 Task: Add an event with the title Project Risk Assessment, date '2024/04/24', time 8:50 AM to 10:50 AMand add a description: Participants will develop skills in strategic decision-making and problem-solving. They will learn techniques for gathering and analyzing information, evaluating options, and making sound decisions that align with team goals and organizational priorities.Select event color  Tangerine . Add location for the event as: 123 Sacré-Cœur, Paris, France, logged in from the account softage.2@softage.netand send the event invitation to softage.3@softage.net and softage.4@softage.net. Set a reminder for the event Every weekday(Monday to Friday)
Action: Mouse pressed left at (147, 150)
Screenshot: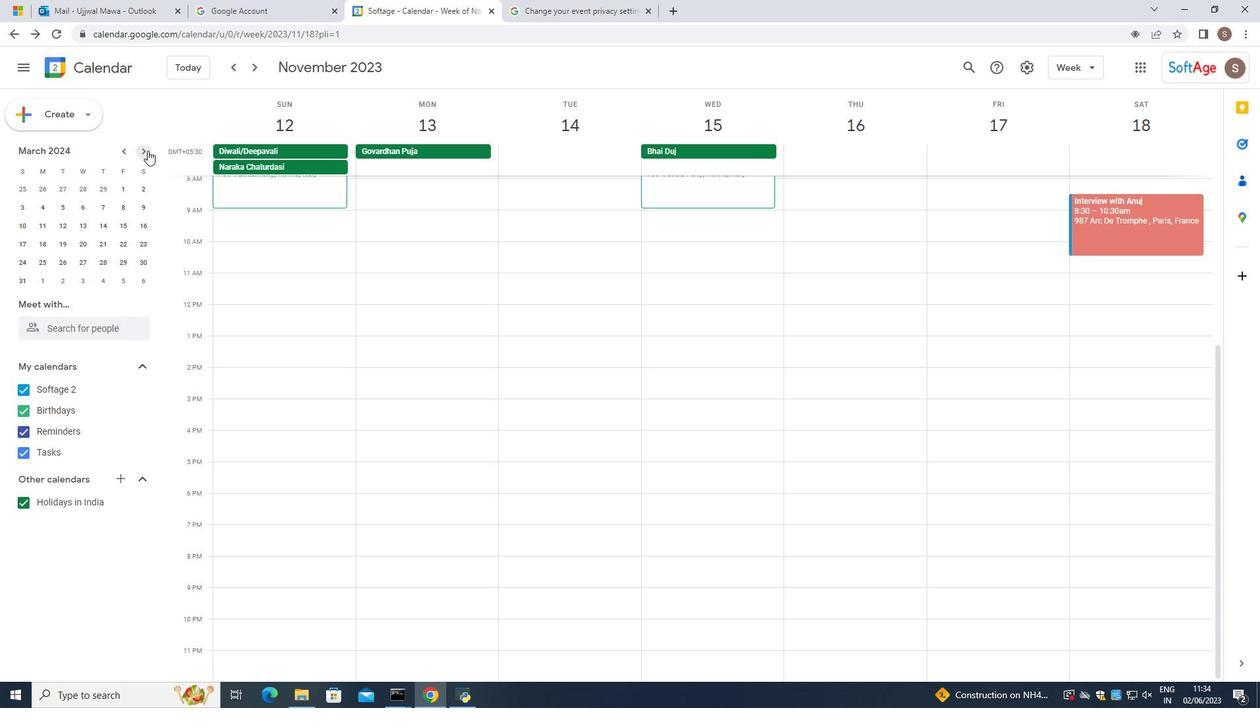 
Action: Mouse moved to (99, 188)
Screenshot: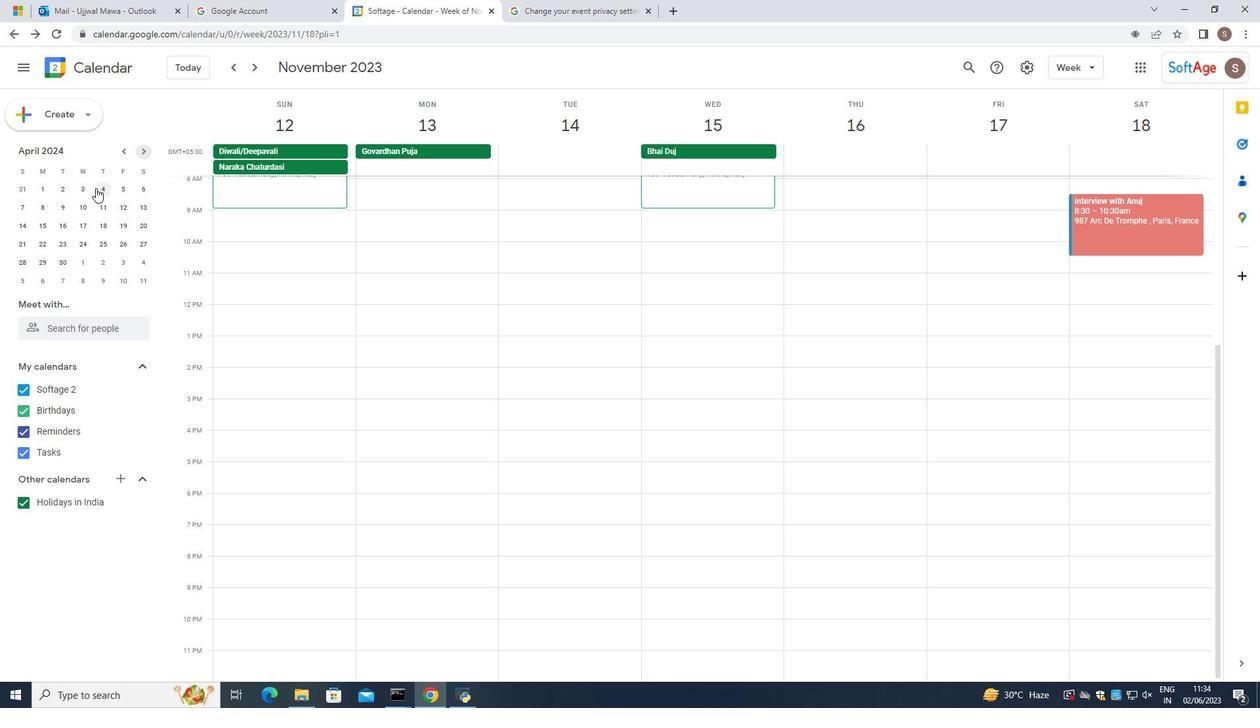 
Action: Mouse pressed left at (99, 188)
Screenshot: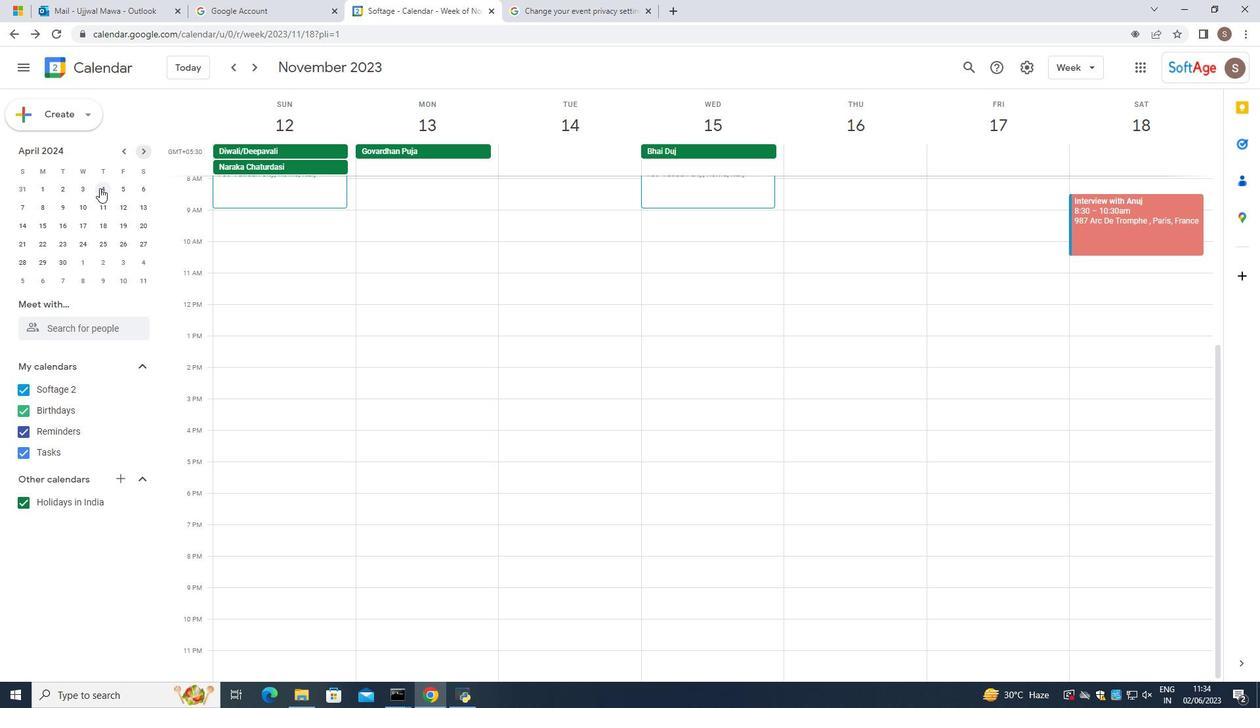 
Action: Mouse moved to (865, 171)
Screenshot: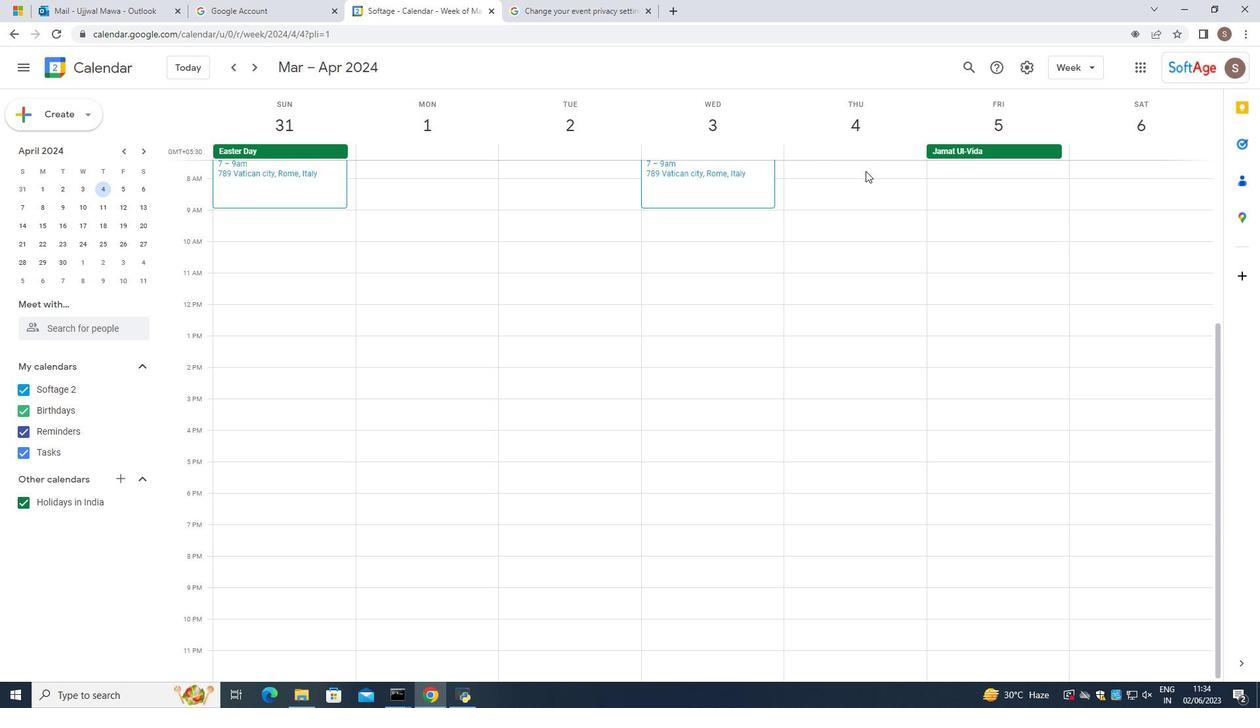 
Action: Mouse pressed left at (865, 171)
Screenshot: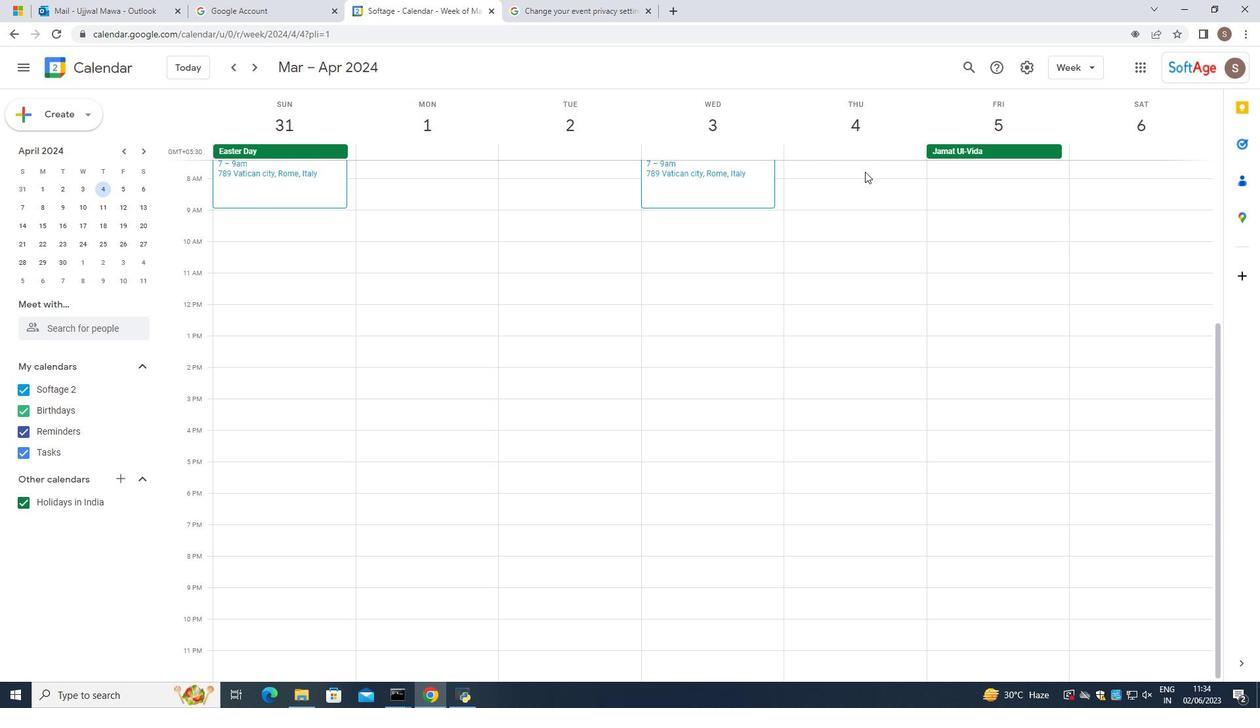 
Action: Mouse moved to (835, 209)
Screenshot: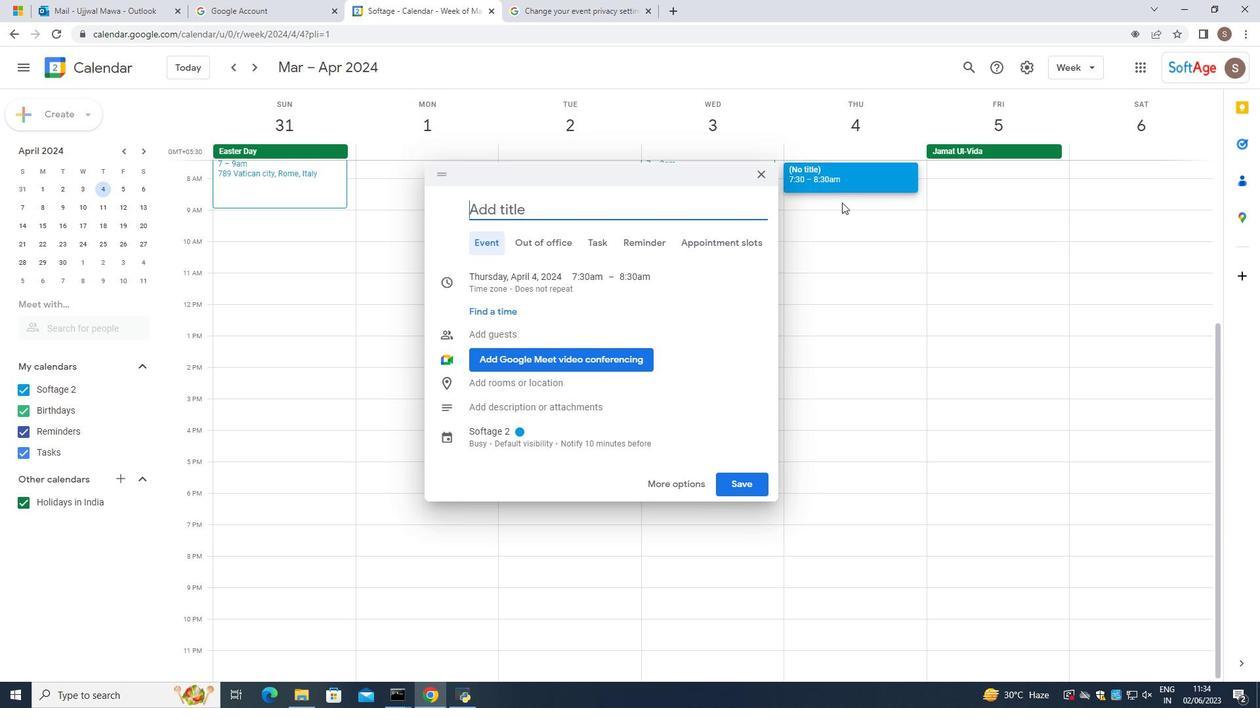 
Action: Mouse pressed left at (835, 209)
Screenshot: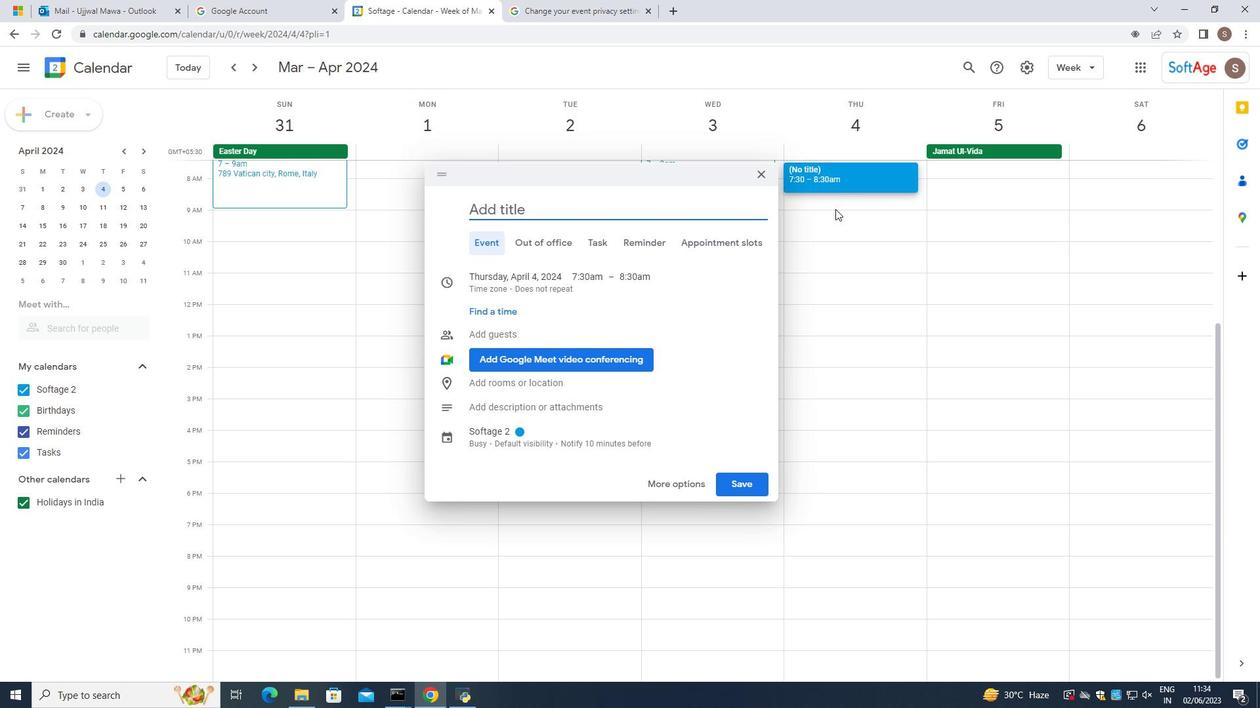 
Action: Mouse pressed left at (835, 209)
Screenshot: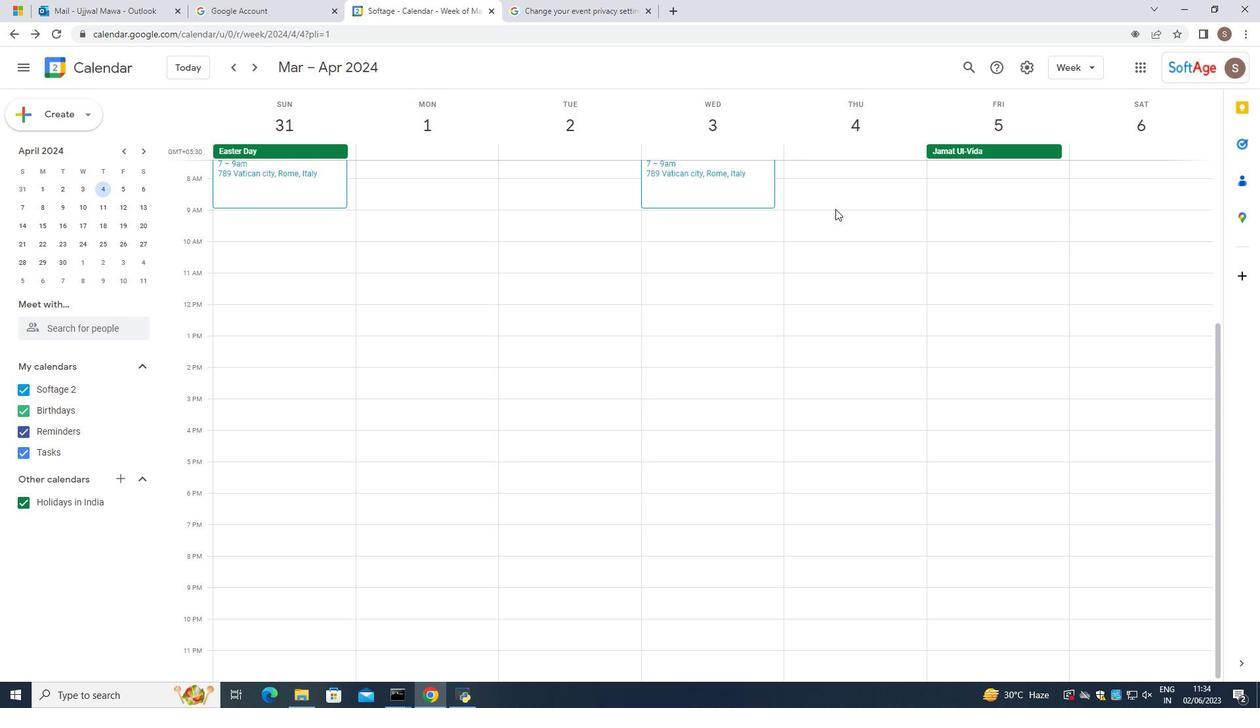 
Action: Mouse moved to (821, 245)
Screenshot: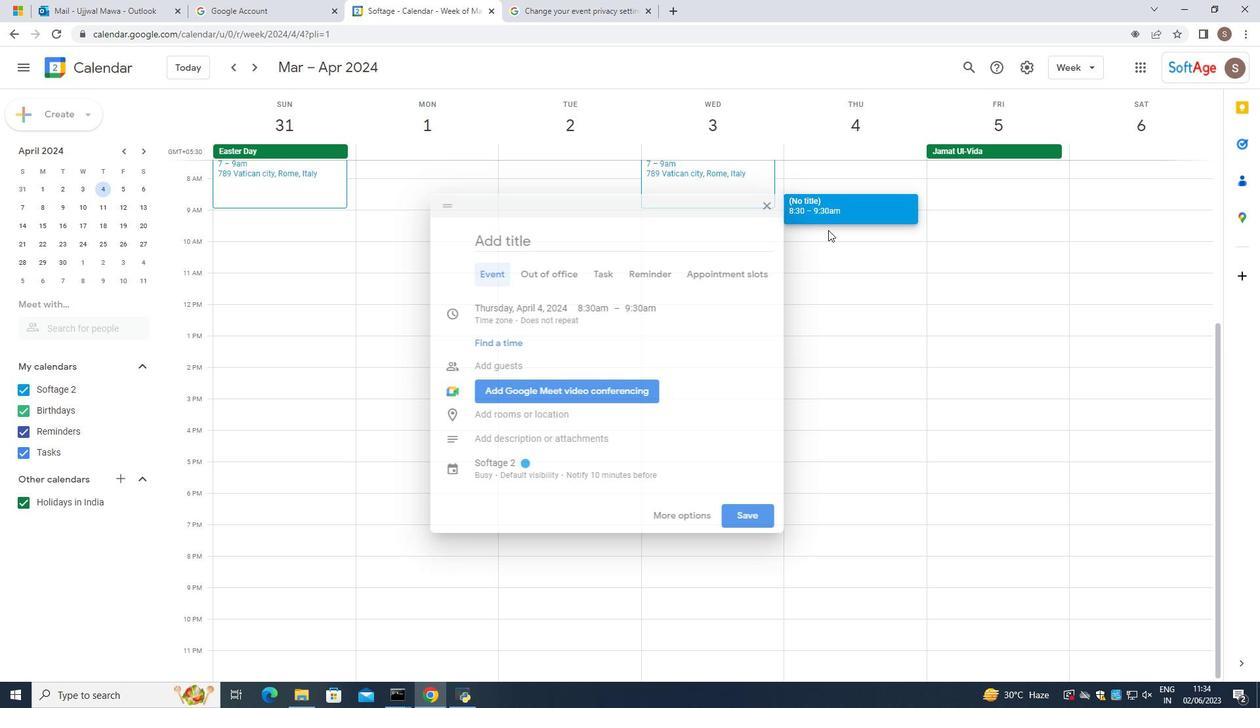 
Action: Mouse pressed left at (821, 245)
Screenshot: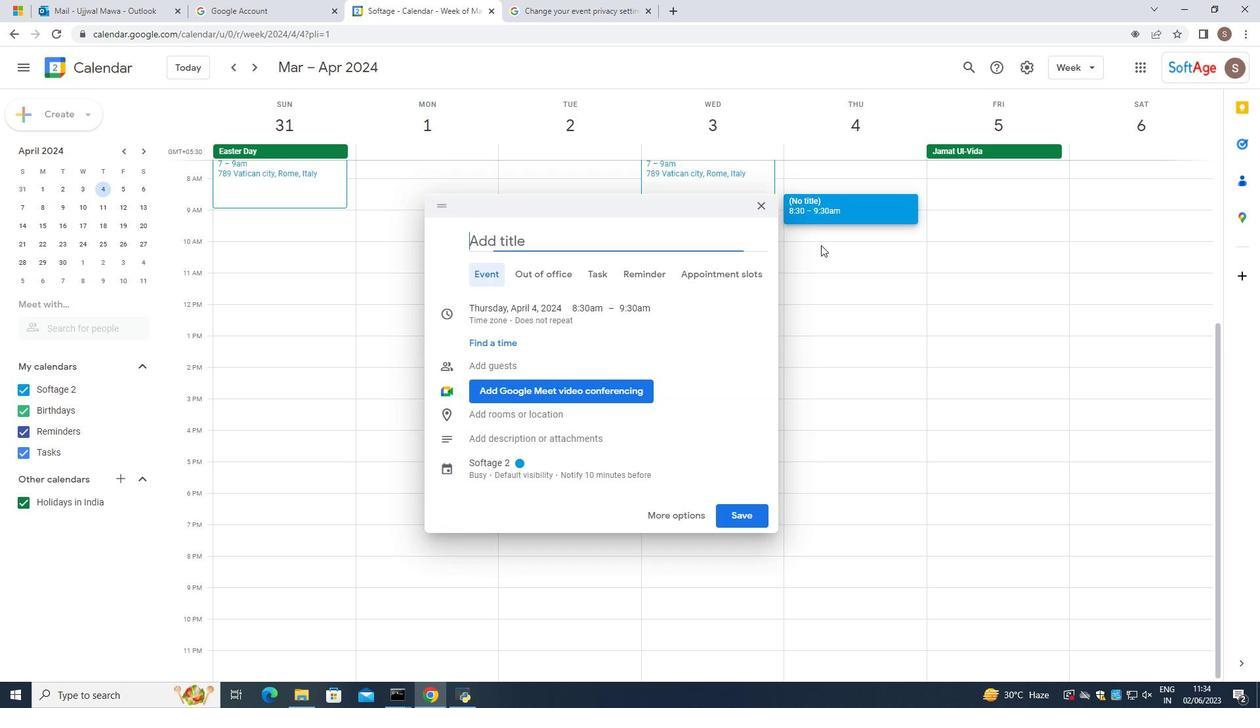 
Action: Mouse moved to (819, 254)
Screenshot: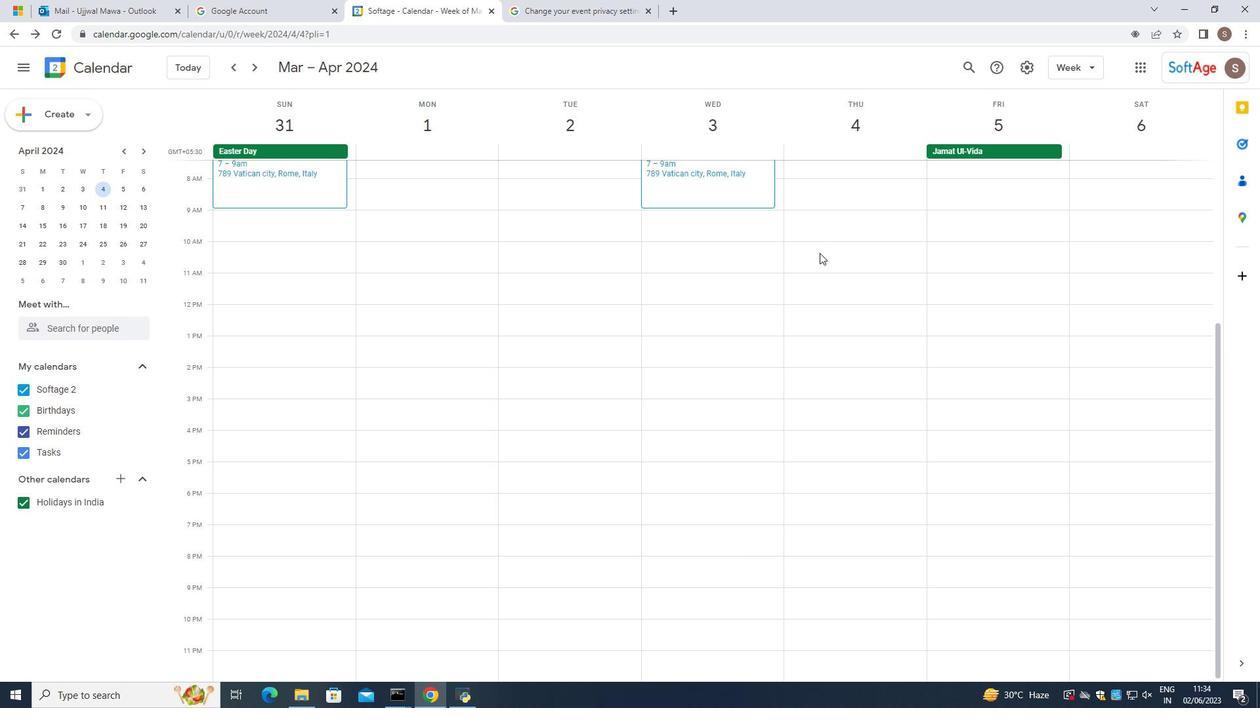 
Action: Mouse scrolled (819, 254) with delta (0, 0)
Screenshot: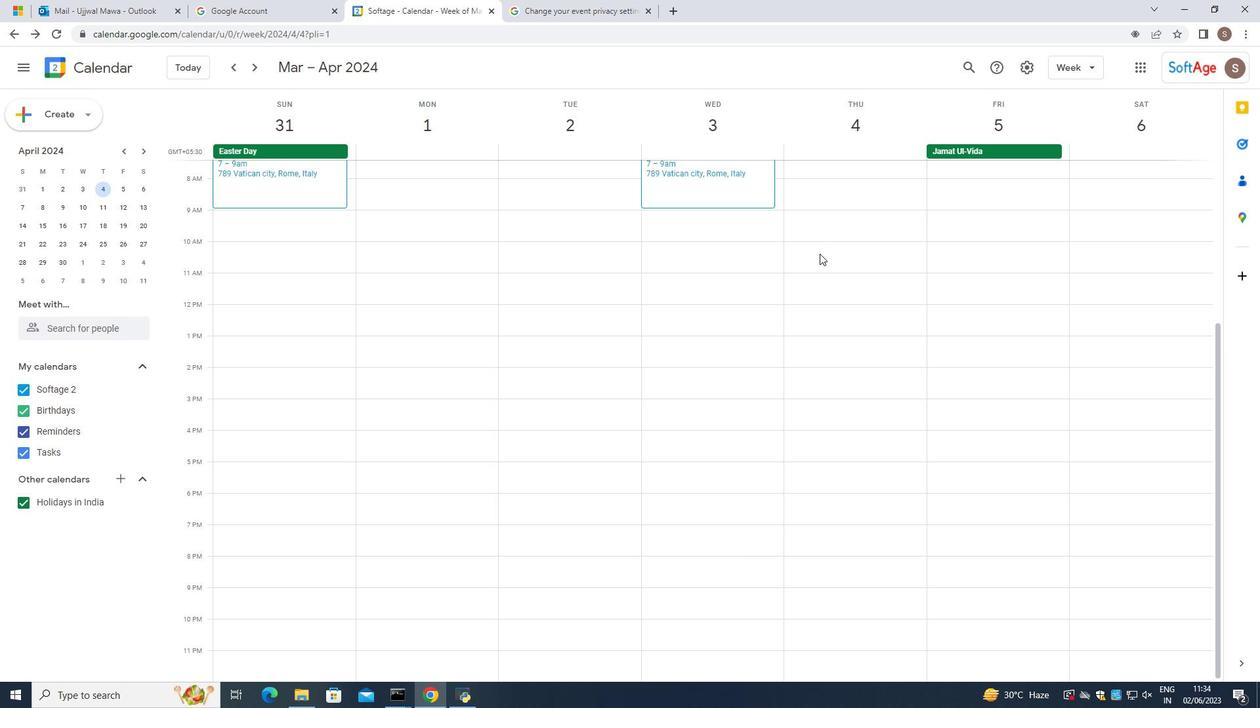 
Action: Mouse scrolled (819, 254) with delta (0, 0)
Screenshot: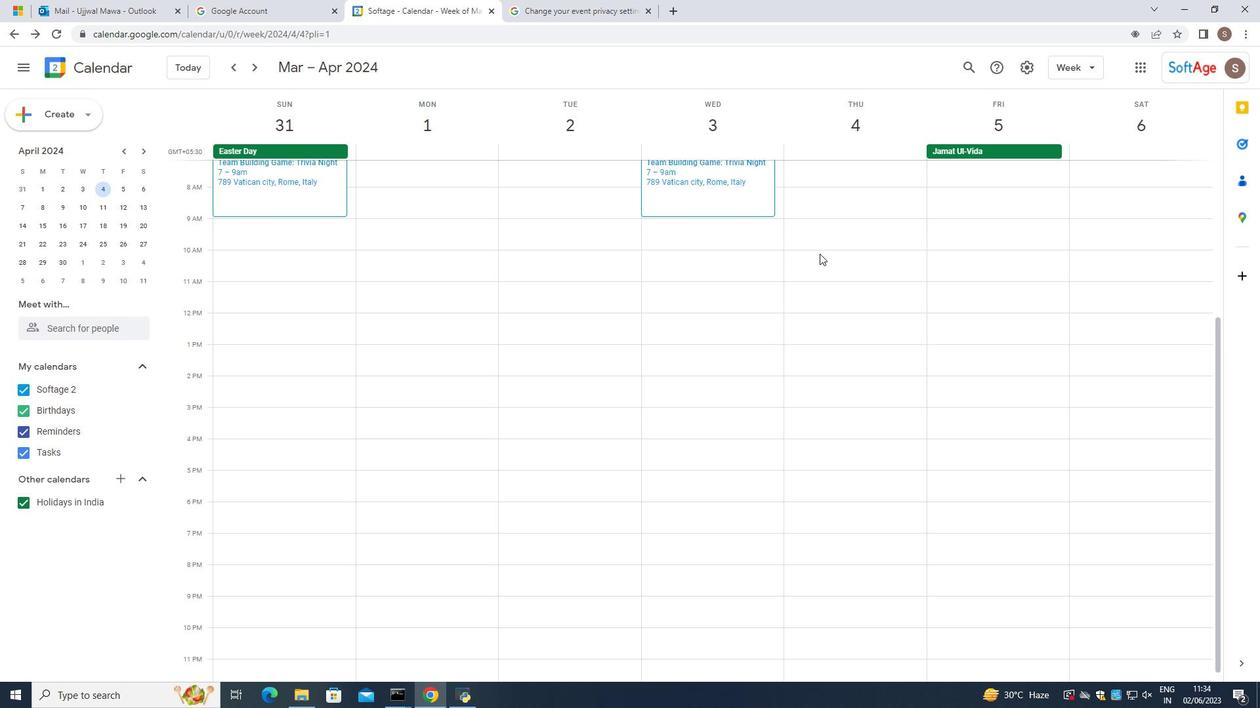 
Action: Mouse scrolled (819, 254) with delta (0, 0)
Screenshot: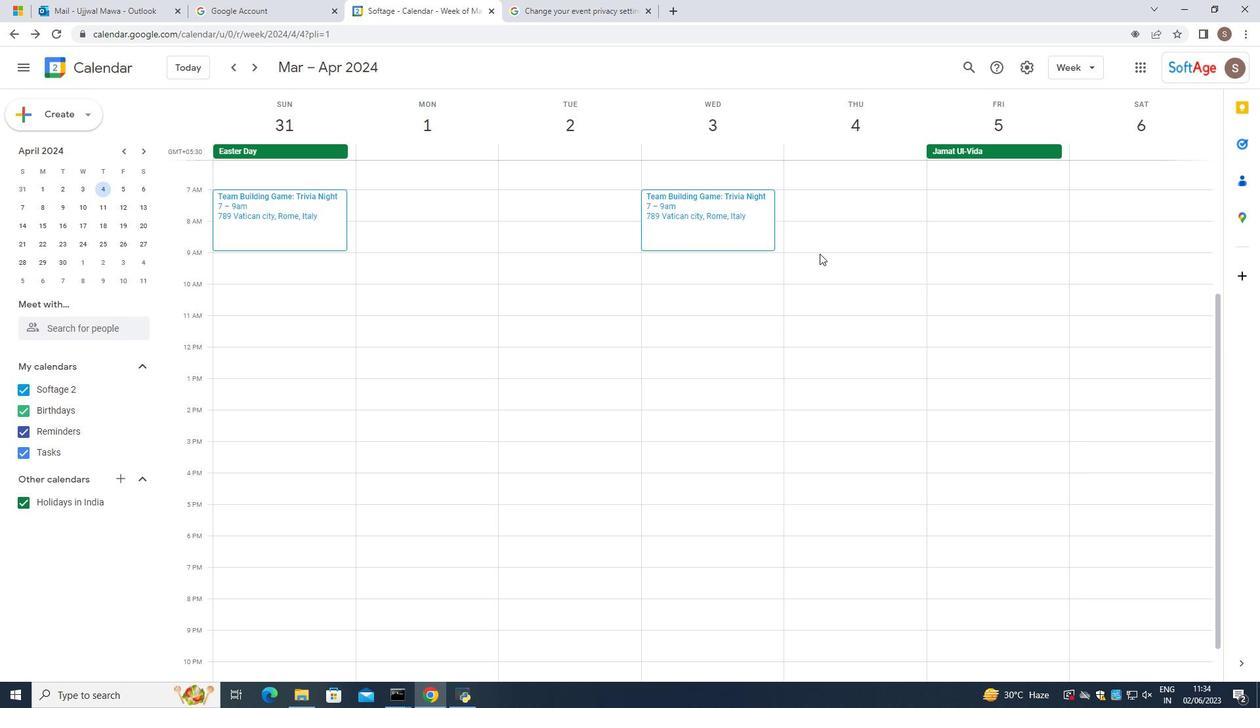 
Action: Mouse scrolled (819, 253) with delta (0, 0)
Screenshot: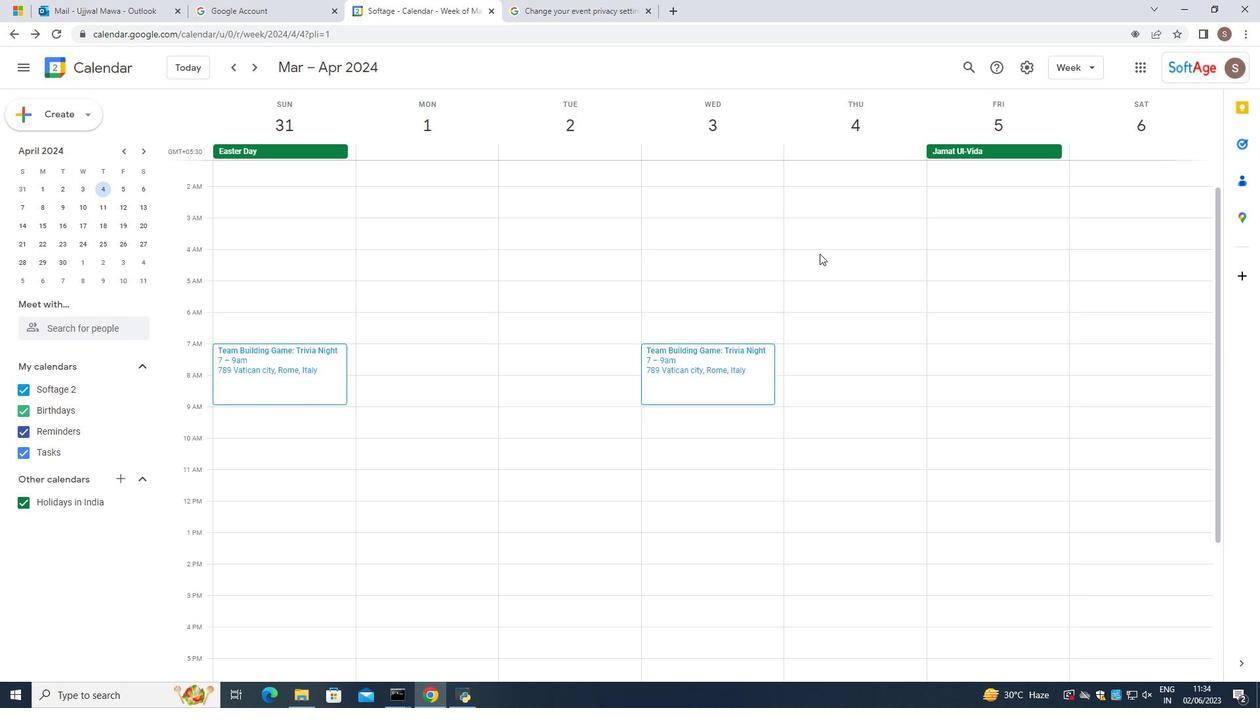 
Action: Mouse moved to (812, 332)
Screenshot: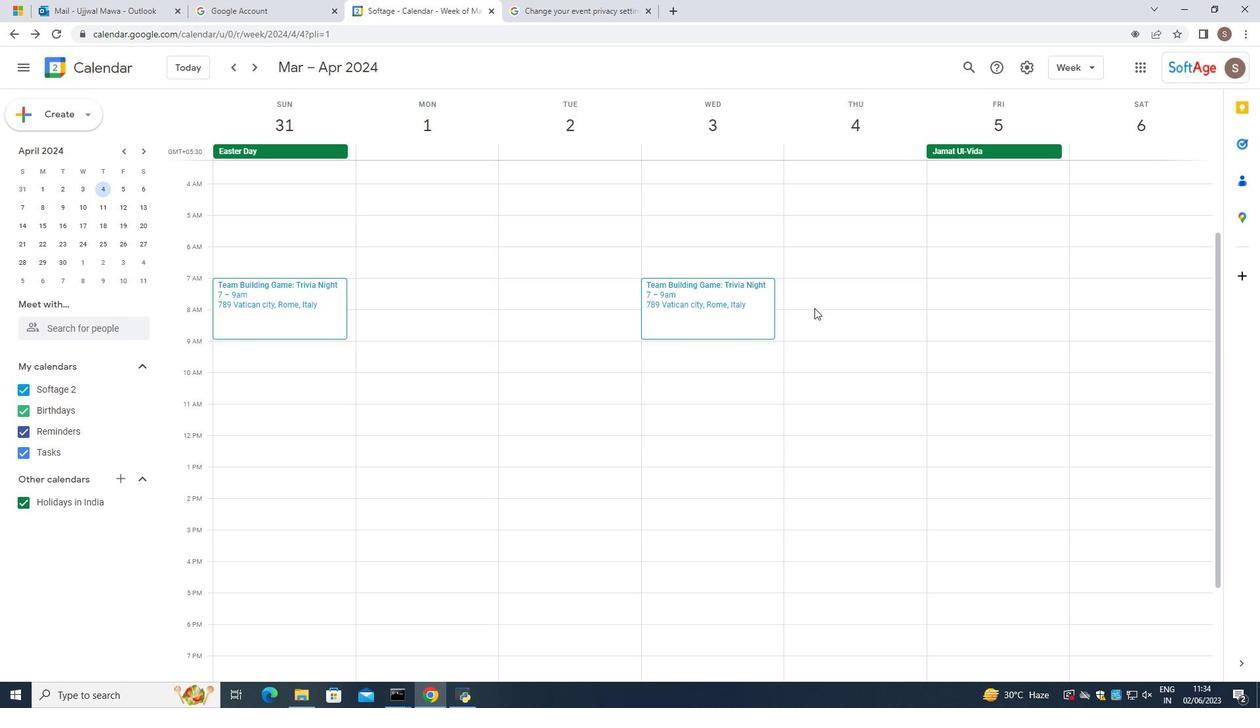 
Action: Mouse pressed left at (812, 332)
Screenshot: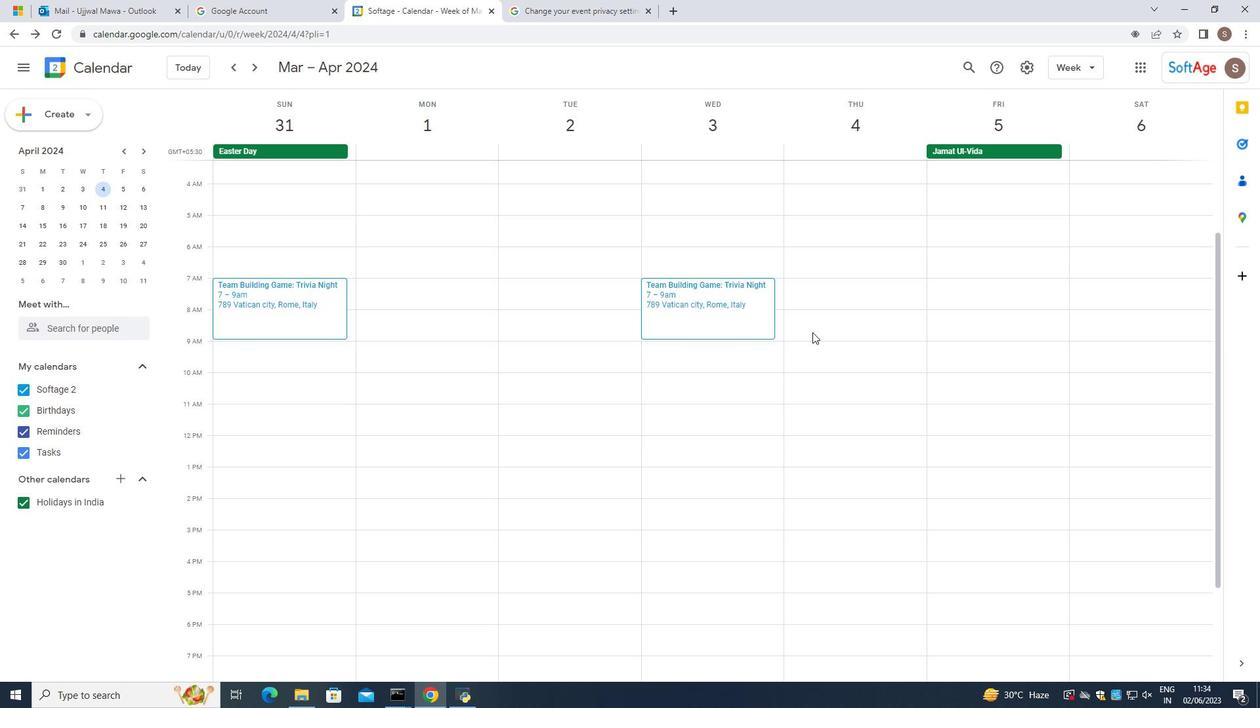 
Action: Mouse moved to (817, 359)
Screenshot: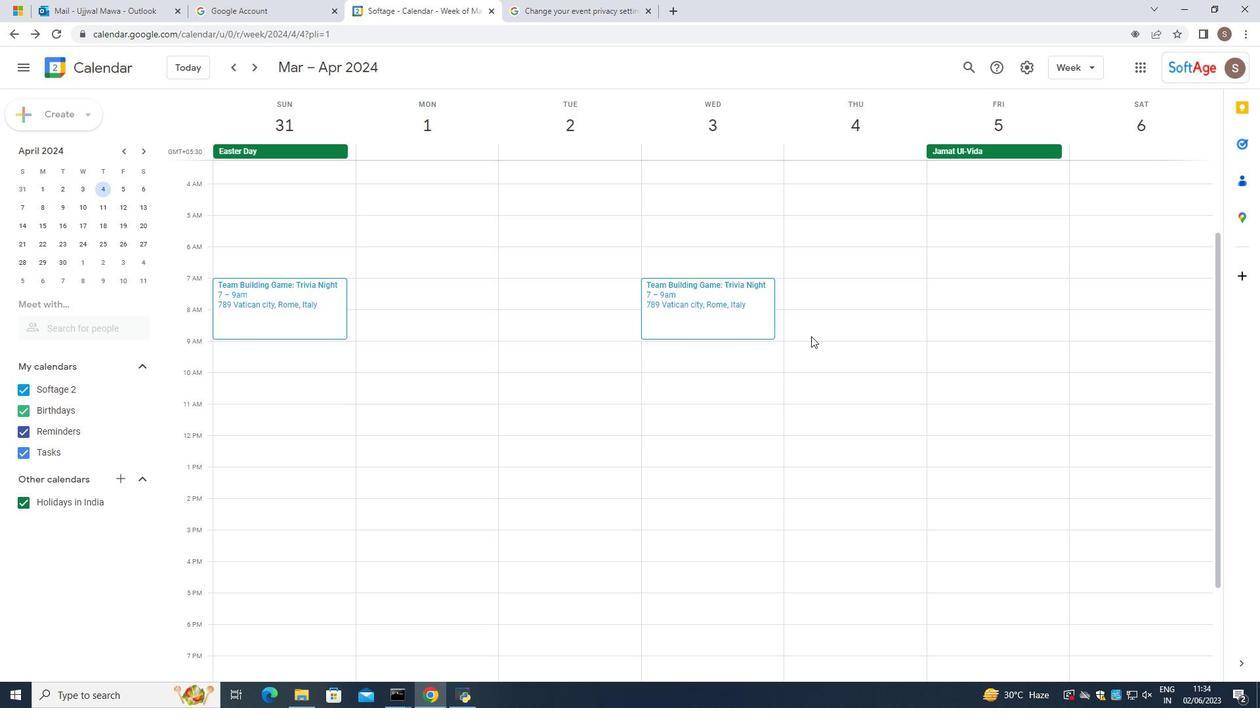 
Action: Mouse pressed left at (817, 359)
Screenshot: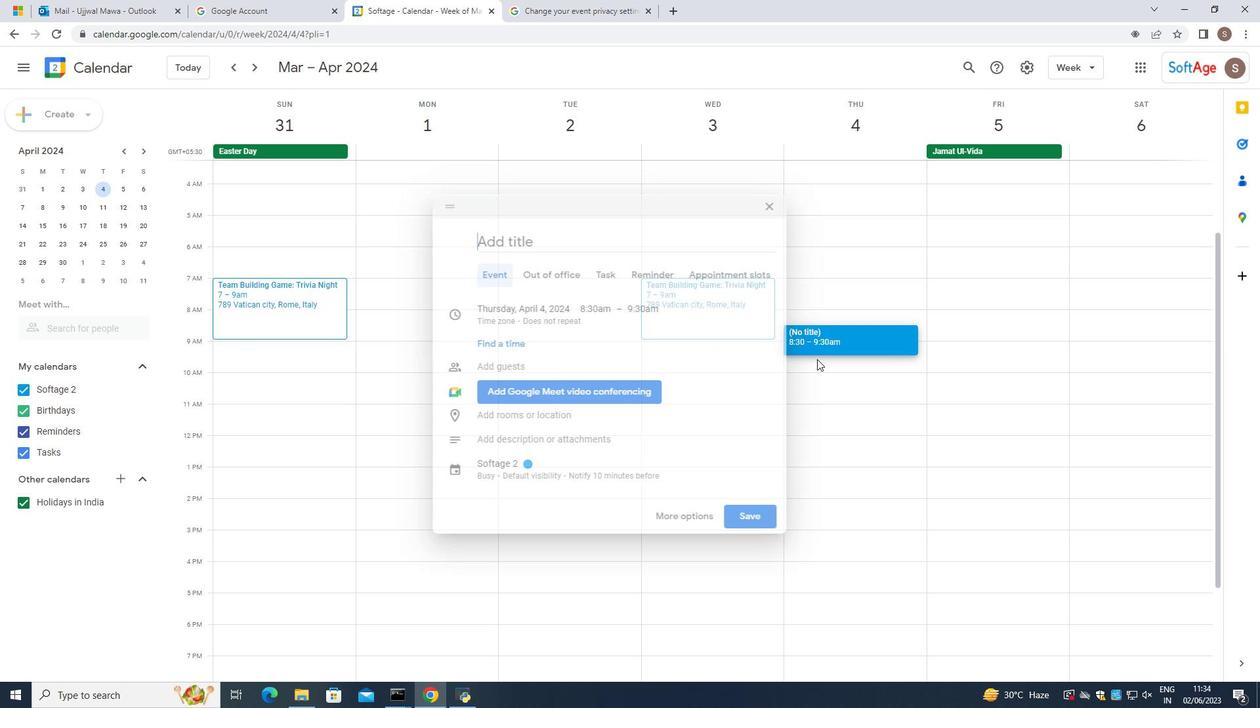 
Action: Mouse pressed left at (817, 359)
Screenshot: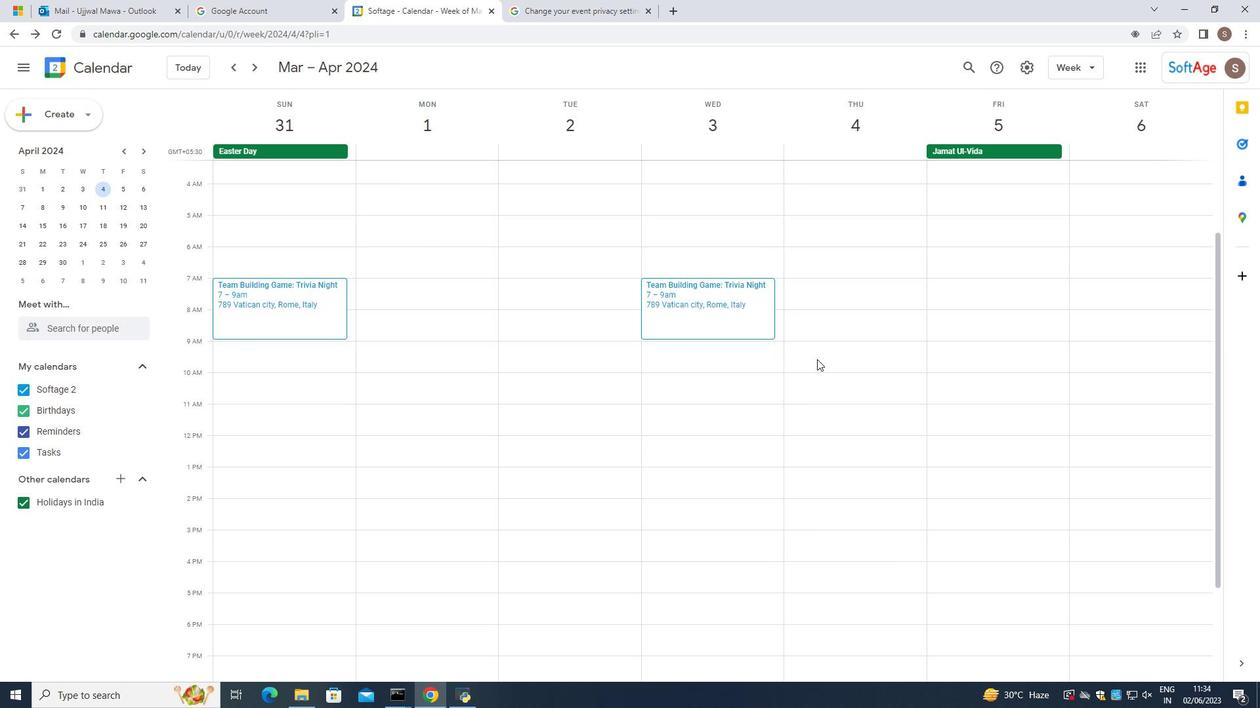 
Action: Mouse moved to (540, 246)
Screenshot: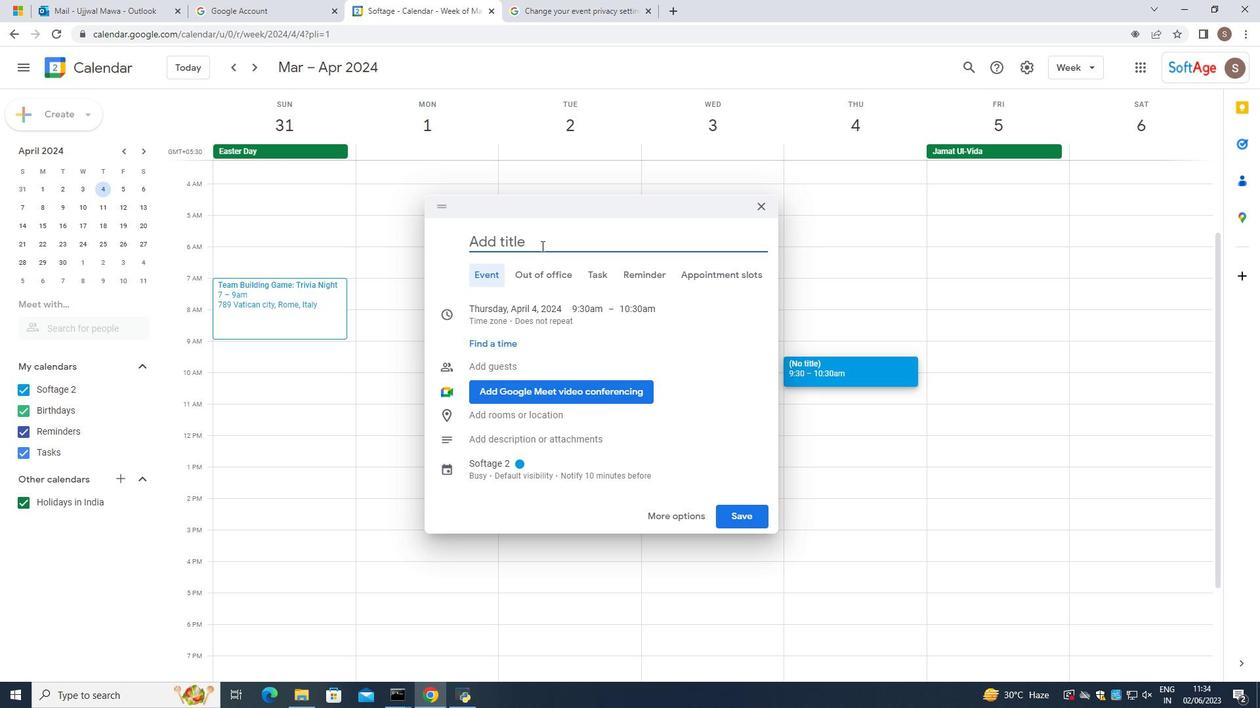 
Action: Key pressed <Key.caps_lock>P<Key.caps_lock>roject
Screenshot: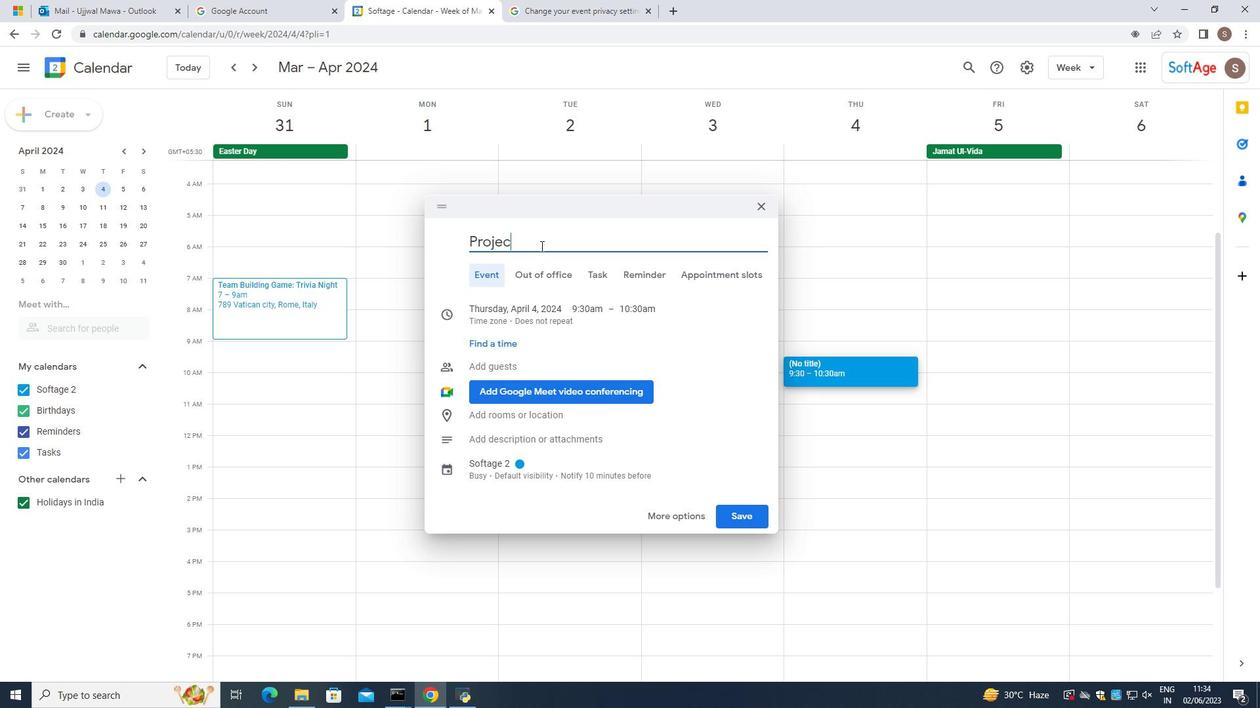
Action: Mouse moved to (527, 252)
Screenshot: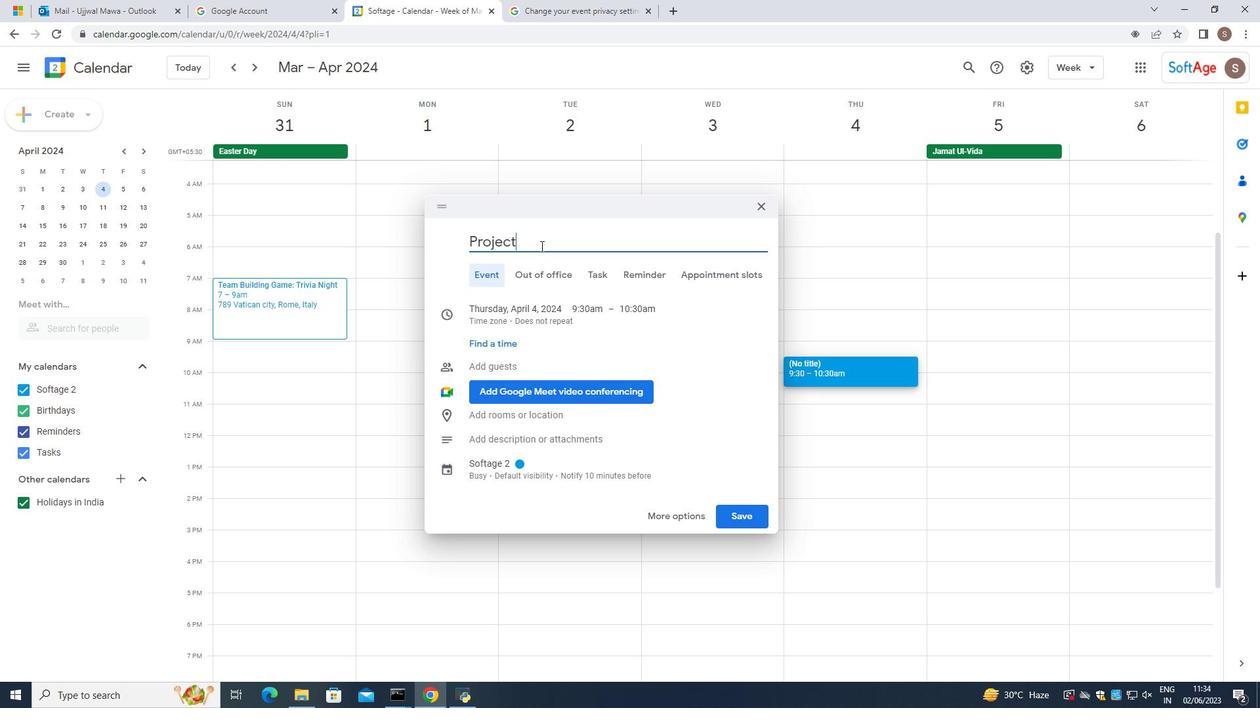 
Action: Key pressed <Key.space><Key.caps_lock>R<Key.caps_lock>isk<Key.space><Key.caps_lock>A<Key.caps_lock>ssessment
Screenshot: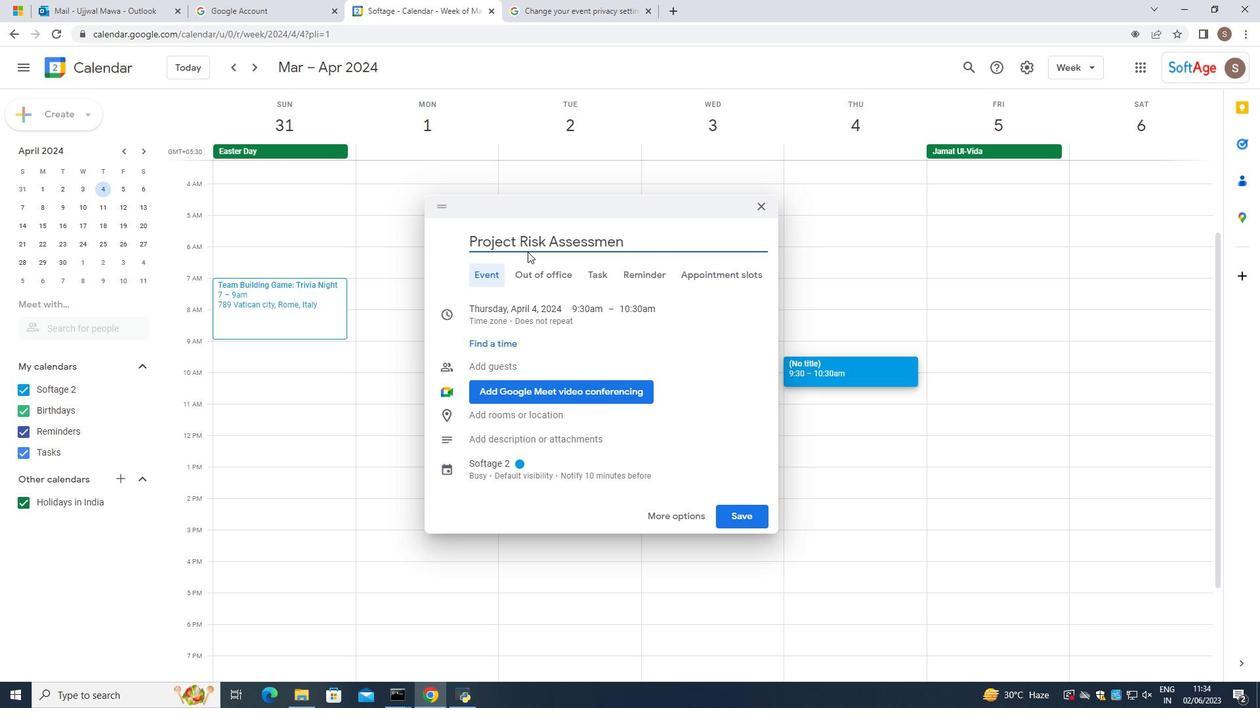 
Action: Mouse moved to (599, 316)
Screenshot: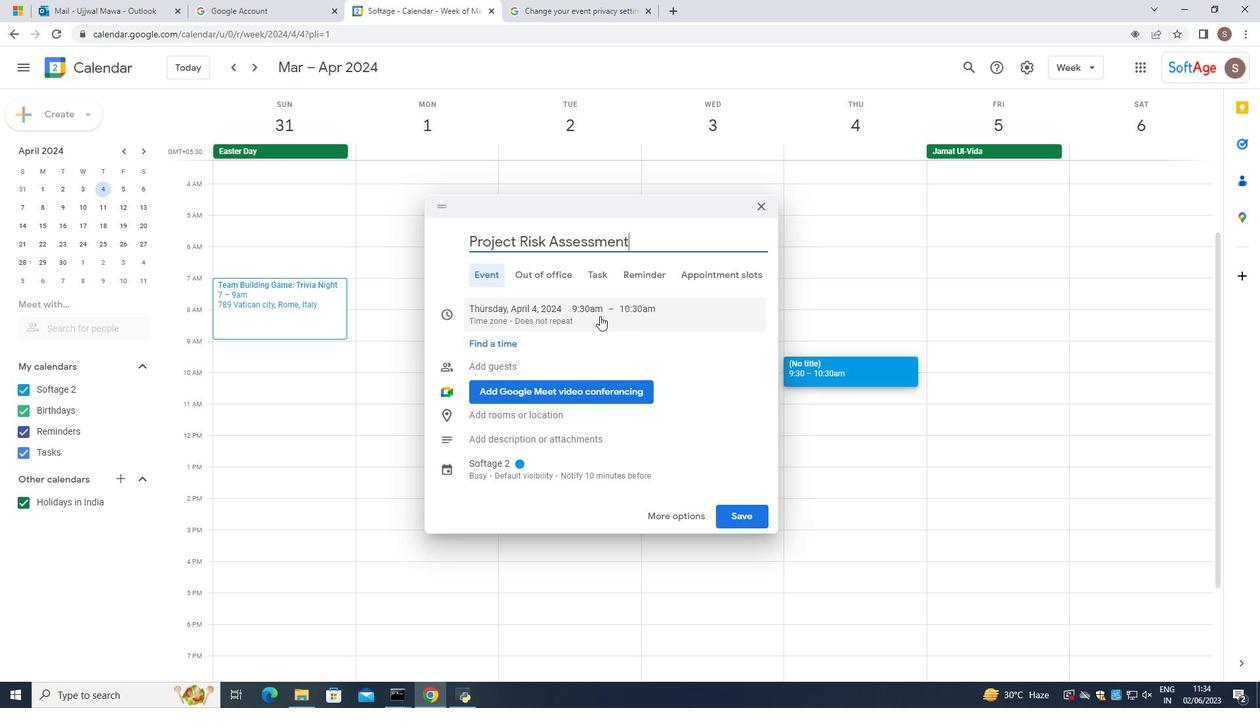 
Action: Mouse pressed left at (599, 316)
Screenshot: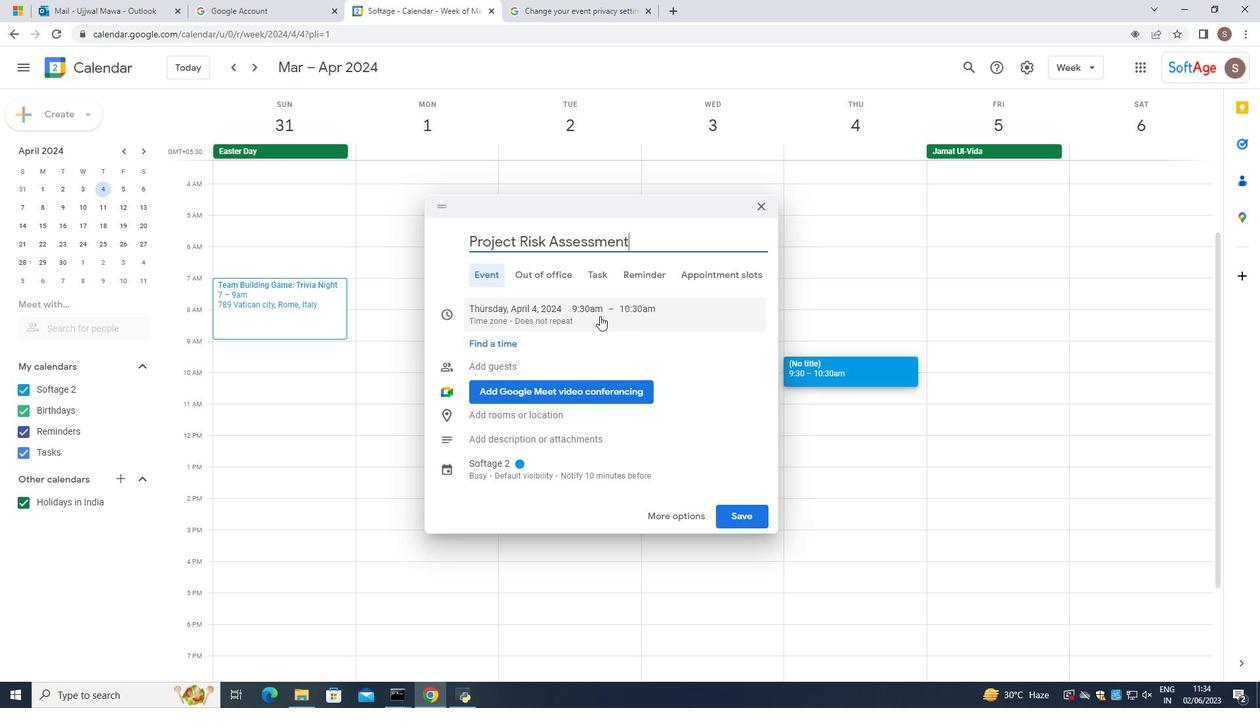 
Action: Mouse moved to (584, 301)
Screenshot: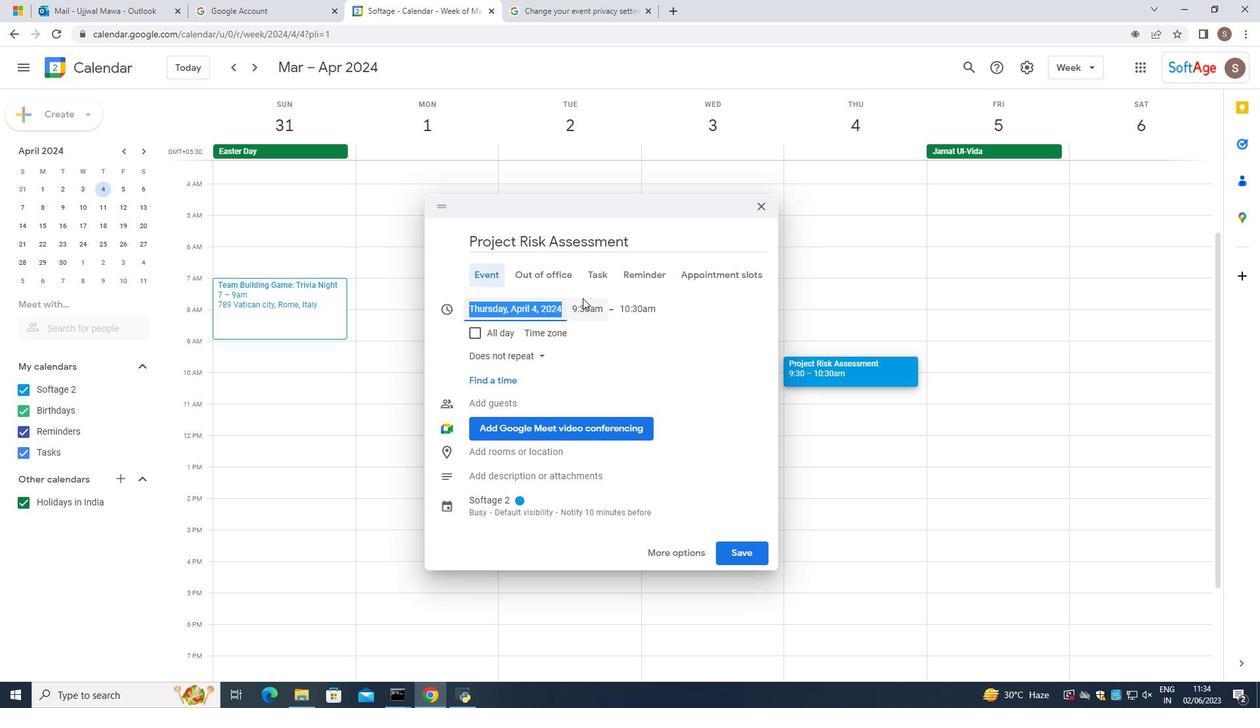 
Action: Mouse pressed left at (584, 301)
Screenshot: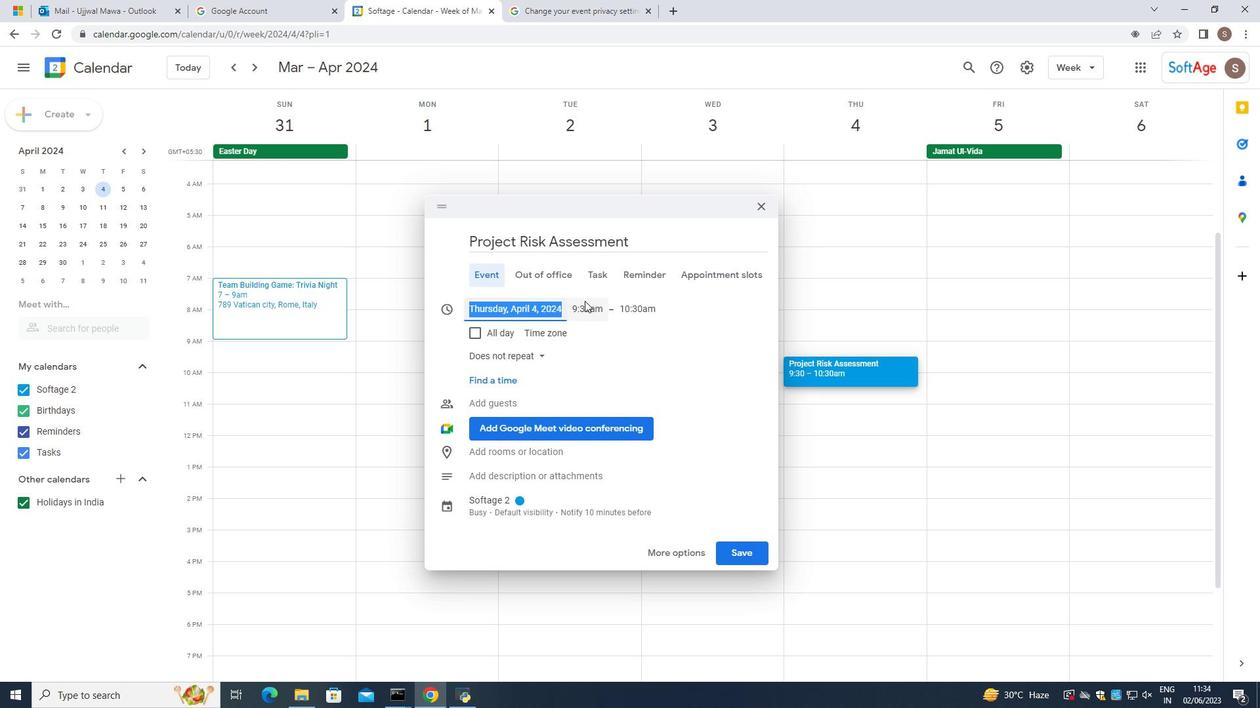 
Action: Mouse moved to (594, 406)
Screenshot: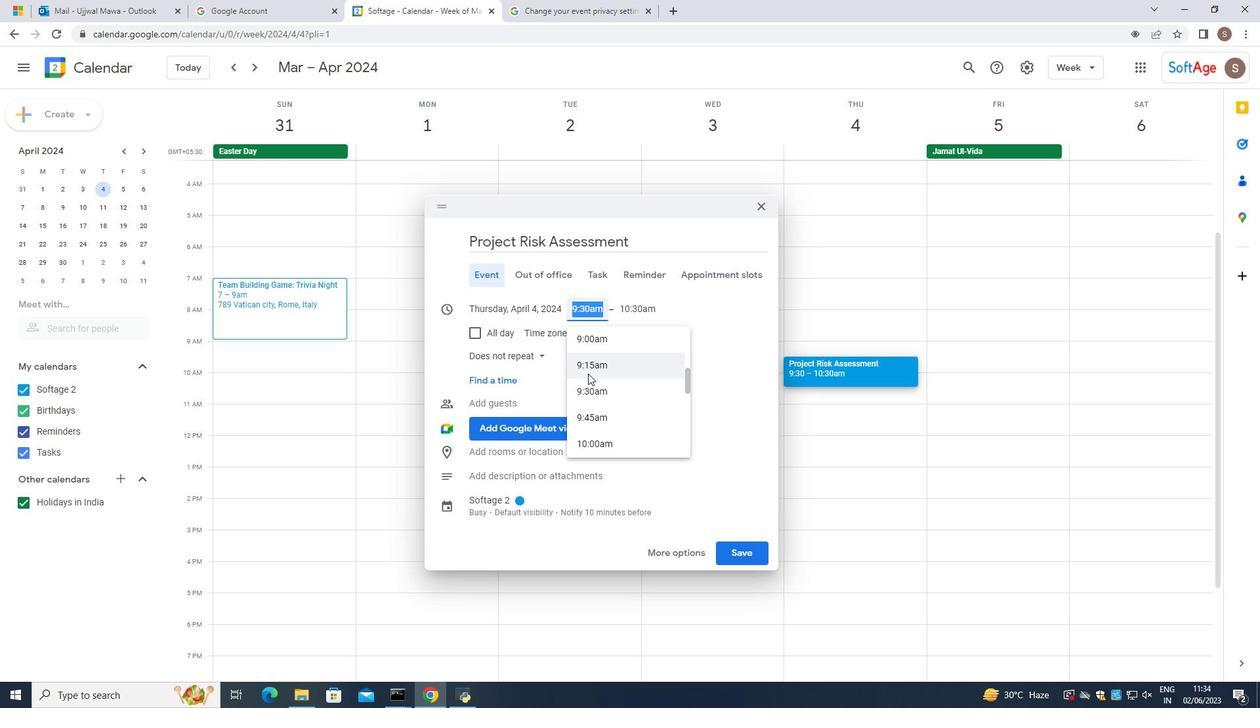 
Action: Mouse scrolled (594, 407) with delta (0, 0)
Screenshot: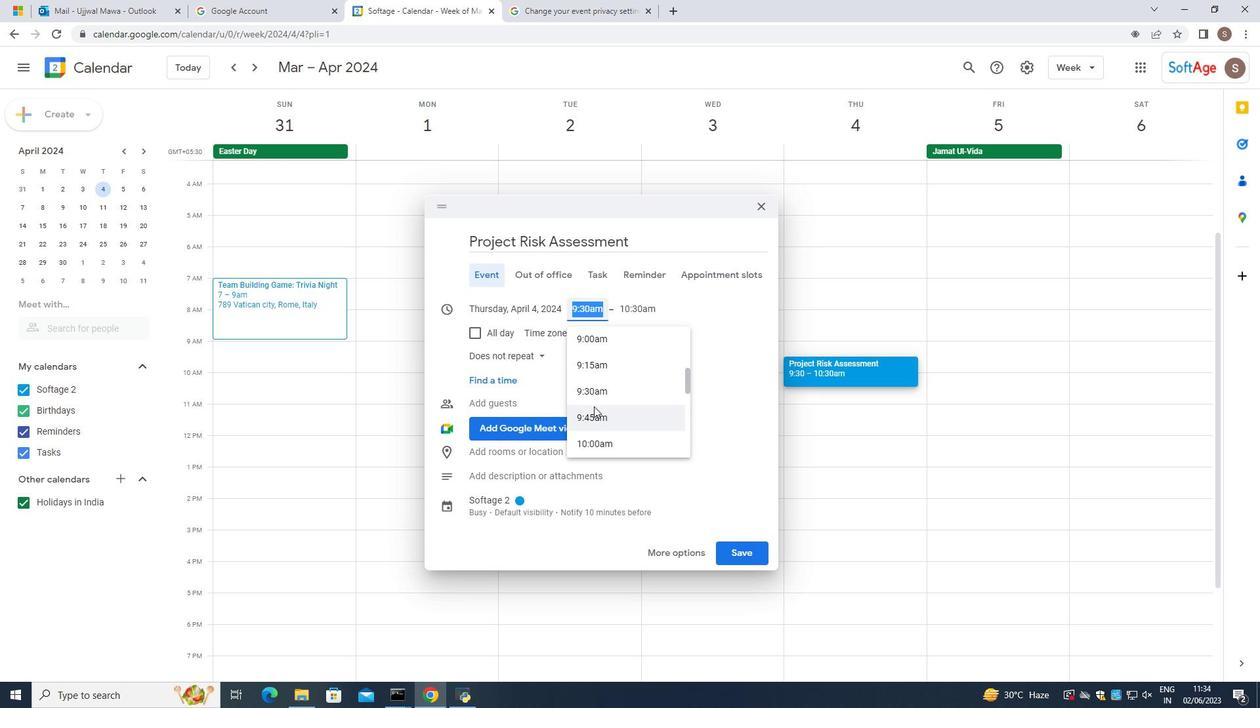 
Action: Mouse scrolled (594, 407) with delta (0, 0)
Screenshot: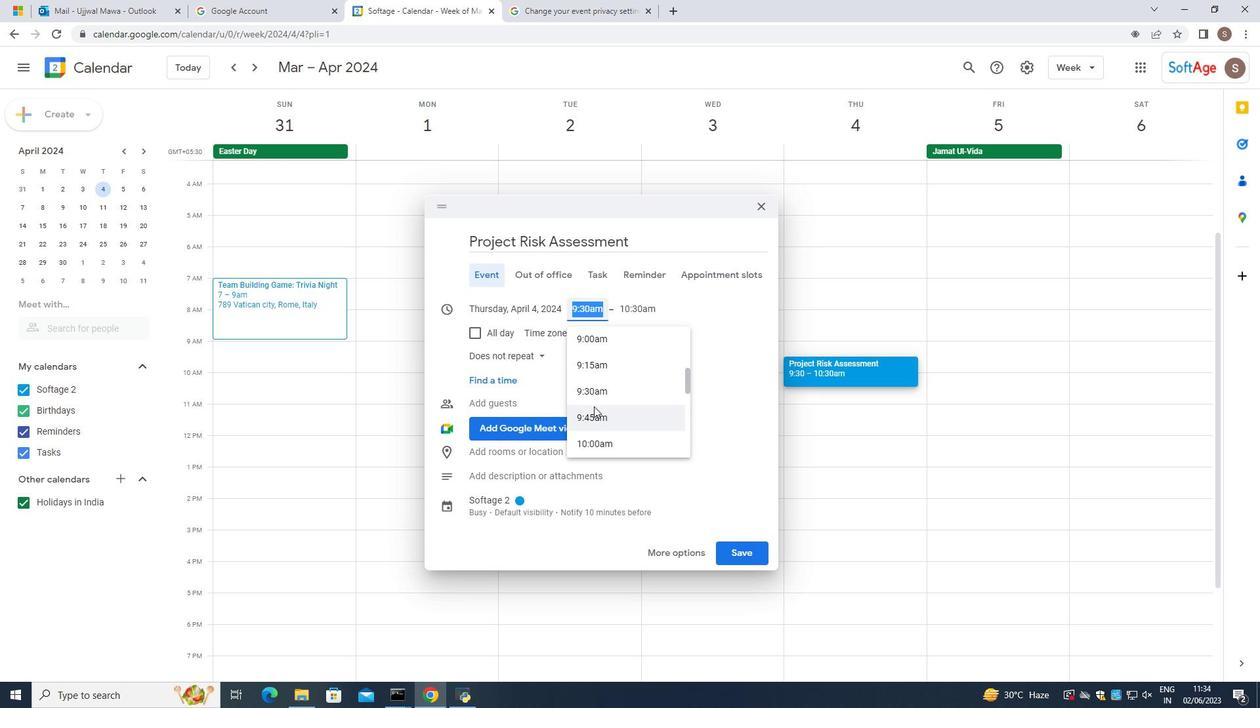 
Action: Mouse scrolled (594, 407) with delta (0, 0)
Screenshot: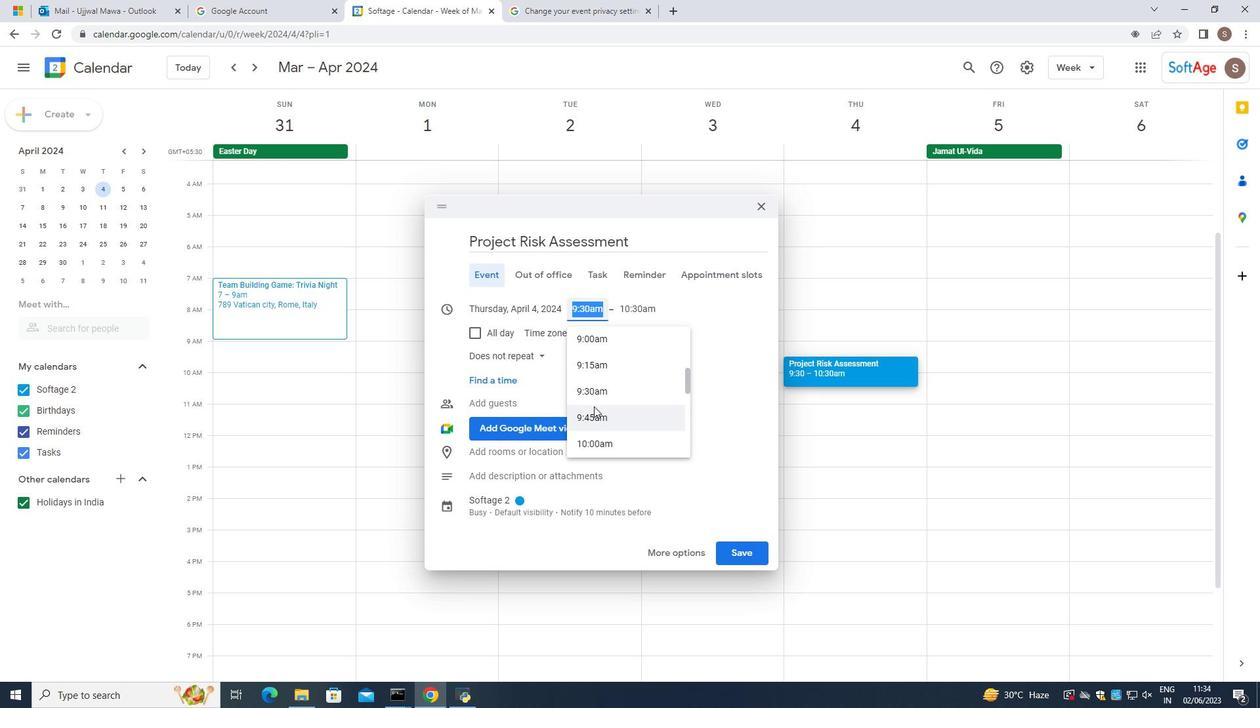 
Action: Mouse scrolled (594, 407) with delta (0, 0)
Screenshot: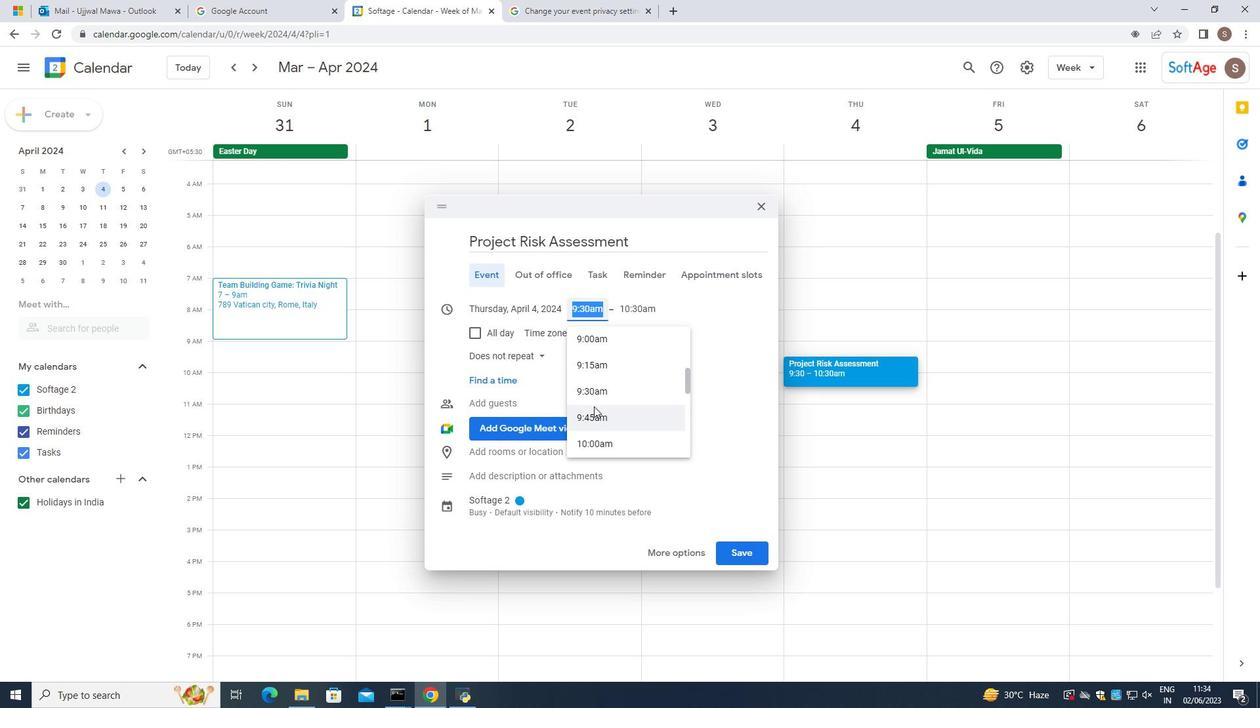 
Action: Mouse scrolled (594, 407) with delta (0, 0)
Screenshot: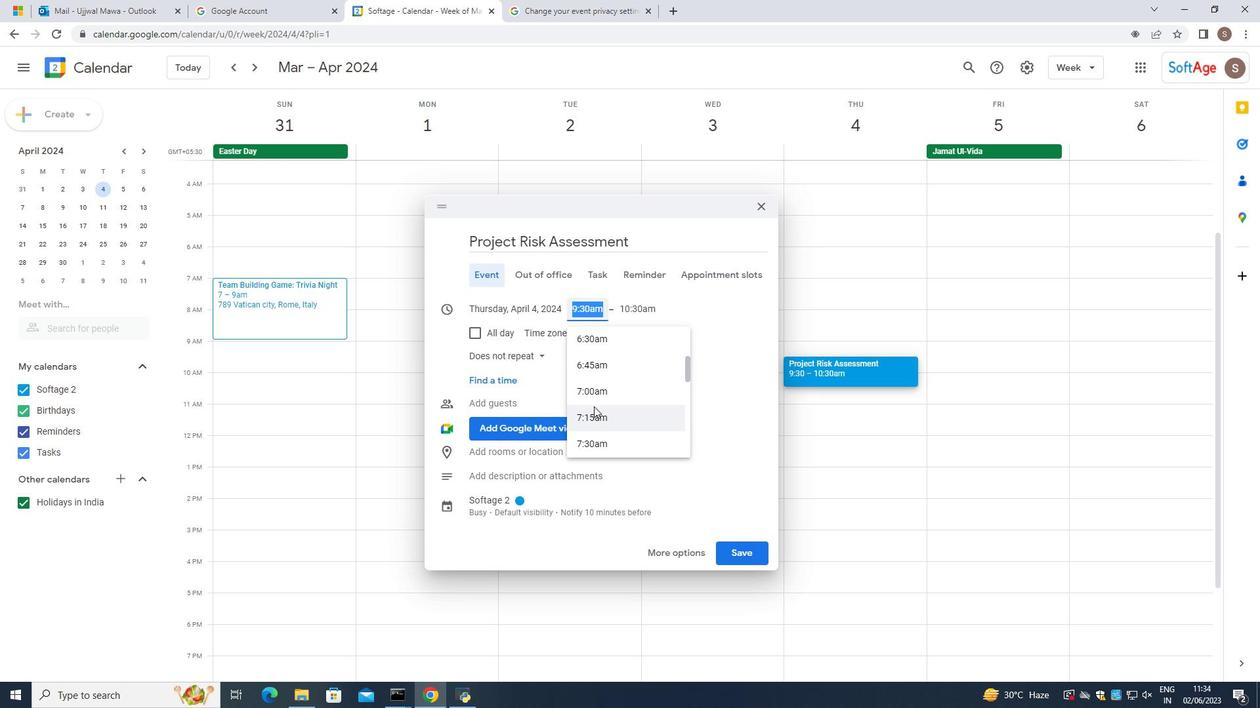 
Action: Mouse scrolled (594, 407) with delta (0, 0)
Screenshot: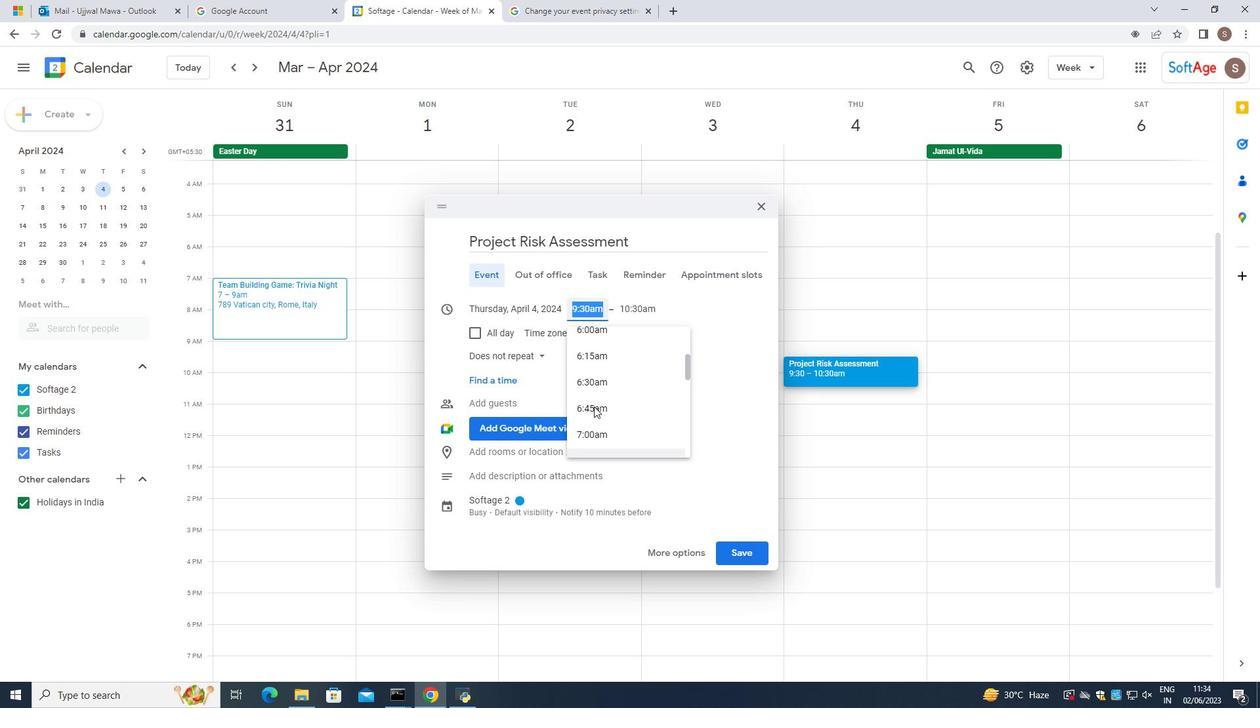
Action: Mouse moved to (594, 402)
Screenshot: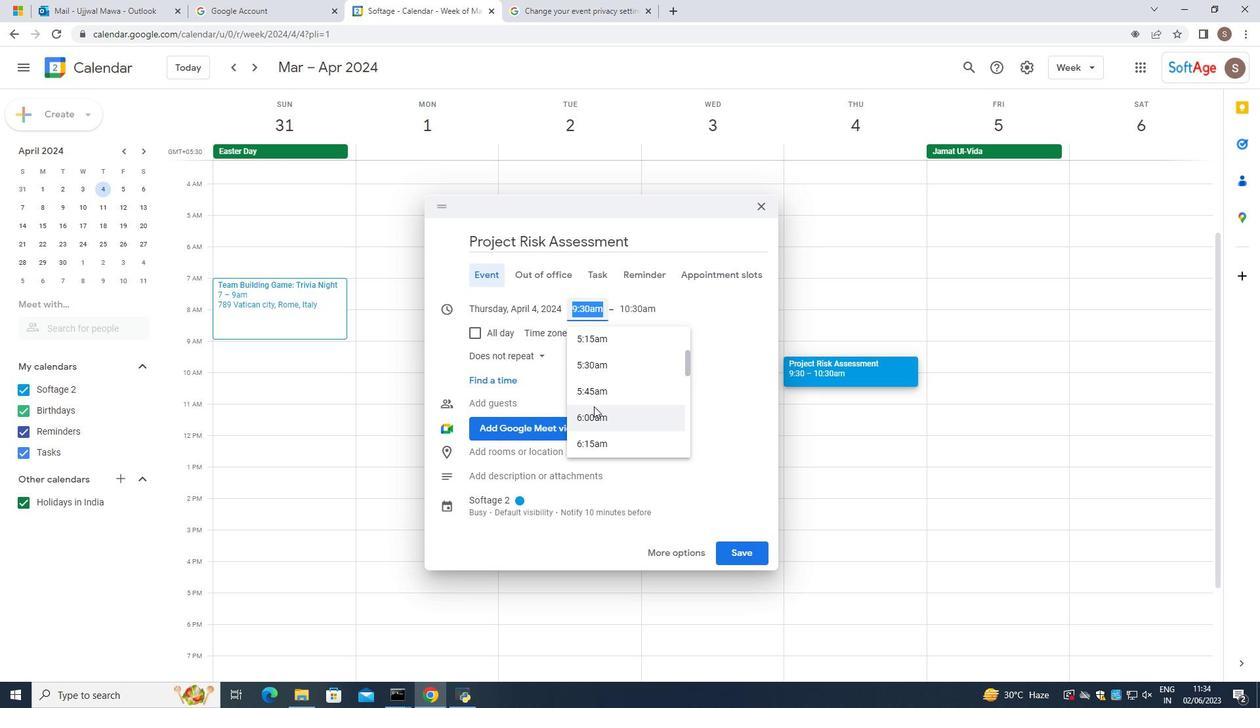 
Action: Mouse scrolled (594, 403) with delta (0, 0)
Screenshot: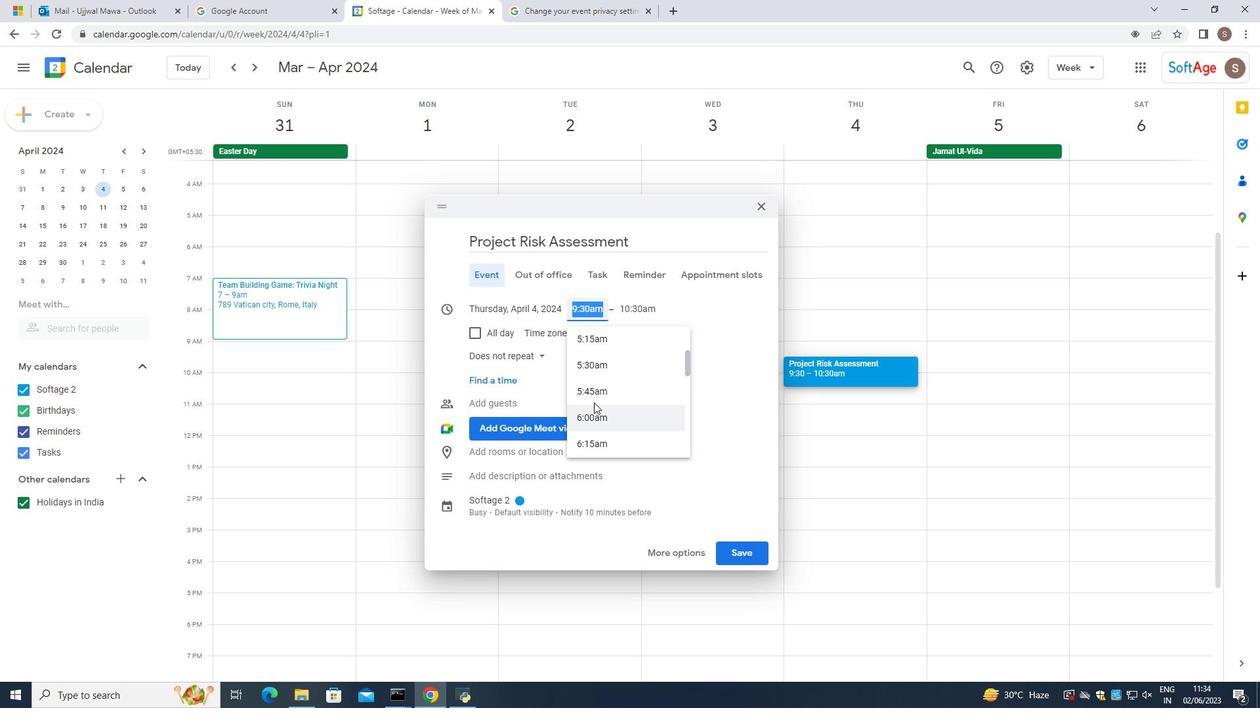 
Action: Mouse scrolled (594, 401) with delta (0, 0)
Screenshot: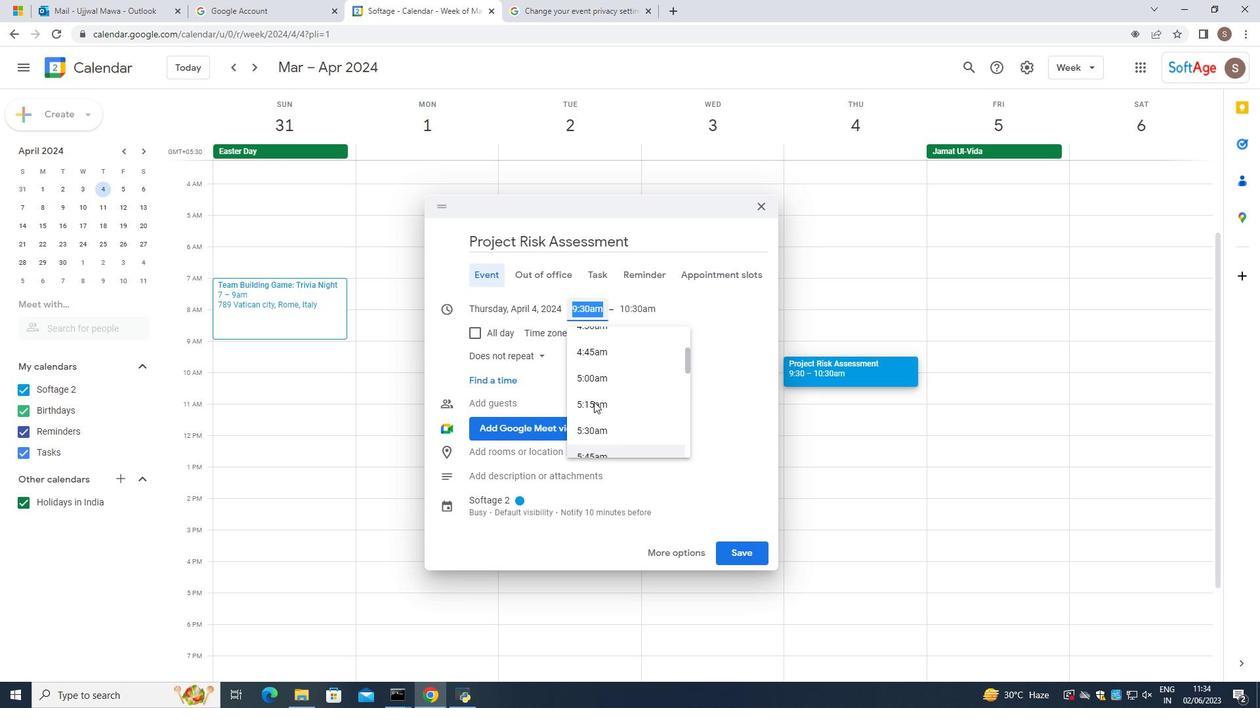 
Action: Mouse scrolled (594, 401) with delta (0, 0)
Screenshot: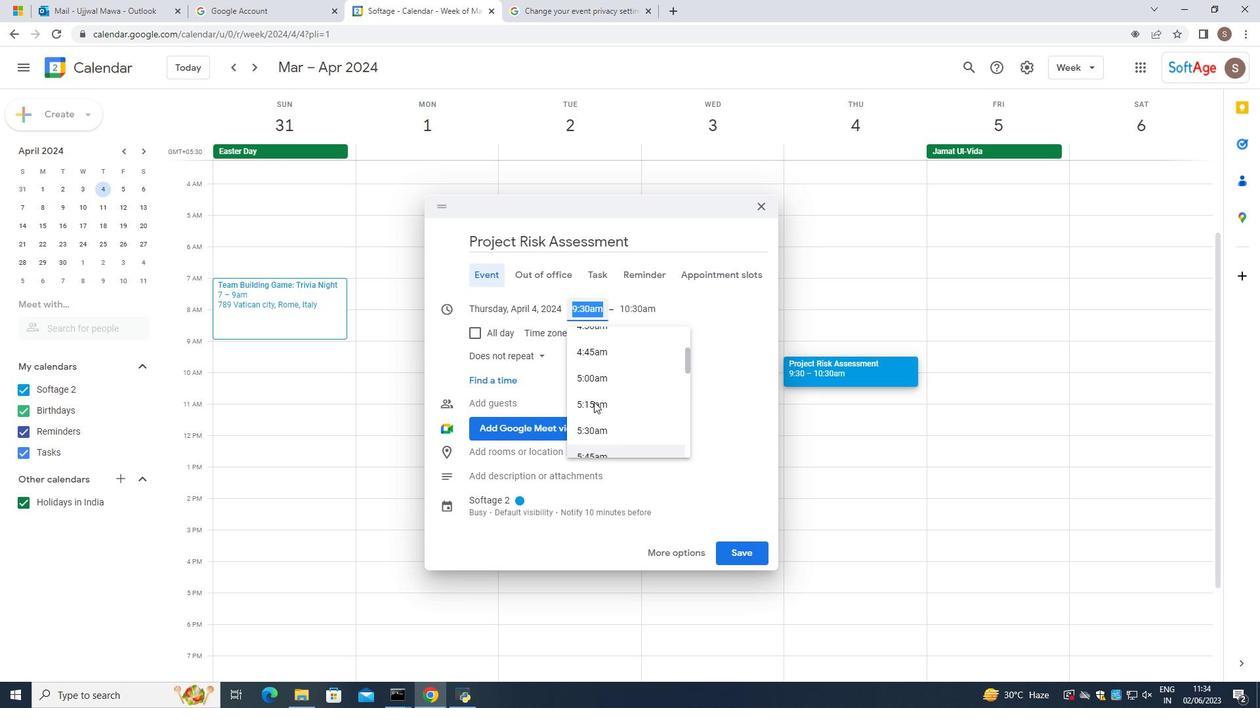 
Action: Mouse scrolled (594, 401) with delta (0, 0)
Screenshot: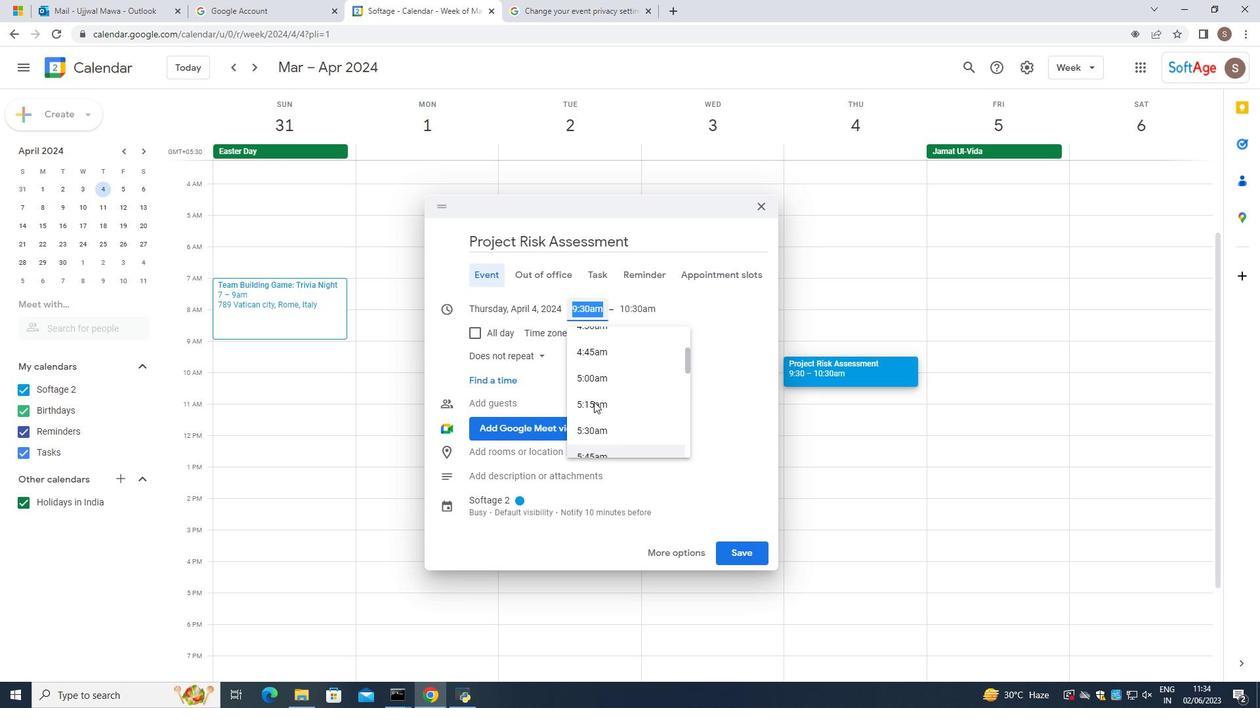 
Action: Mouse scrolled (594, 401) with delta (0, 0)
Screenshot: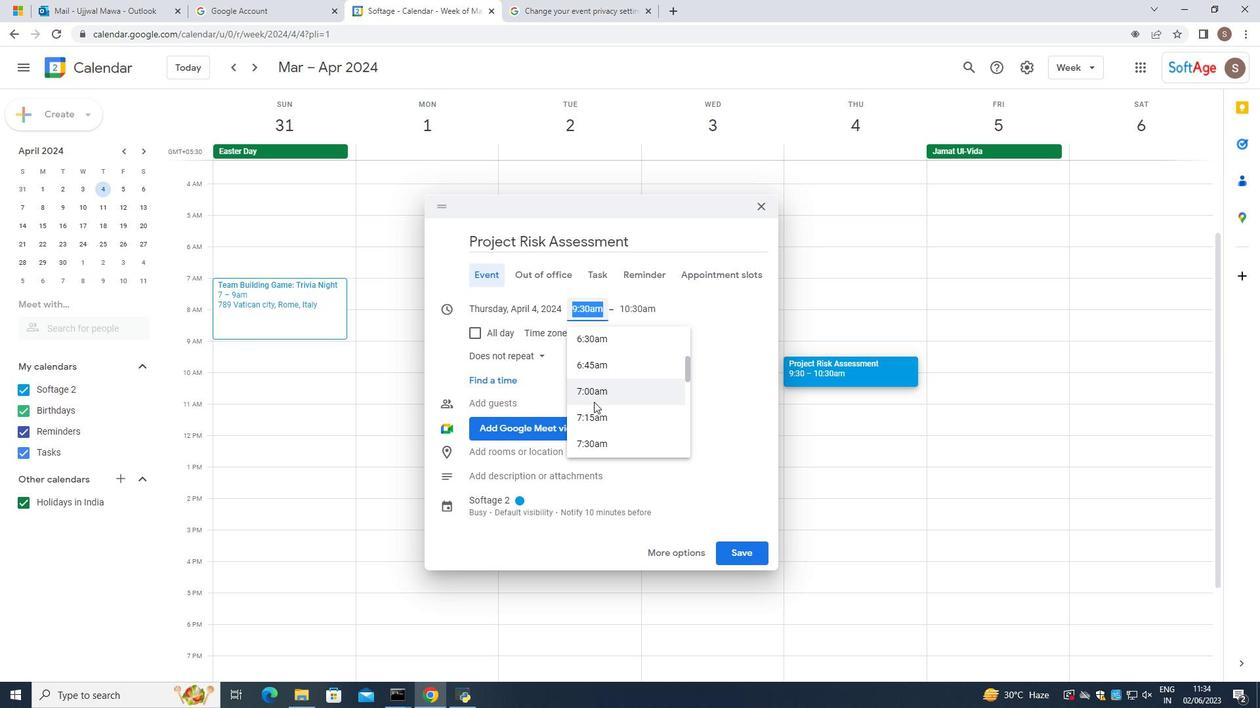 
Action: Mouse scrolled (594, 401) with delta (0, 0)
Screenshot: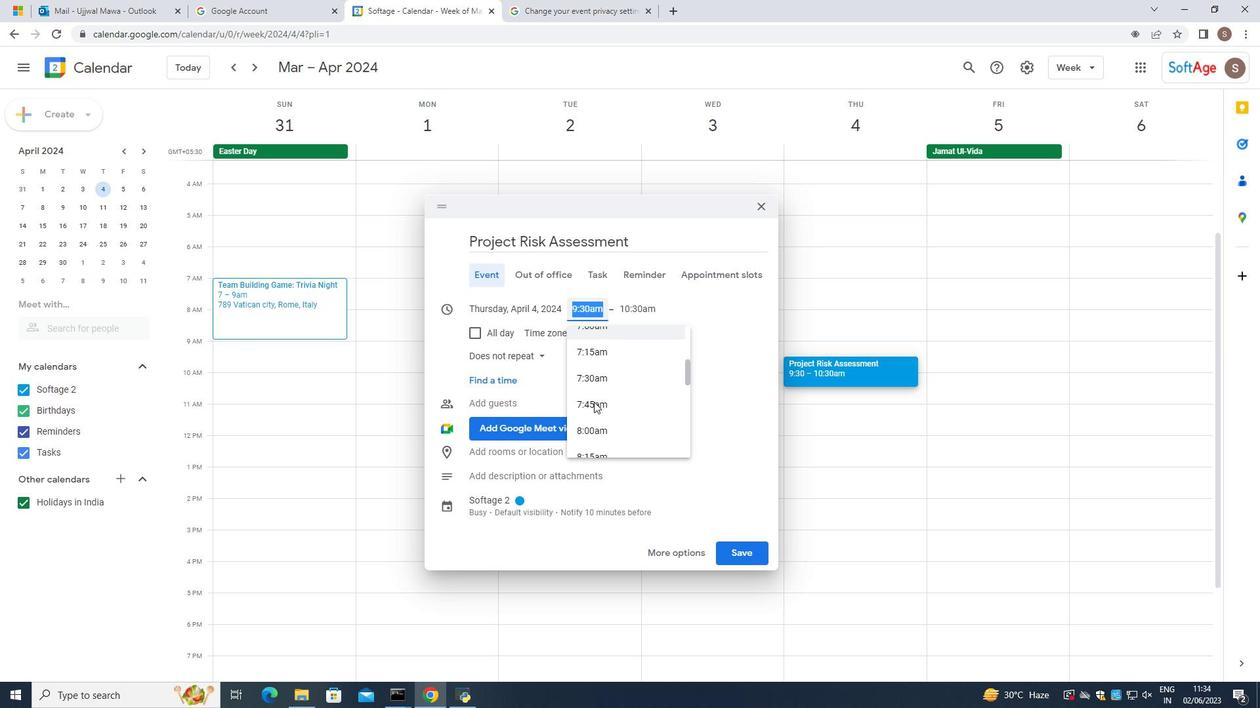 
Action: Mouse scrolled (594, 401) with delta (0, 0)
Screenshot: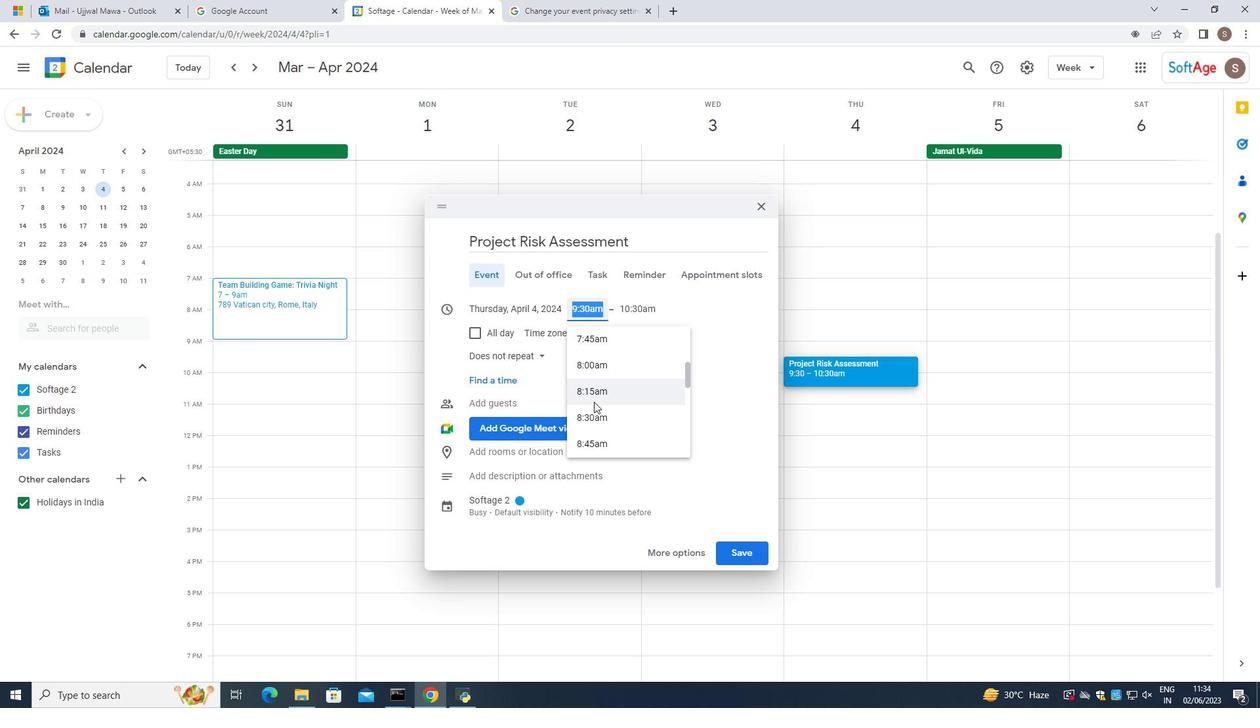 
Action: Mouse moved to (597, 386)
Screenshot: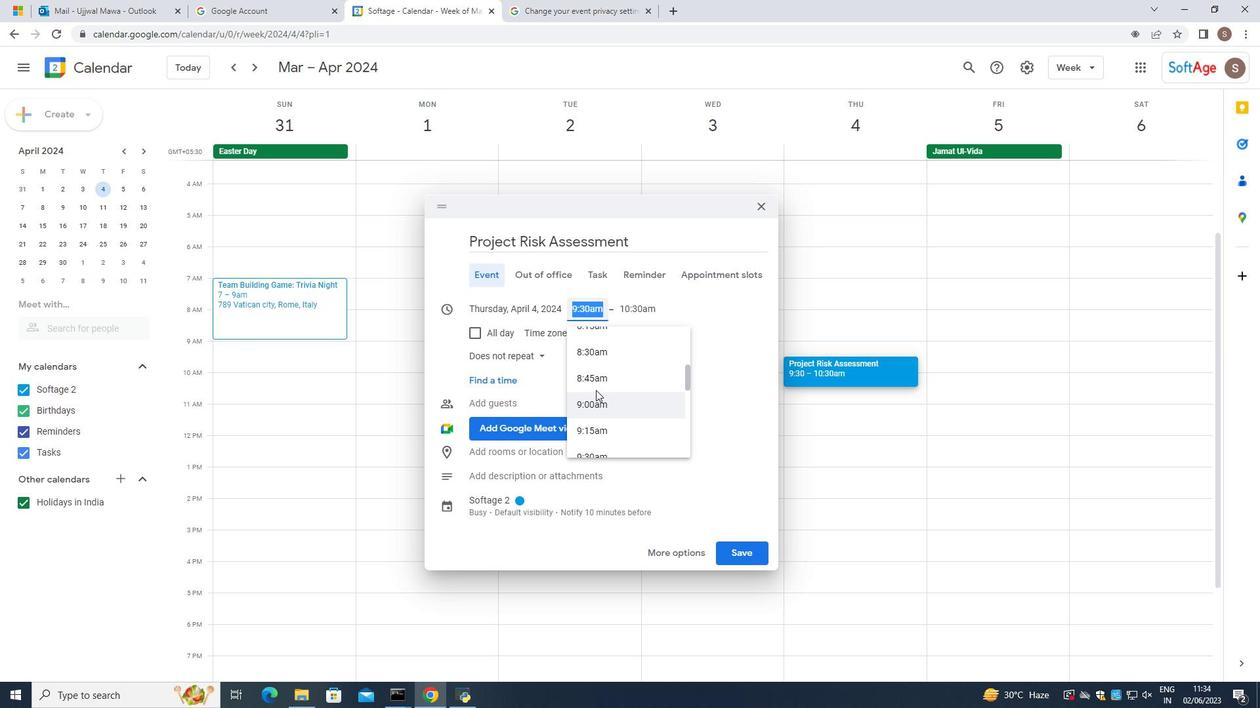 
Action: Mouse pressed left at (597, 386)
Screenshot: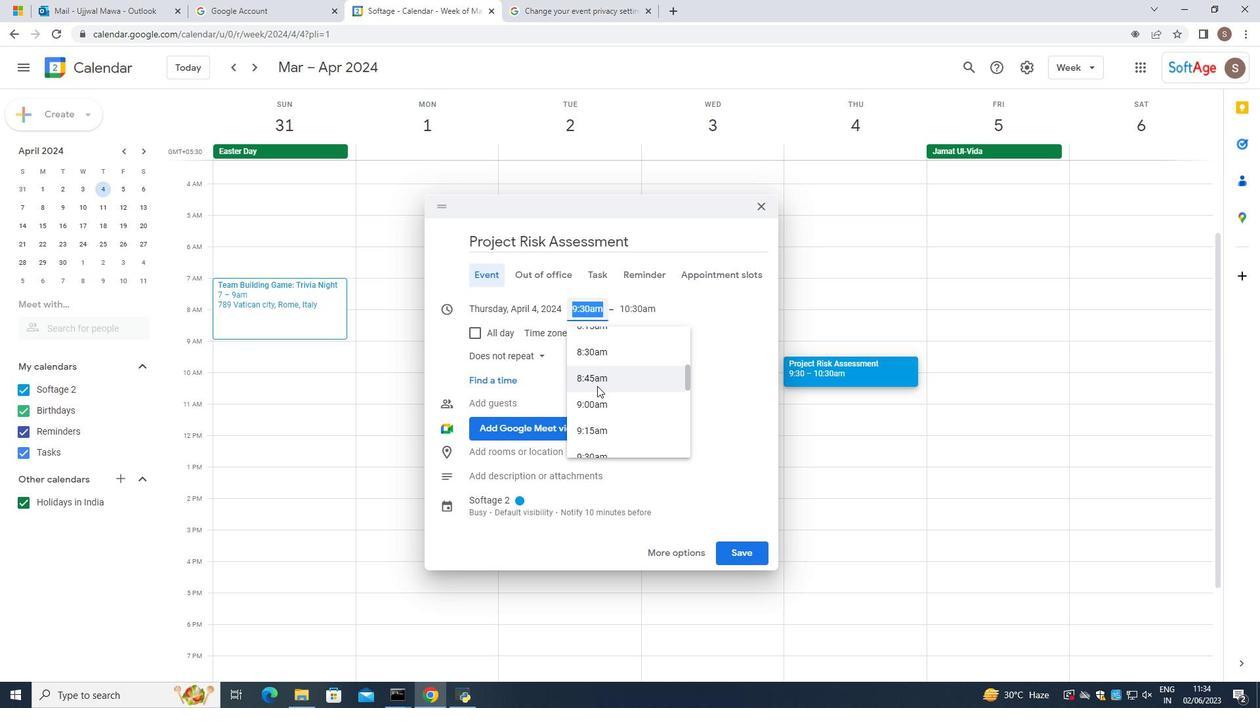 
Action: Mouse moved to (594, 311)
Screenshot: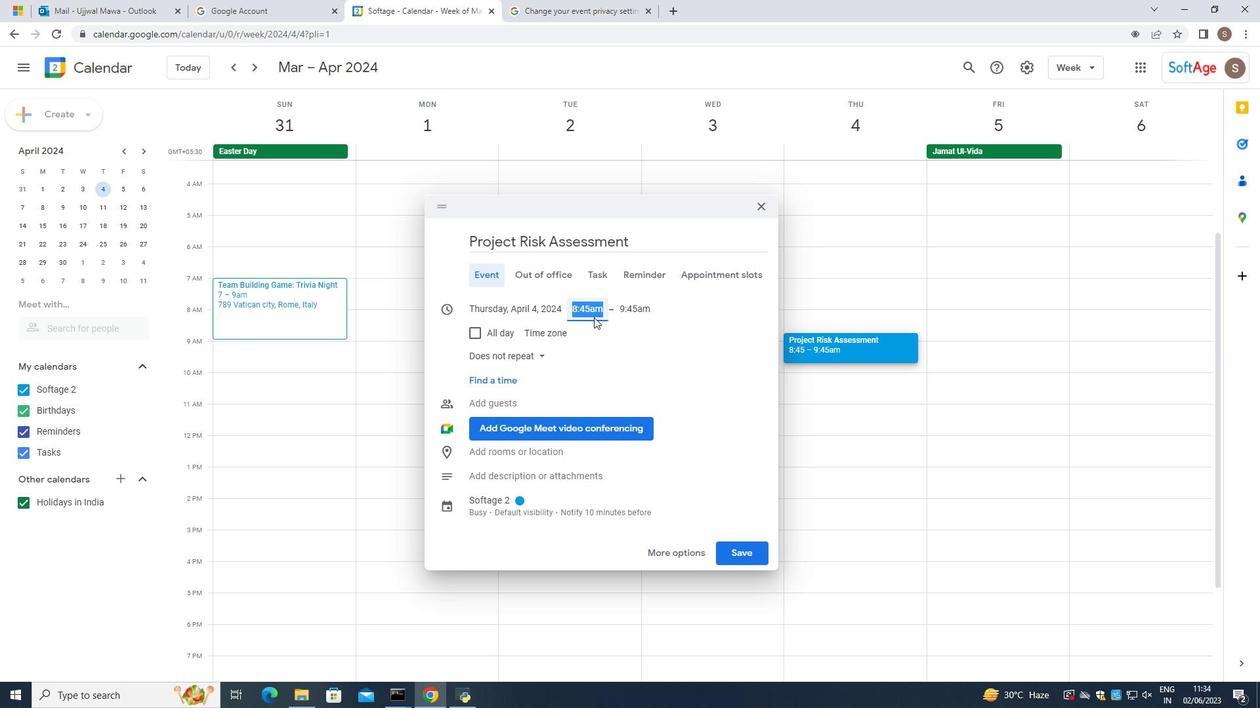 
Action: Mouse pressed left at (594, 311)
Screenshot: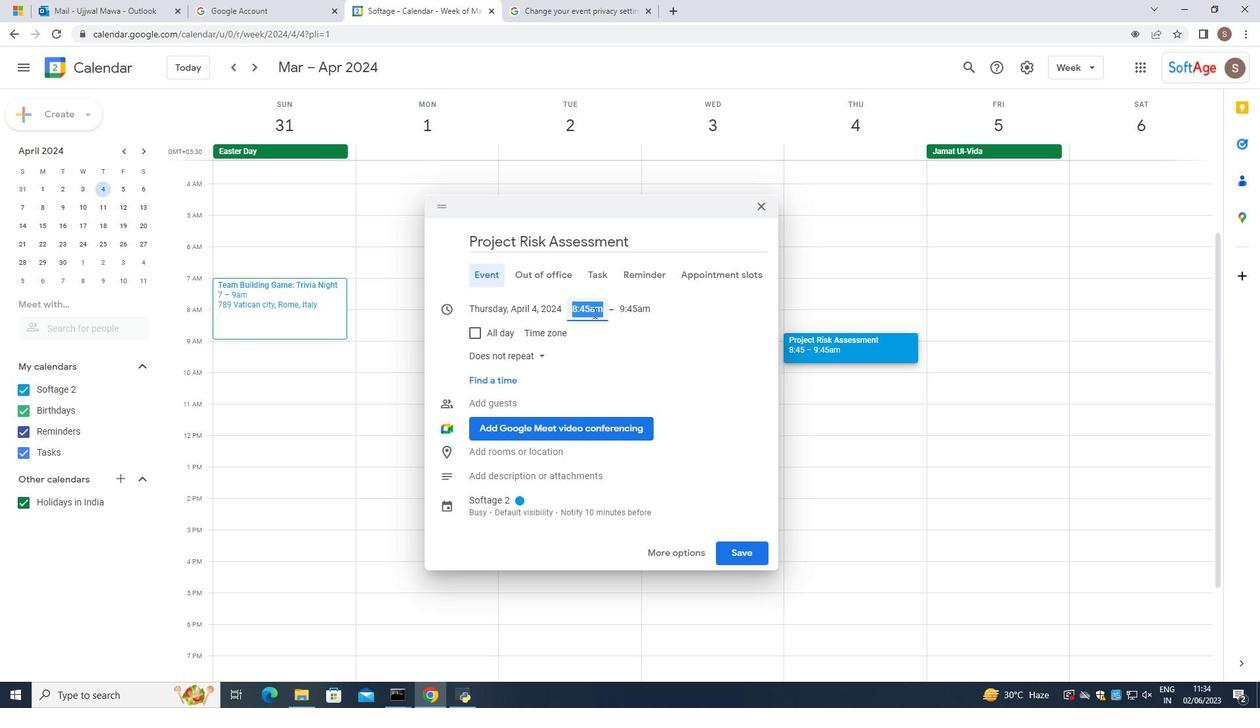
Action: Mouse moved to (588, 309)
Screenshot: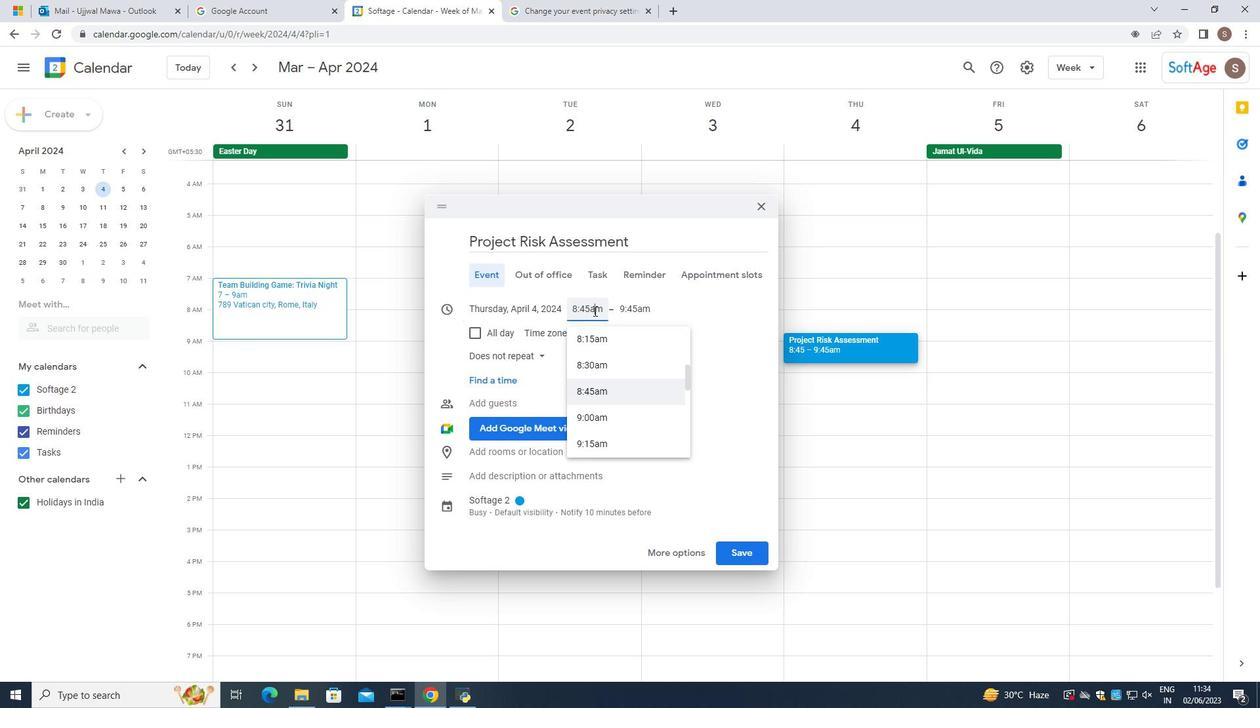 
Action: Mouse pressed left at (588, 309)
Screenshot: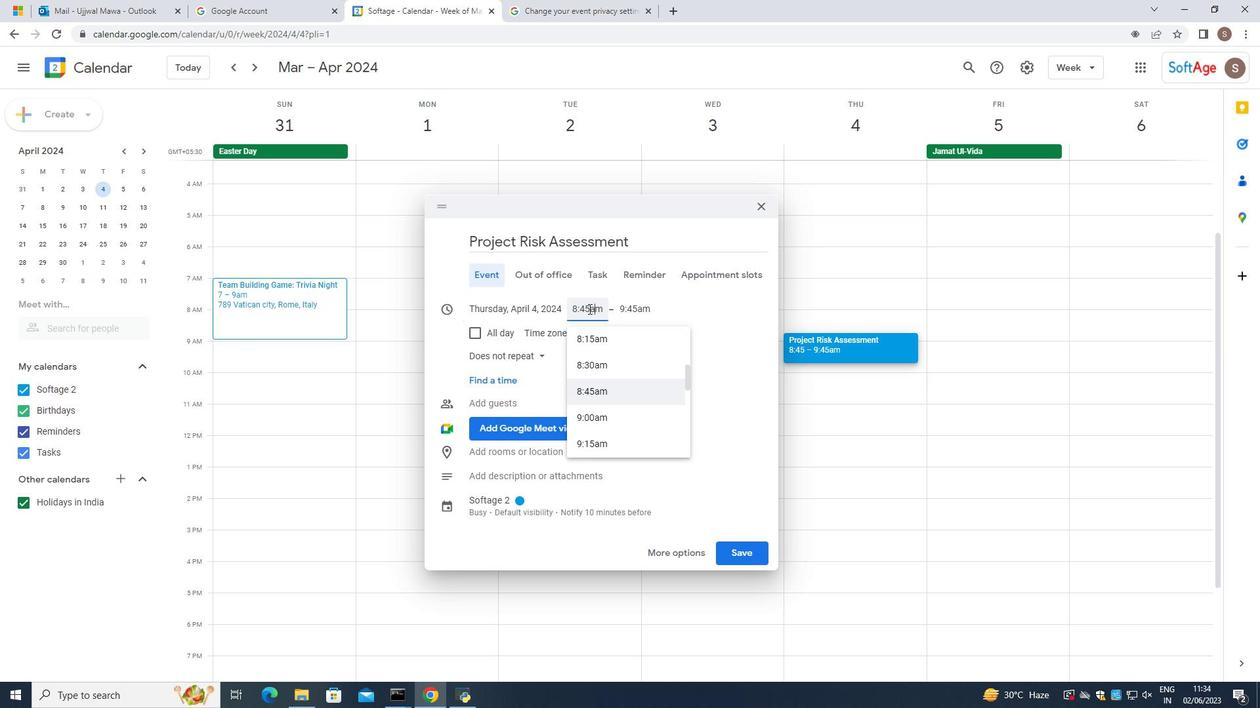 
Action: Mouse pressed left at (588, 309)
Screenshot: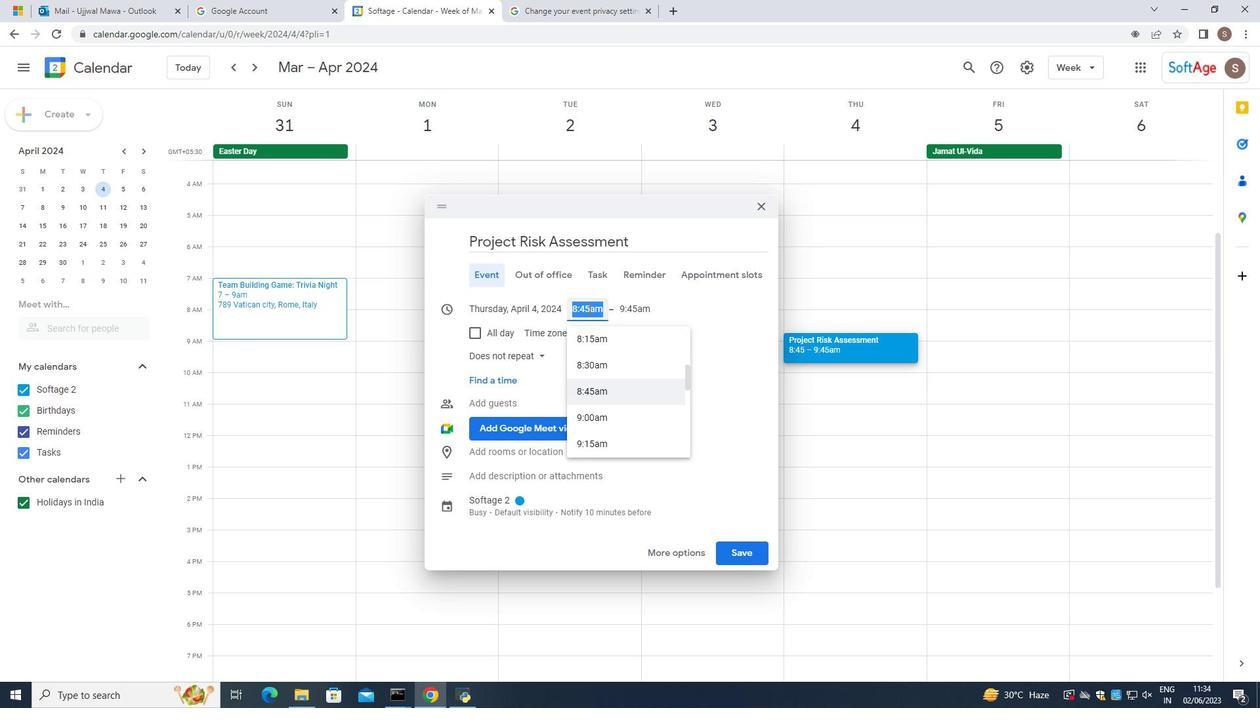 
Action: Mouse moved to (590, 307)
Screenshot: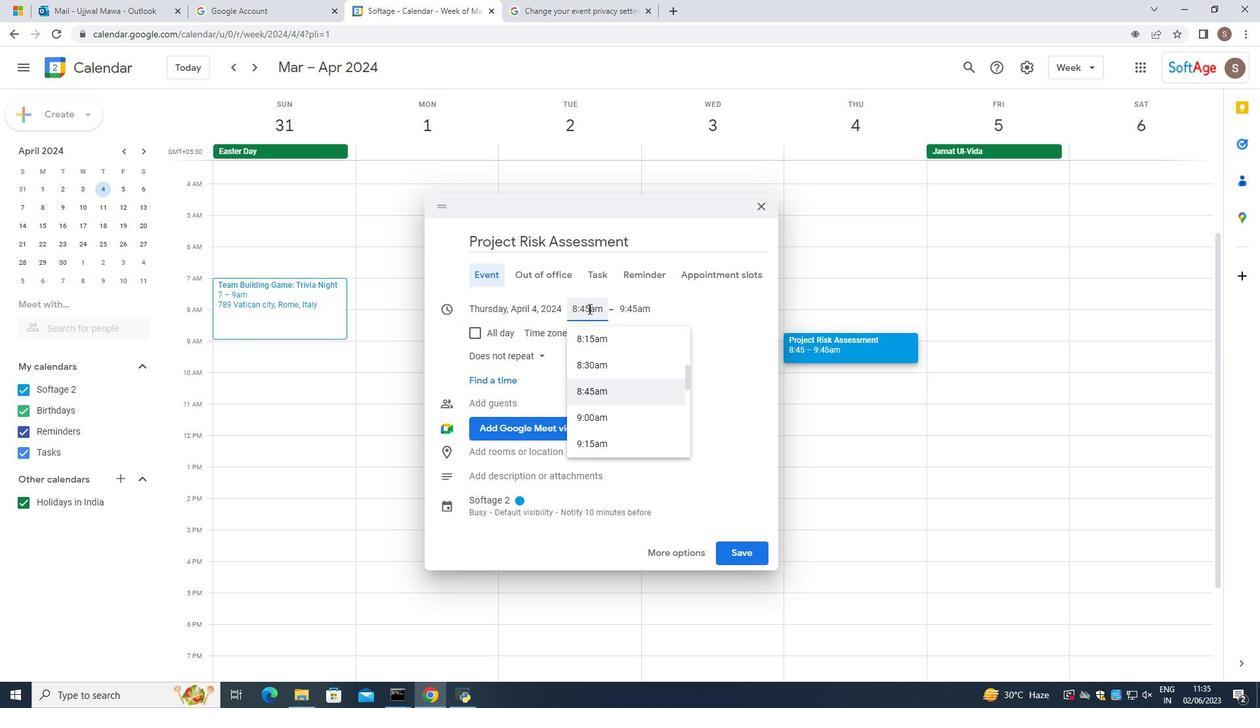 
Action: Key pressed <Key.backspace><Key.backspace>50
Screenshot: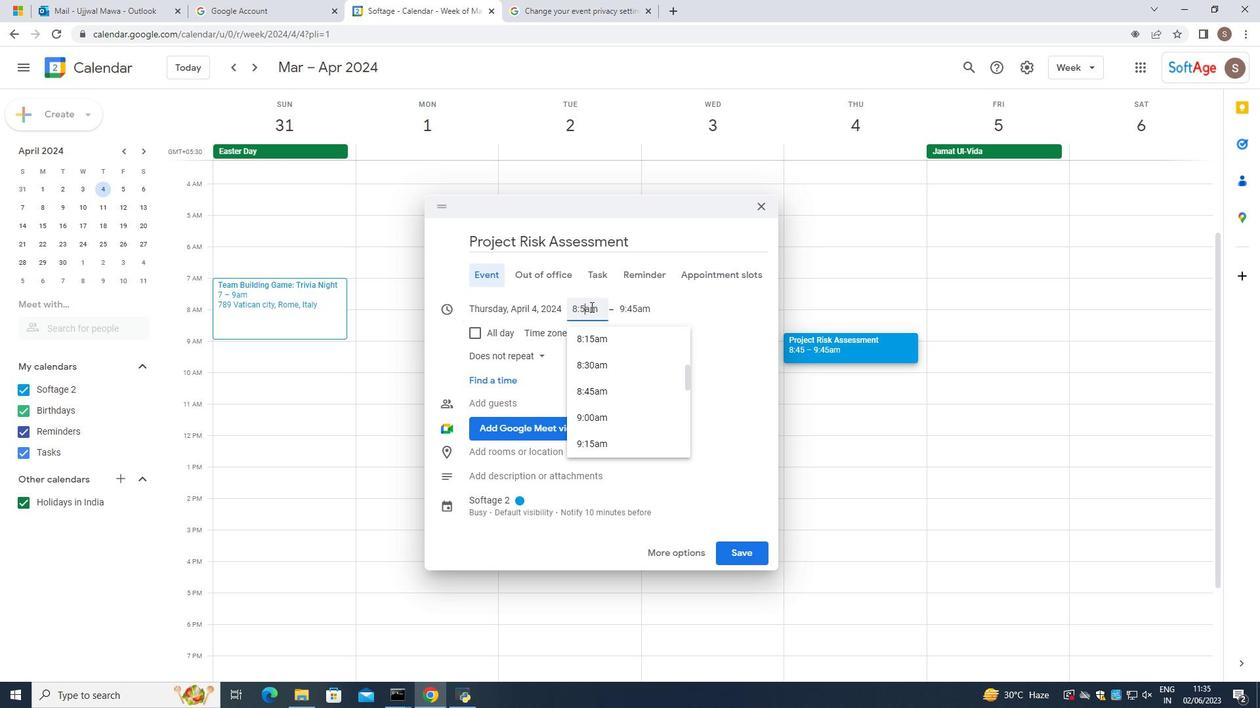
Action: Mouse moved to (645, 316)
Screenshot: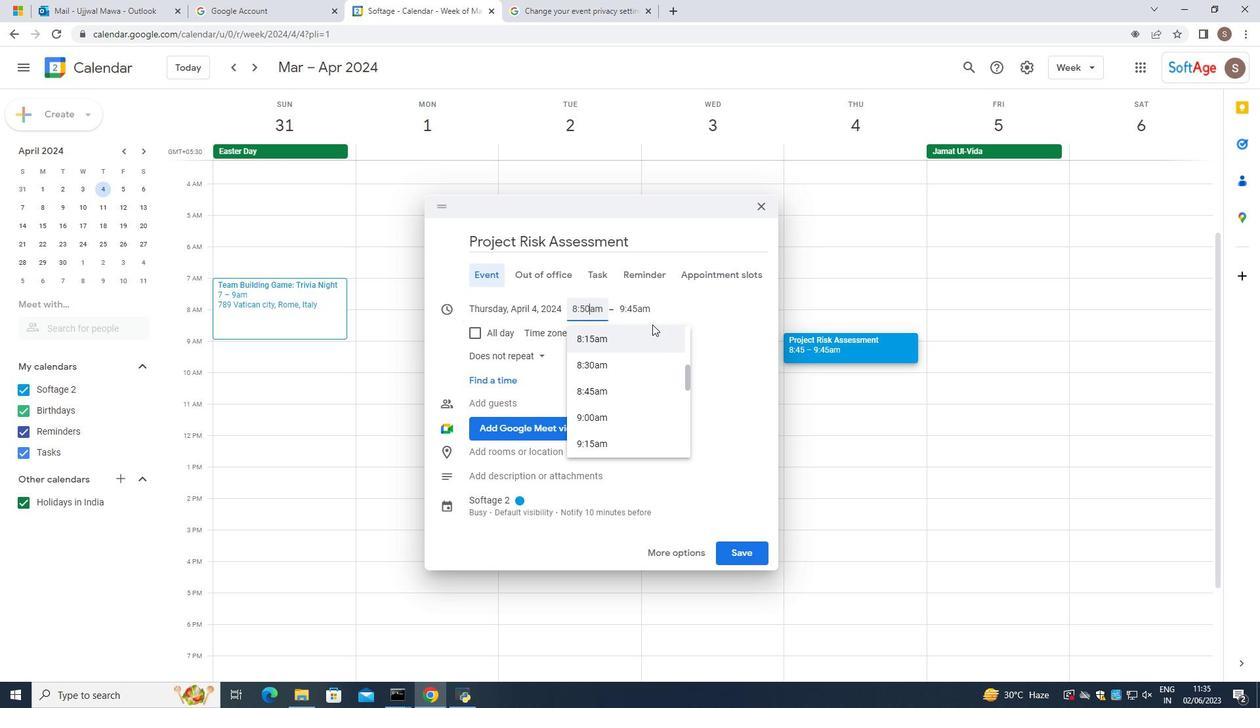 
Action: Mouse pressed left at (645, 316)
Screenshot: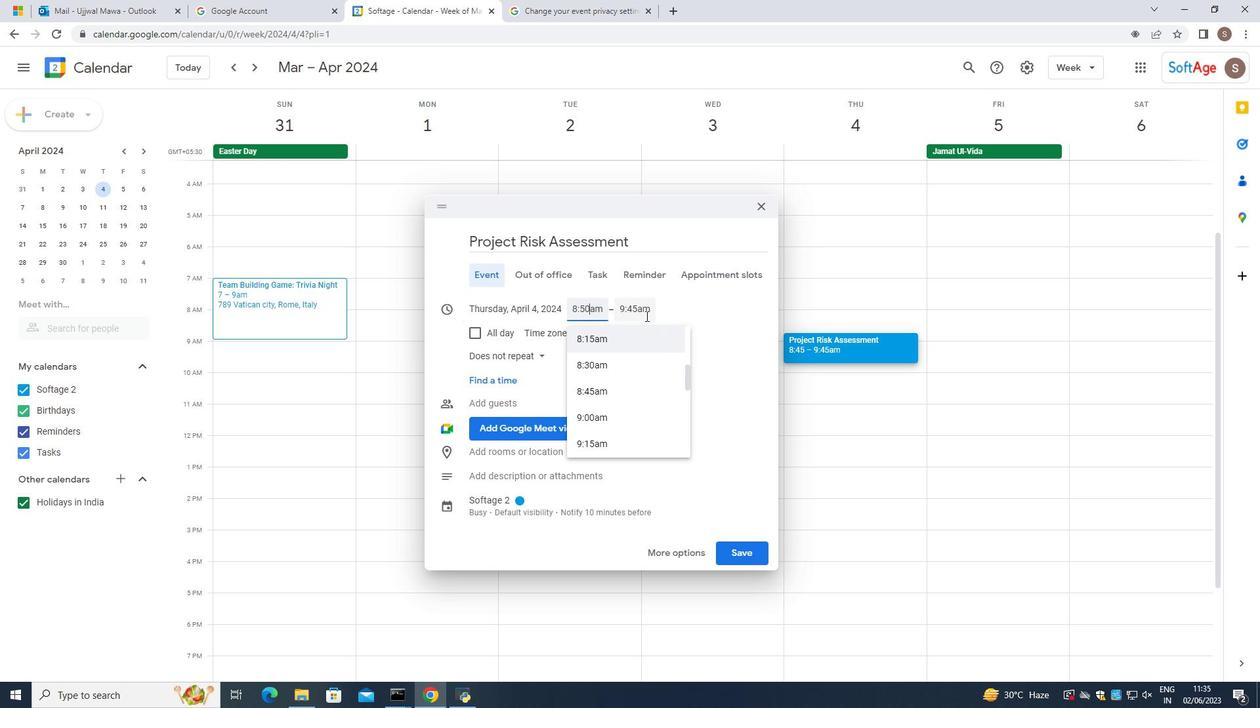 
Action: Mouse moved to (633, 315)
Screenshot: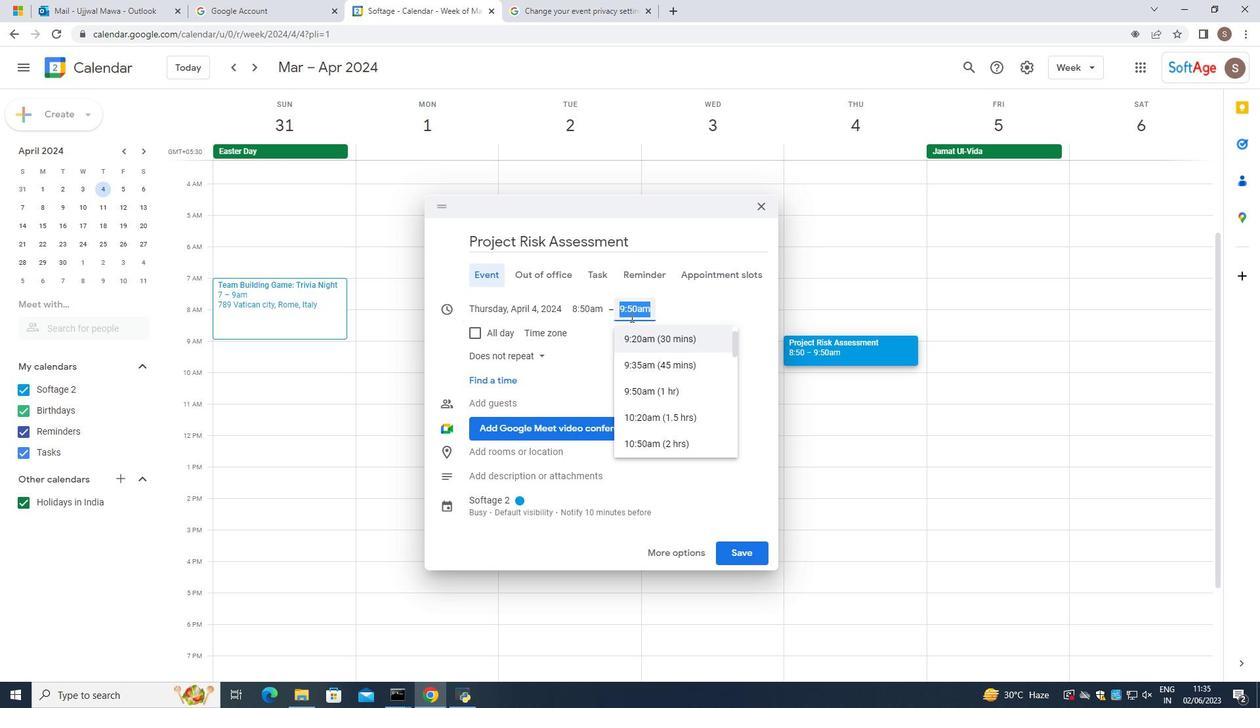 
Action: Key pressed 10<Key.shift_r>:50<Key.space>am
Screenshot: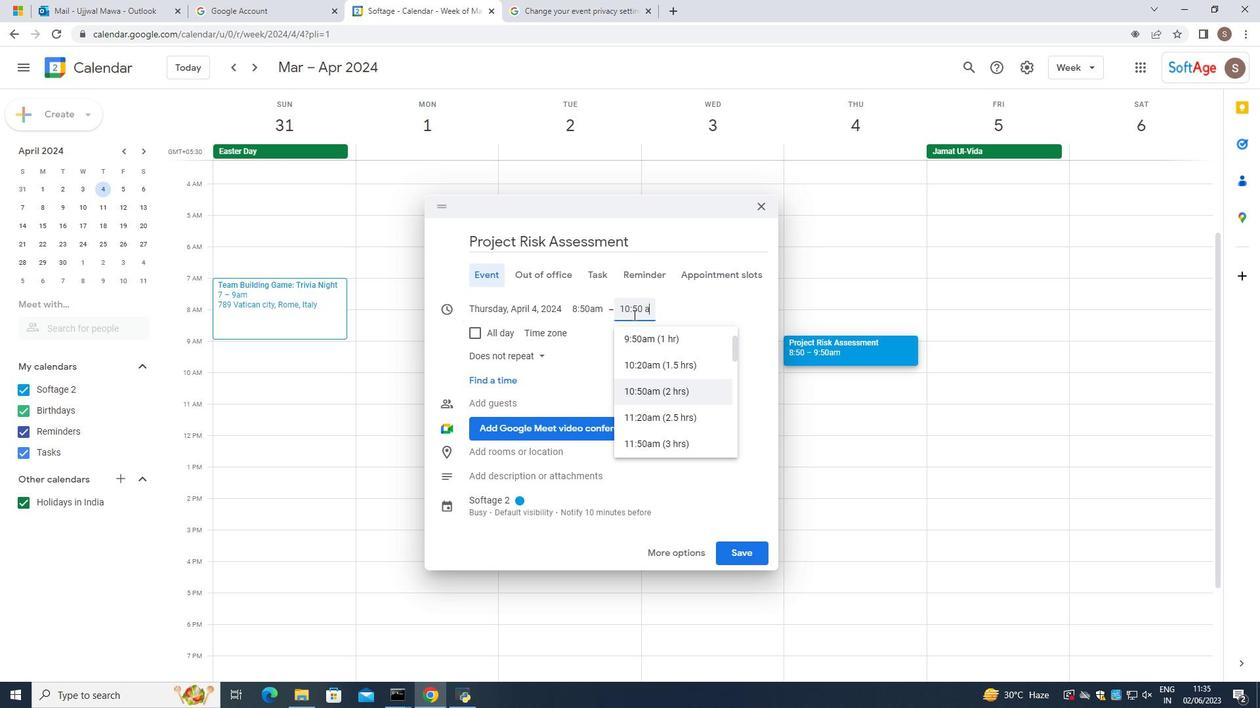 
Action: Mouse moved to (614, 396)
Screenshot: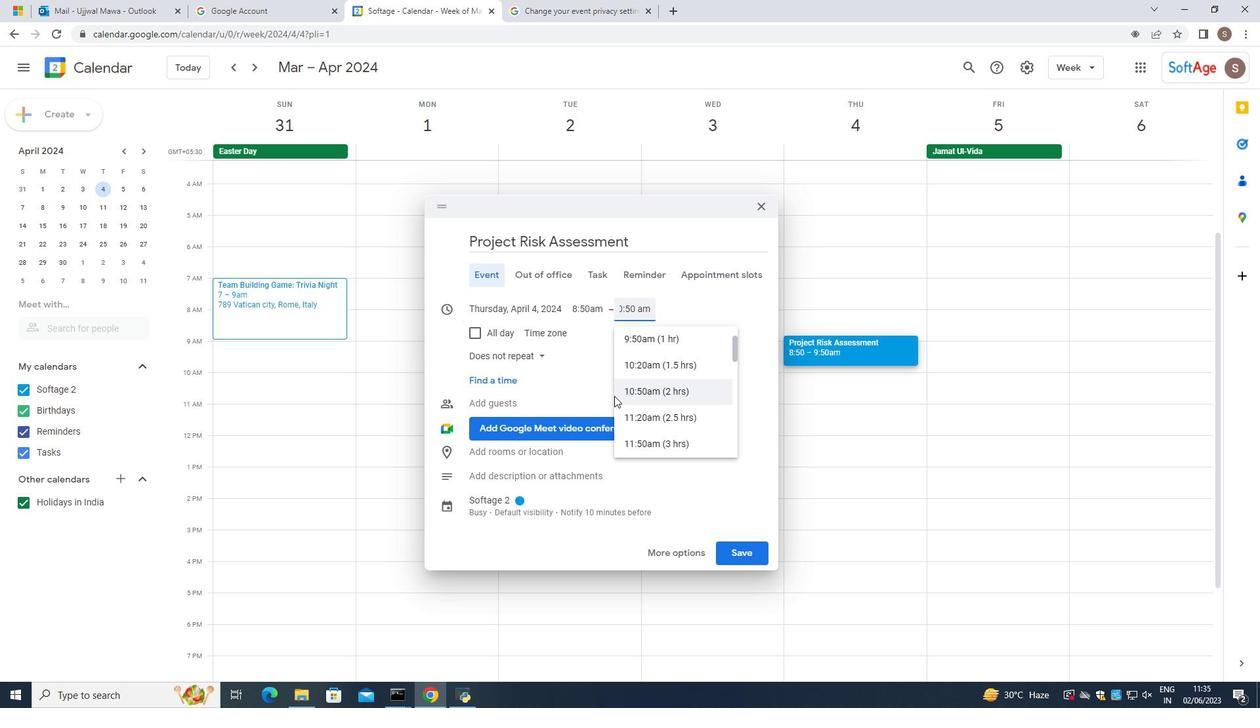 
Action: Mouse pressed left at (614, 396)
Screenshot: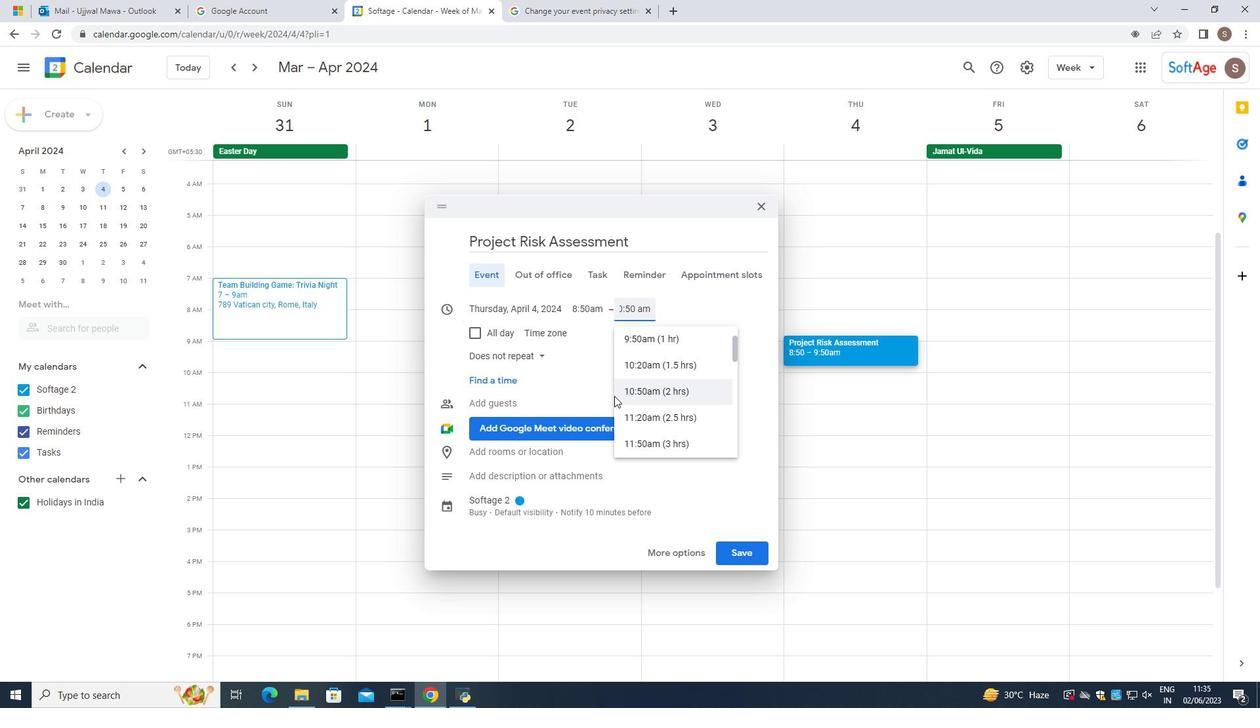 
Action: Mouse moved to (658, 340)
Screenshot: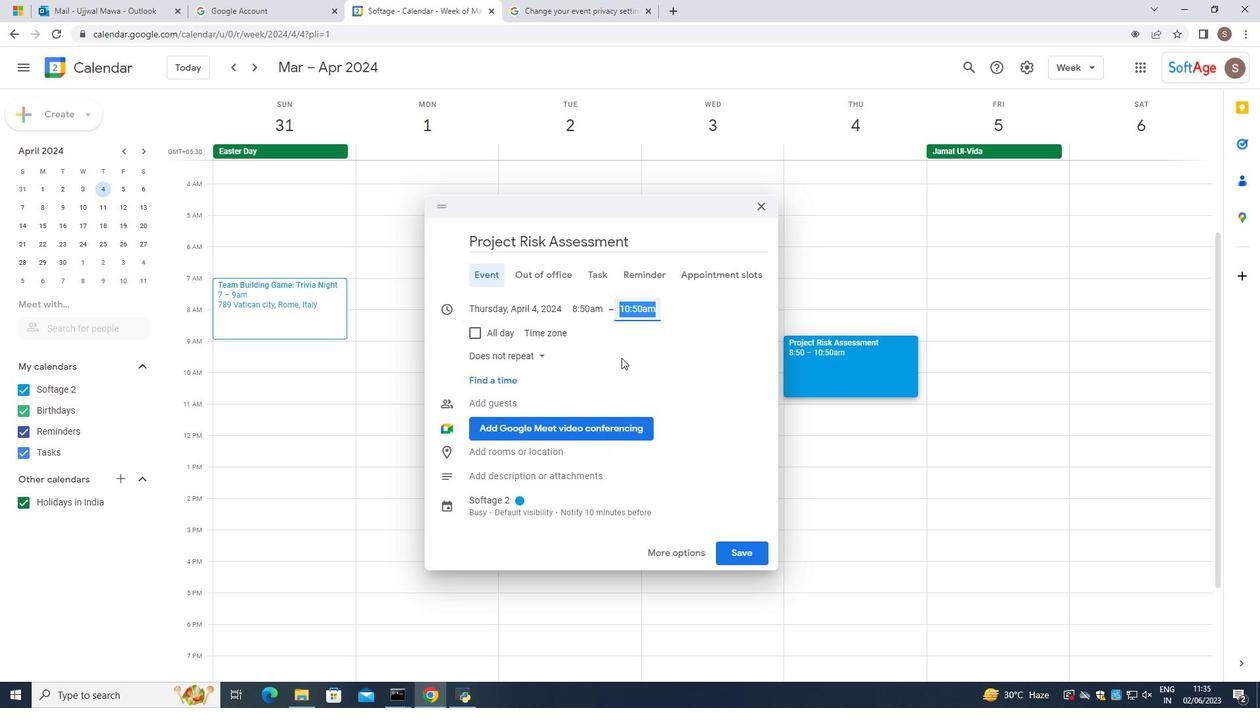 
Action: Mouse pressed left at (658, 340)
Screenshot: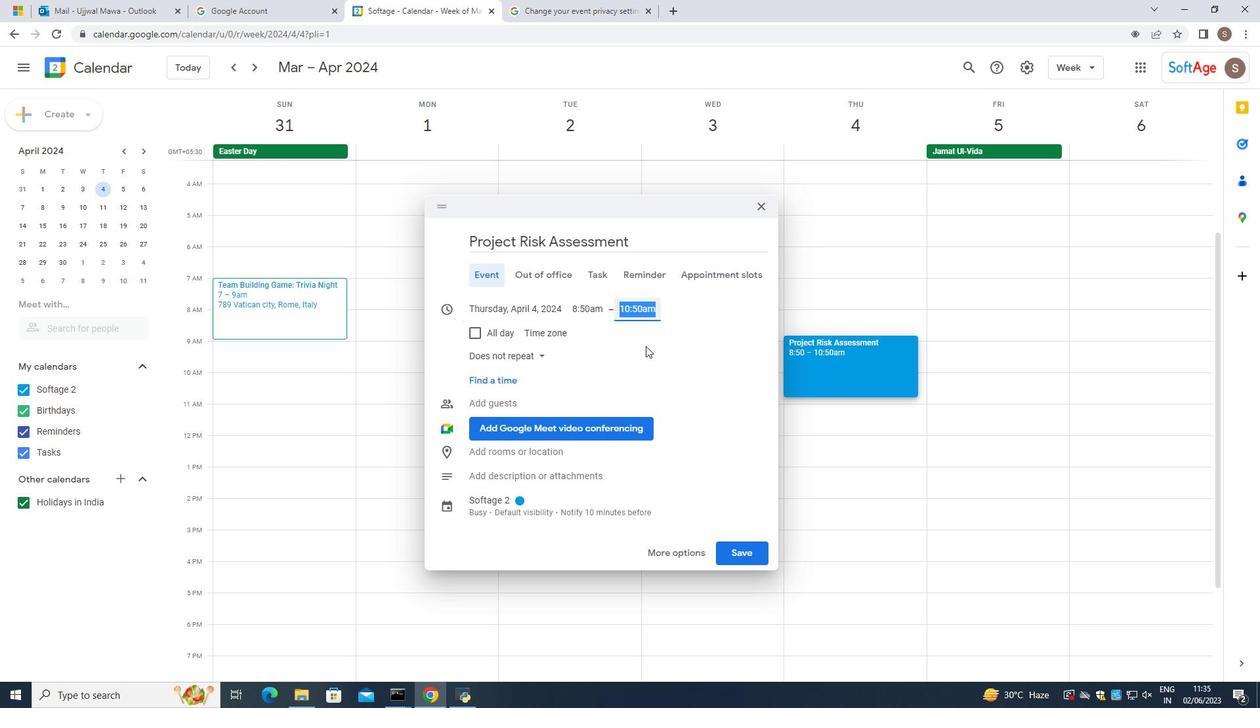 
Action: Mouse moved to (489, 477)
Screenshot: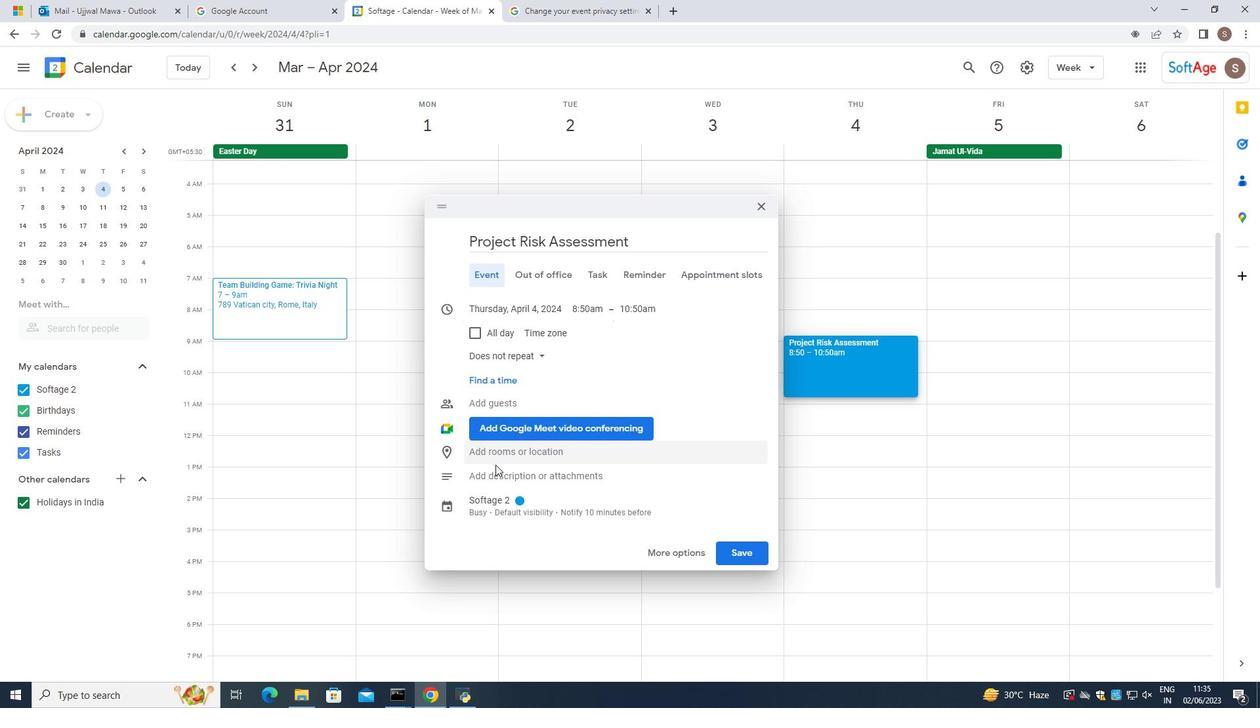 
Action: Mouse pressed left at (489, 477)
Screenshot: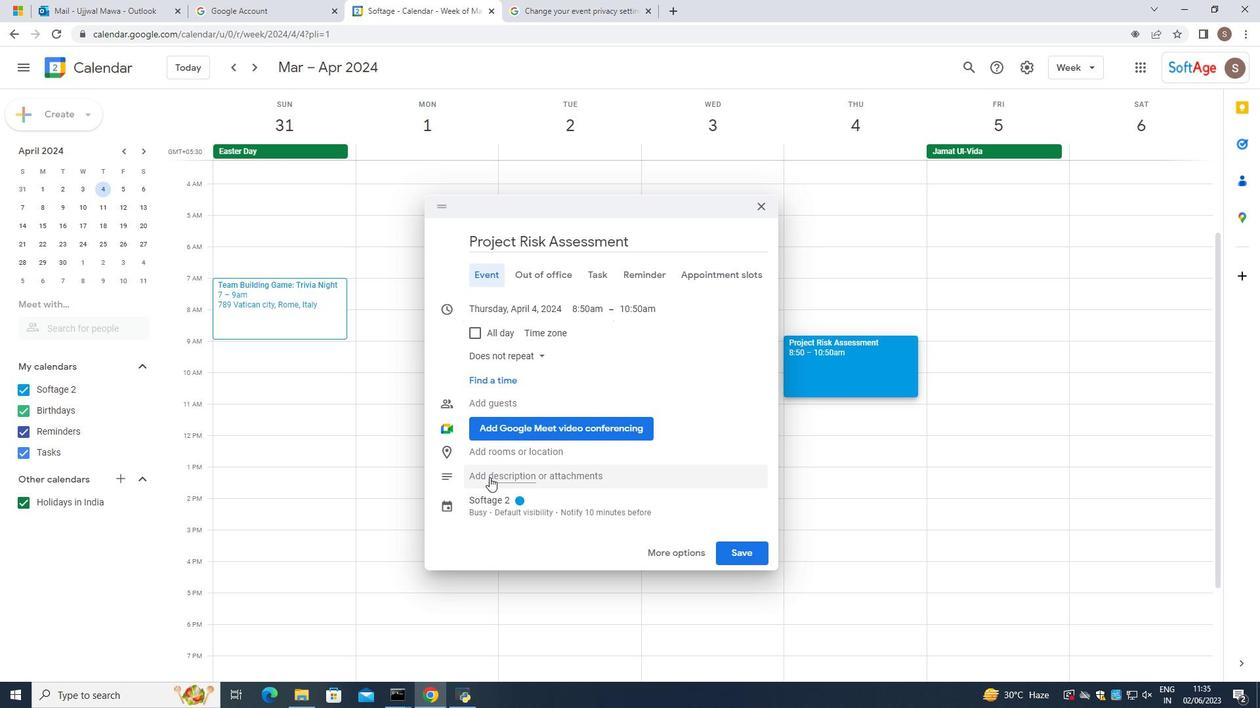 
Action: Mouse moved to (487, 496)
Screenshot: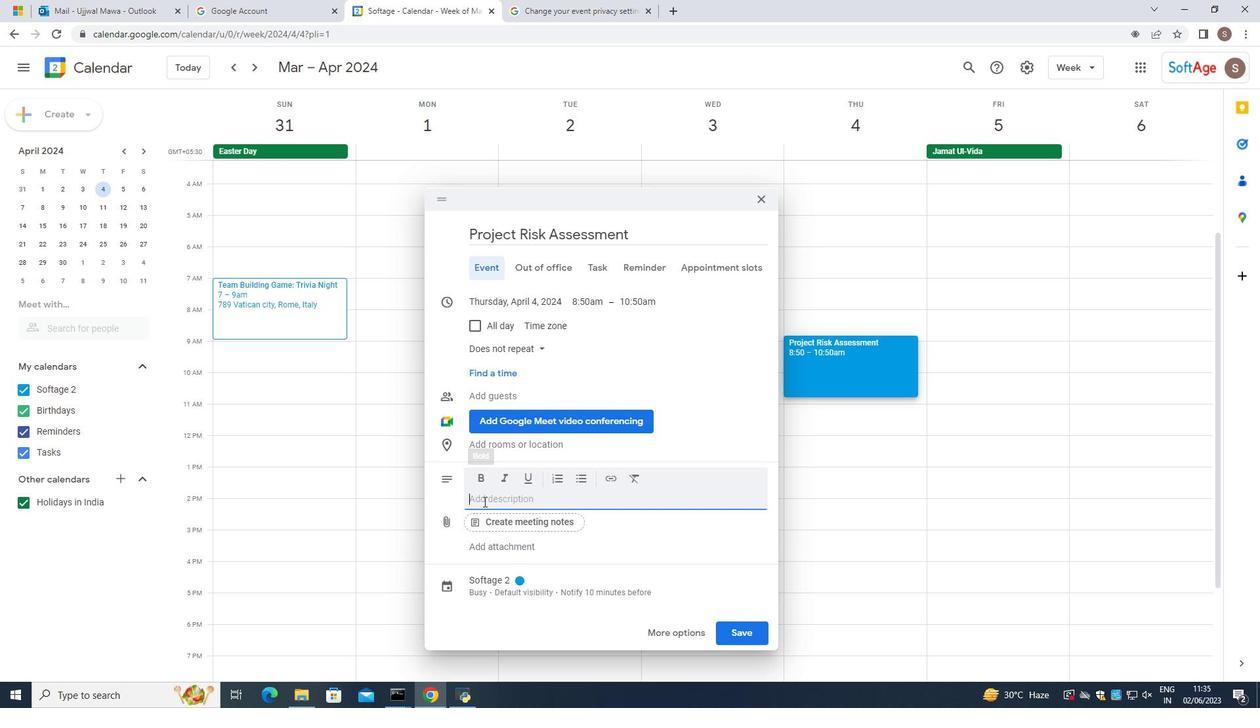 
Action: Mouse pressed left at (487, 496)
Screenshot: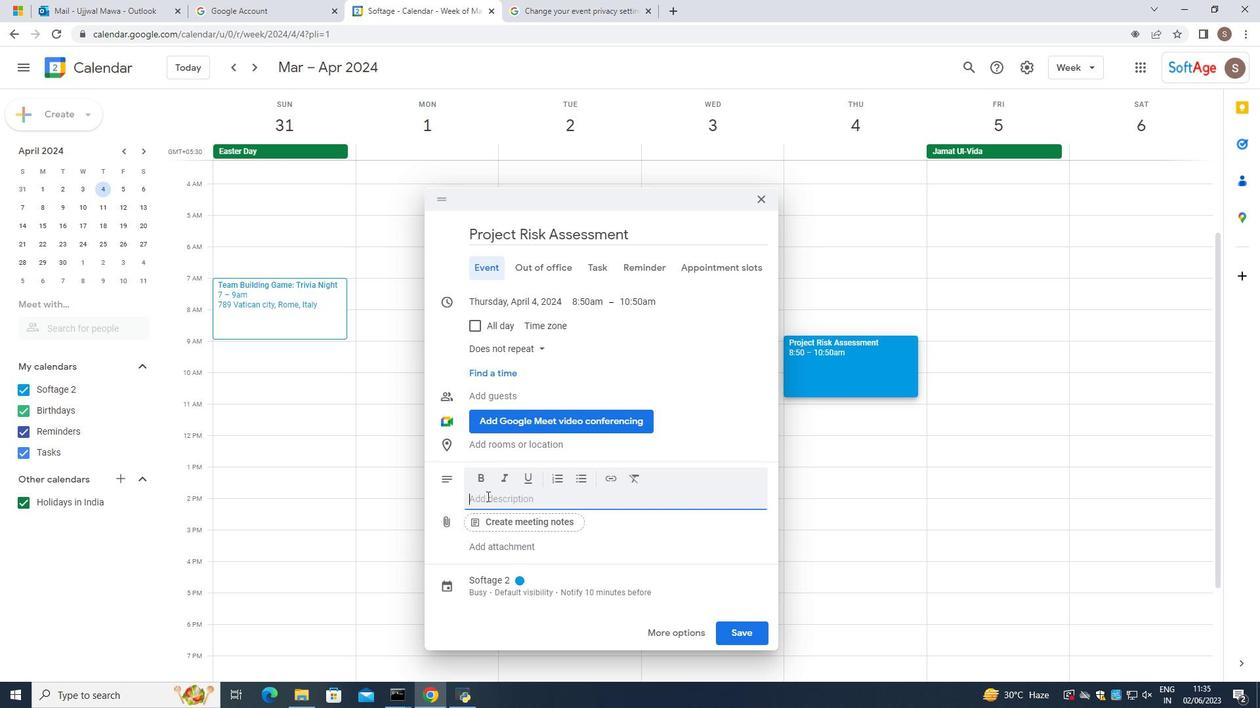 
Action: Mouse moved to (494, 476)
Screenshot: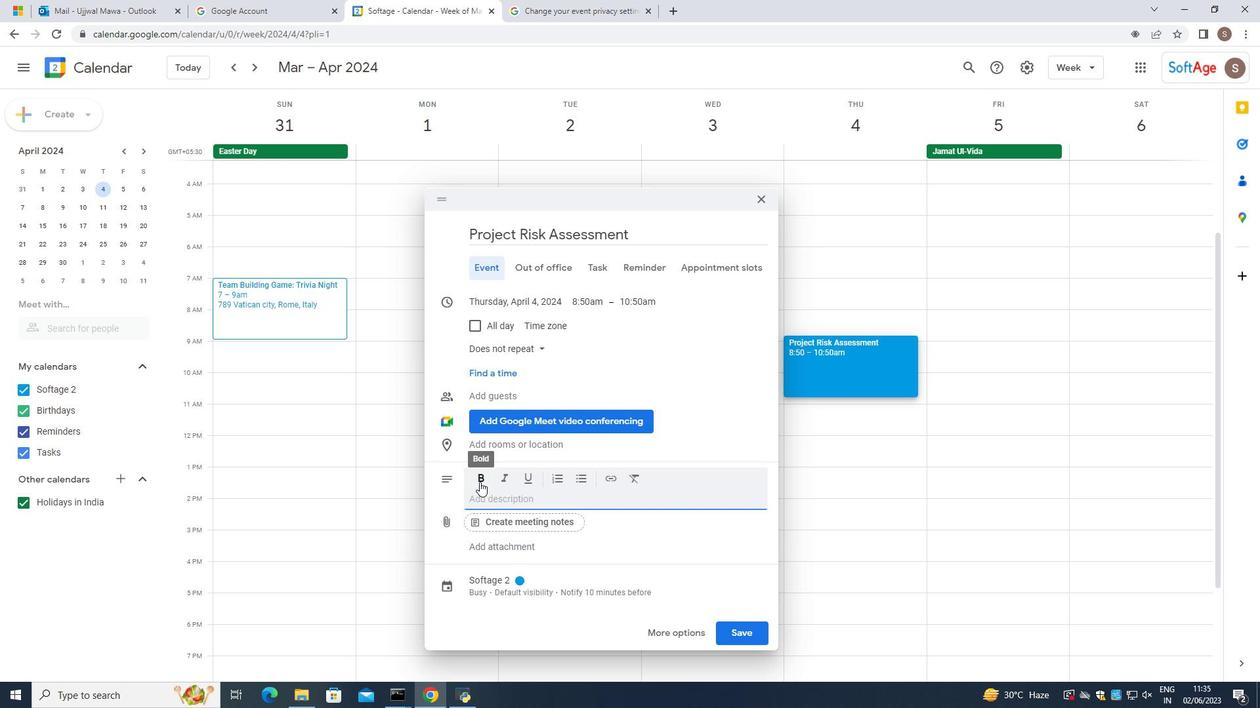 
Action: Key pressed <Key.caps_lock>P<Key.caps_lock>arrt<Key.backspace><Key.backspace>ticipants<Key.space>will<Key.space>develop<Key.space>skills<Key.space>in<Key.space>strategic<Key.space>decision<Key.space>making<Key.space>and<Key.space>problem<Key.space>solving<Key.space>.<Key.space><Key.caps_lock>T<Key.caps_lock>hey<Key.space>will<Key.space>learn<Key.space>technioques<Key.space><Key.backspace><Key.backspace><Key.backspace><Key.backspace><Key.backspace><Key.backspace>ques.<Key.backspace><Key.space>for<Key.space>gathering<Key.space>and<Key.space>analys=<Key.backspace><Key.backspace>zing<Key.space>information<Key.space>.<Key.space>evak<Key.backspace><Key.backspace><Key.backspace><Key.backspace><Key.backspace><Key.backspace>,ec<Key.backspace>valuating<Key.space>options<Key.space>and<Key.space>making<Key.space>sound<Key.space>decisionbs<Key.space>that<Key.space>align<Key.space>with<Key.space>teamn<Key.space><Key.backspace><Key.backspace><Key.space>goals<Key.space>and<Key.space>organizational<Key.space>priorities.<Key.enter>
Screenshot: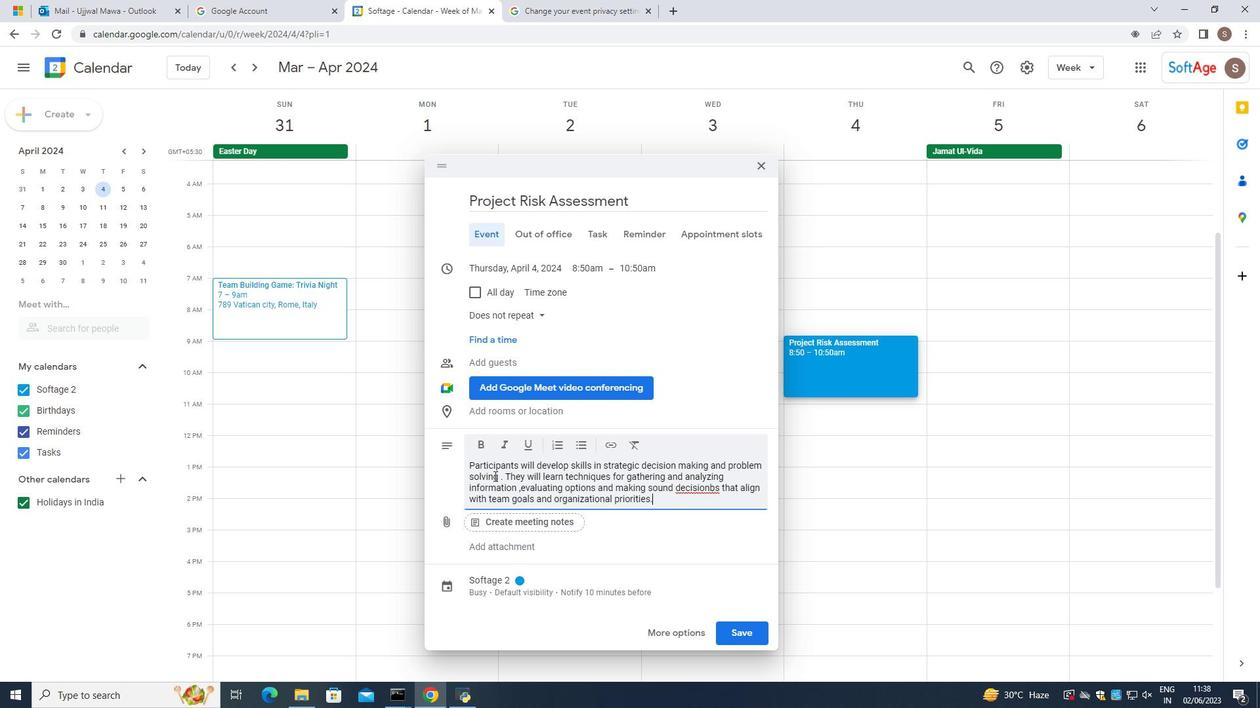 
Action: Mouse moved to (450, 435)
Screenshot: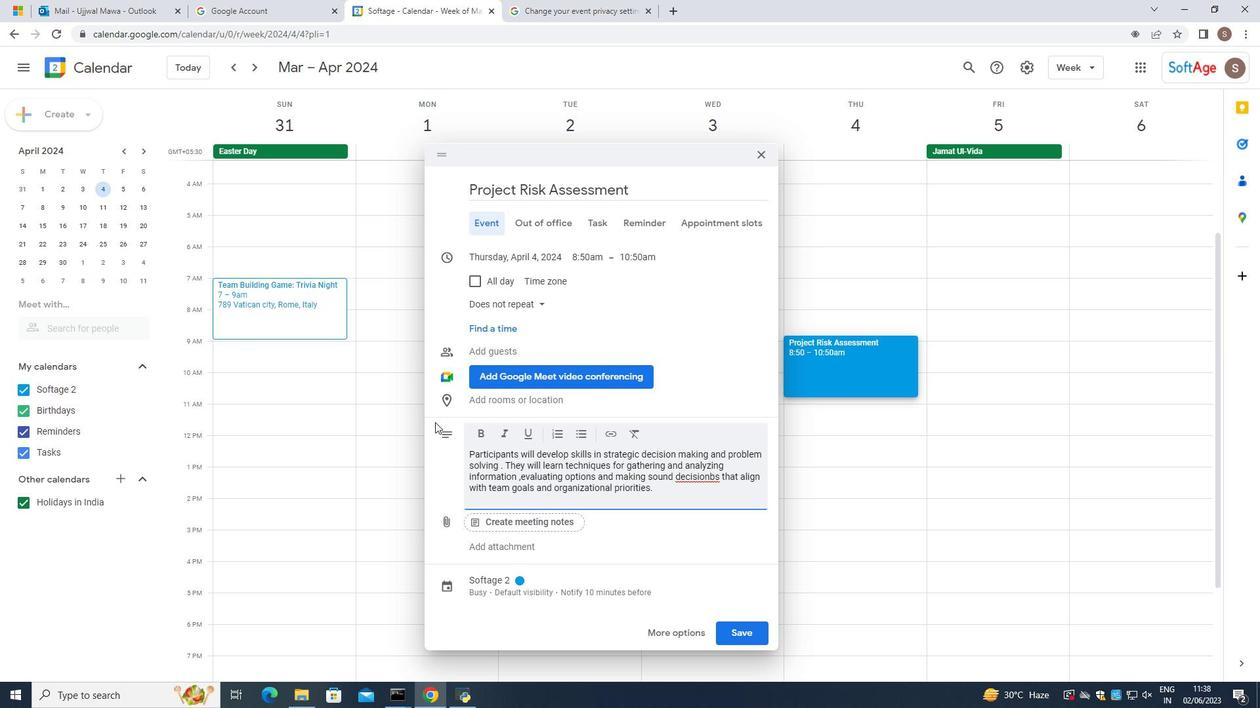 
Action: Mouse pressed left at (450, 435)
Screenshot: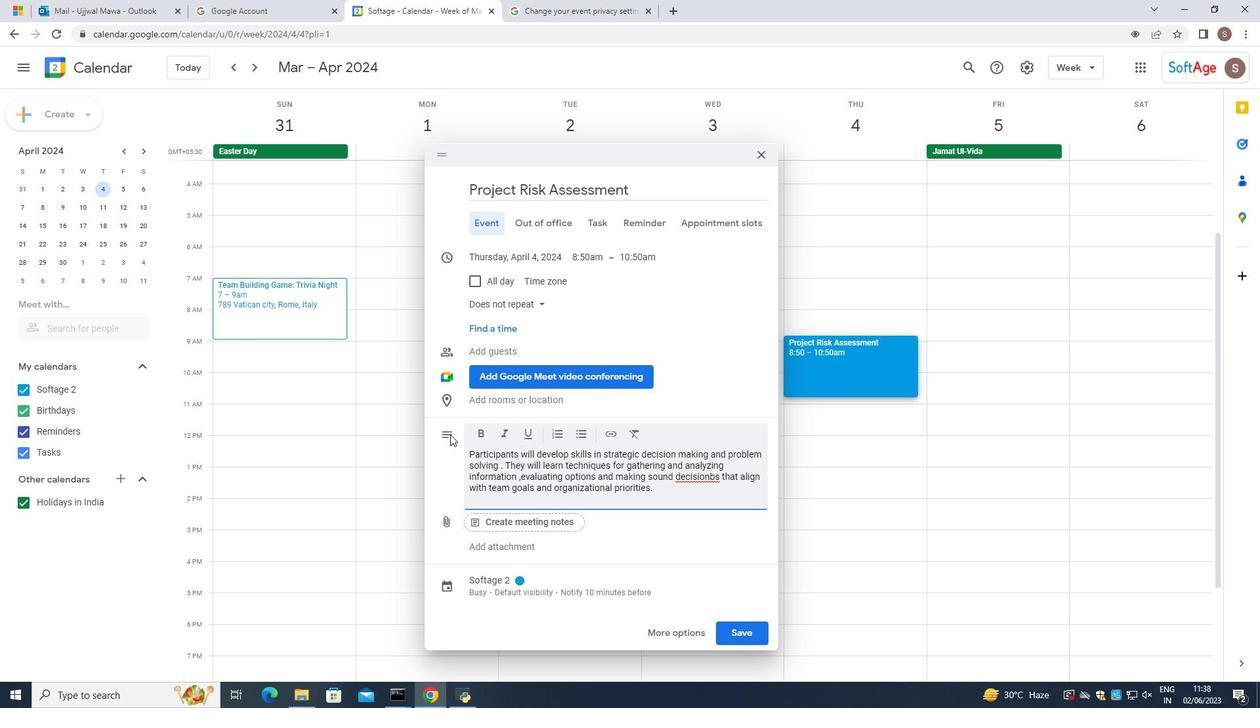 
Action: Mouse moved to (428, 429)
Screenshot: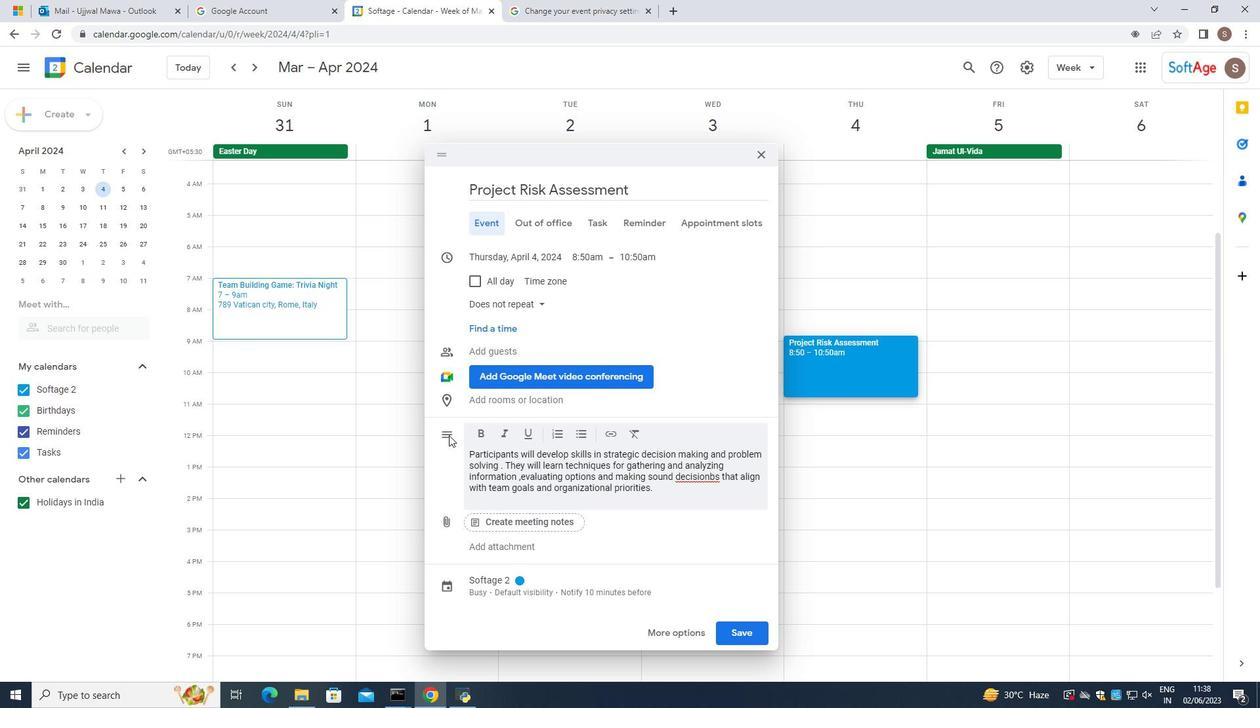 
Action: Mouse pressed left at (428, 429)
Screenshot: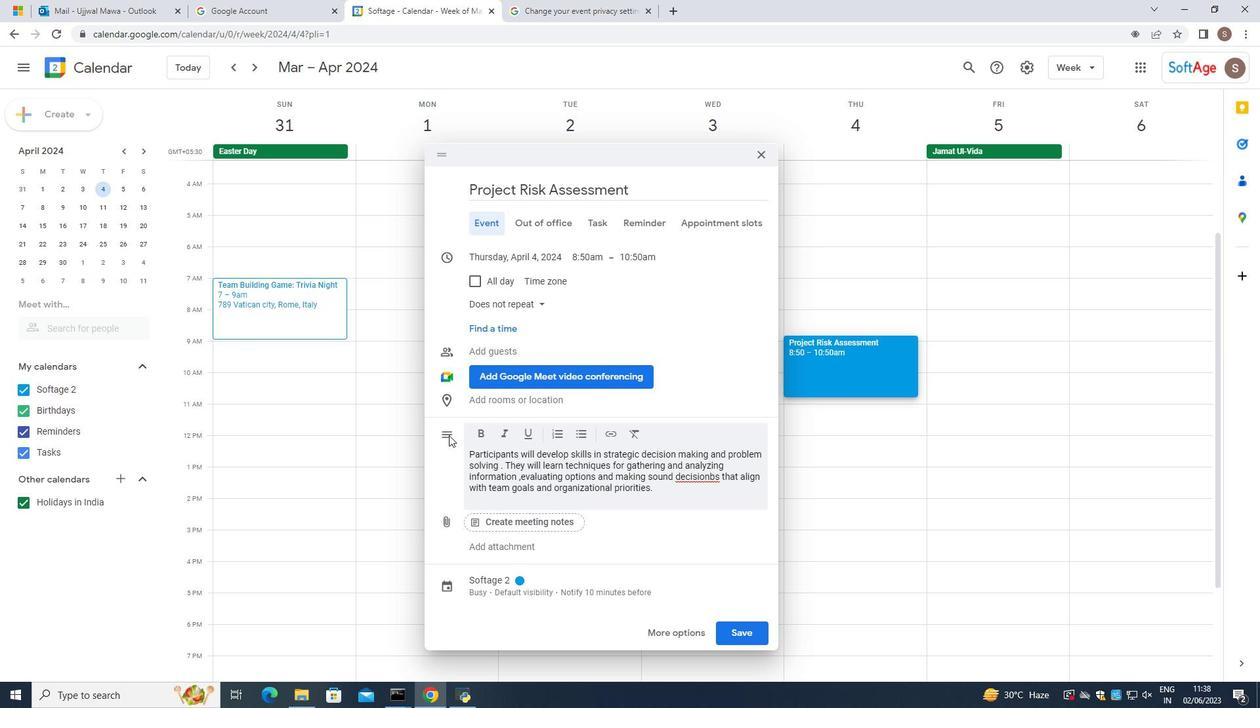 
Action: Mouse moved to (471, 393)
Screenshot: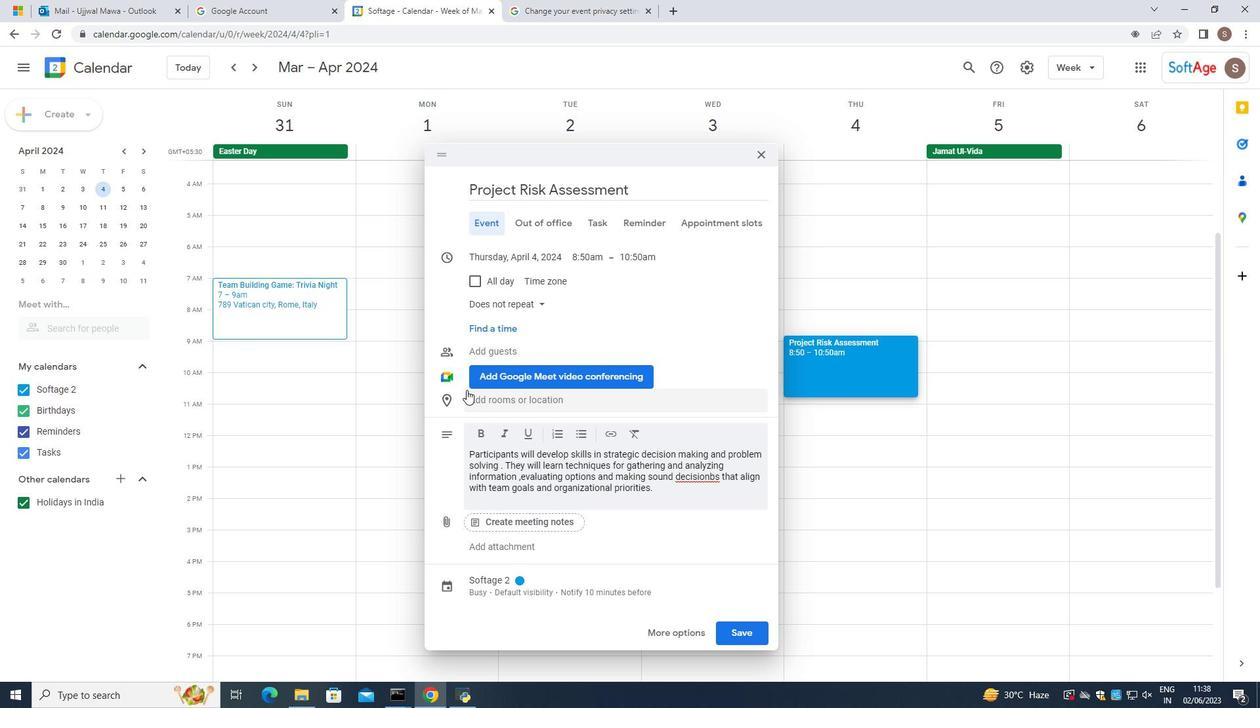 
Action: Mouse pressed left at (471, 393)
Screenshot: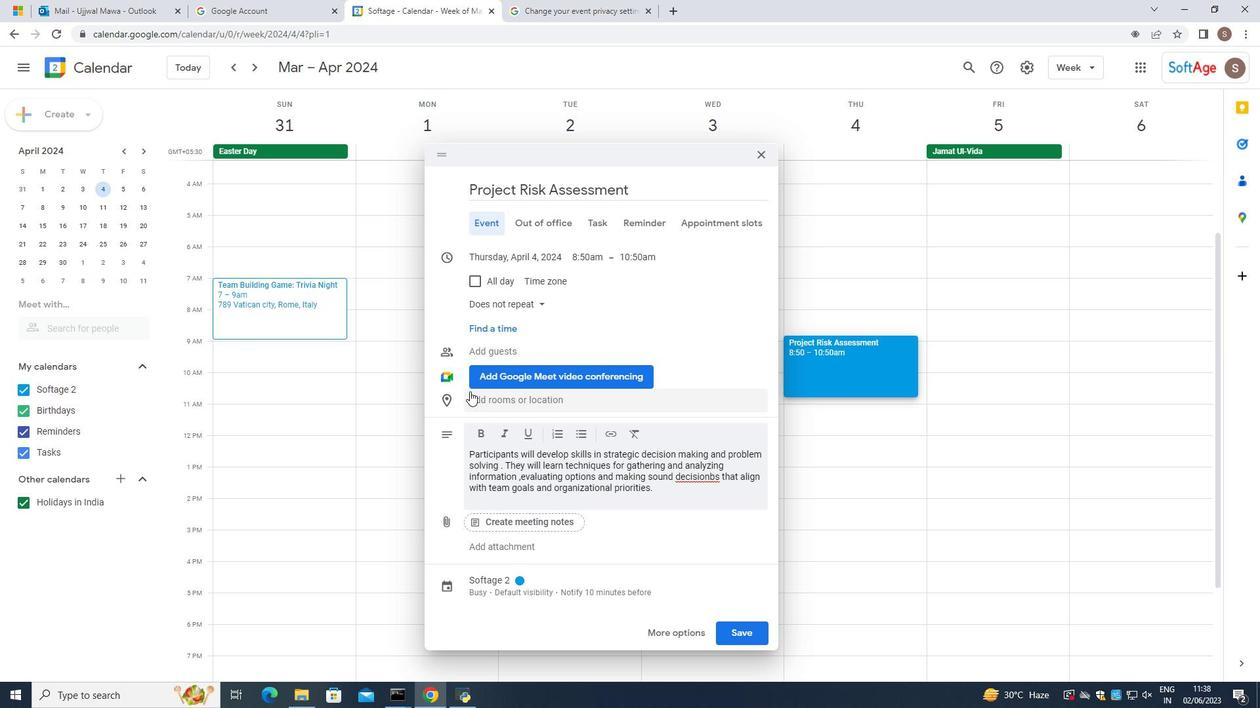 
Action: Mouse moved to (482, 399)
Screenshot: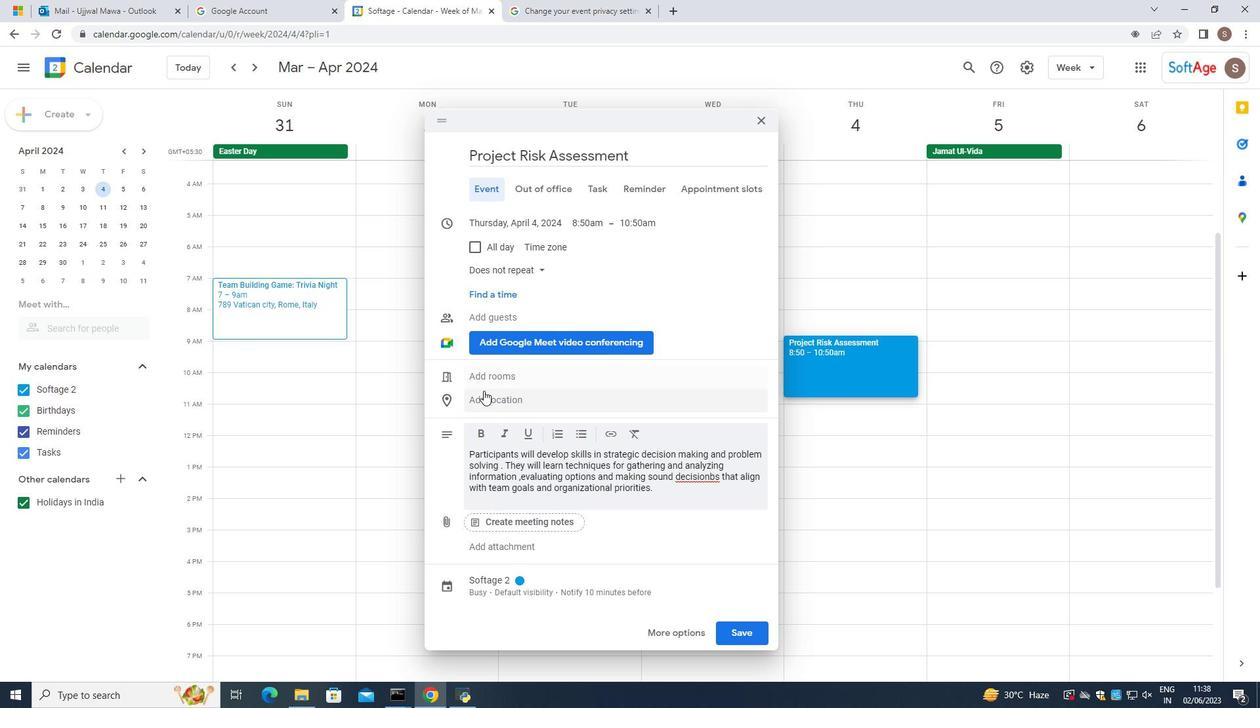 
Action: Mouse pressed left at (482, 399)
Screenshot: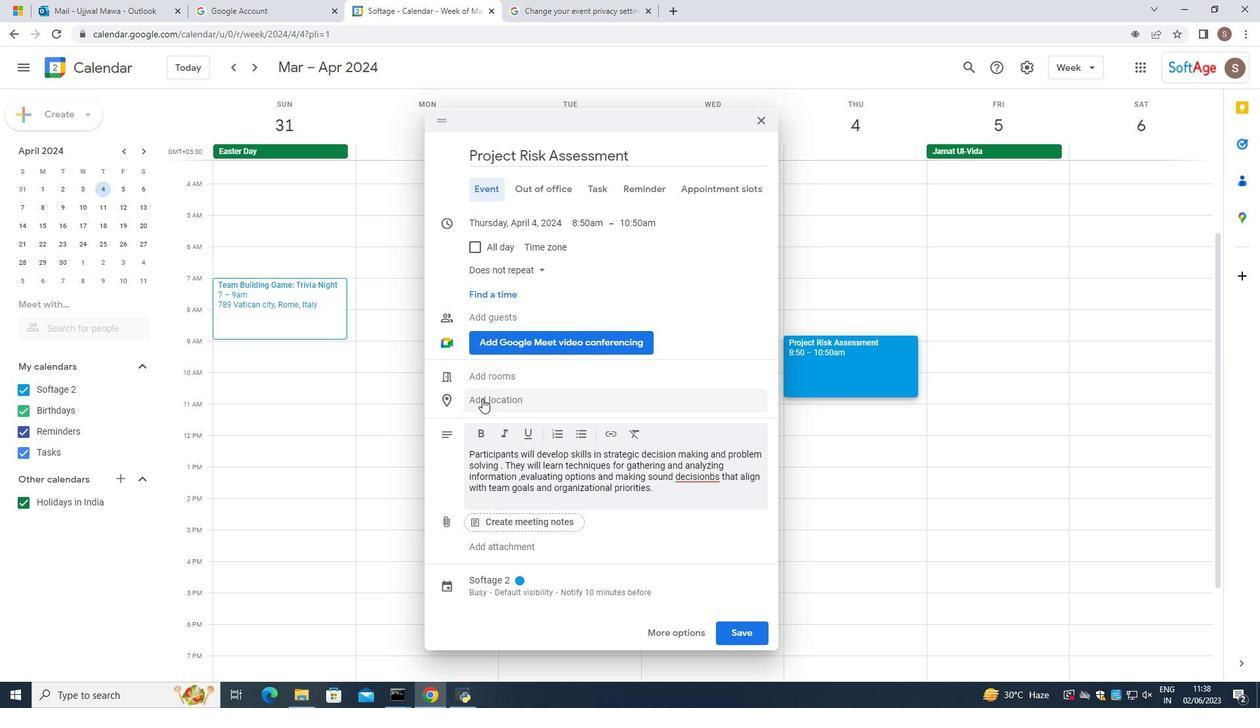 
Action: Key pressed 123m\<Key.backspace><Key.backspace><Key.space><Key.caps_lock>S<Key.caps_lock>acre=<Key.backspace>-<Key.caps_lock>C<Key.caps_lock>oeuer,<Key.caps_lock>P<Key.caps_lock><Key.backspace><Key.space><Key.caps_lock>P<Key.caps_lock>aris<Key.space>,<Key.space><Key.caps_lock>F<Key.caps_lock>rance
Screenshot: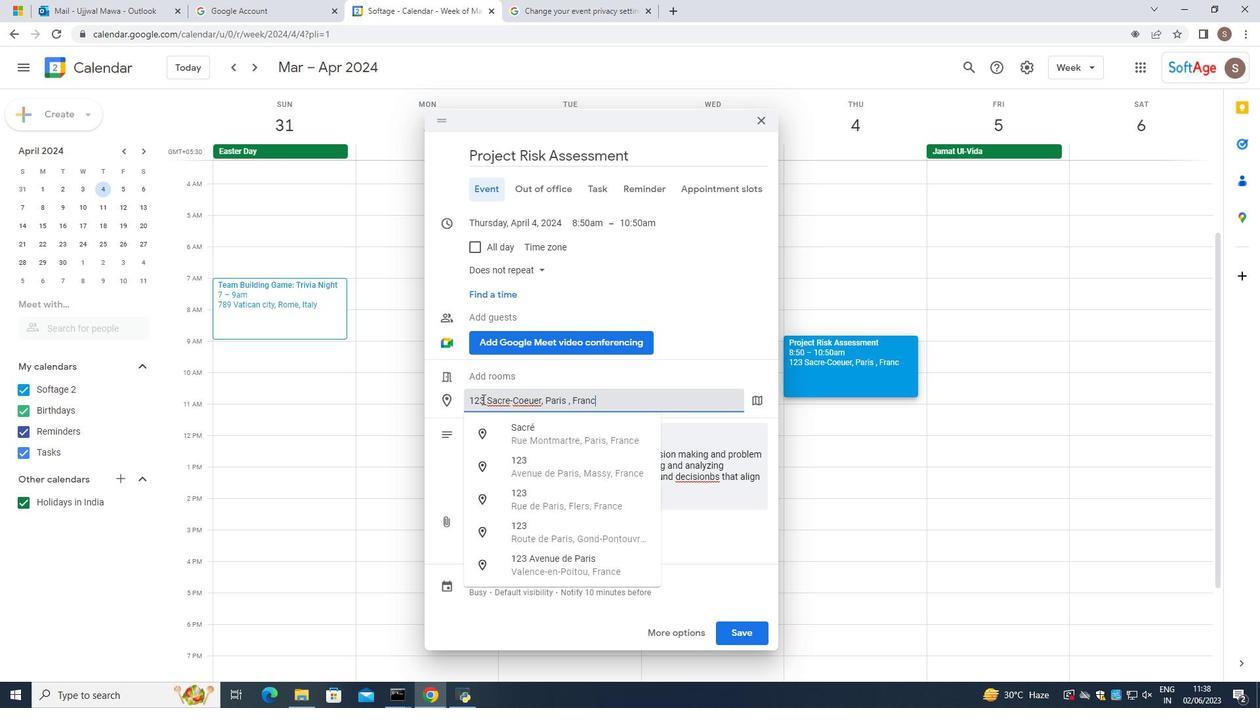 
Action: Mouse moved to (627, 380)
Screenshot: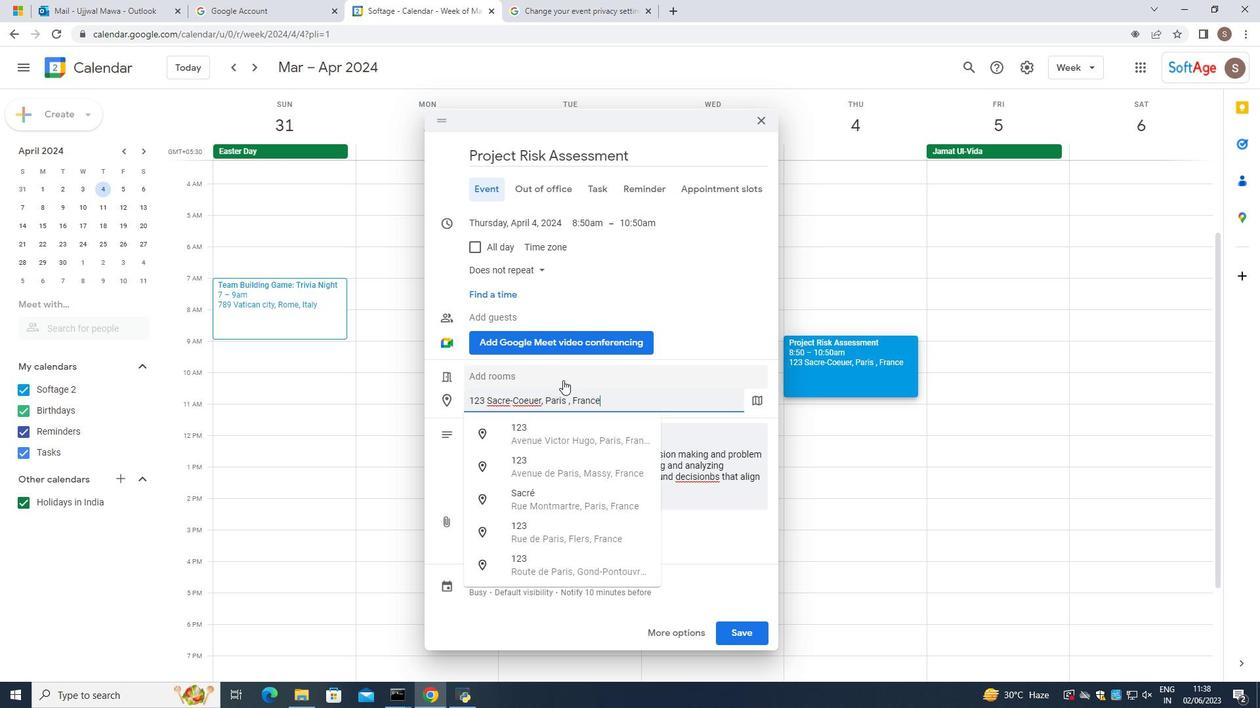 
Action: Key pressed <Key.enter>
Screenshot: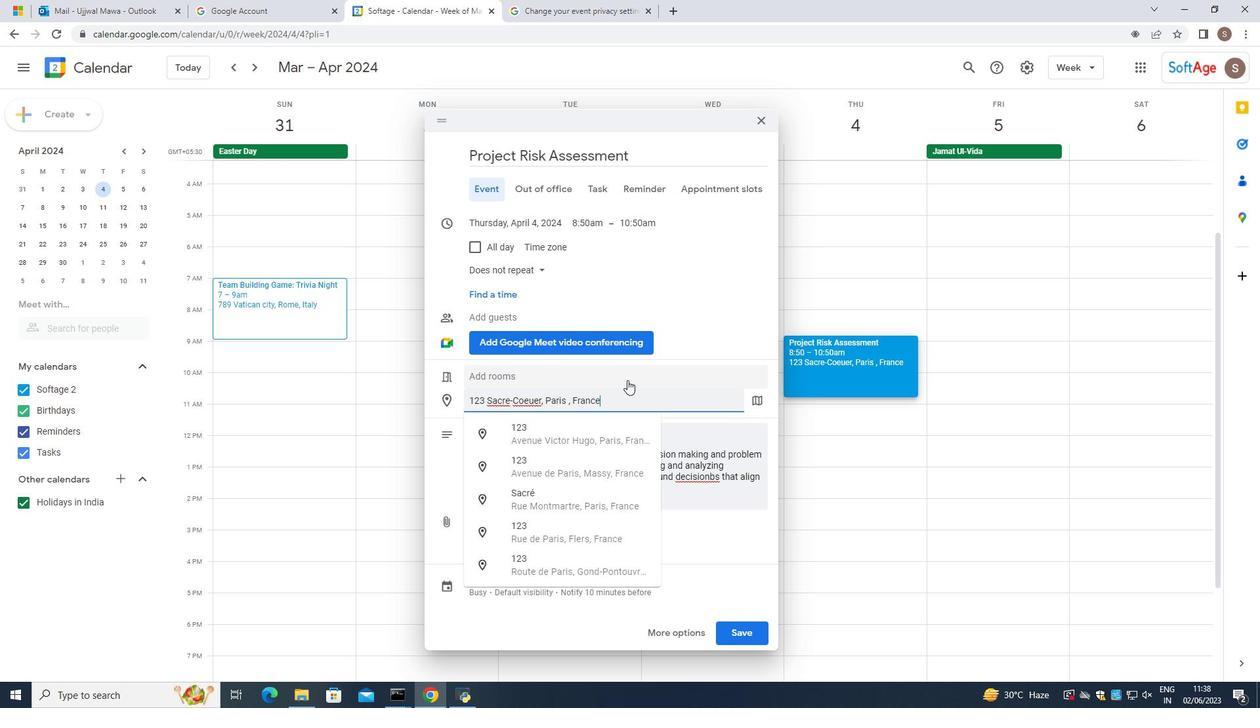 
Action: Mouse moved to (452, 267)
Screenshot: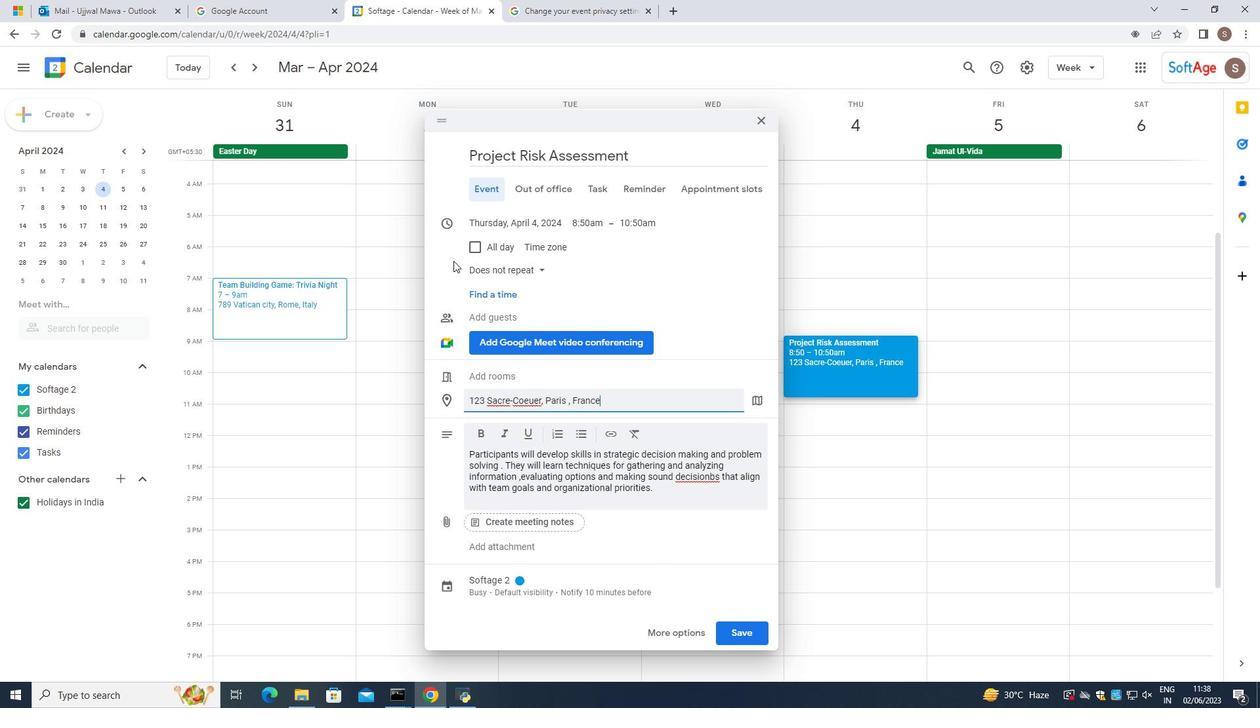 
Action: Mouse scrolled (452, 267) with delta (0, 0)
Screenshot: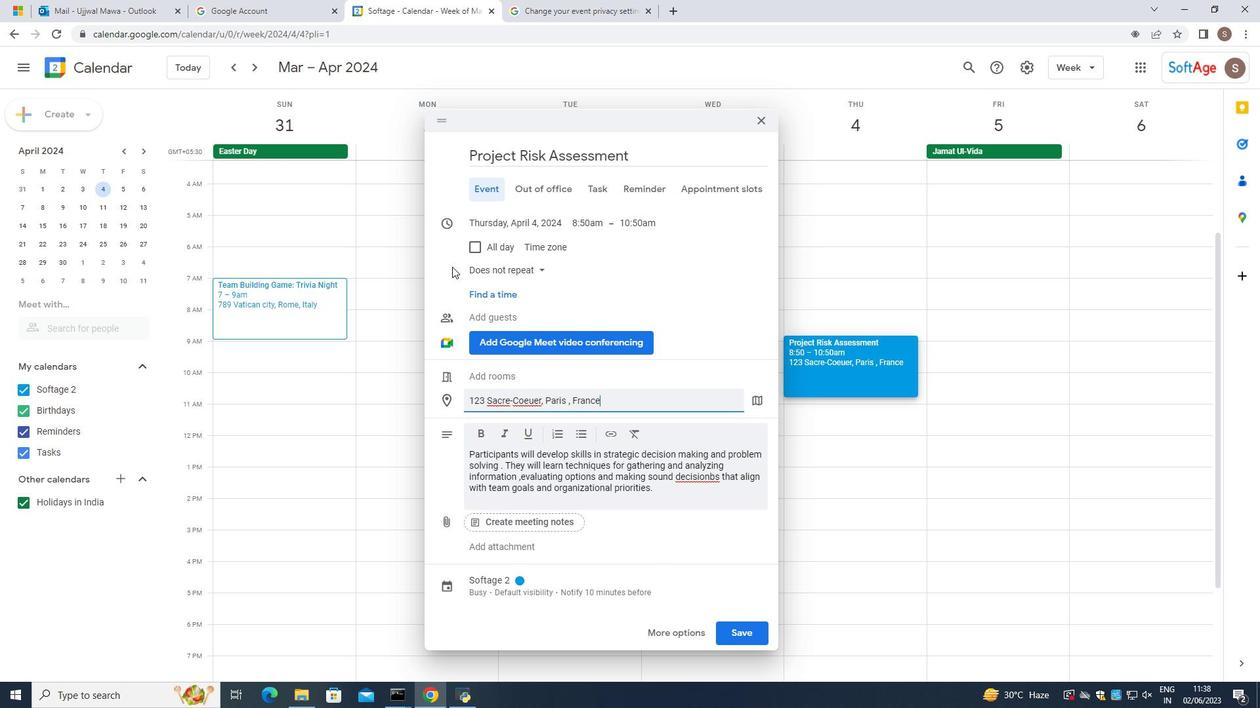 
Action: Mouse scrolled (452, 267) with delta (0, 0)
Screenshot: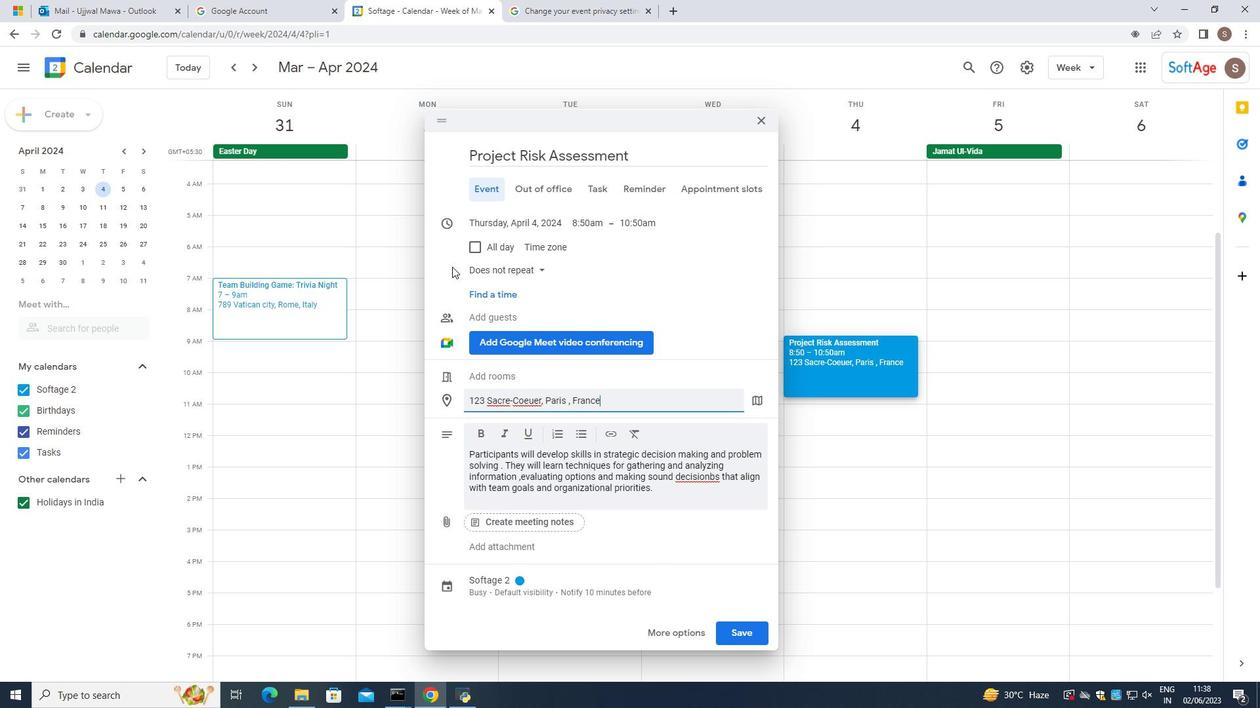 
Action: Mouse scrolled (452, 267) with delta (0, 0)
Screenshot: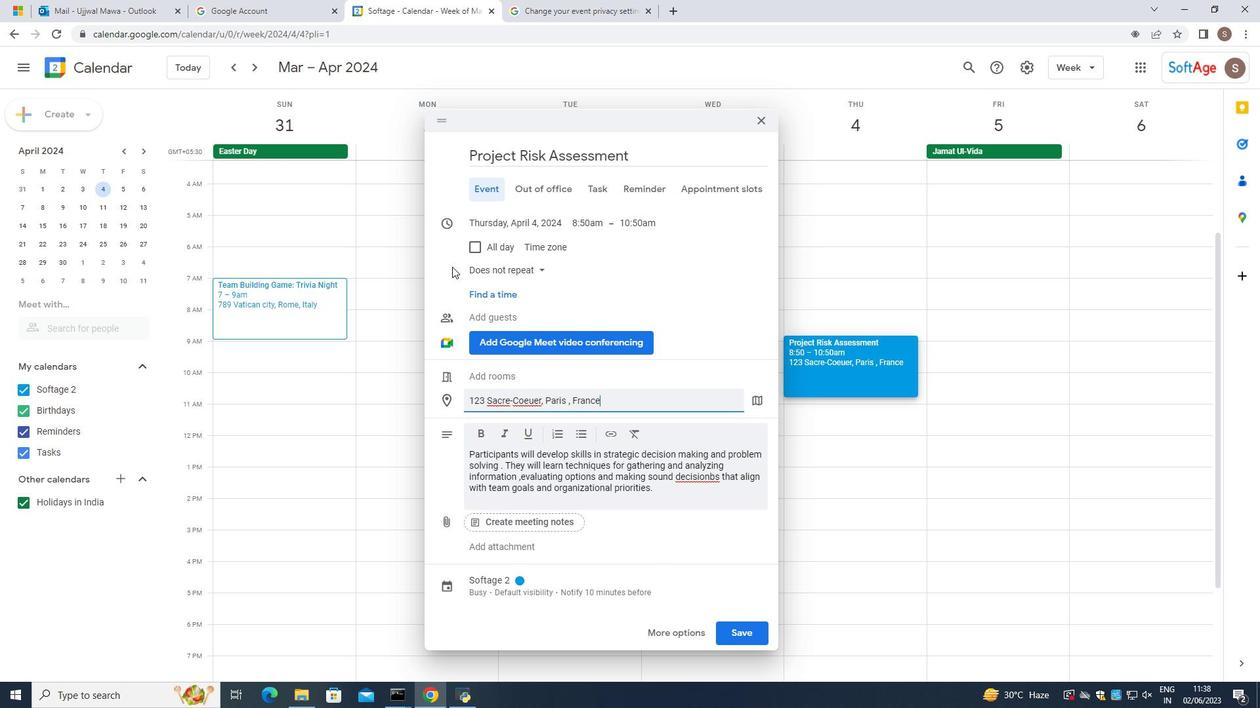 
Action: Mouse moved to (452, 269)
Screenshot: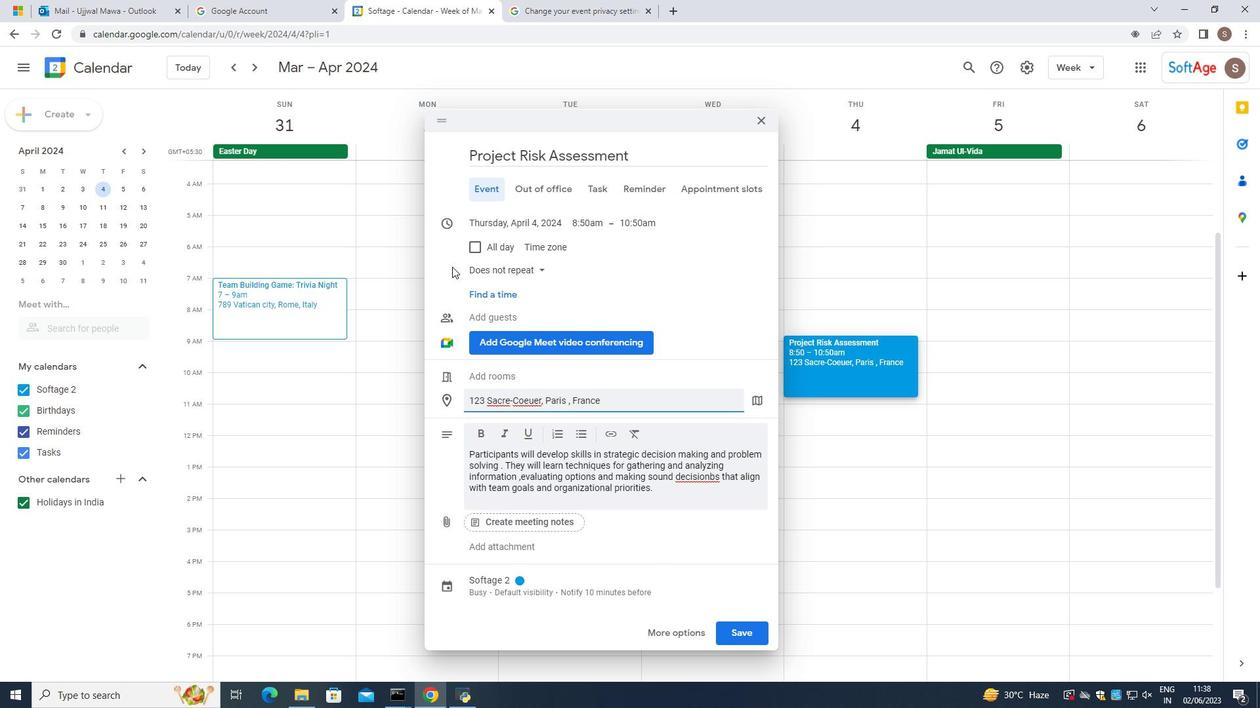 
Action: Mouse scrolled (452, 268) with delta (0, 0)
Screenshot: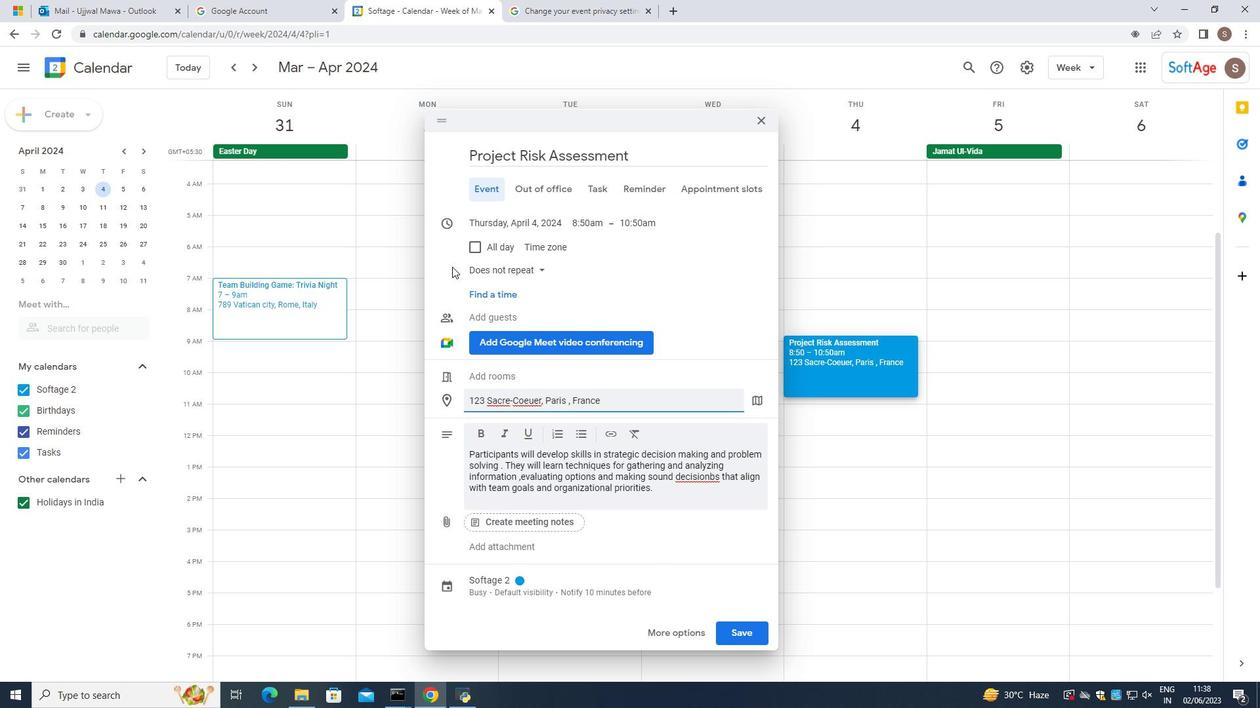 
Action: Mouse moved to (452, 273)
Screenshot: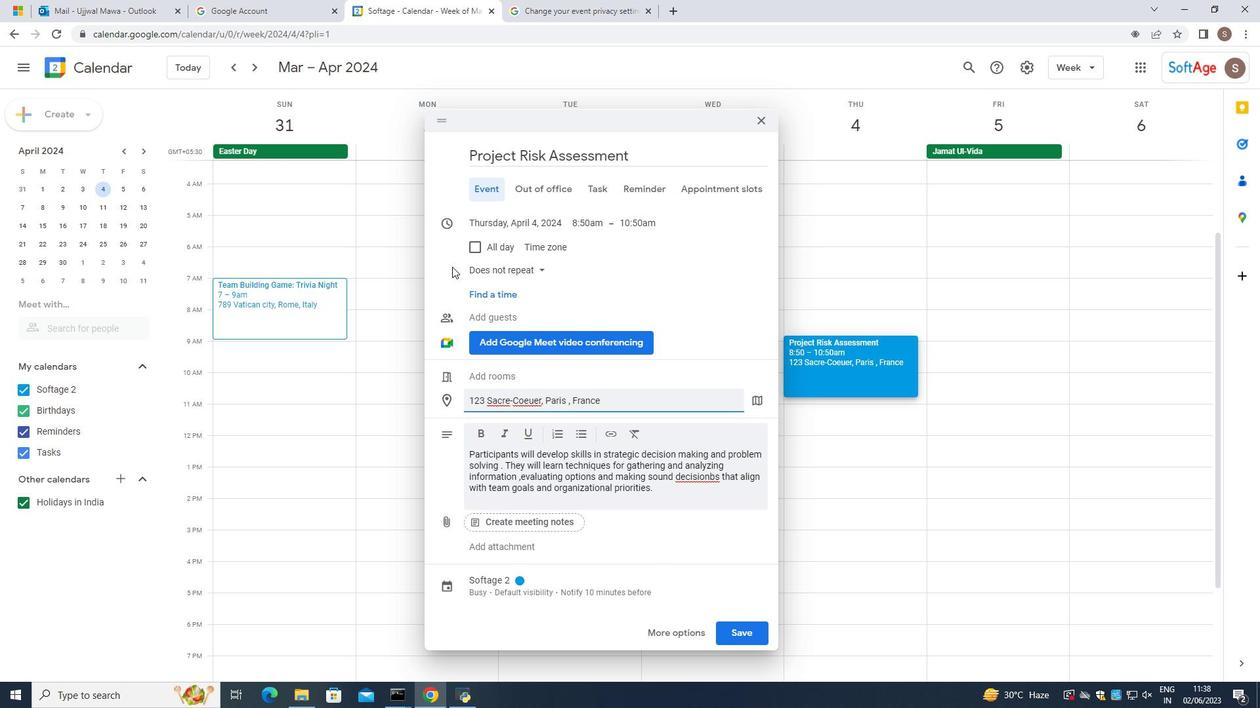 
Action: Mouse scrolled (452, 273) with delta (0, 0)
Screenshot: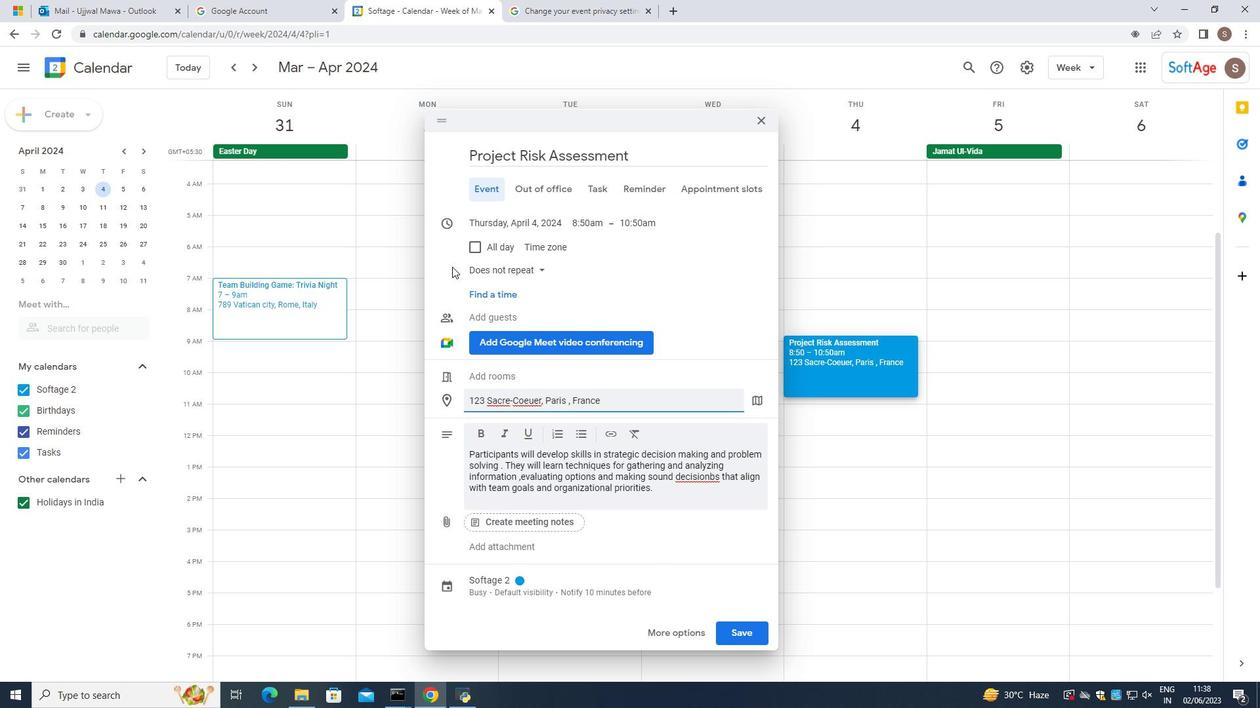 
Action: Mouse moved to (454, 281)
Screenshot: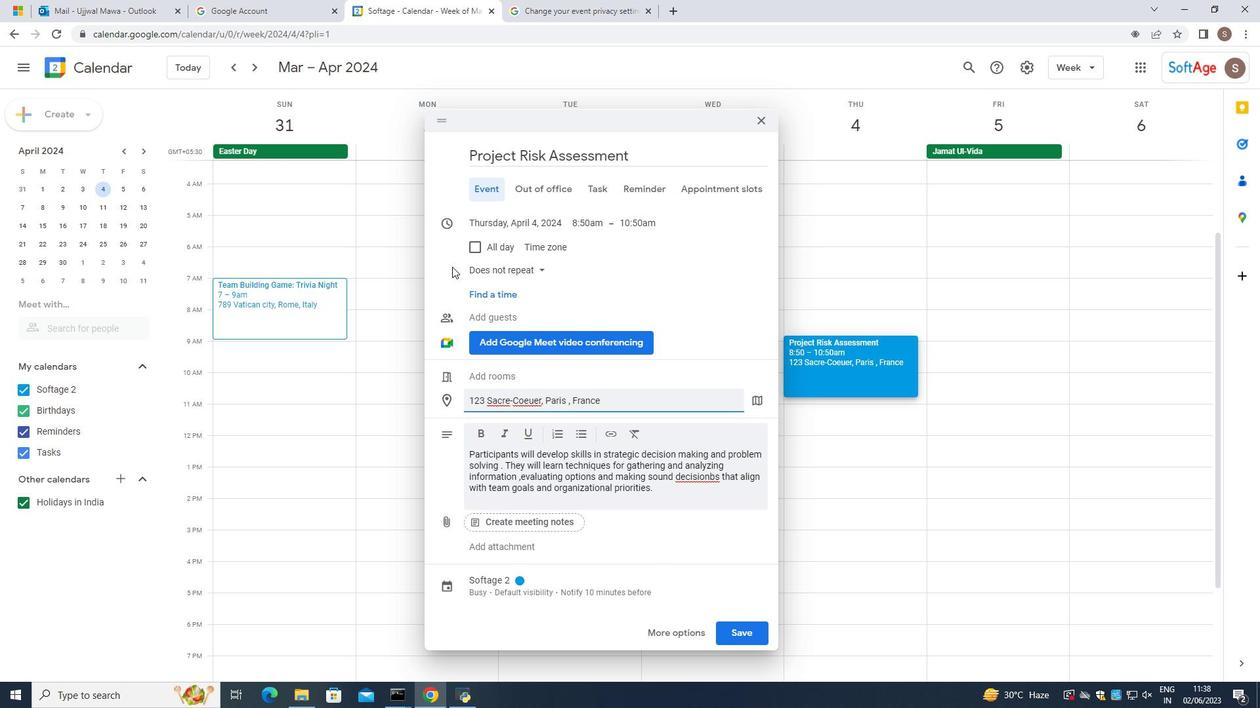
Action: Mouse scrolled (454, 280) with delta (0, 0)
Screenshot: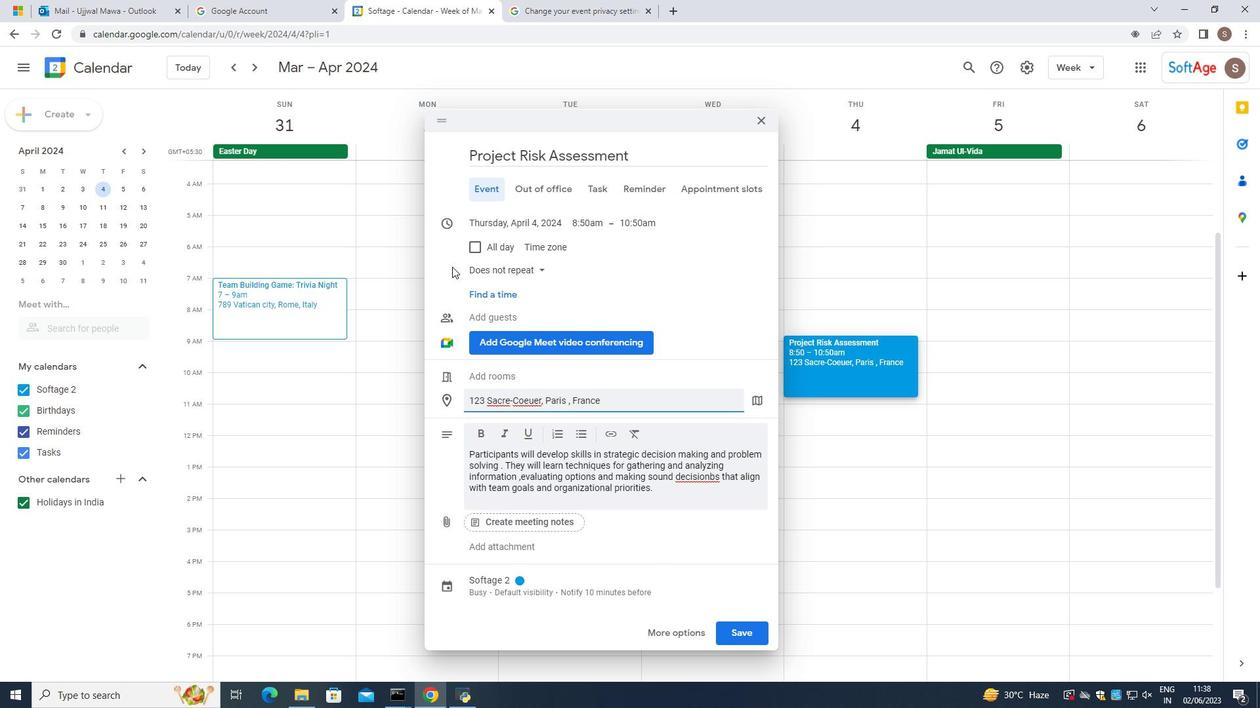 
Action: Mouse moved to (465, 283)
Screenshot: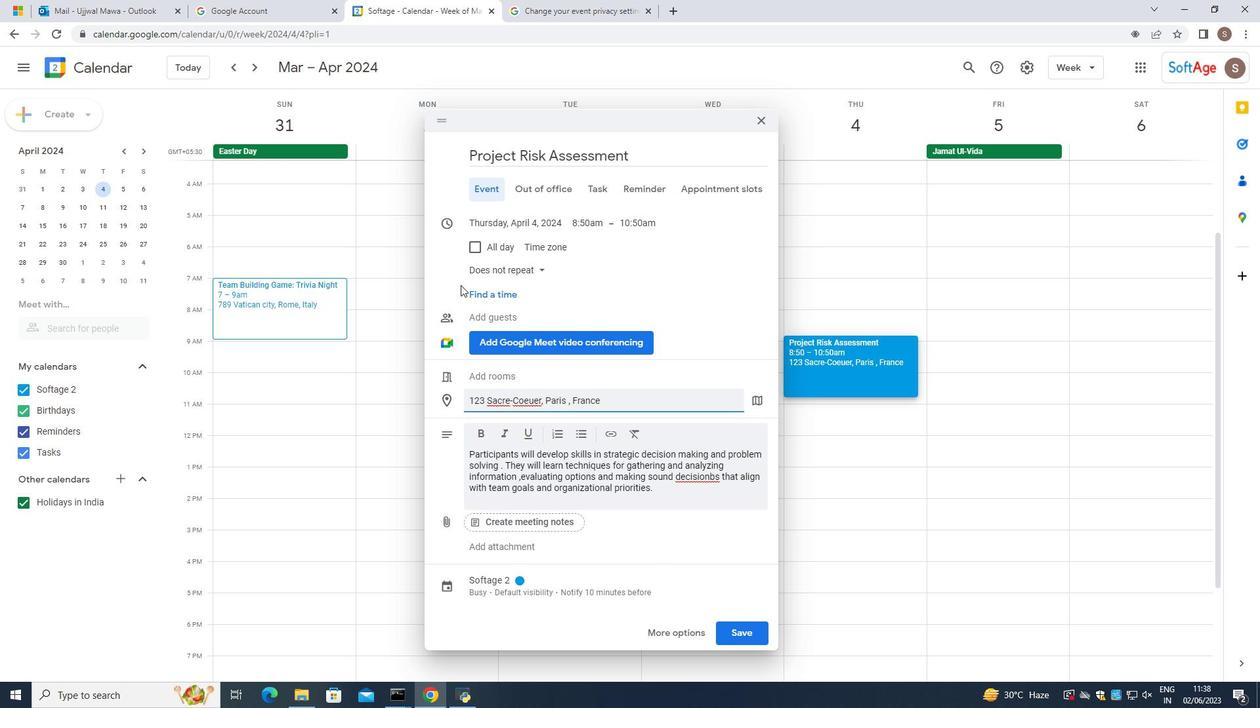 
Action: Mouse scrolled (465, 282) with delta (0, 0)
Screenshot: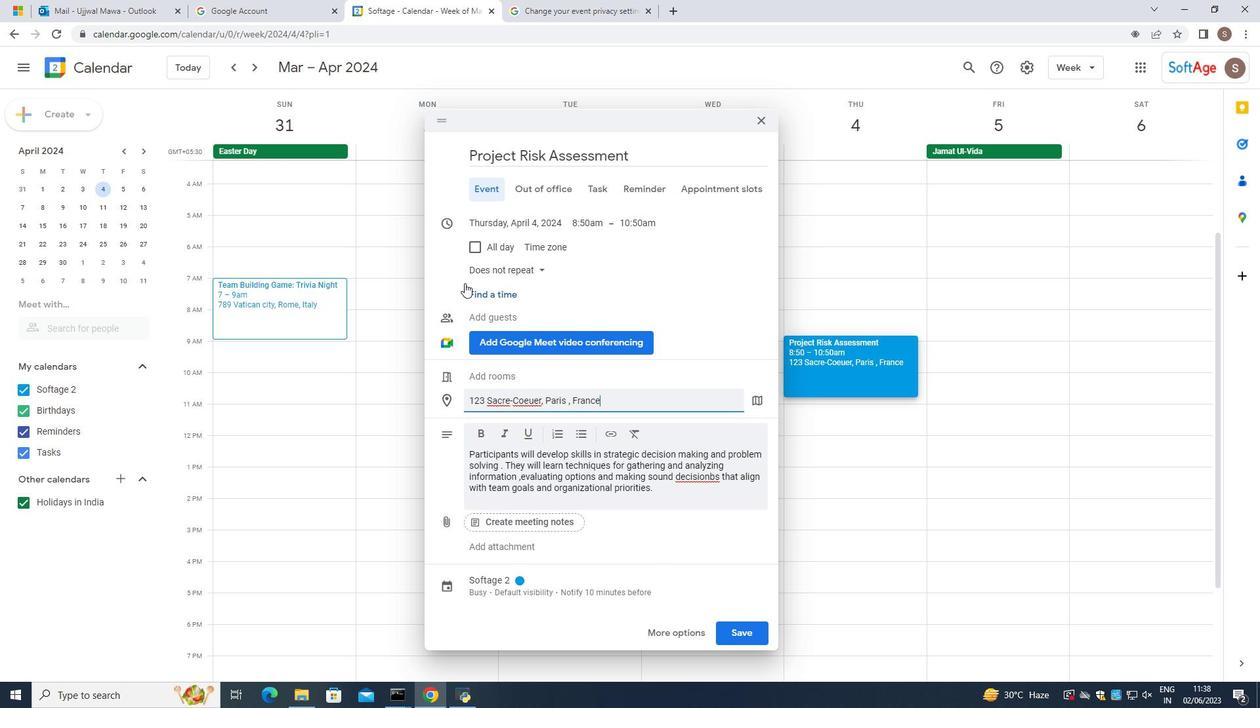 
Action: Mouse scrolled (465, 282) with delta (0, 0)
Screenshot: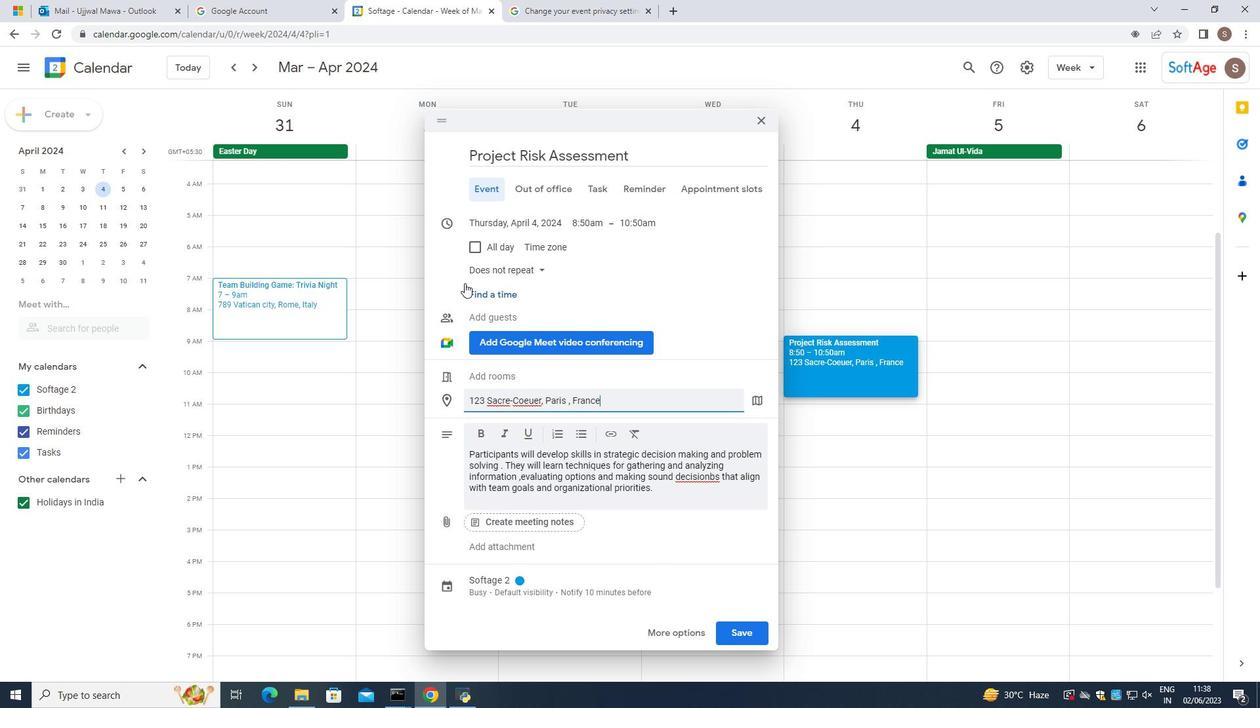 
Action: Mouse moved to (467, 283)
Screenshot: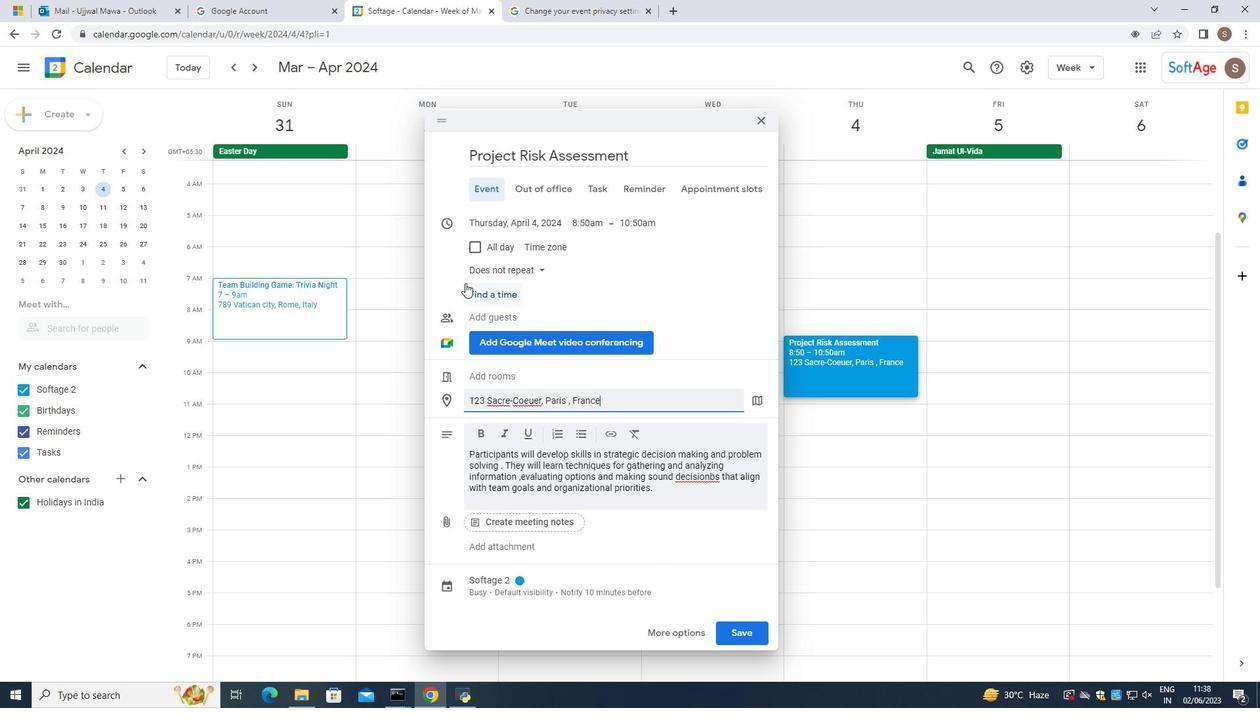 
Action: Mouse scrolled (467, 282) with delta (0, 0)
Screenshot: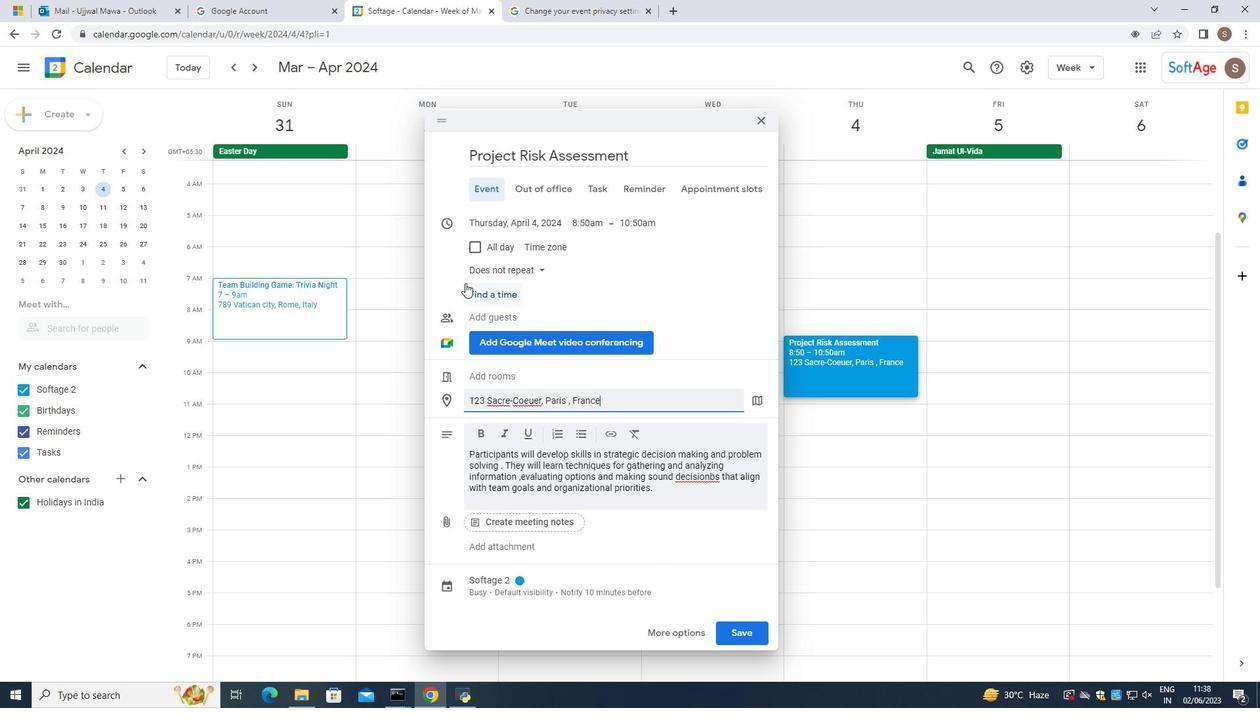 
Action: Mouse moved to (470, 288)
Screenshot: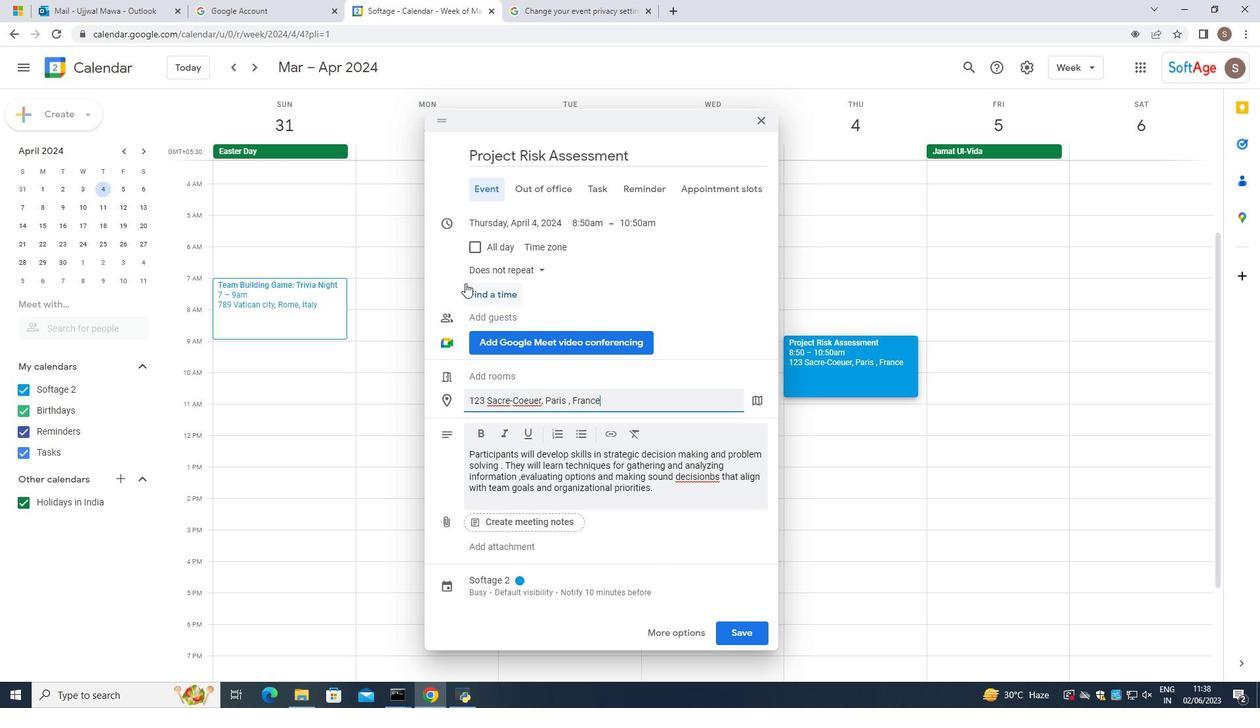 
Action: Mouse scrolled (470, 287) with delta (0, 0)
Screenshot: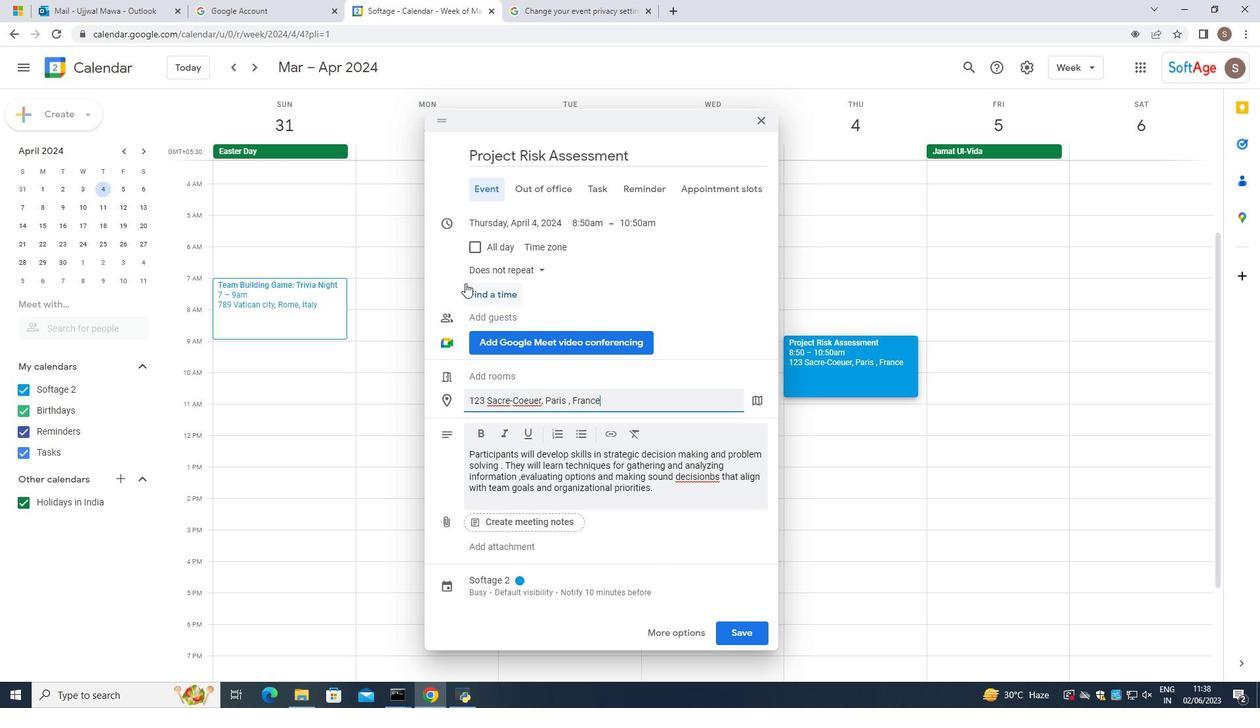 
Action: Mouse moved to (500, 283)
Screenshot: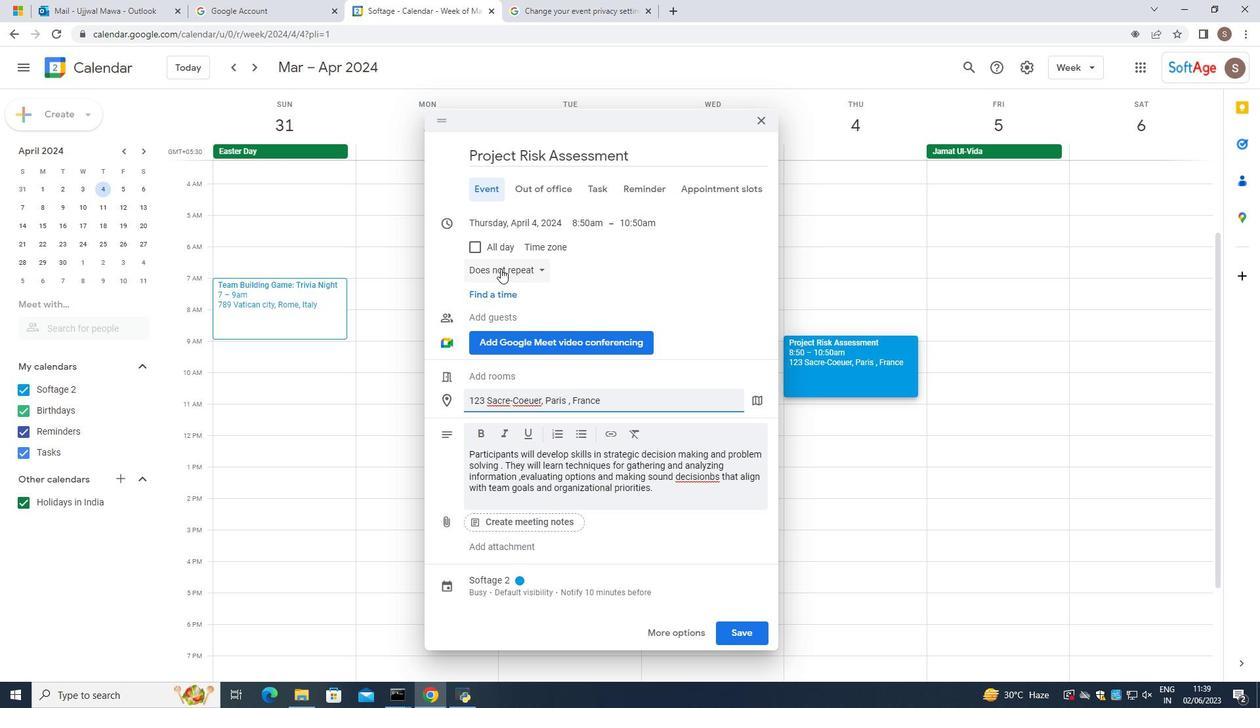
Action: Mouse scrolled (500, 282) with delta (0, 0)
Screenshot: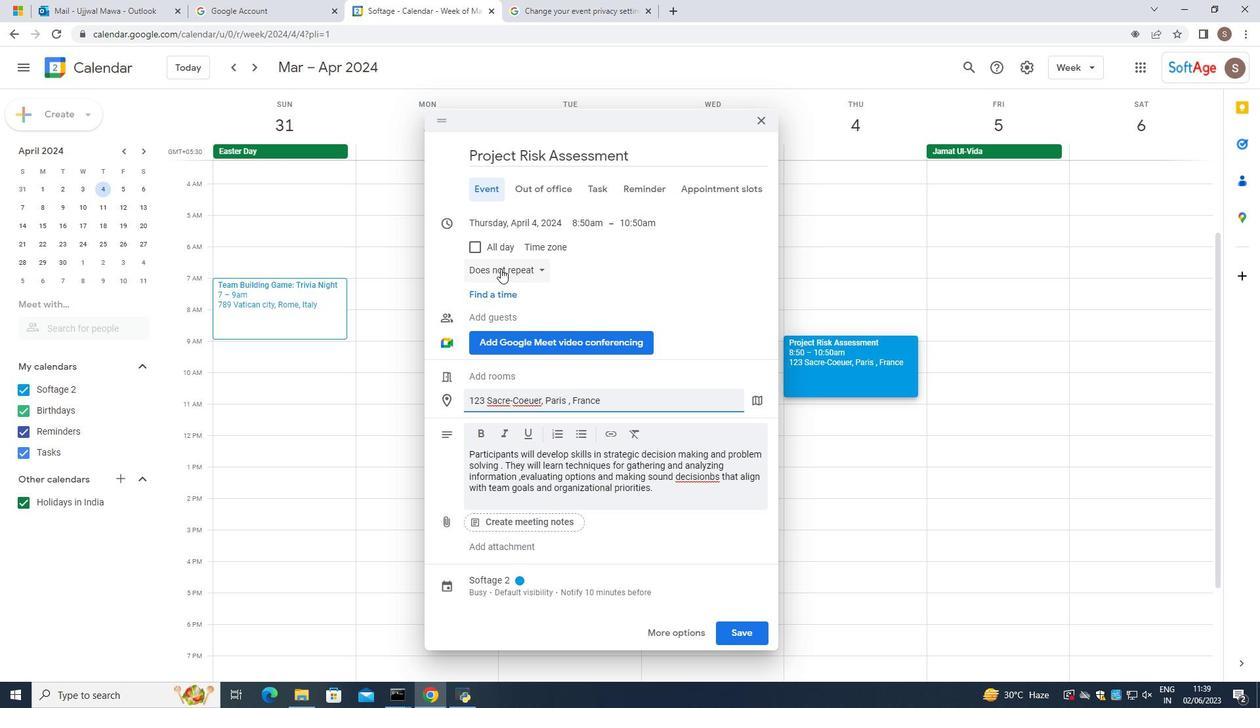 
Action: Mouse moved to (504, 292)
Screenshot: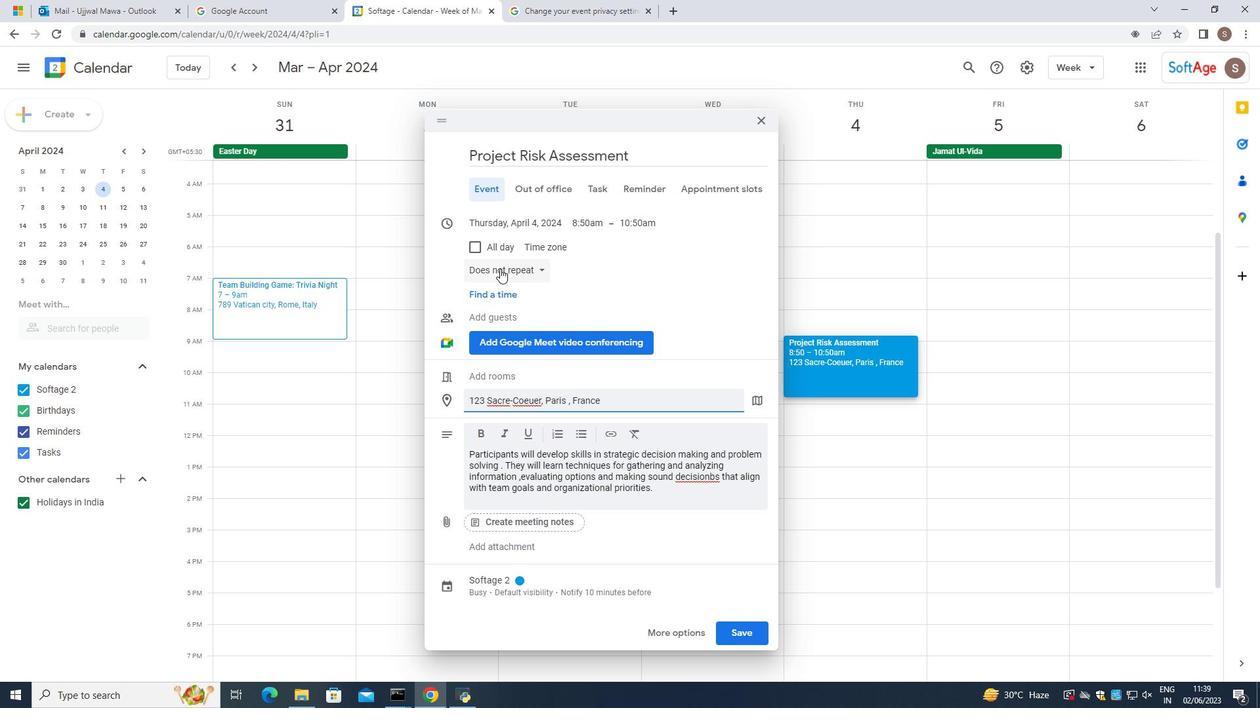 
Action: Mouse scrolled (504, 292) with delta (0, 0)
Screenshot: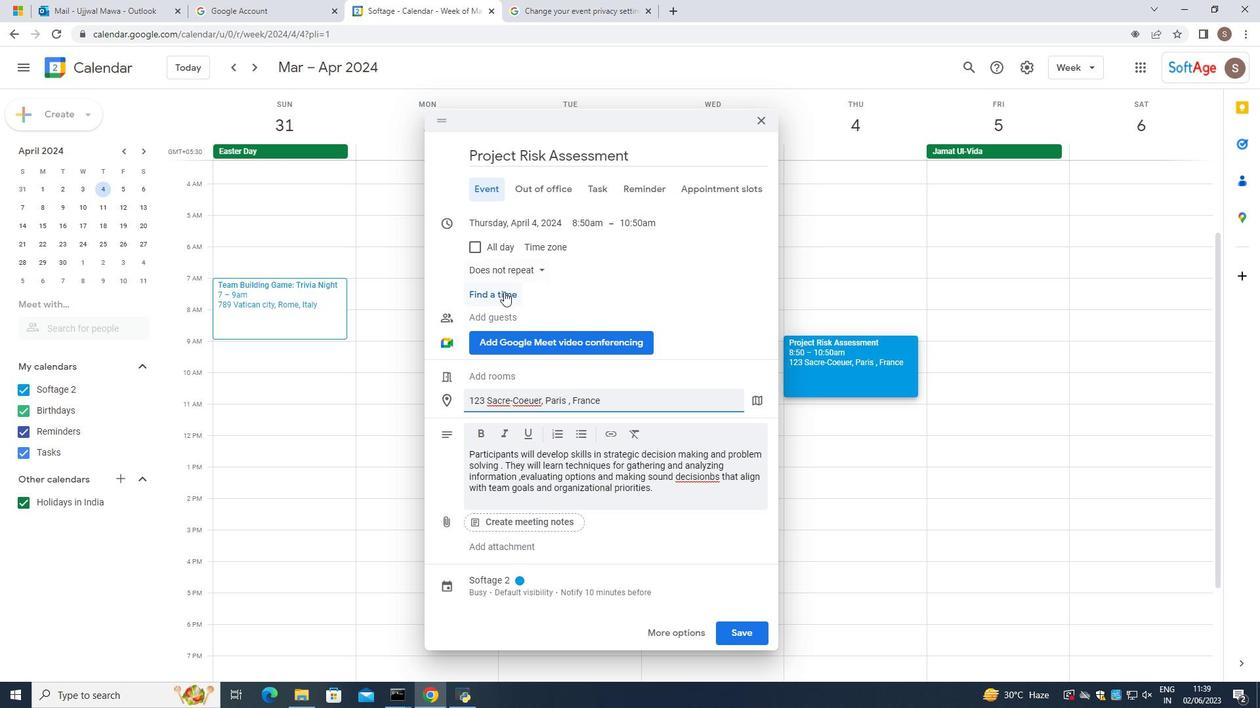 
Action: Mouse scrolled (504, 292) with delta (0, 0)
Screenshot: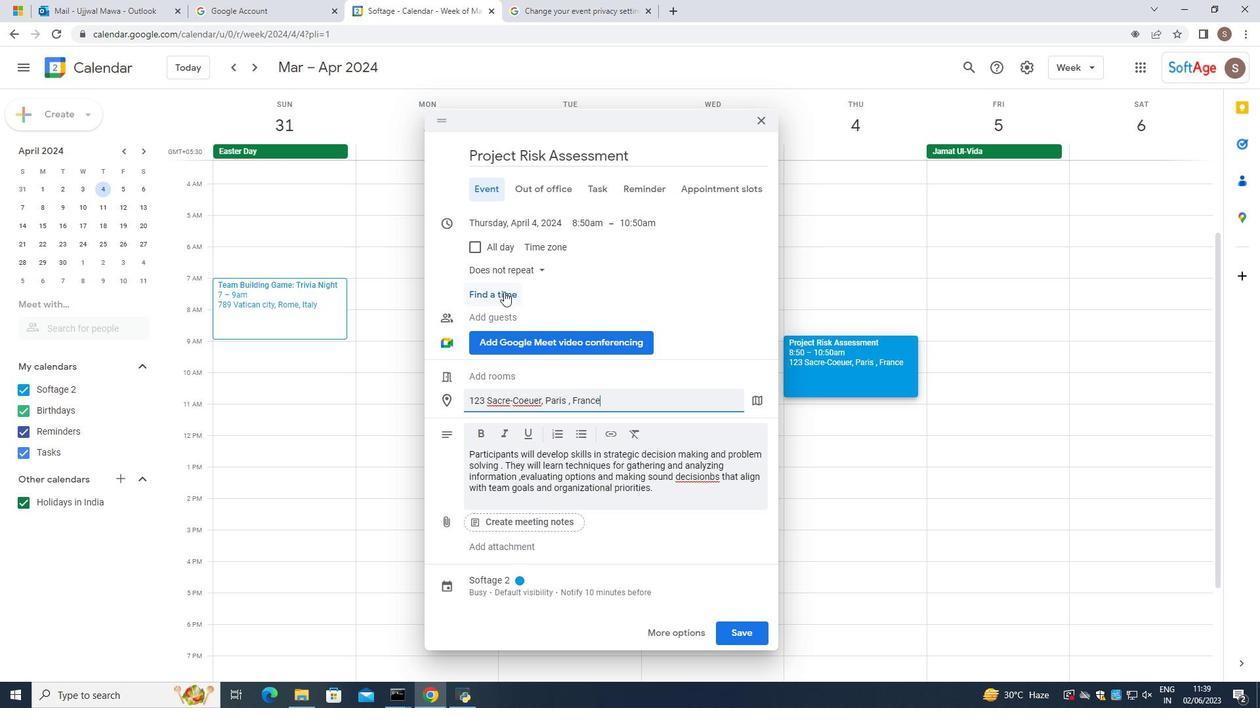 
Action: Mouse scrolled (504, 292) with delta (0, 0)
Screenshot: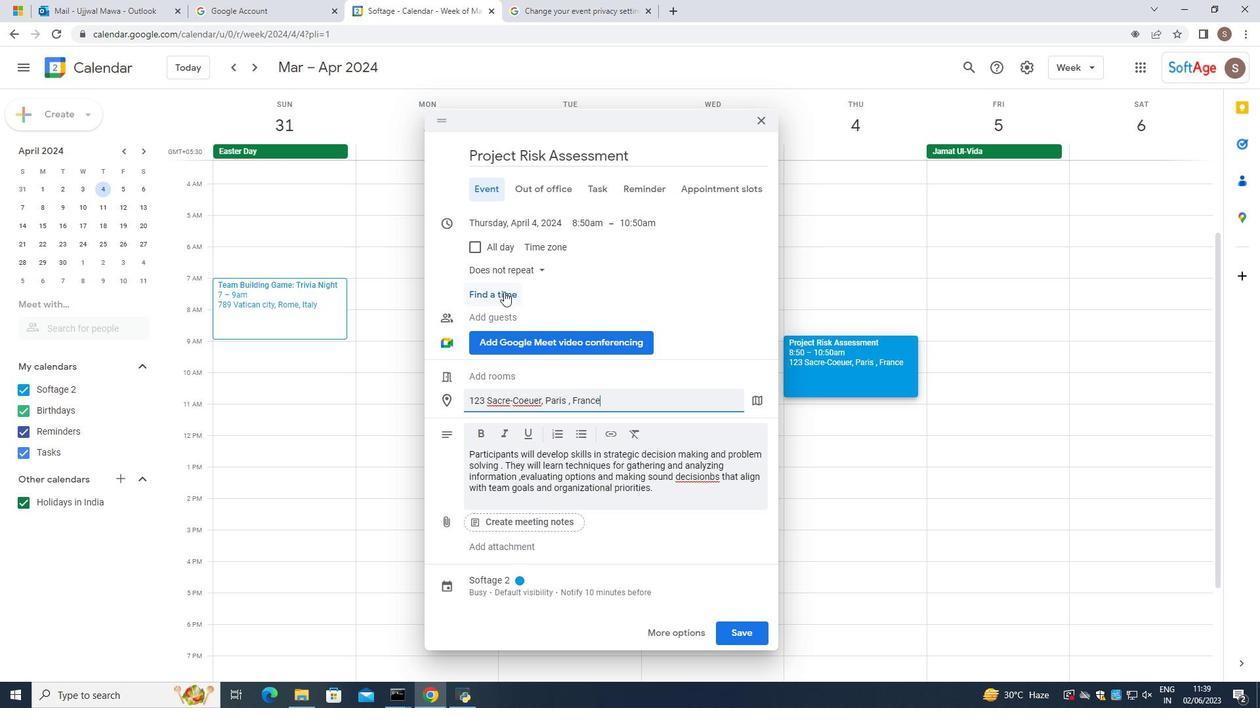 
Action: Mouse scrolled (504, 292) with delta (0, 0)
Screenshot: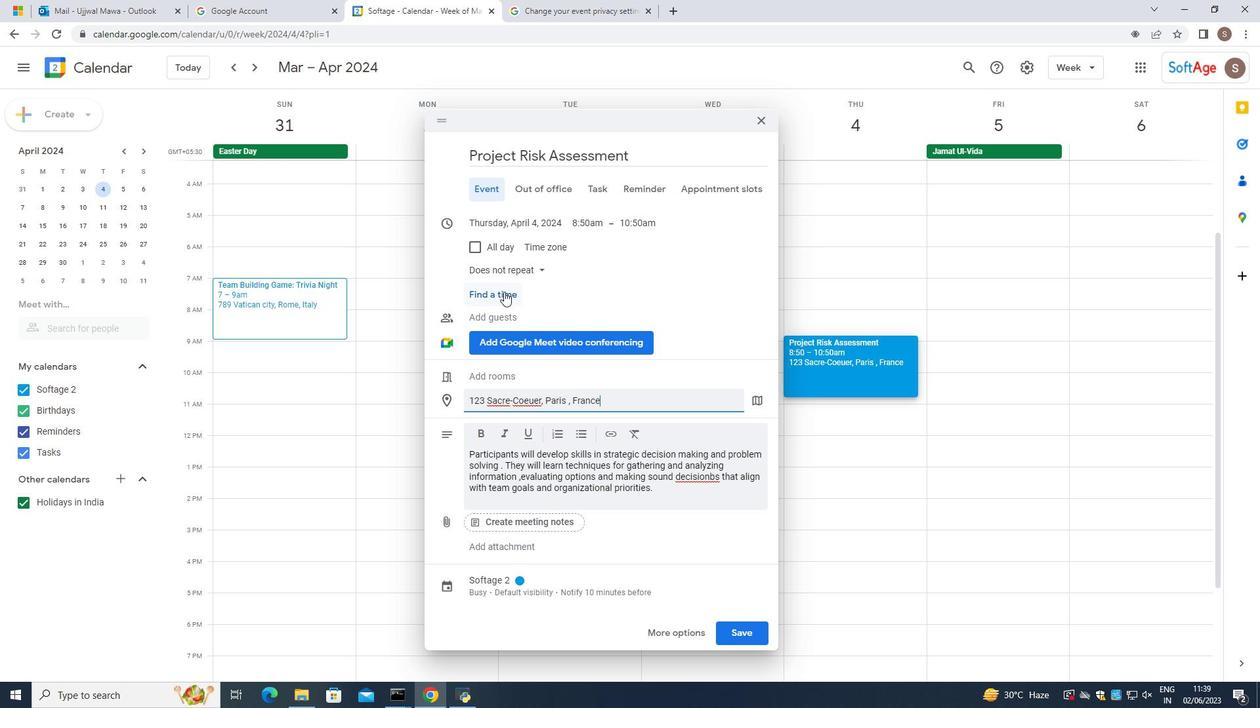 
Action: Mouse moved to (448, 227)
Screenshot: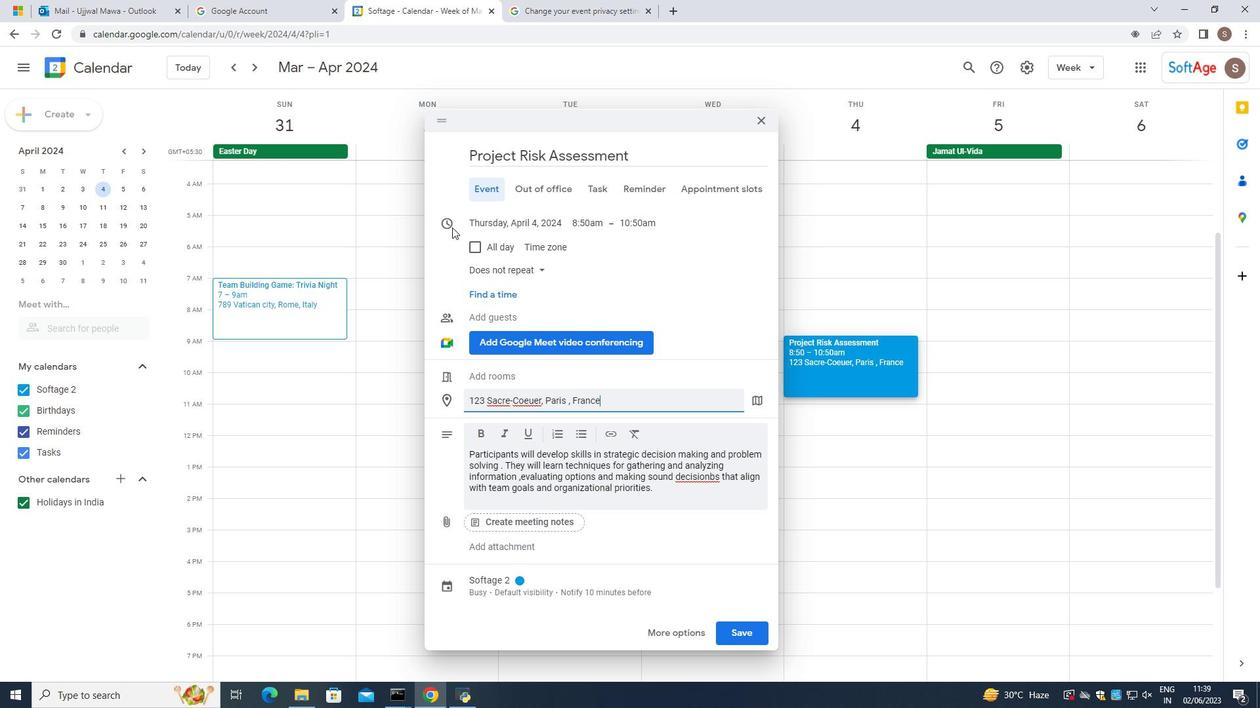 
Action: Mouse pressed left at (448, 227)
Screenshot: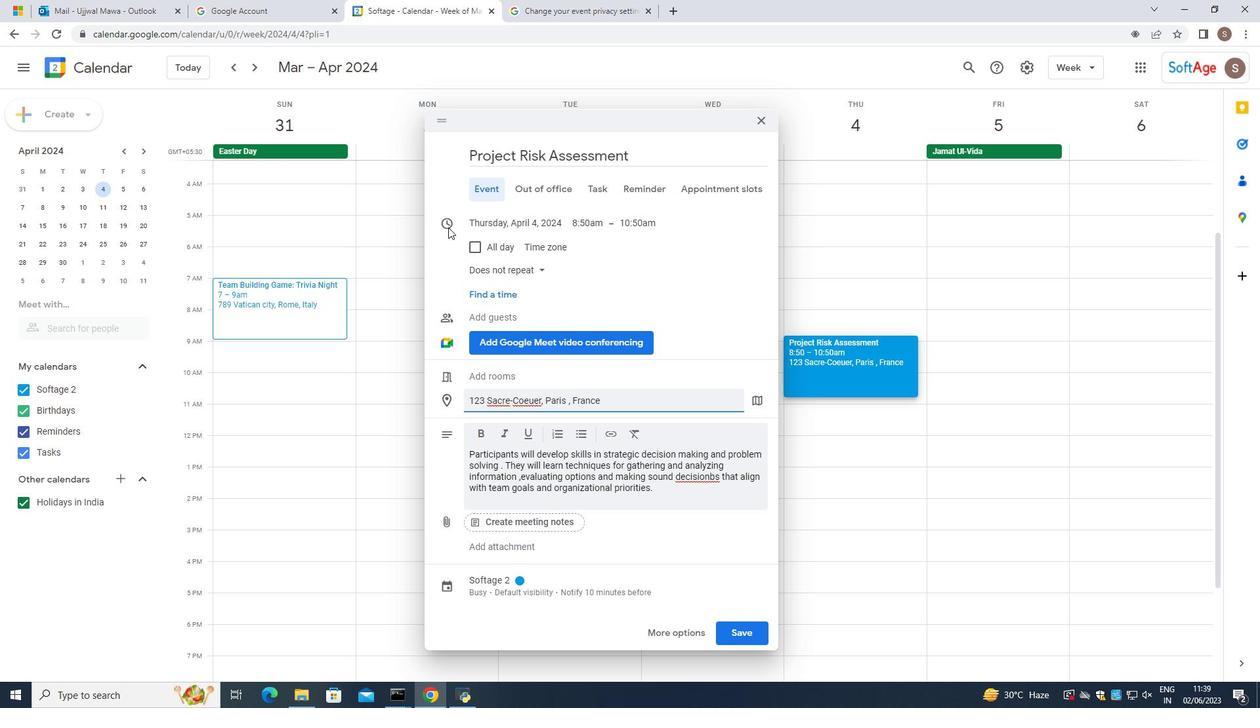 
Action: Mouse moved to (510, 246)
Screenshot: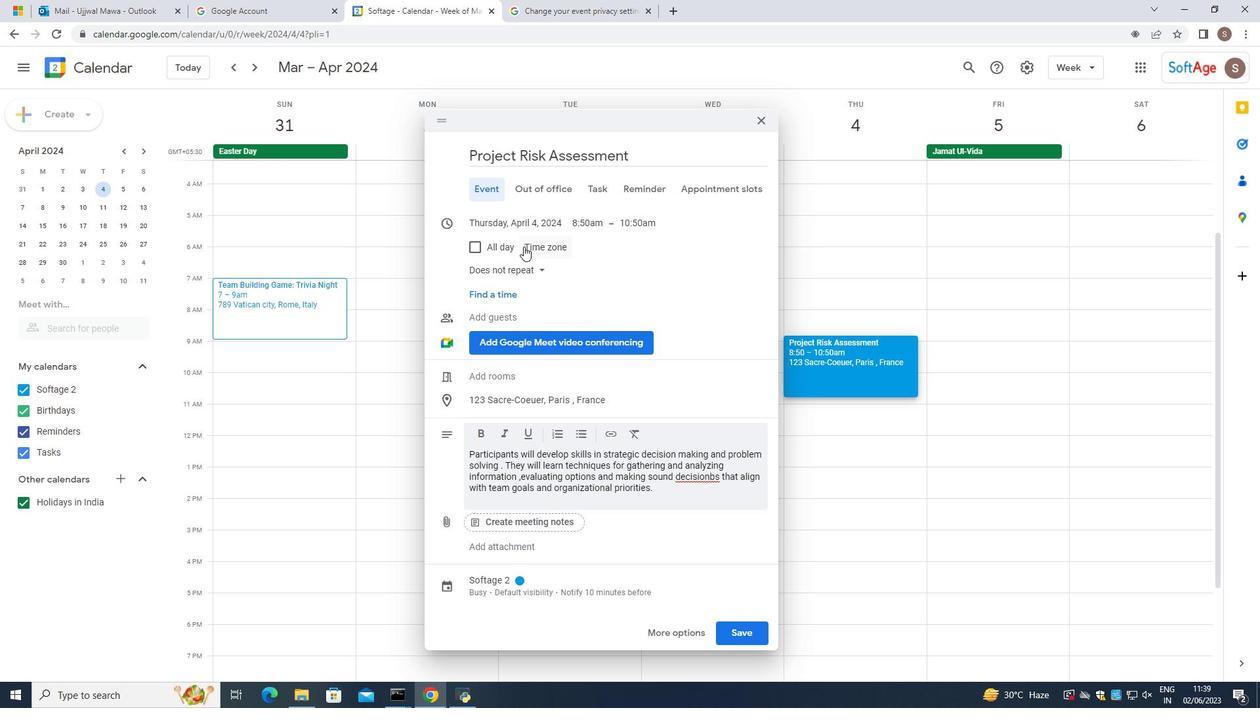 
Action: Mouse pressed left at (510, 246)
Screenshot: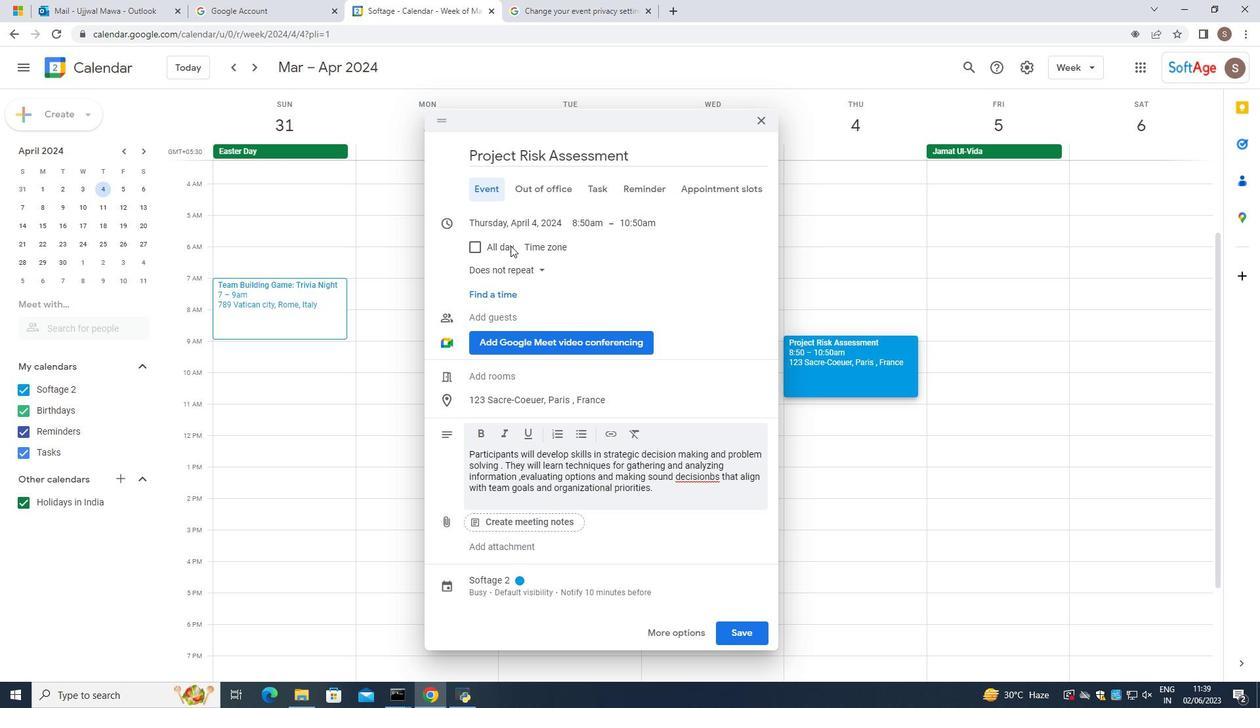 
Action: Mouse pressed left at (510, 246)
Screenshot: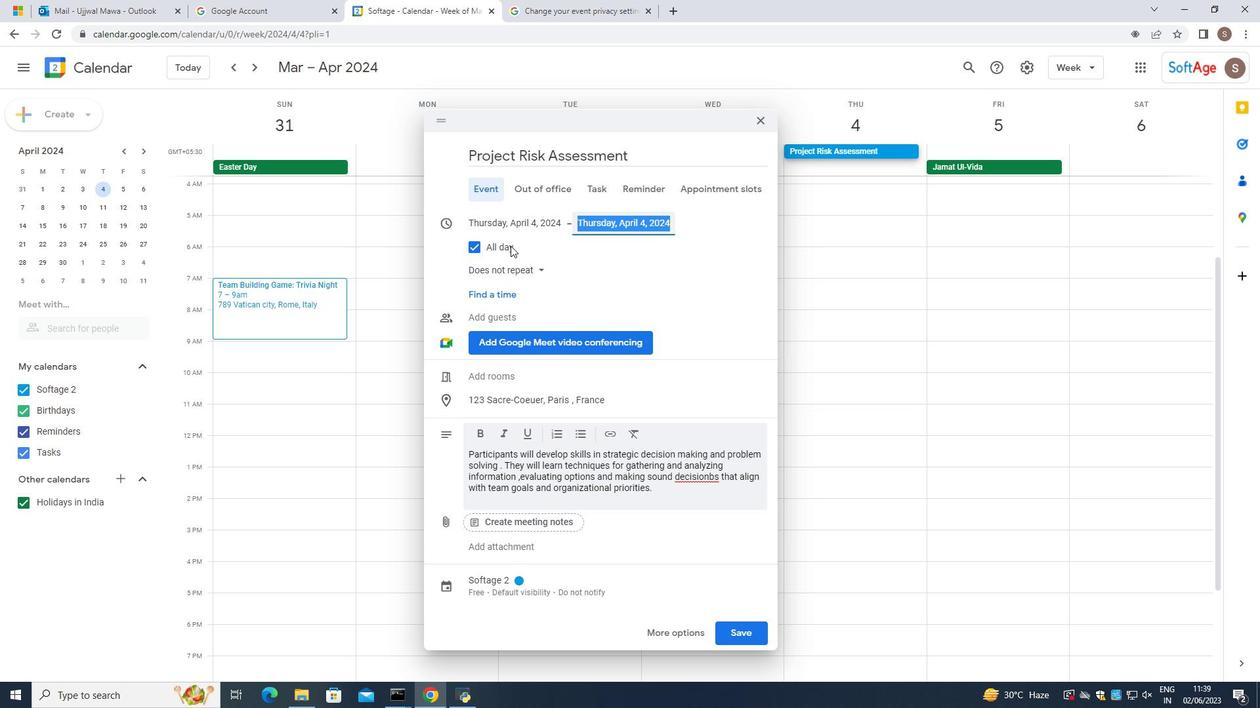
Action: Mouse pressed left at (510, 246)
Screenshot: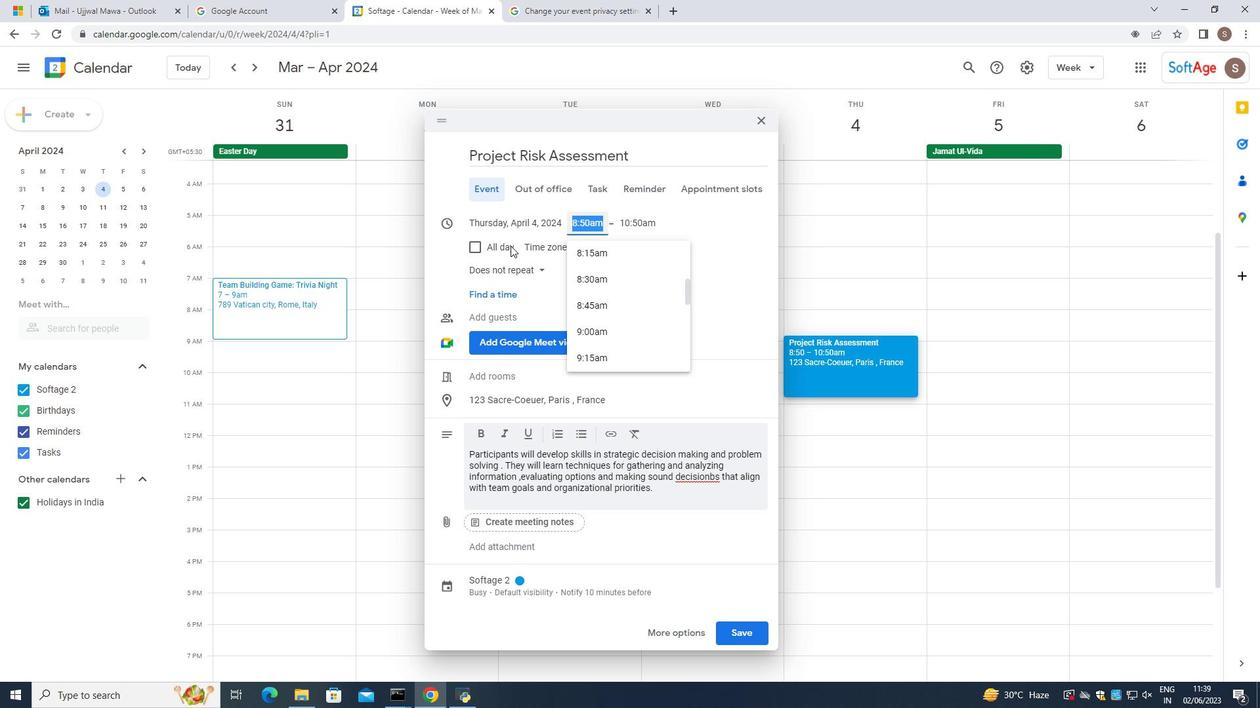 
Action: Mouse moved to (594, 263)
Screenshot: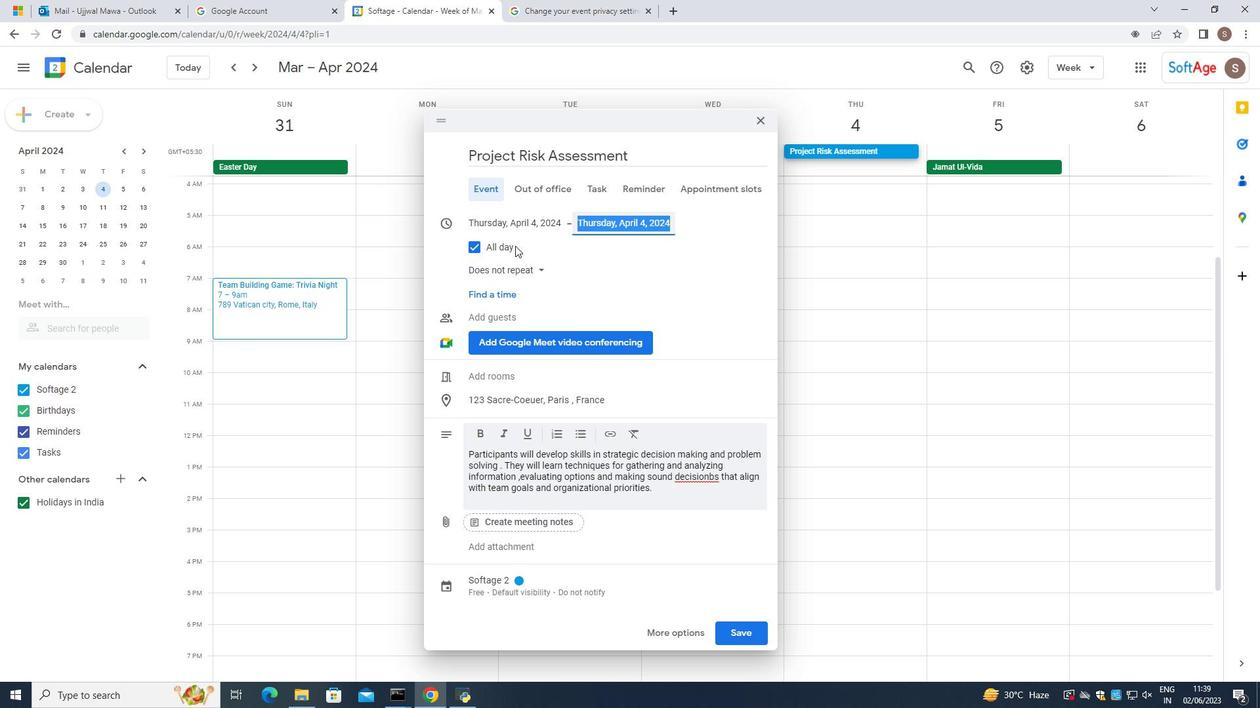 
Action: Mouse pressed left at (594, 263)
Screenshot: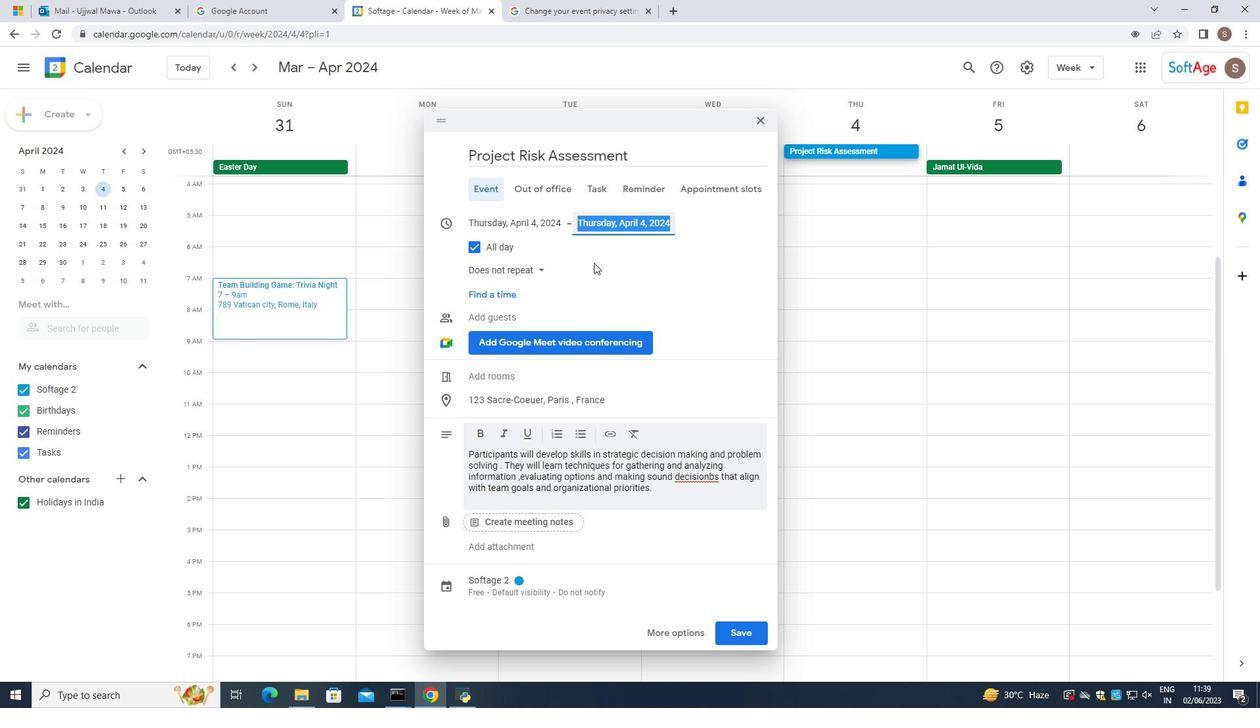 
Action: Mouse moved to (496, 246)
Screenshot: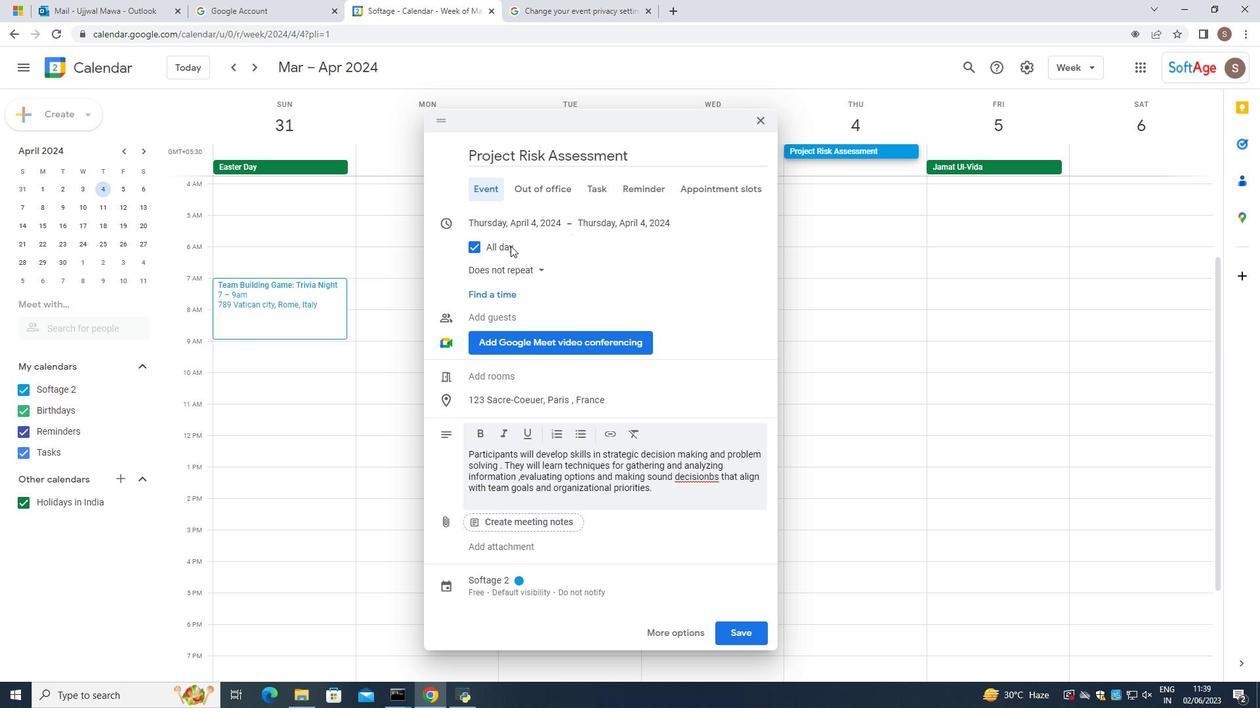 
Action: Mouse pressed left at (496, 246)
Screenshot: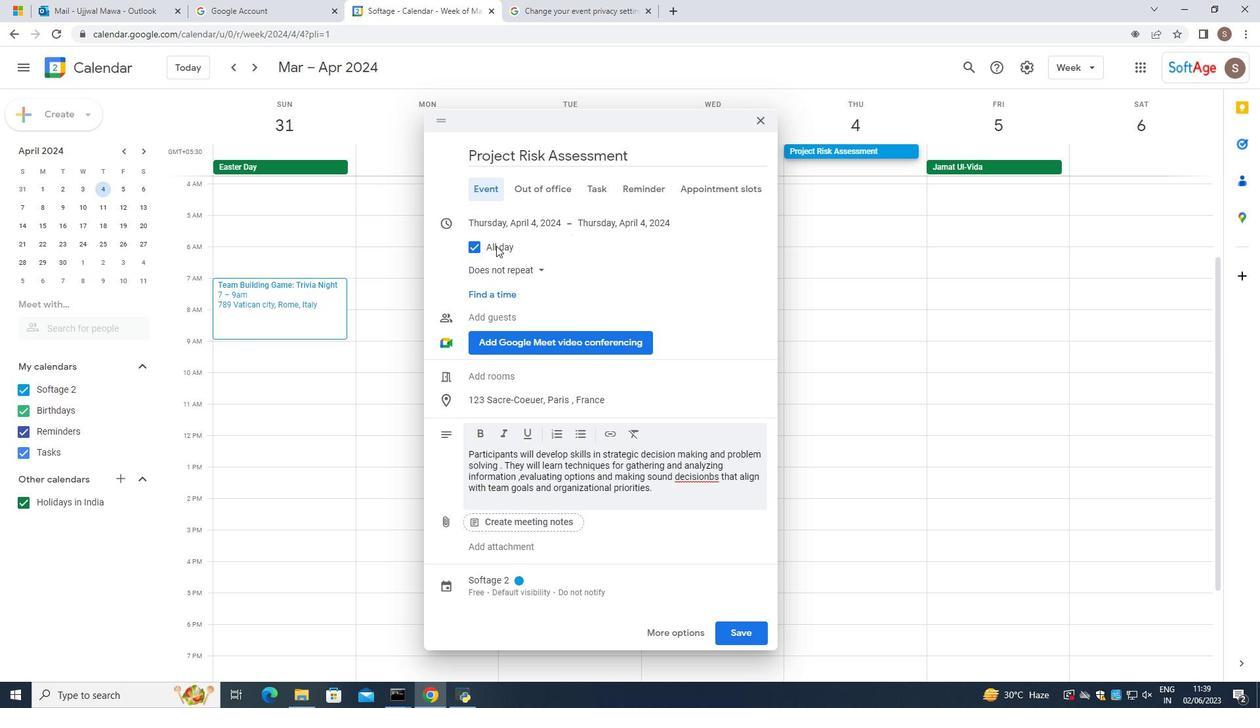 
Action: Mouse moved to (723, 235)
Screenshot: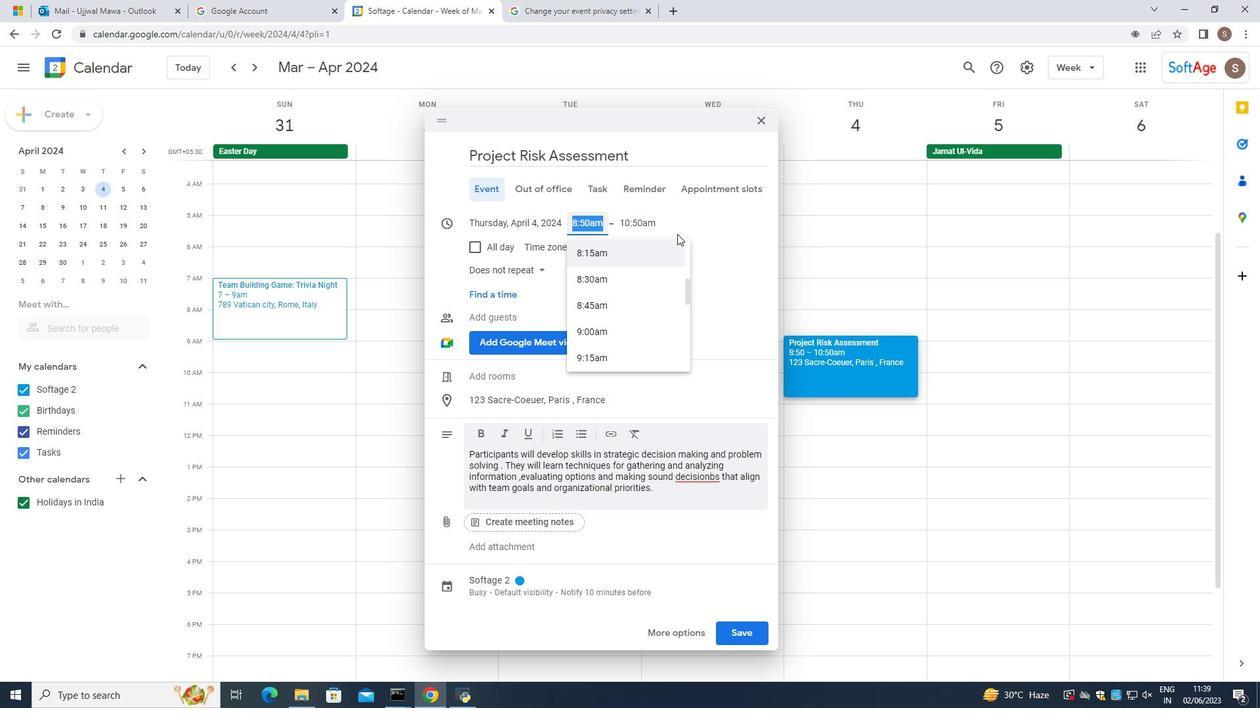 
Action: Mouse pressed left at (723, 235)
Screenshot: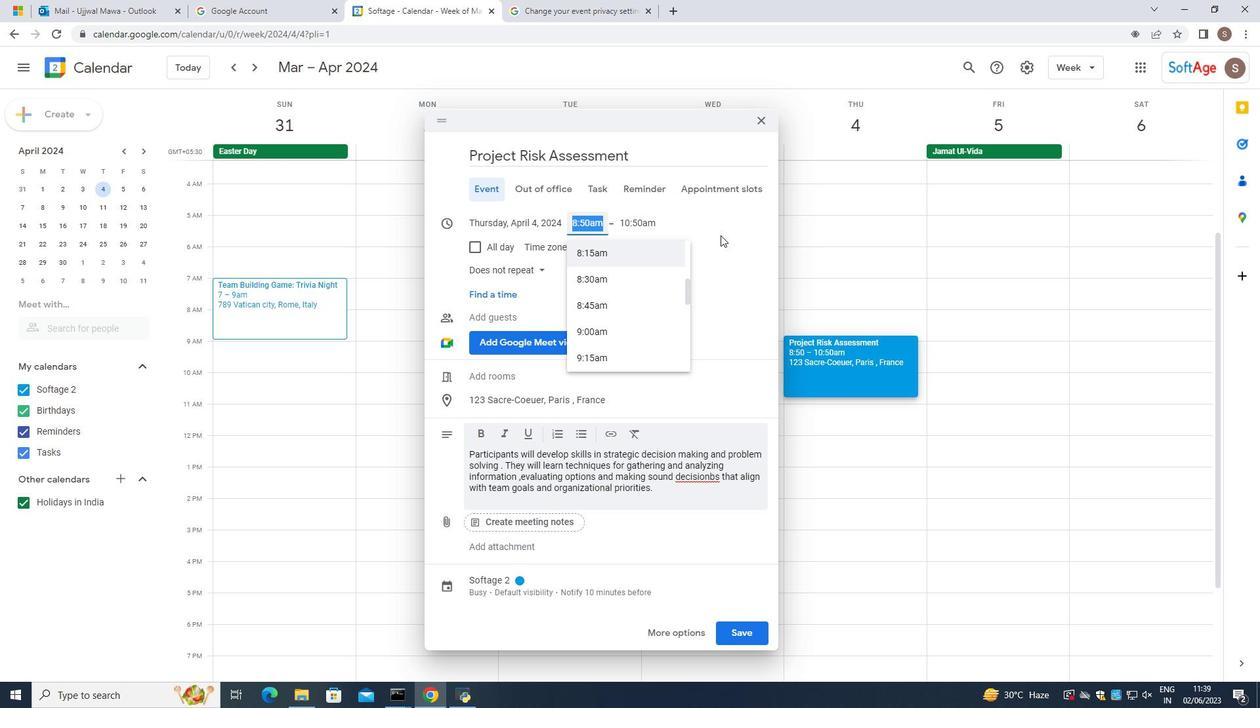 
Action: Mouse moved to (602, 311)
Screenshot: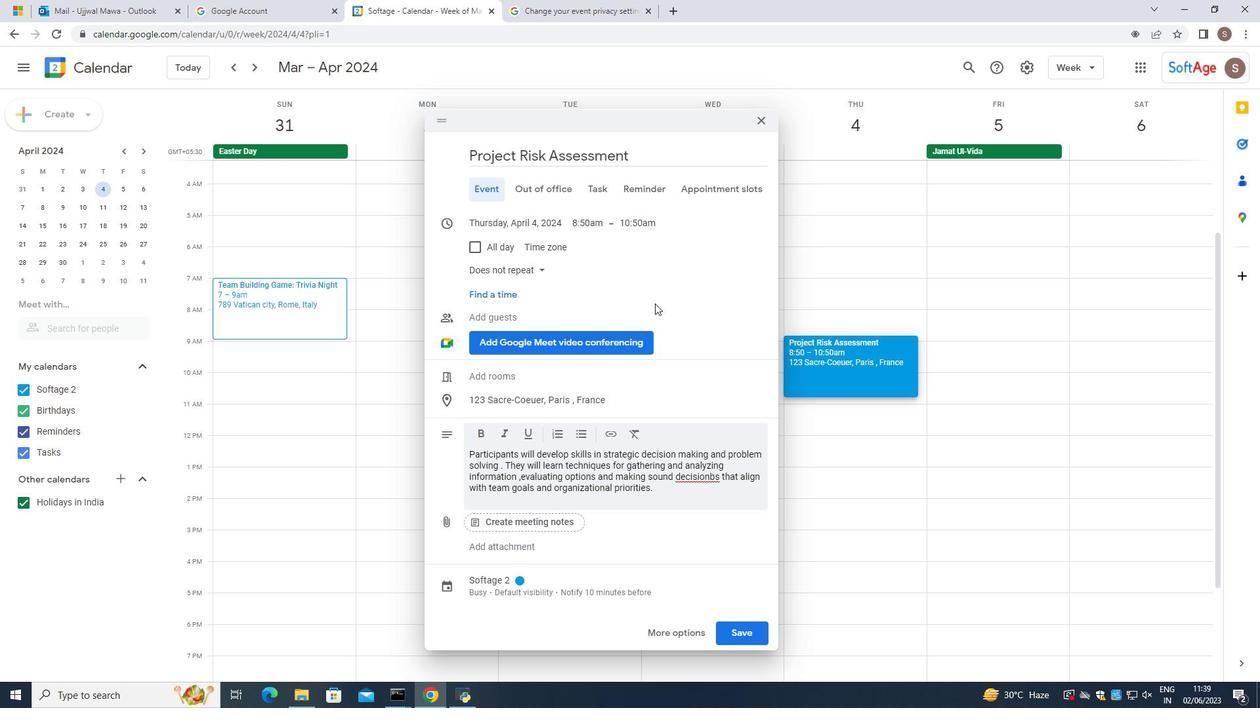 
Action: Mouse scrolled (602, 311) with delta (0, 0)
Screenshot: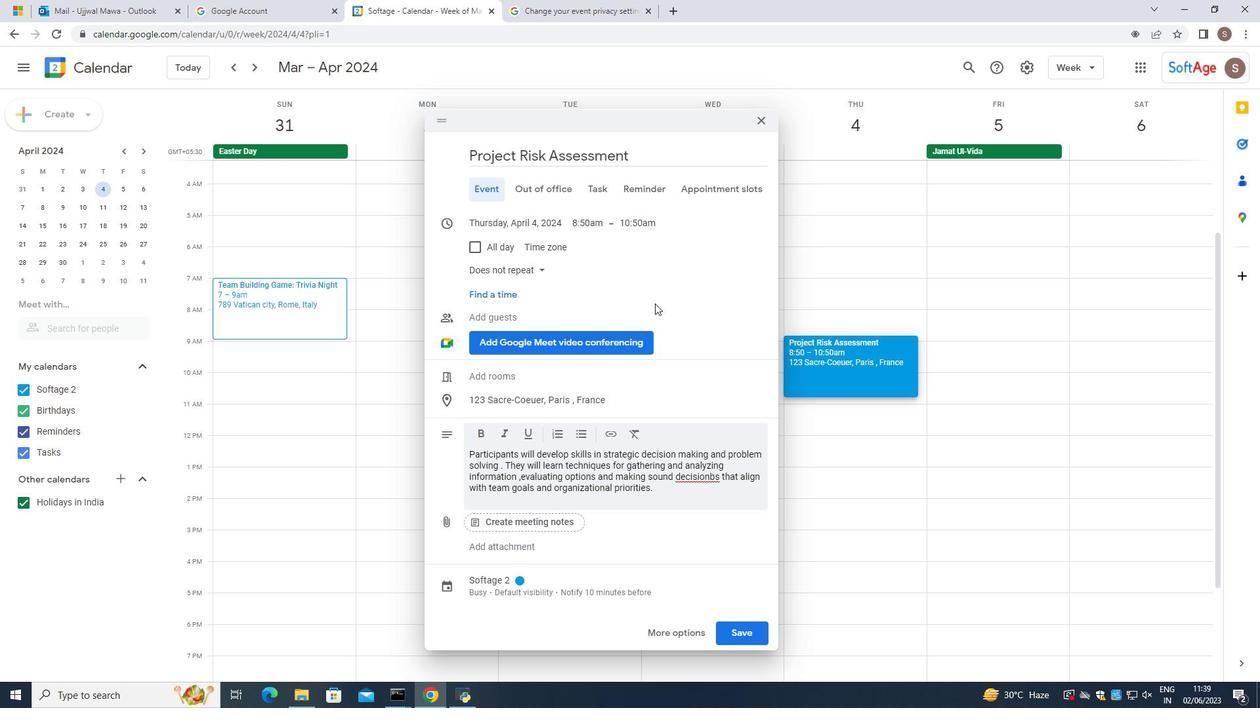 
Action: Mouse moved to (554, 319)
Screenshot: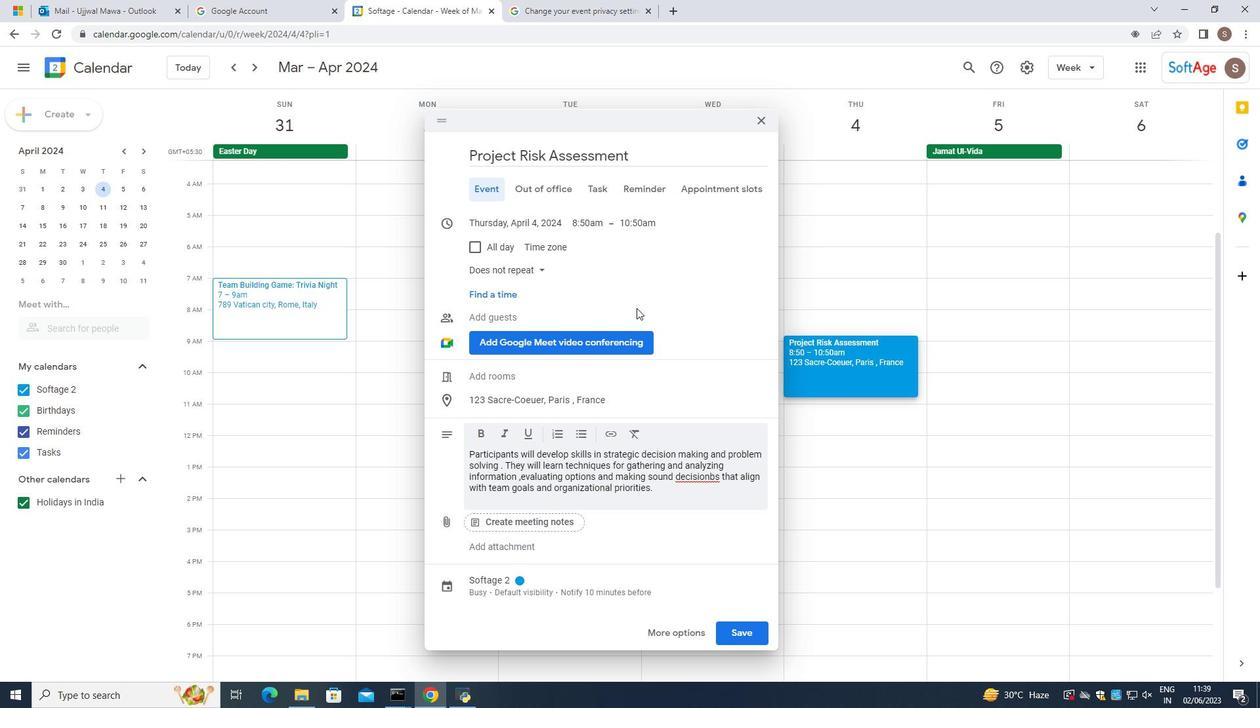 
Action: Mouse scrolled (554, 318) with delta (0, 0)
Screenshot: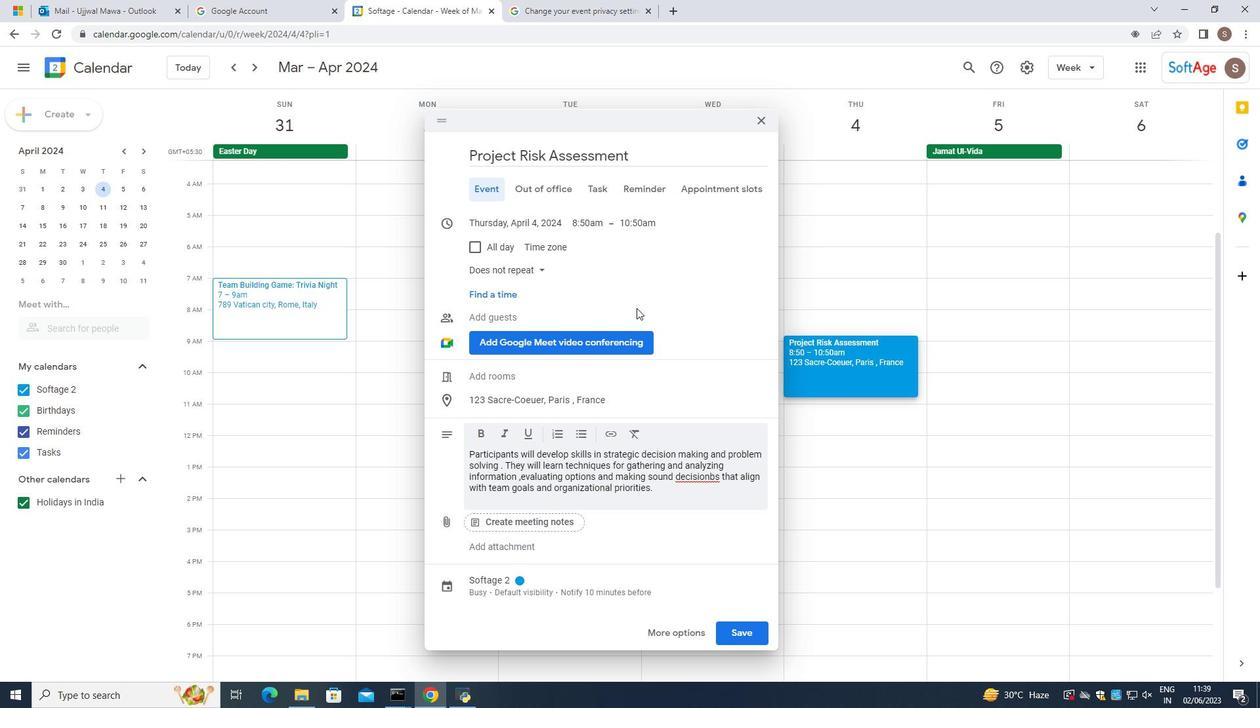
Action: Mouse moved to (546, 322)
Screenshot: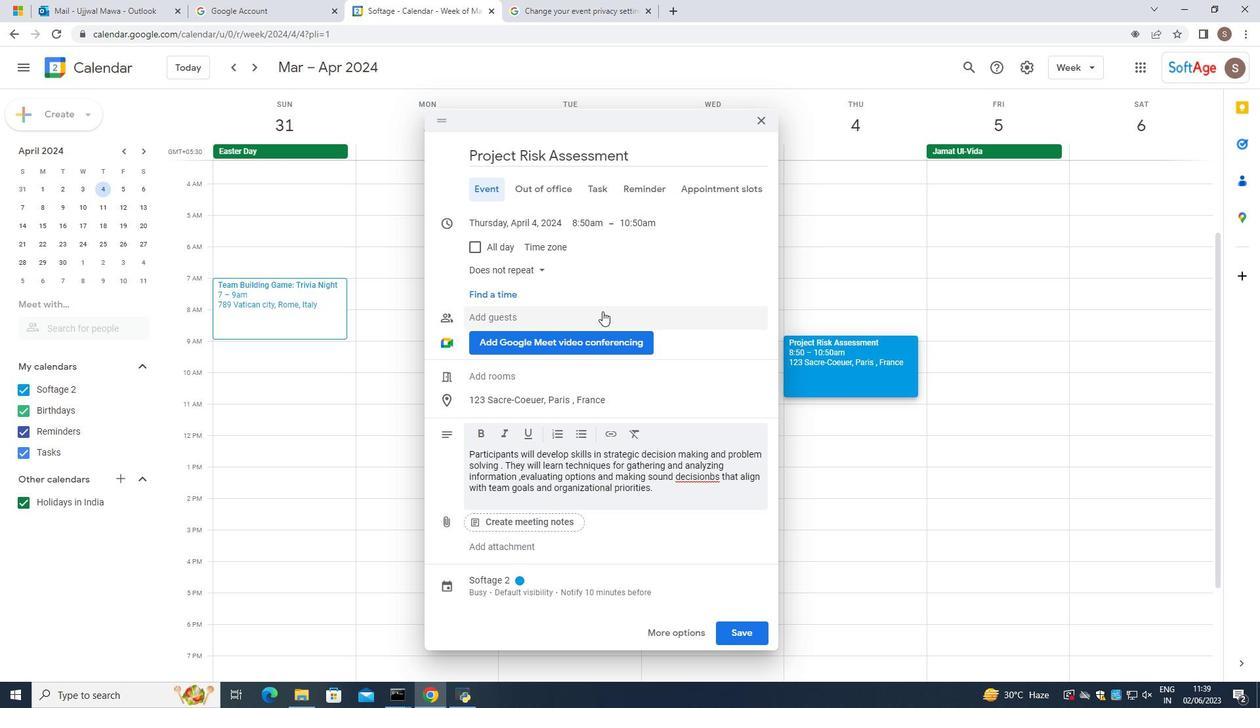 
Action: Mouse scrolled (546, 321) with delta (0, 0)
Screenshot: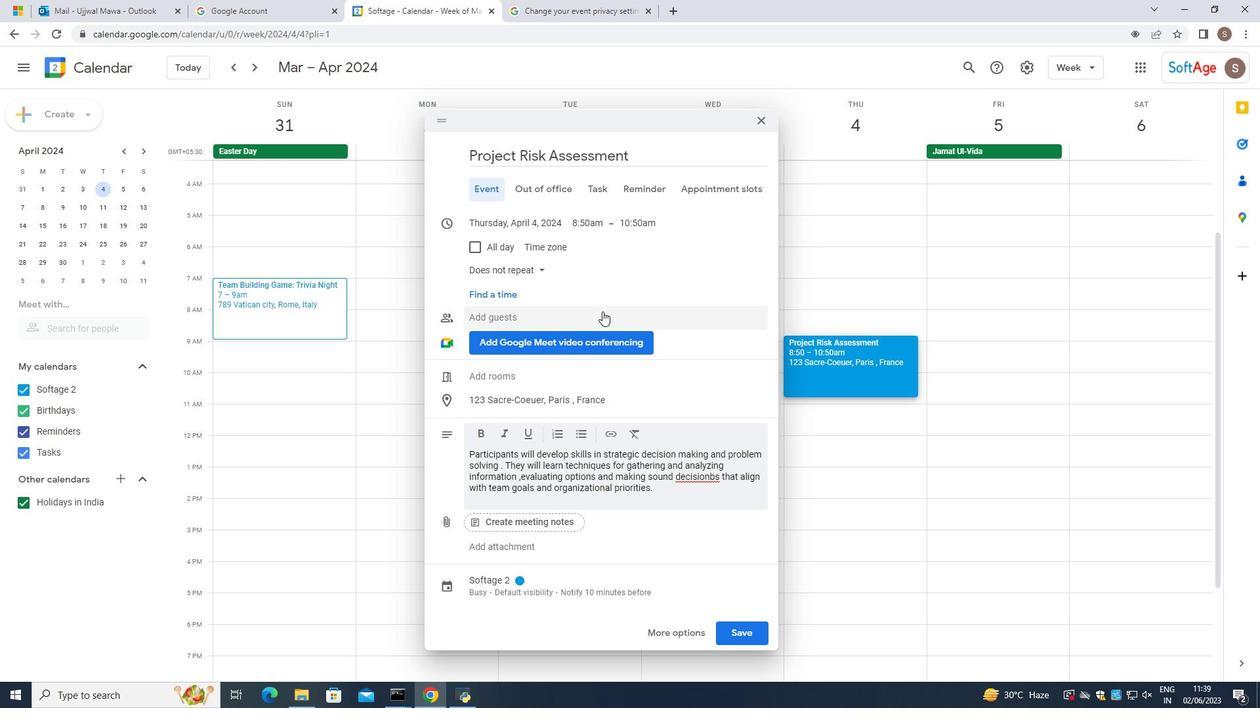 
Action: Mouse moved to (542, 323)
Screenshot: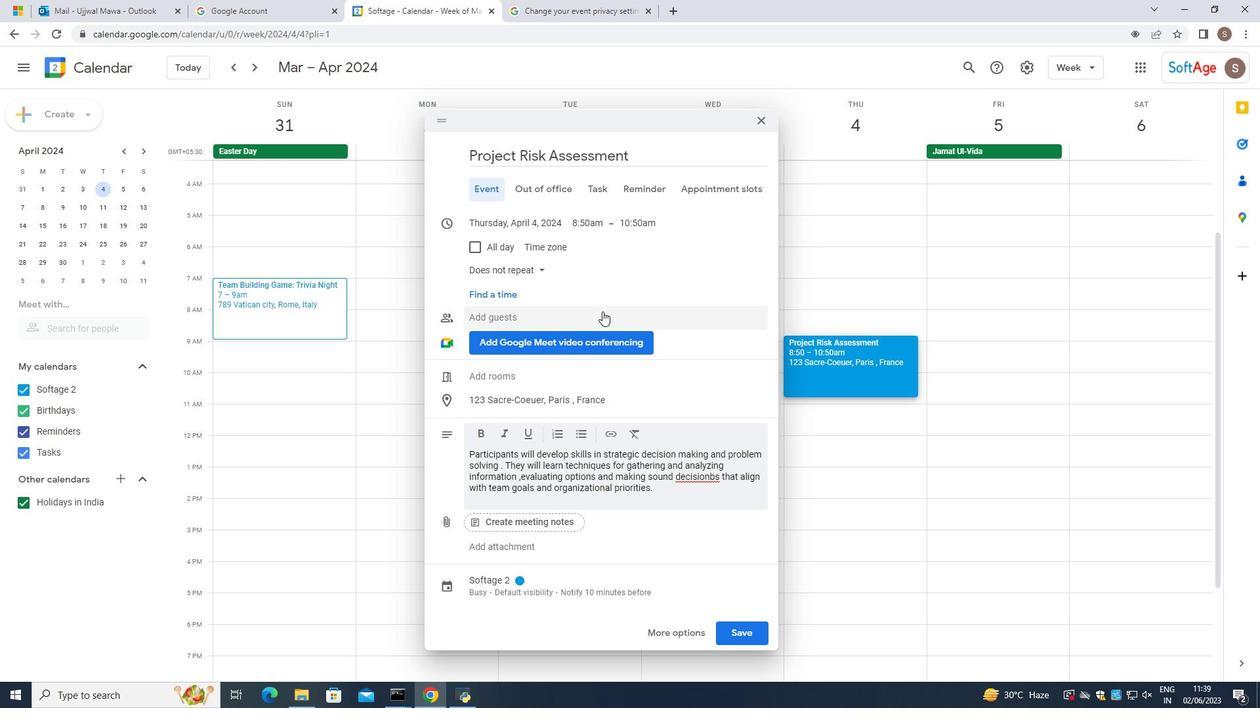 
Action: Mouse scrolled (542, 322) with delta (0, 0)
Screenshot: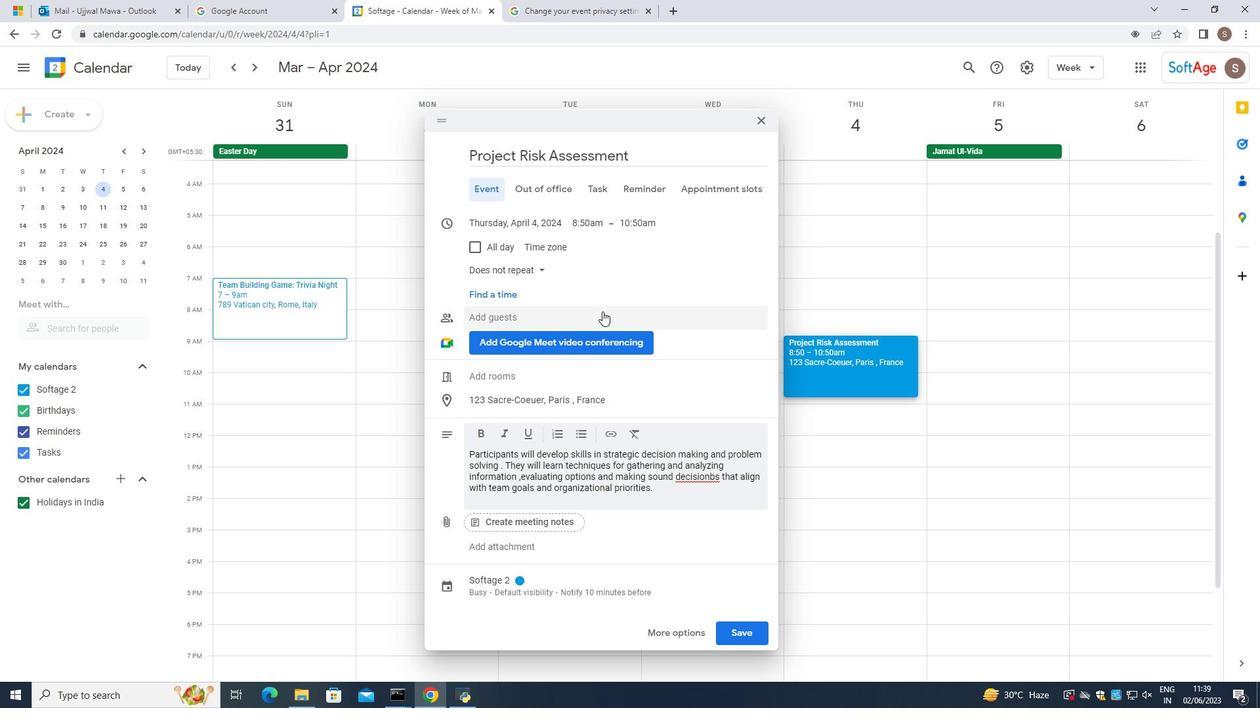 
Action: Mouse moved to (537, 326)
Screenshot: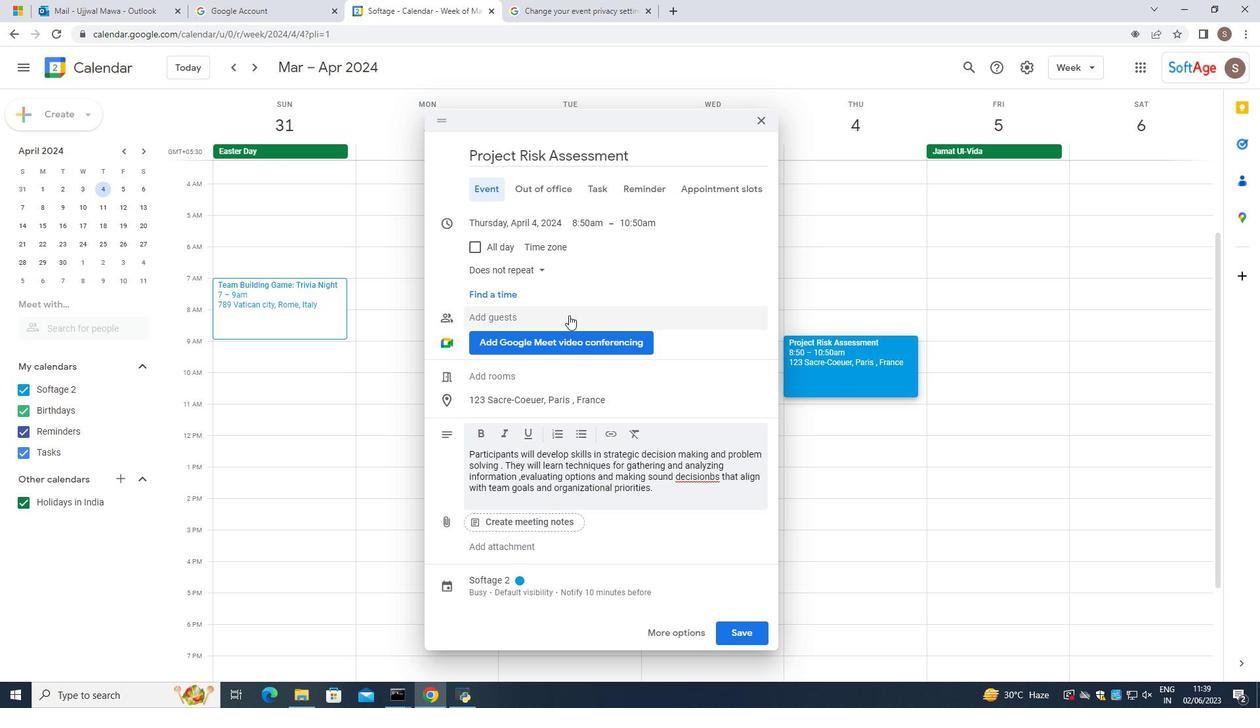 
Action: Mouse scrolled (537, 325) with delta (0, 0)
Screenshot: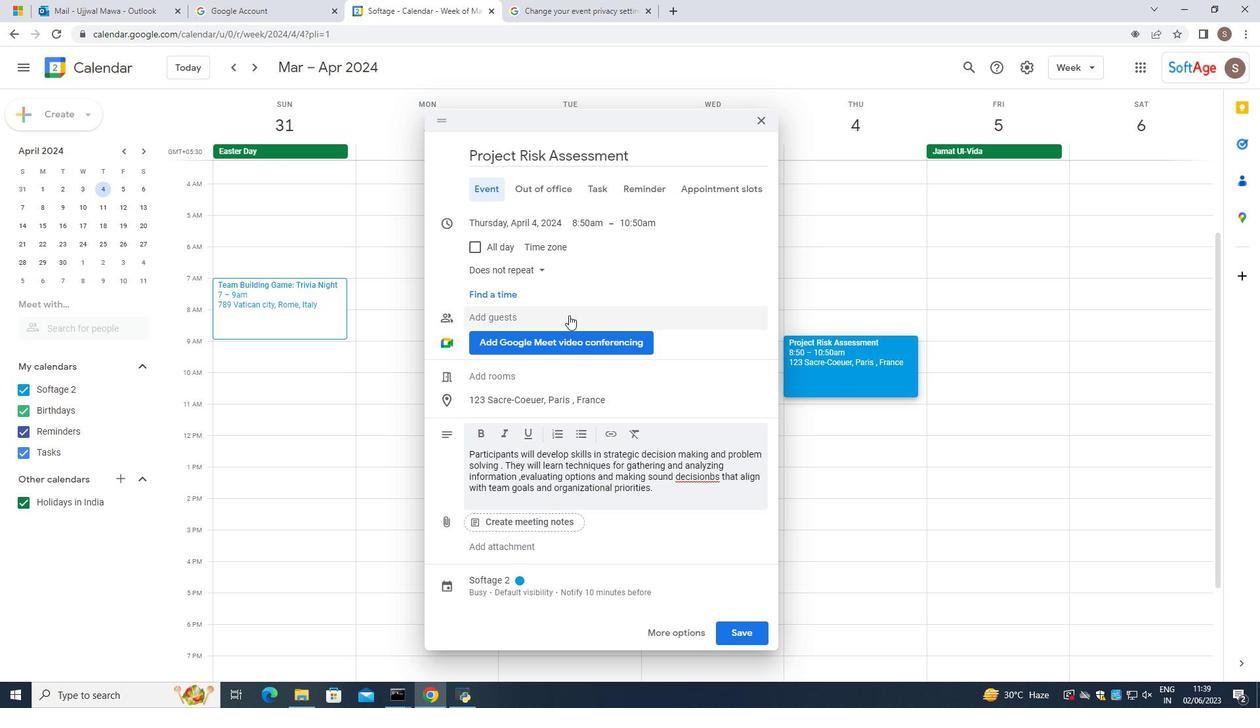 
Action: Mouse moved to (524, 429)
Screenshot: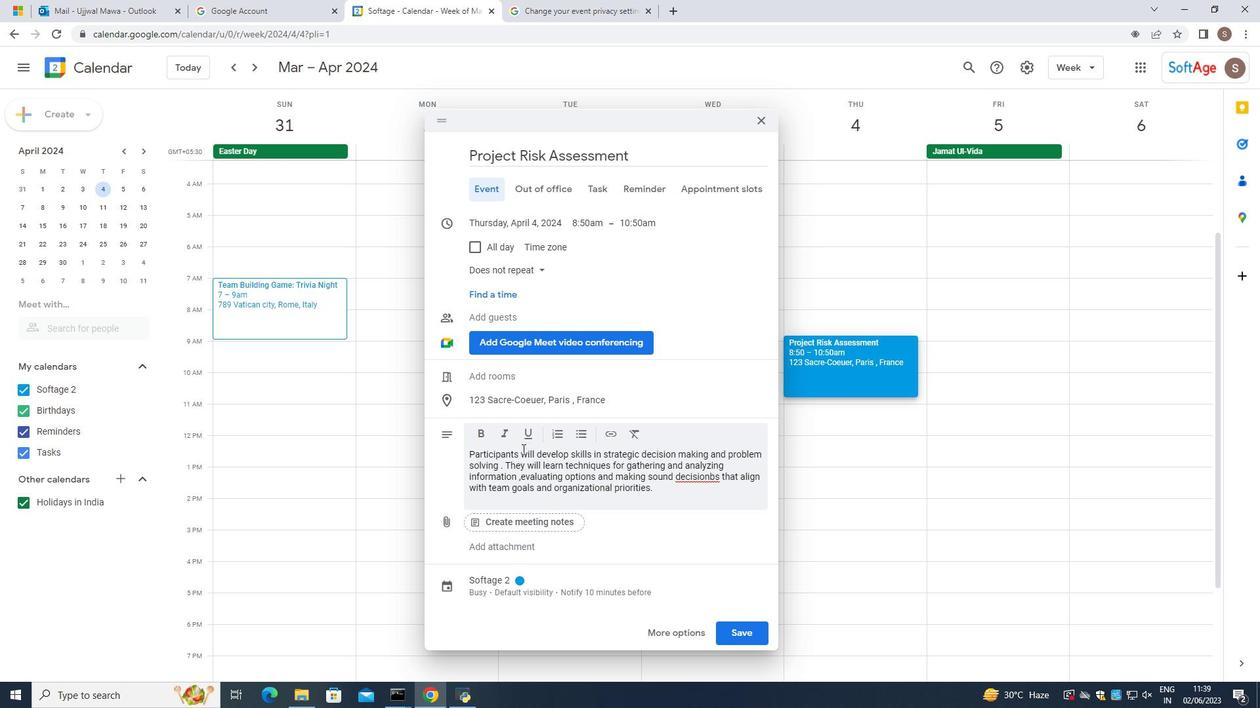 
Action: Mouse scrolled (524, 428) with delta (0, 0)
Screenshot: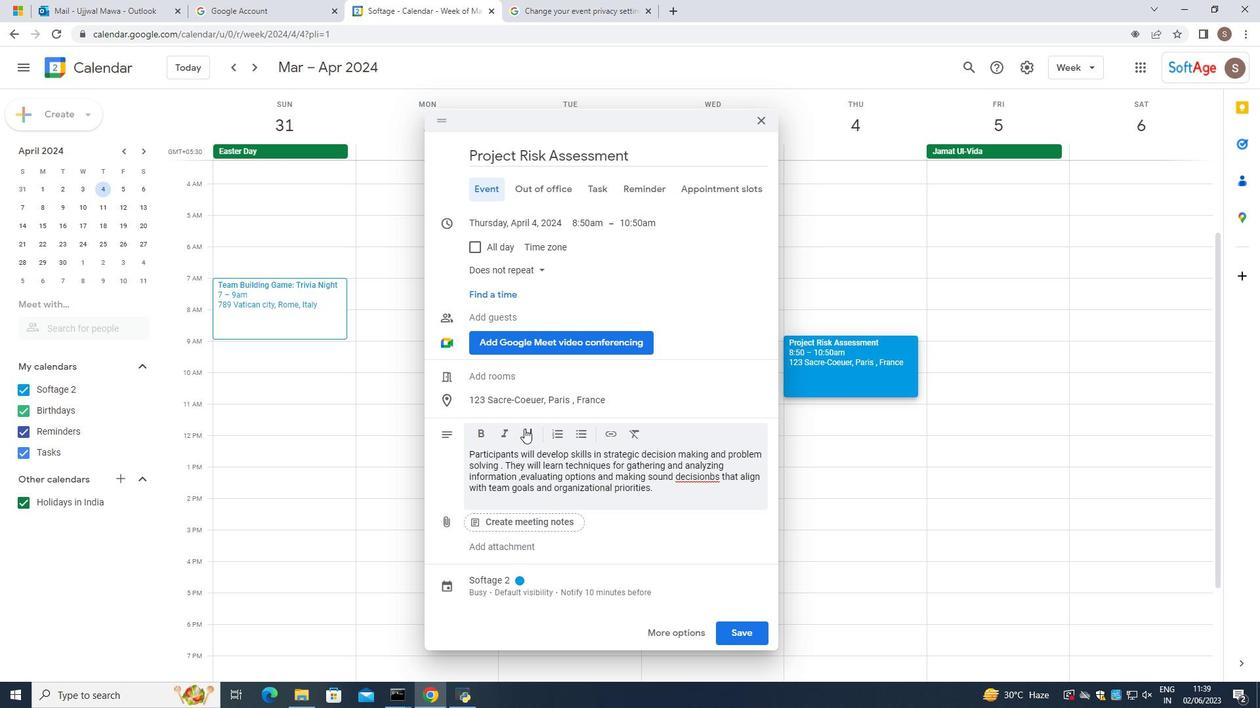 
Action: Mouse moved to (519, 479)
Screenshot: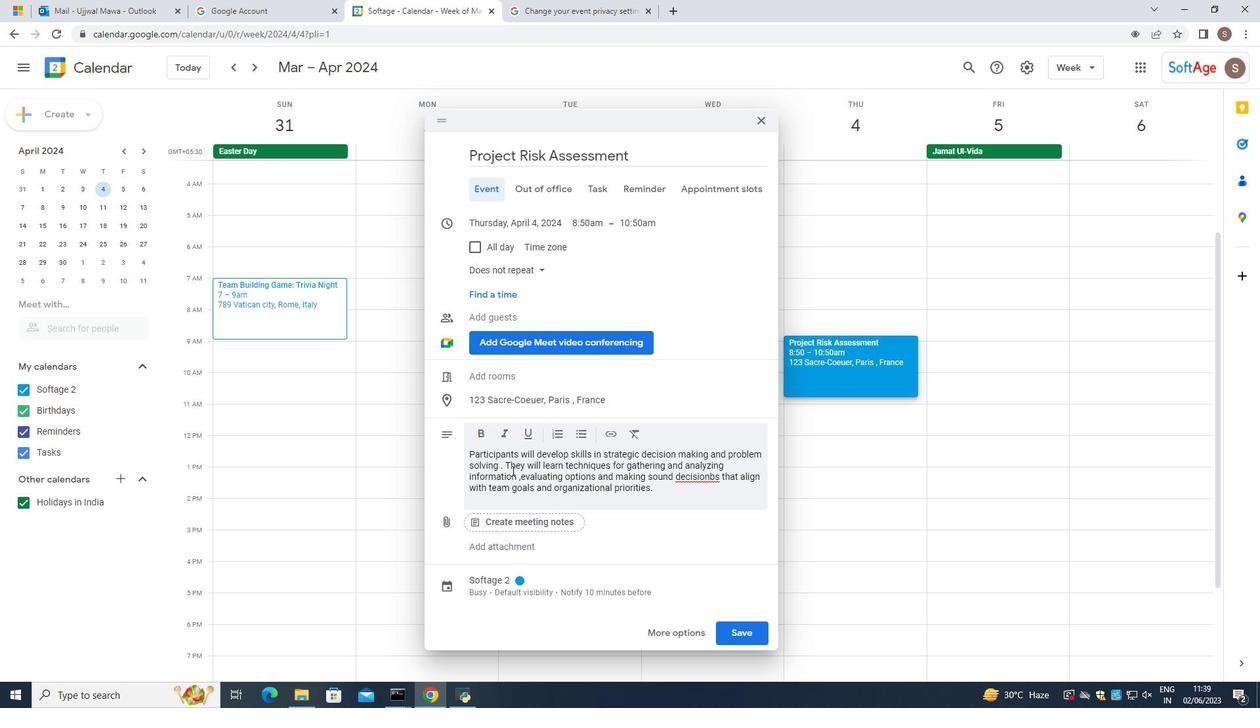
Action: Mouse scrolled (519, 479) with delta (0, 0)
Screenshot: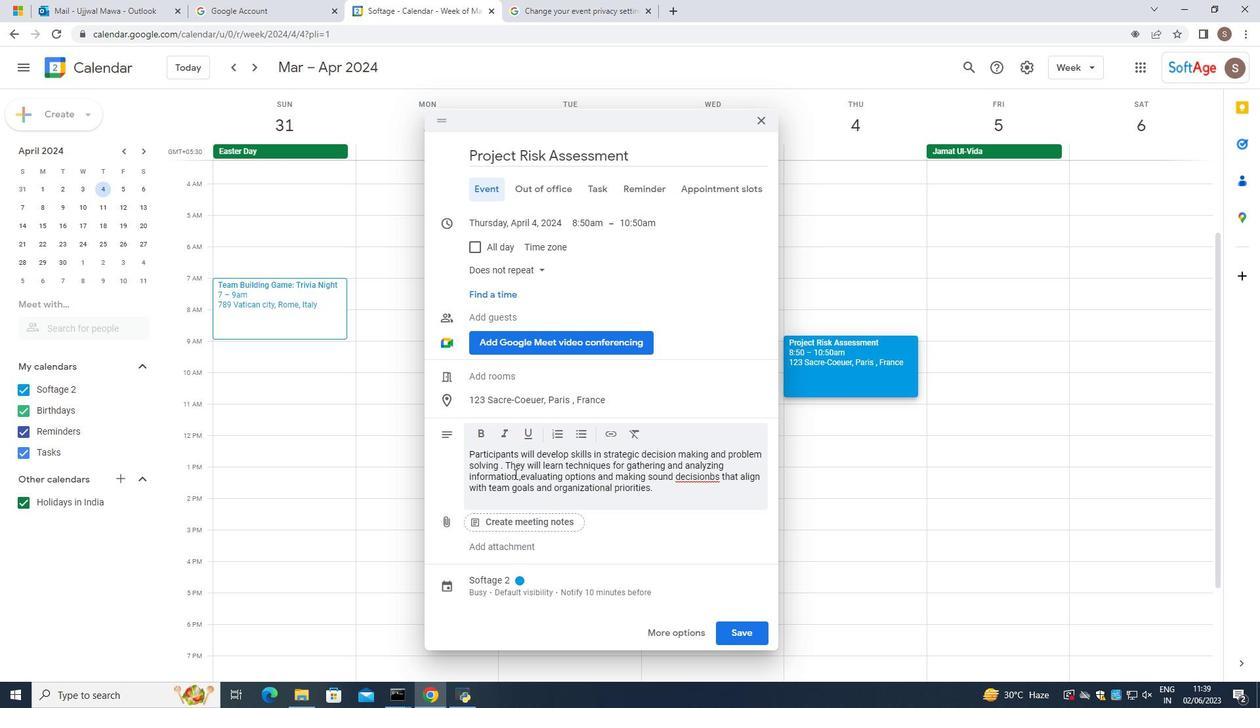 
Action: Mouse scrolled (519, 479) with delta (0, 0)
Screenshot: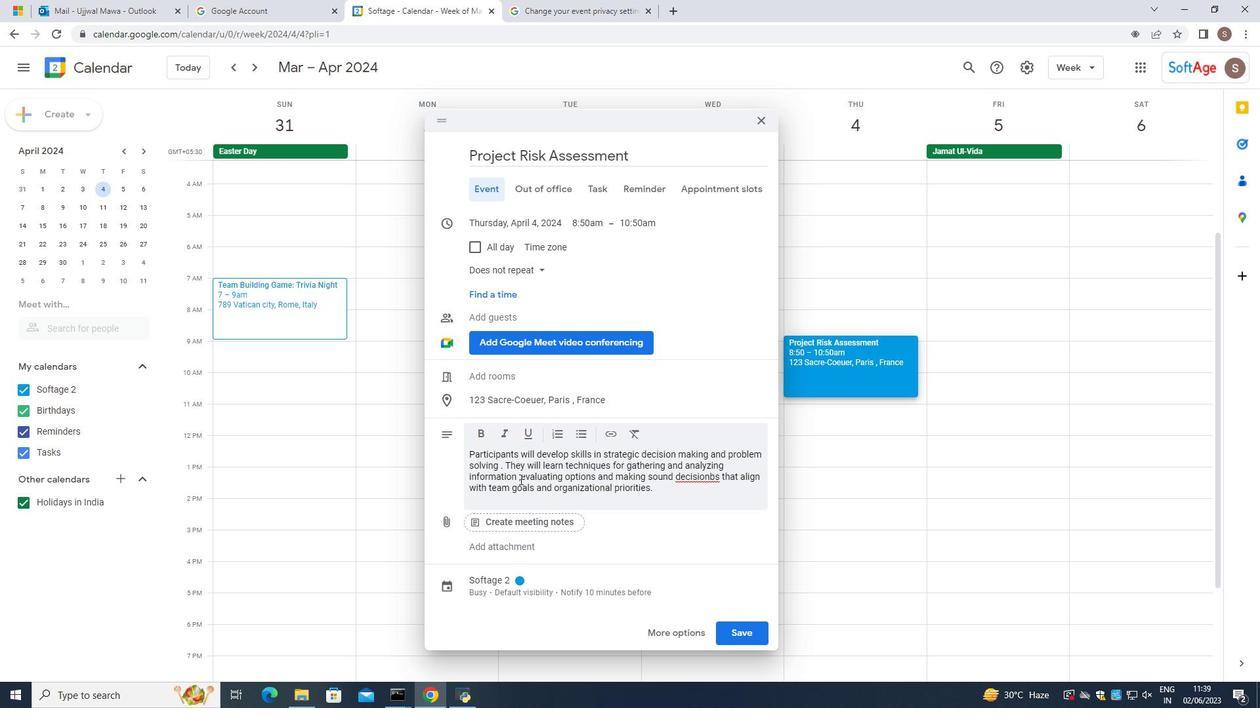 
Action: Mouse moved to (682, 631)
Screenshot: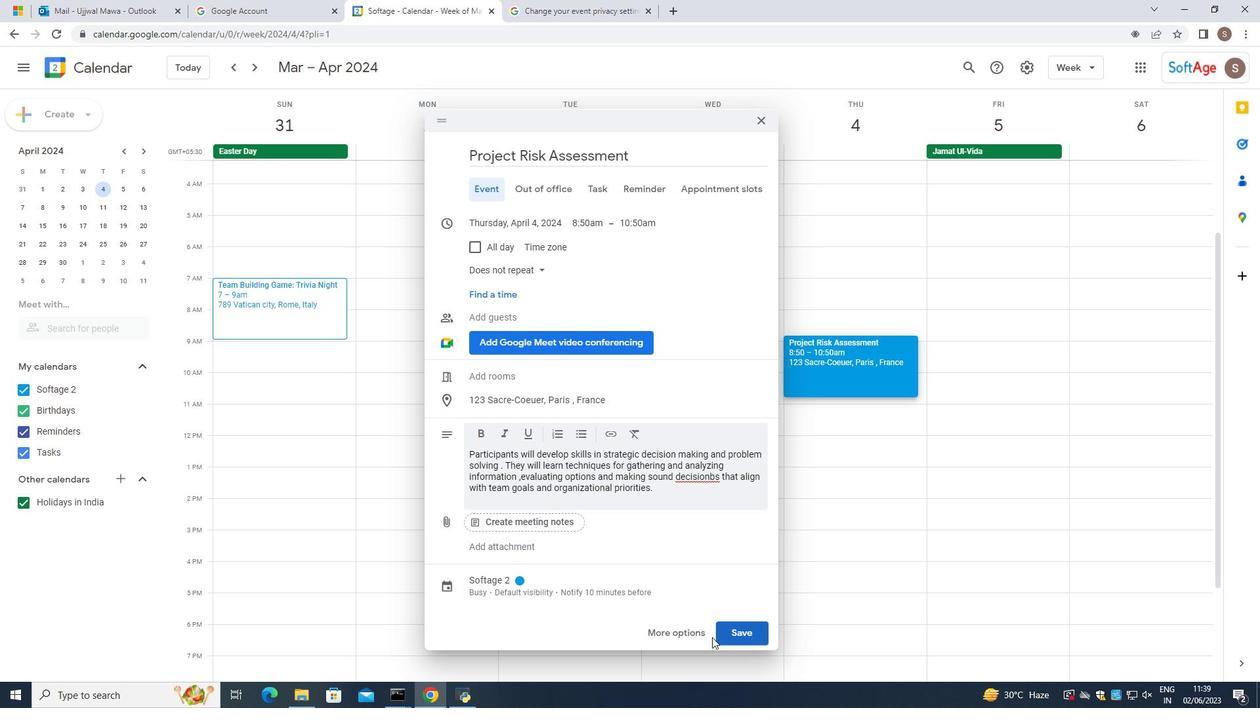 
Action: Mouse pressed left at (682, 631)
Screenshot: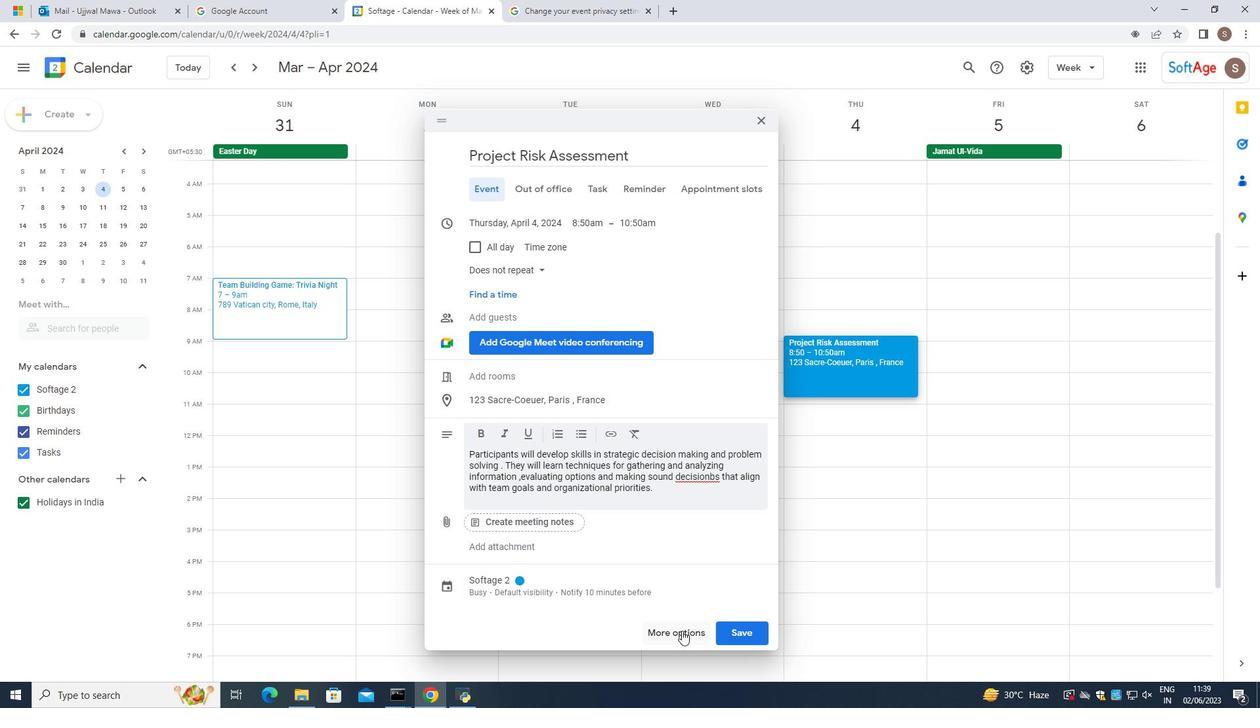 
Action: Mouse moved to (162, 143)
Screenshot: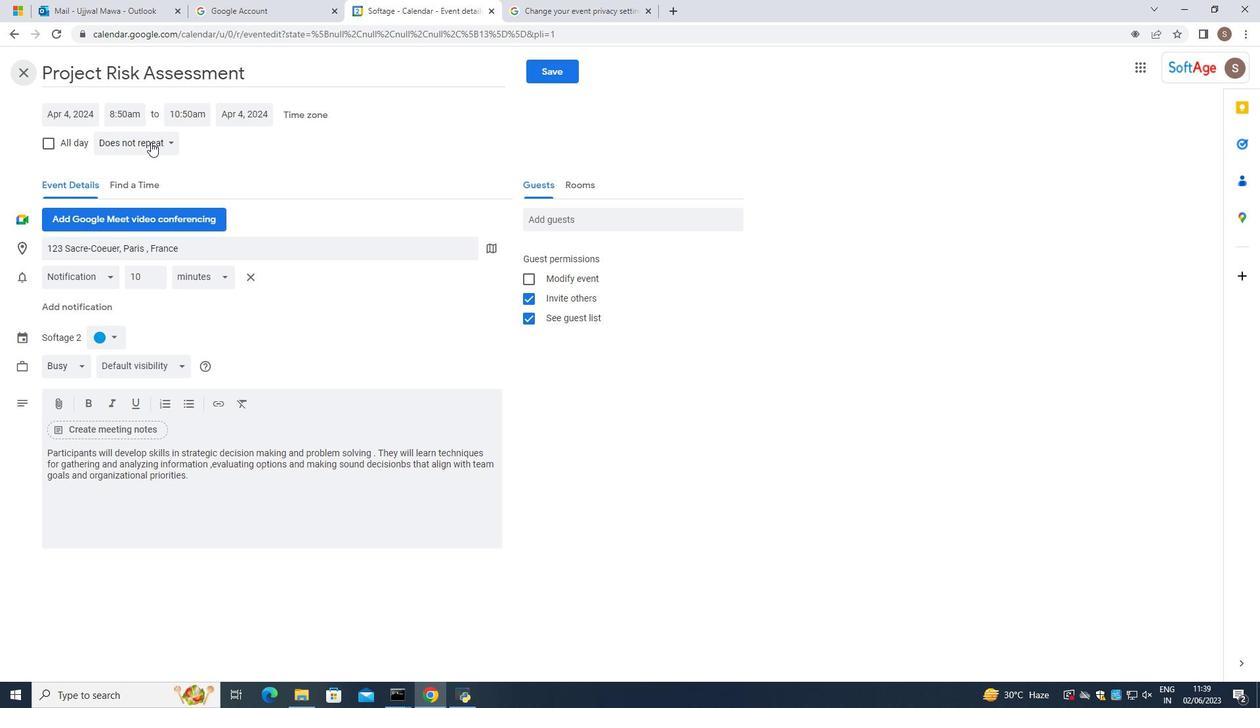 
Action: Mouse pressed left at (162, 143)
Screenshot: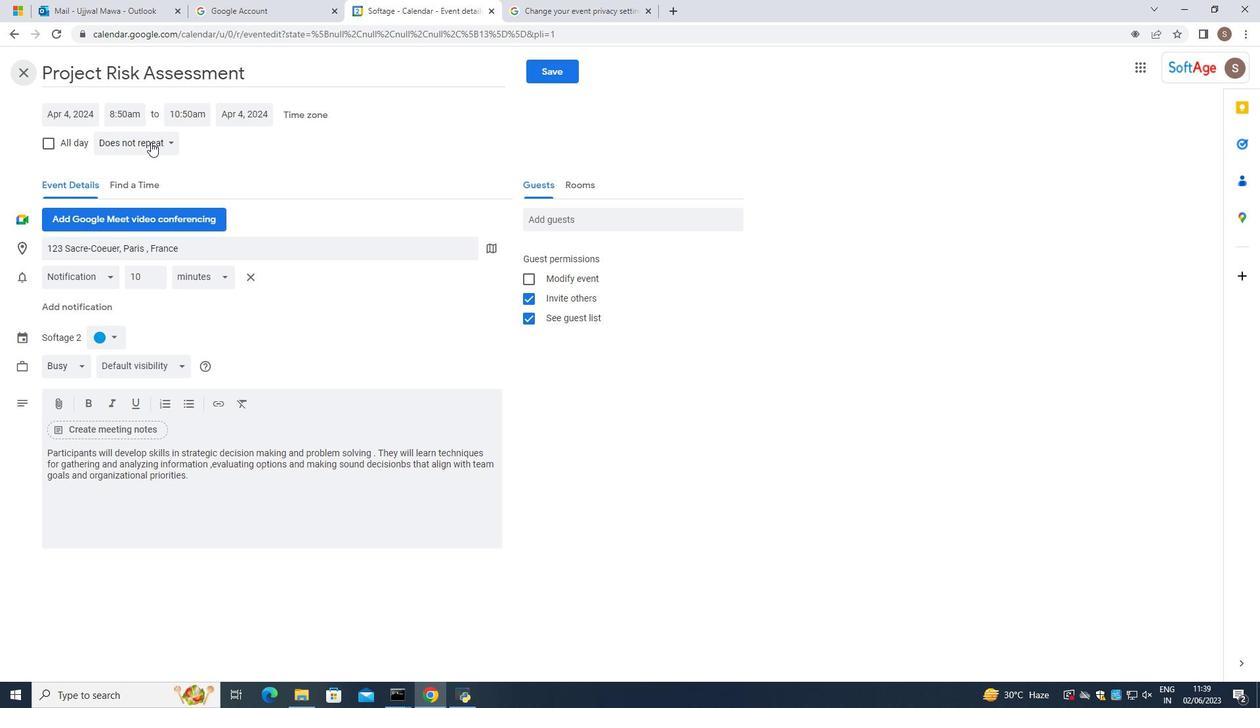 
Action: Mouse moved to (182, 273)
Screenshot: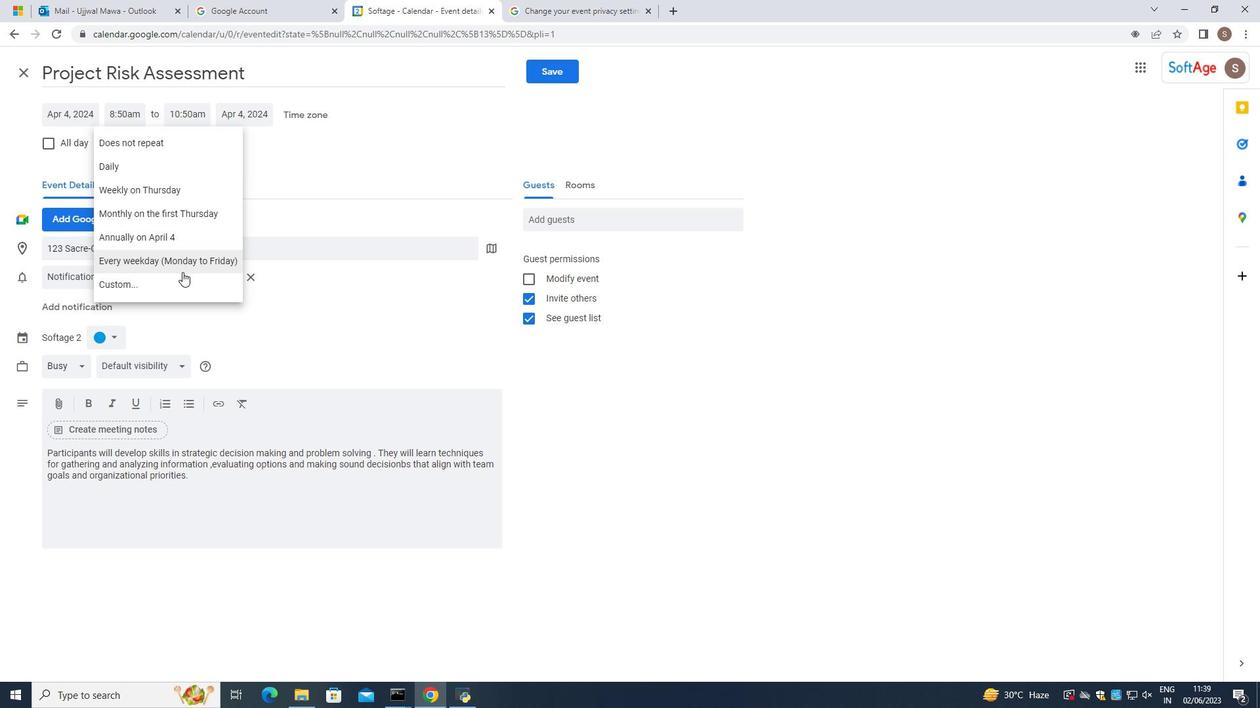 
Action: Mouse pressed left at (182, 273)
Screenshot: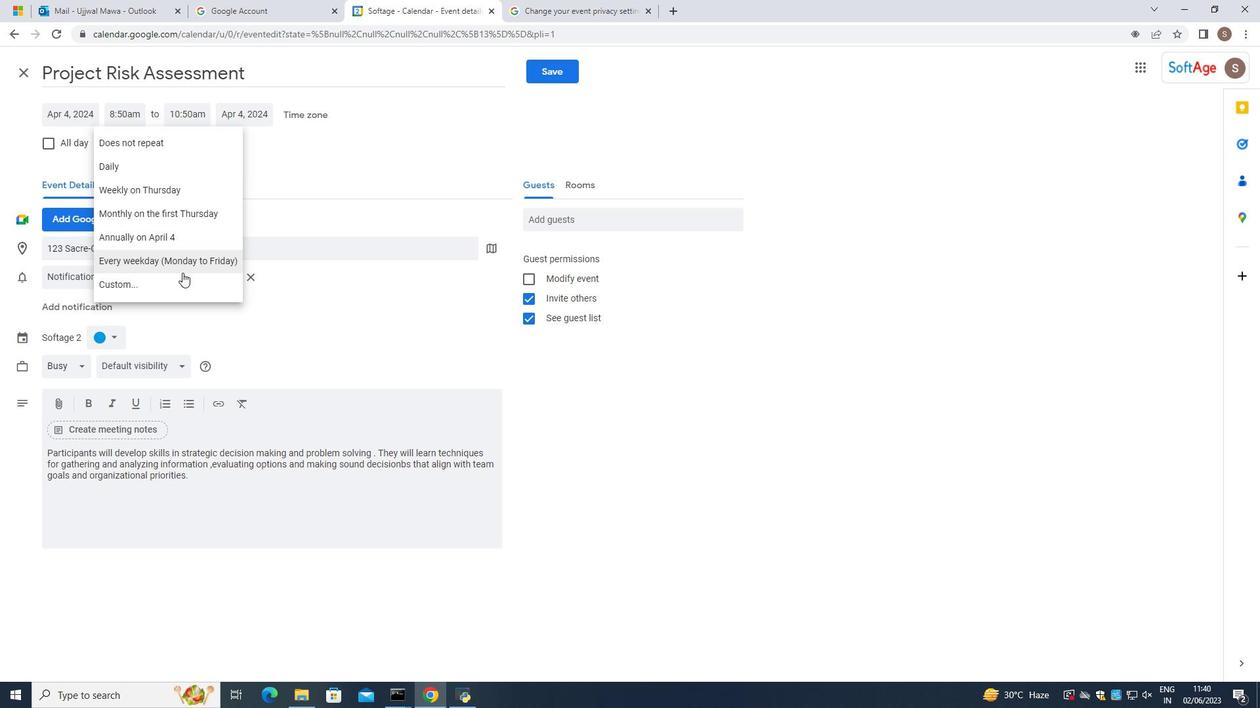 
Action: Mouse moved to (564, 80)
Screenshot: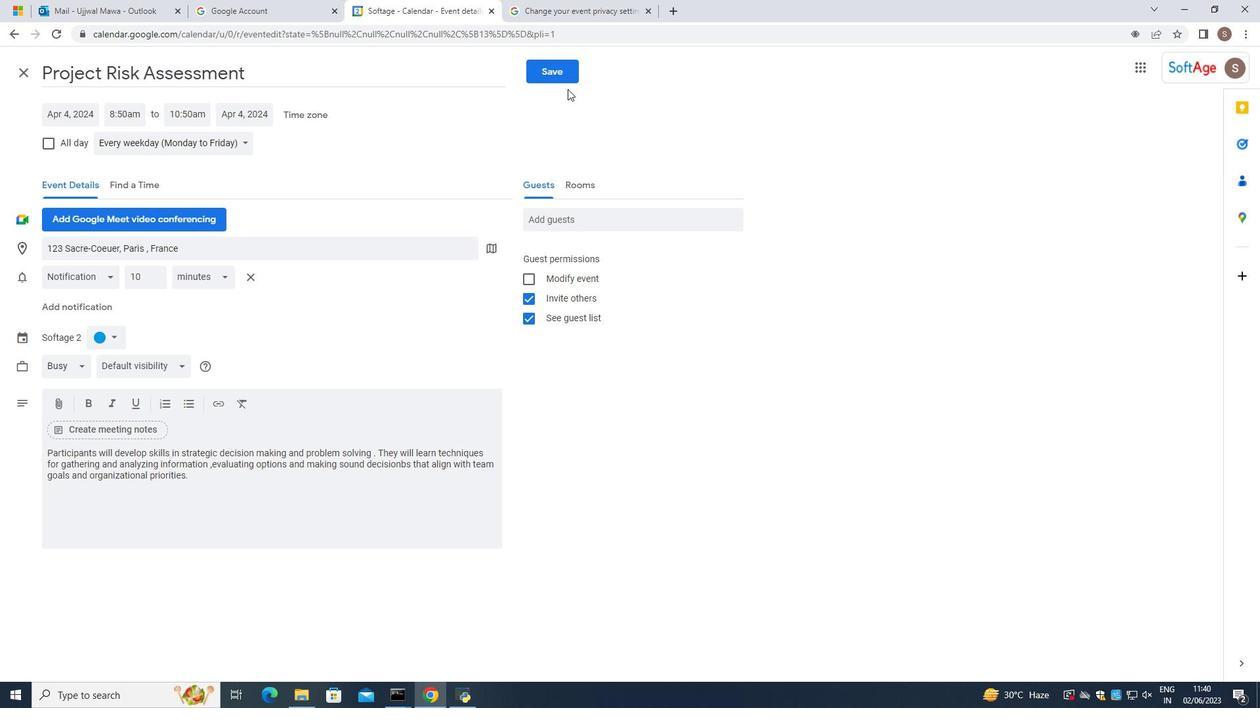 
Action: Mouse pressed left at (564, 80)
Screenshot: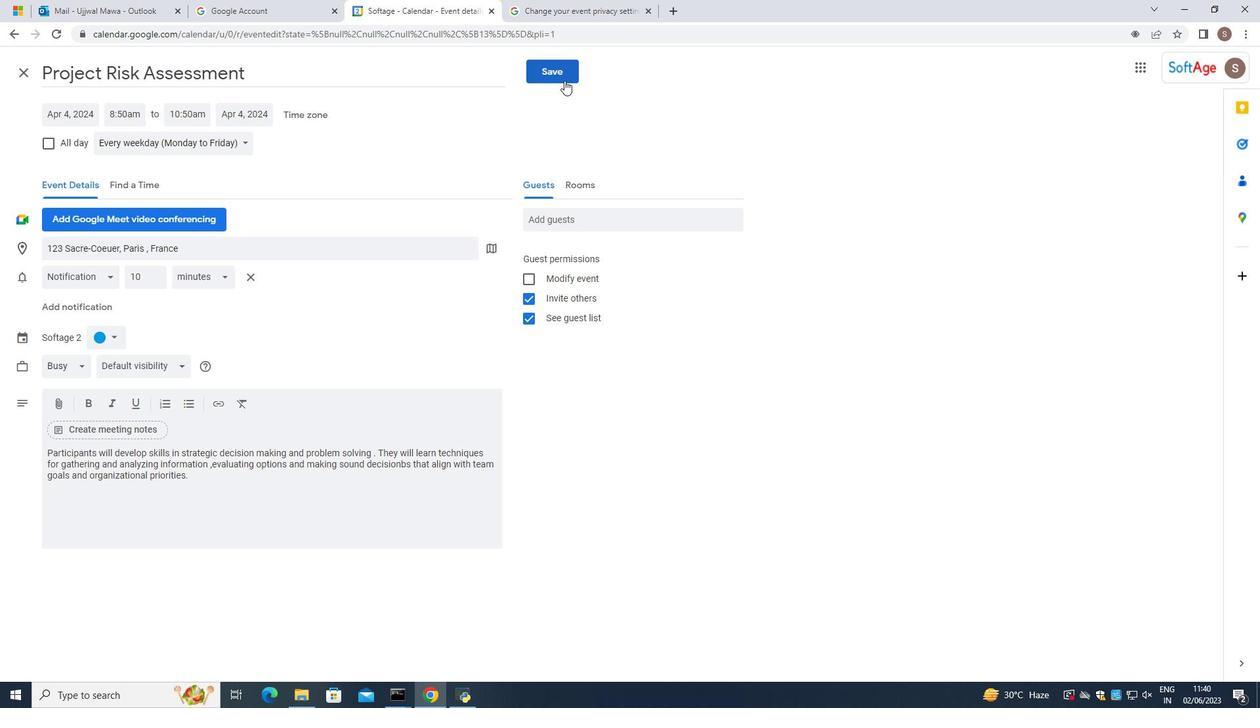 
Action: Mouse moved to (956, 382)
Screenshot: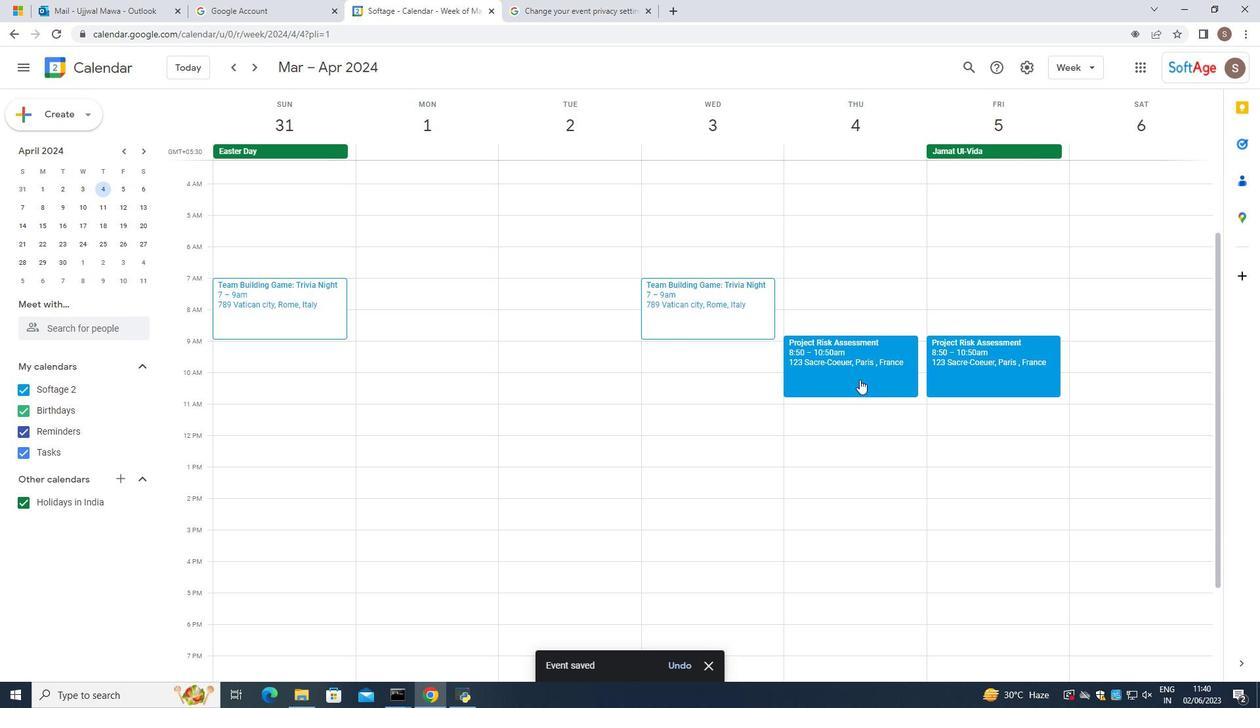 
Action: Mouse pressed right at (956, 382)
Screenshot: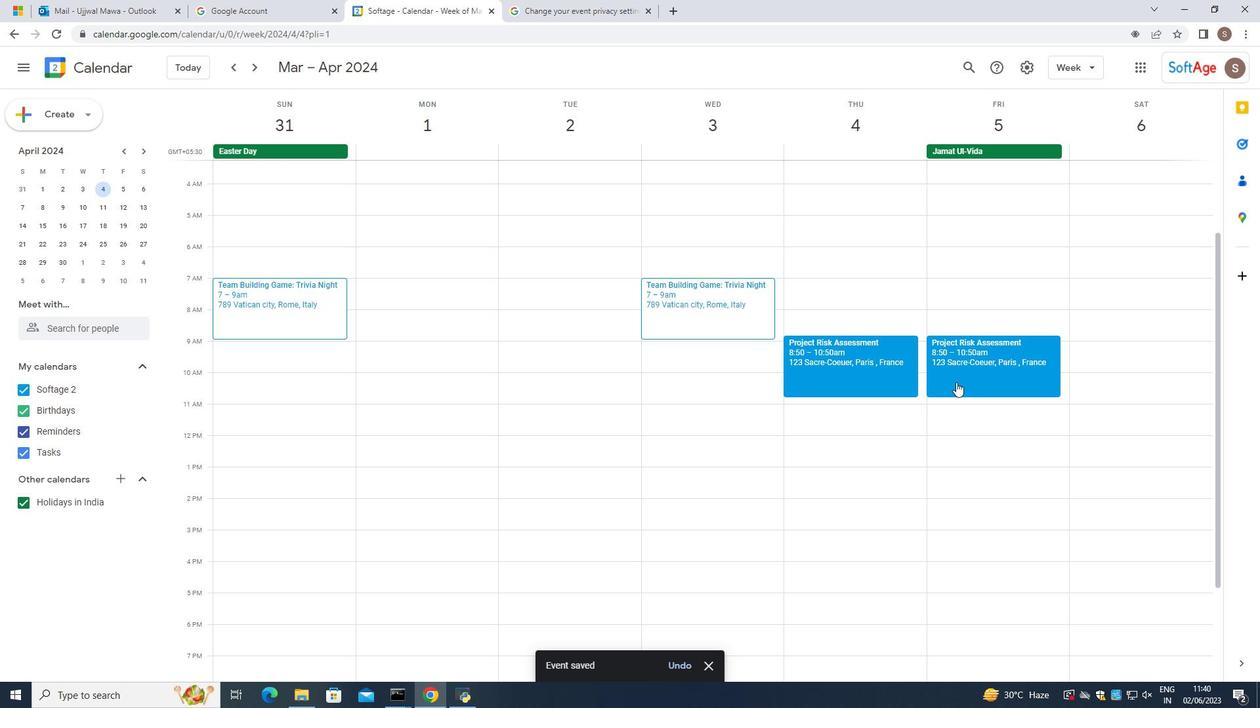 
Action: Mouse moved to (983, 399)
Screenshot: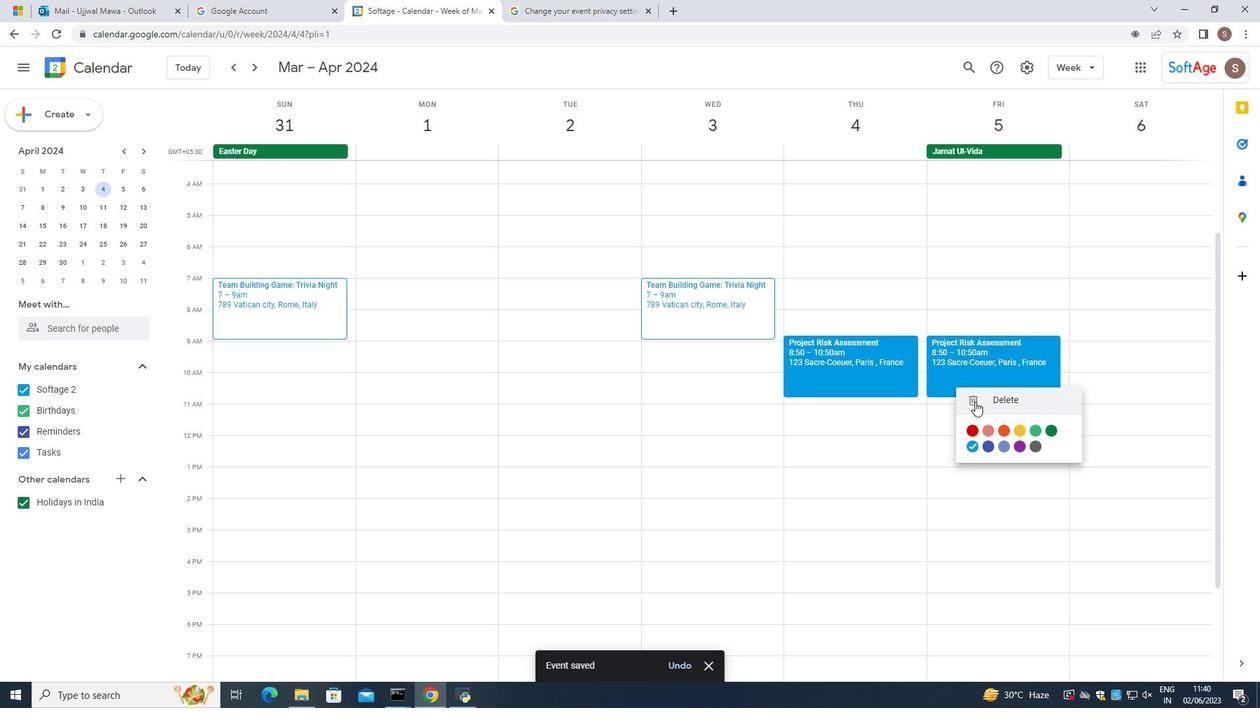 
Action: Mouse pressed left at (983, 399)
Screenshot: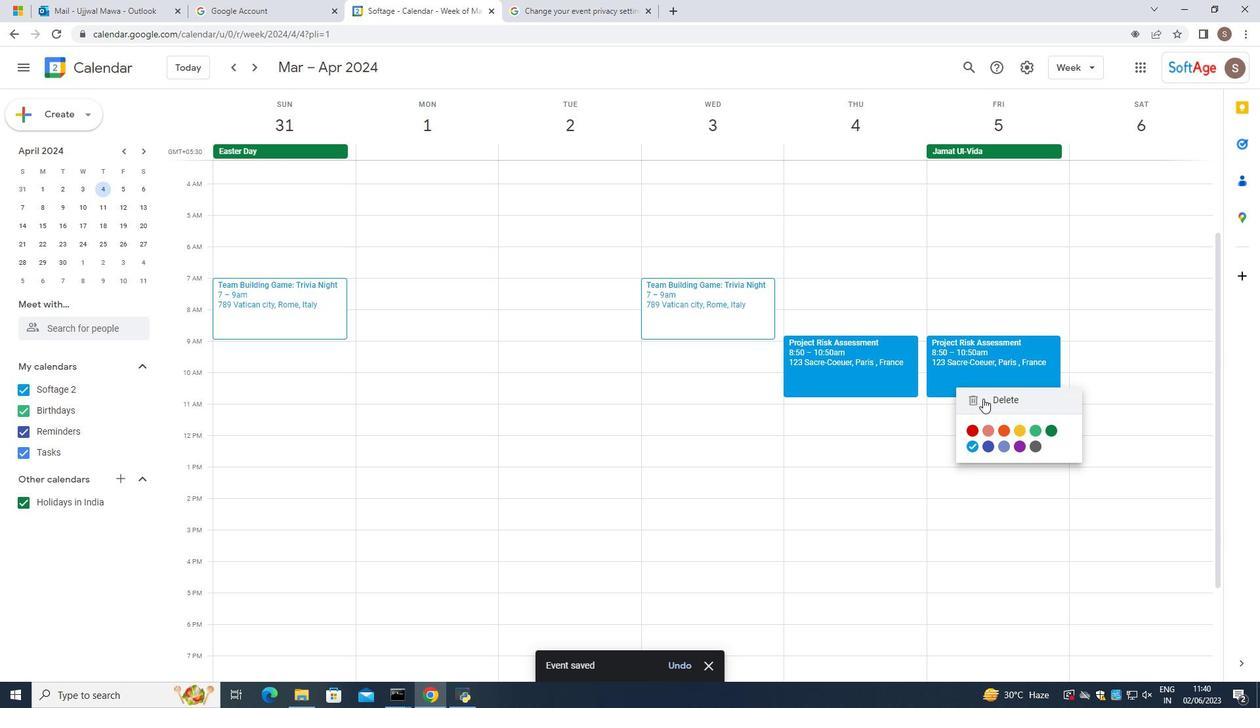 
Action: Mouse moved to (712, 422)
Screenshot: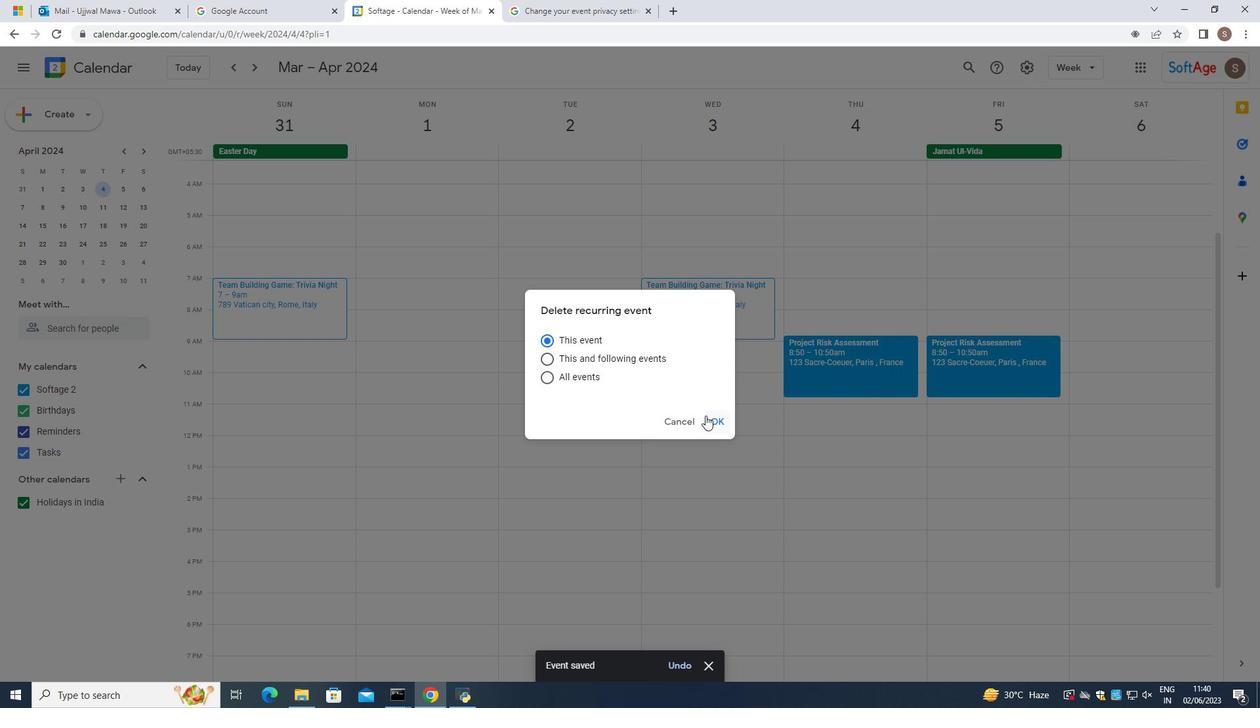 
Action: Mouse pressed left at (712, 422)
Screenshot: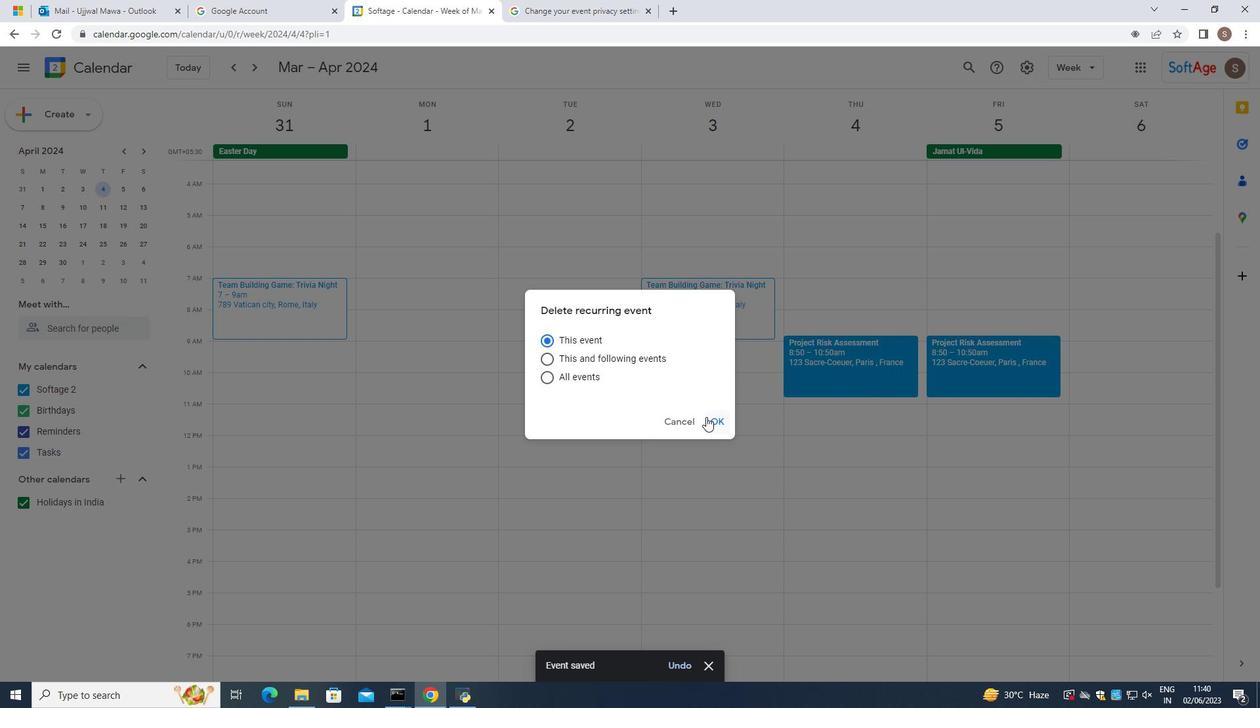 
Action: Mouse moved to (873, 376)
Screenshot: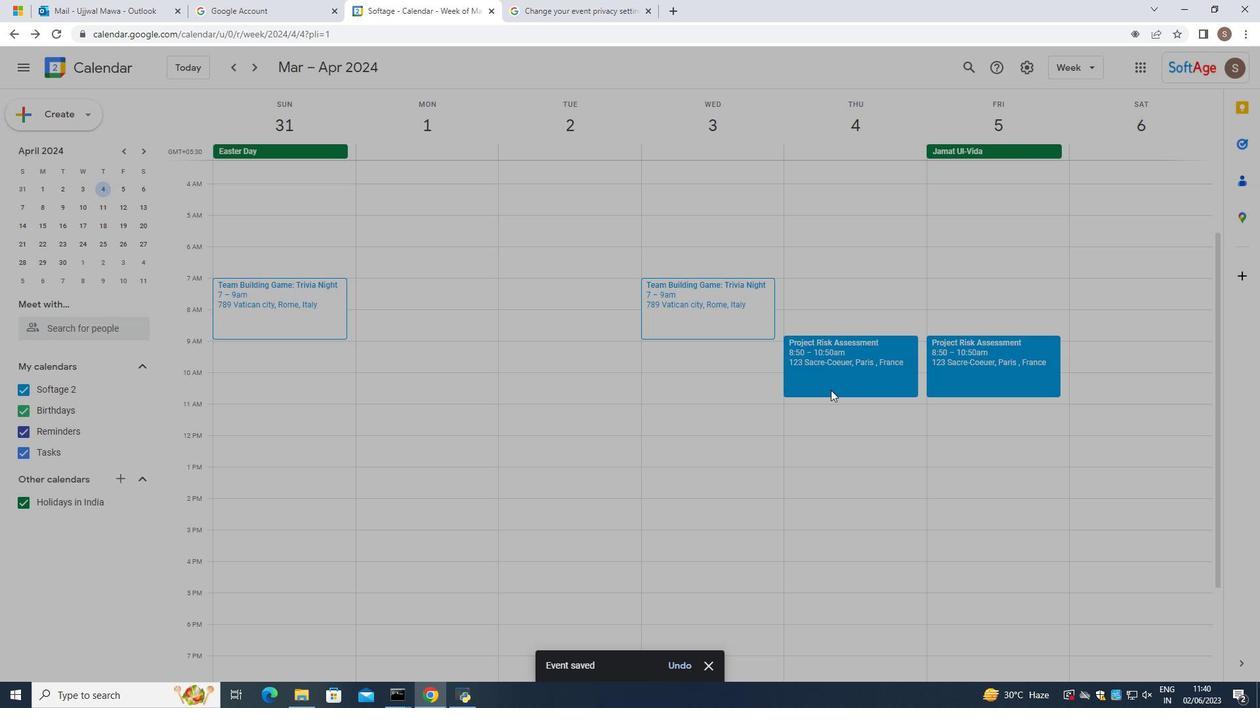 
Action: Mouse pressed right at (873, 376)
Screenshot: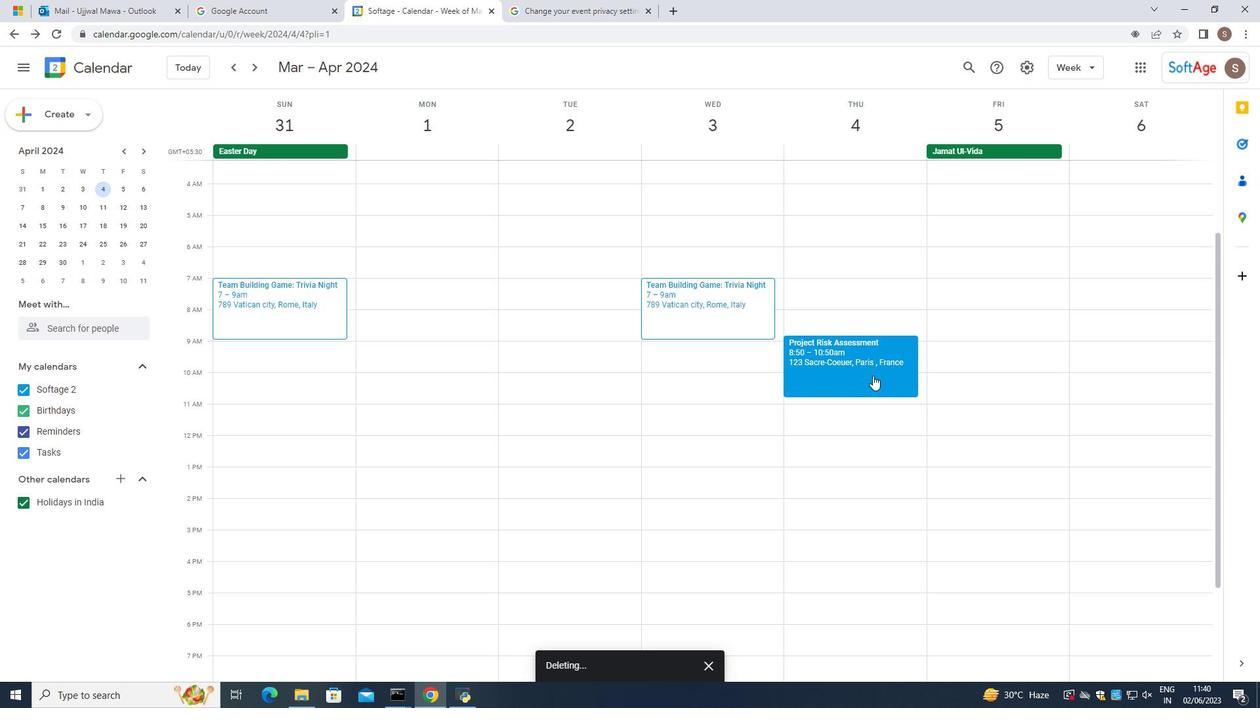 
Action: Mouse moved to (924, 424)
Screenshot: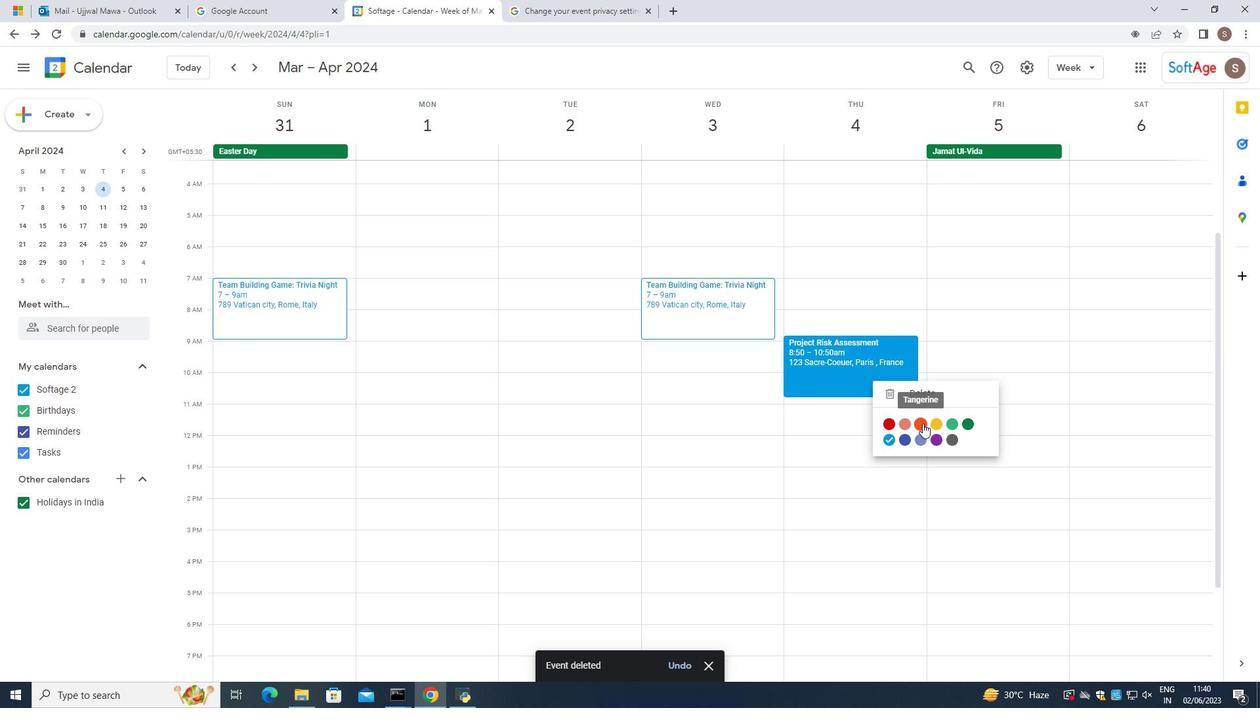 
Action: Mouse pressed left at (924, 424)
Screenshot: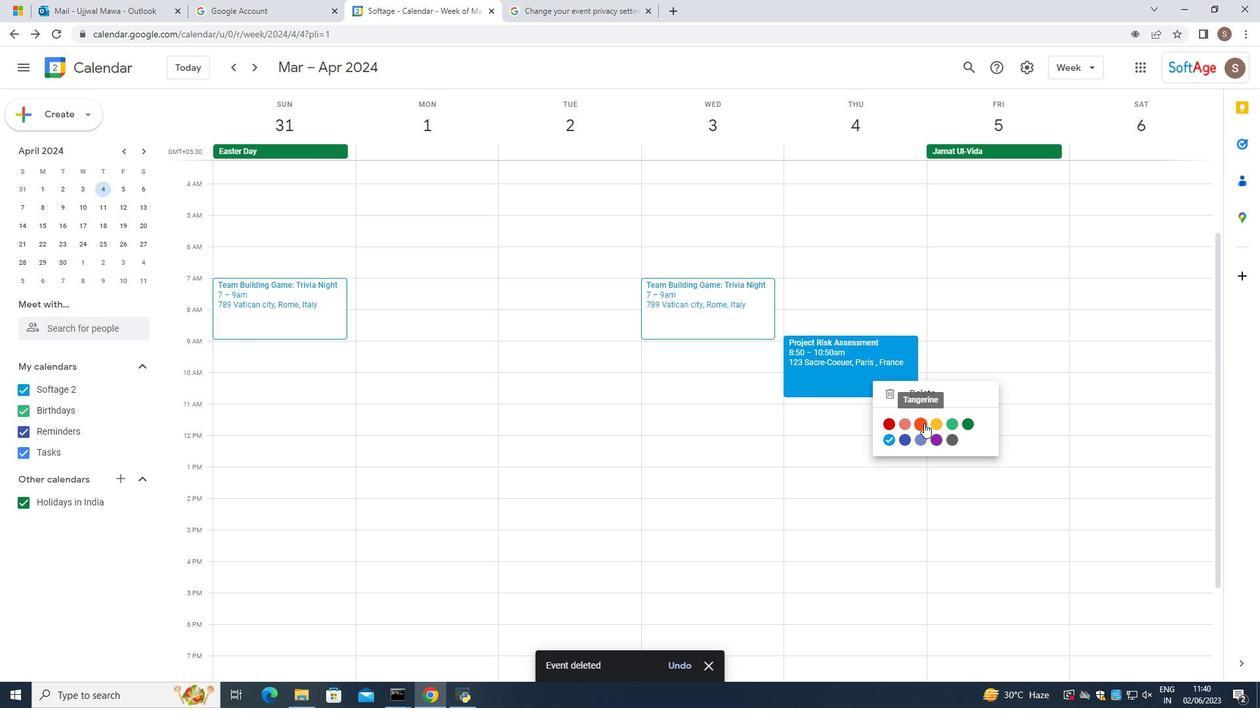 
Action: Mouse moved to (720, 414)
Screenshot: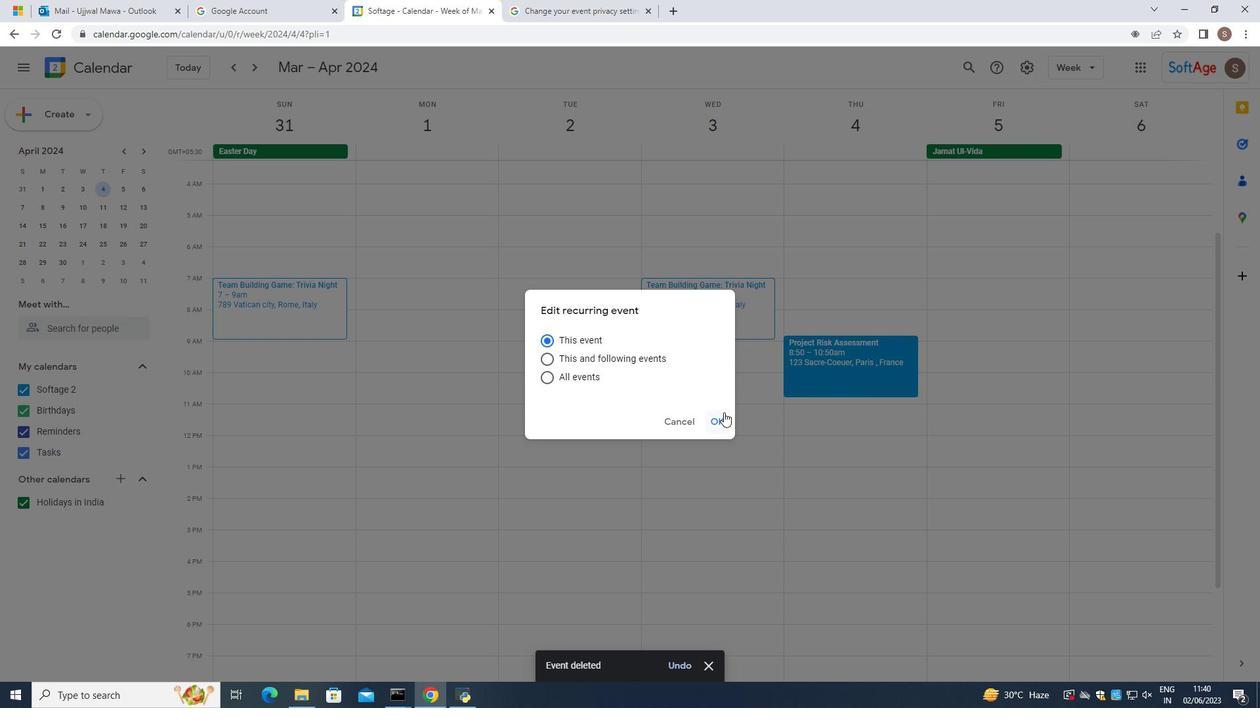
Action: Mouse pressed left at (720, 414)
Screenshot: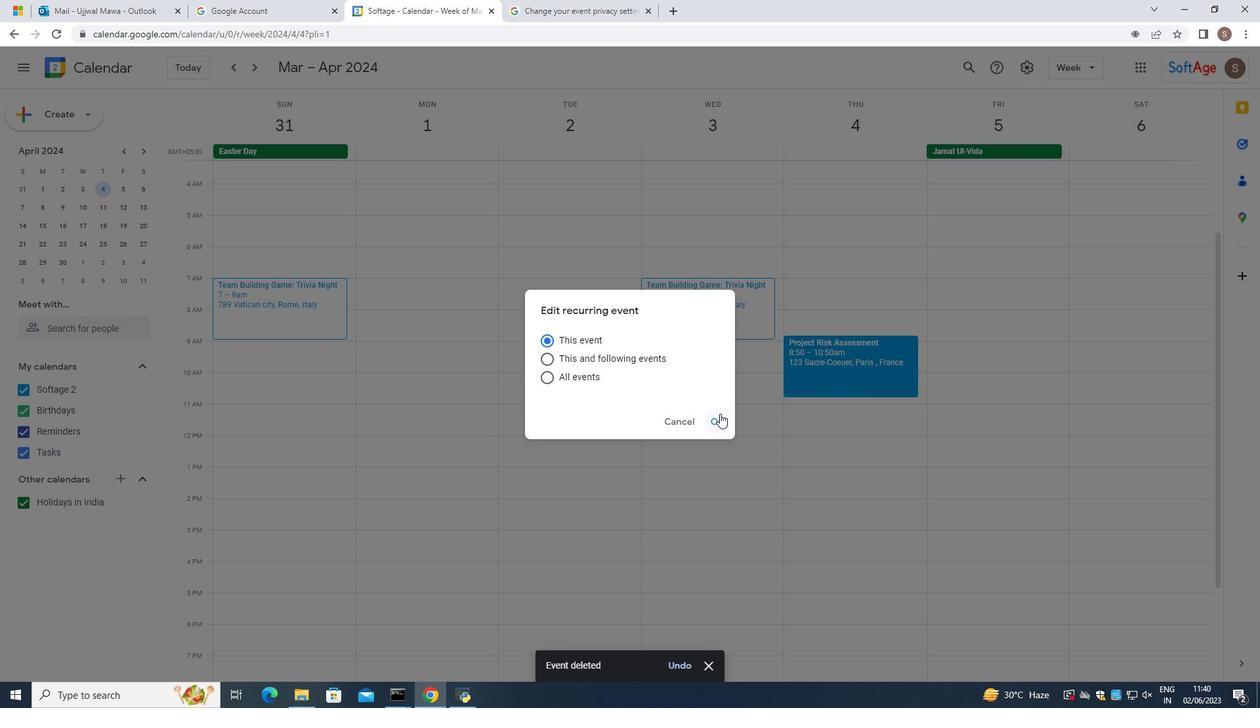 
Action: Mouse moved to (861, 422)
Screenshot: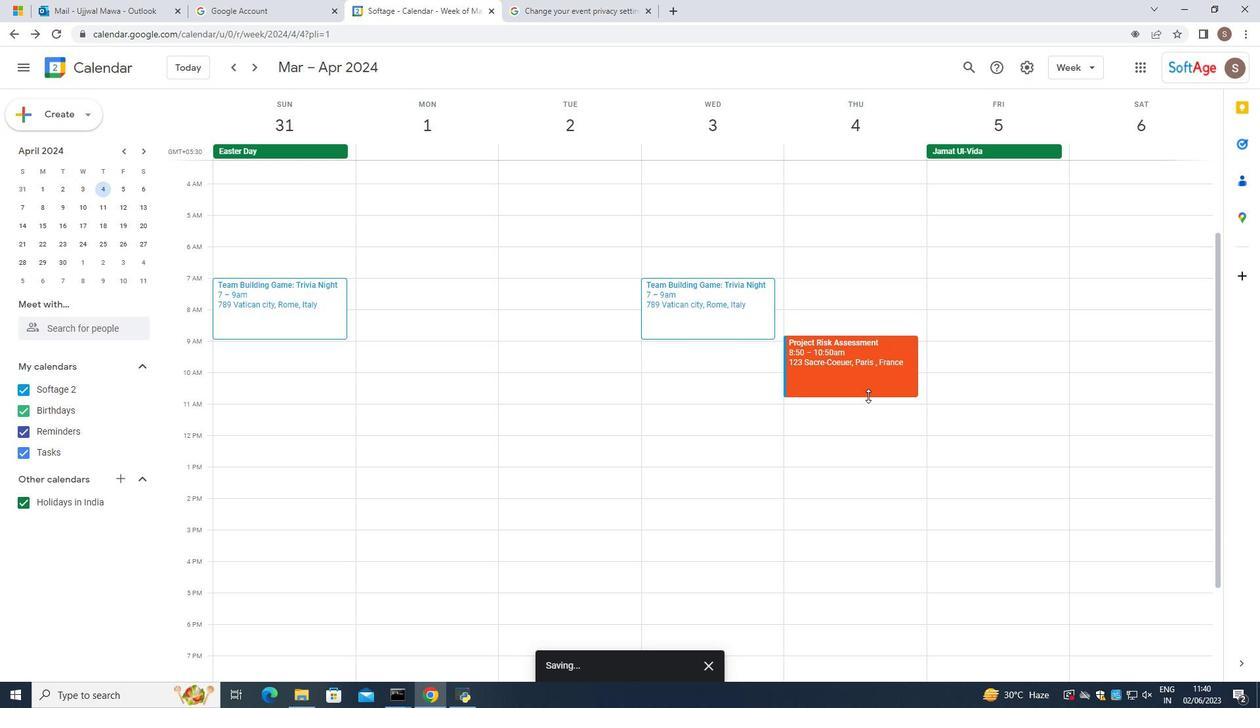 
Action: Mouse pressed left at (861, 422)
Screenshot: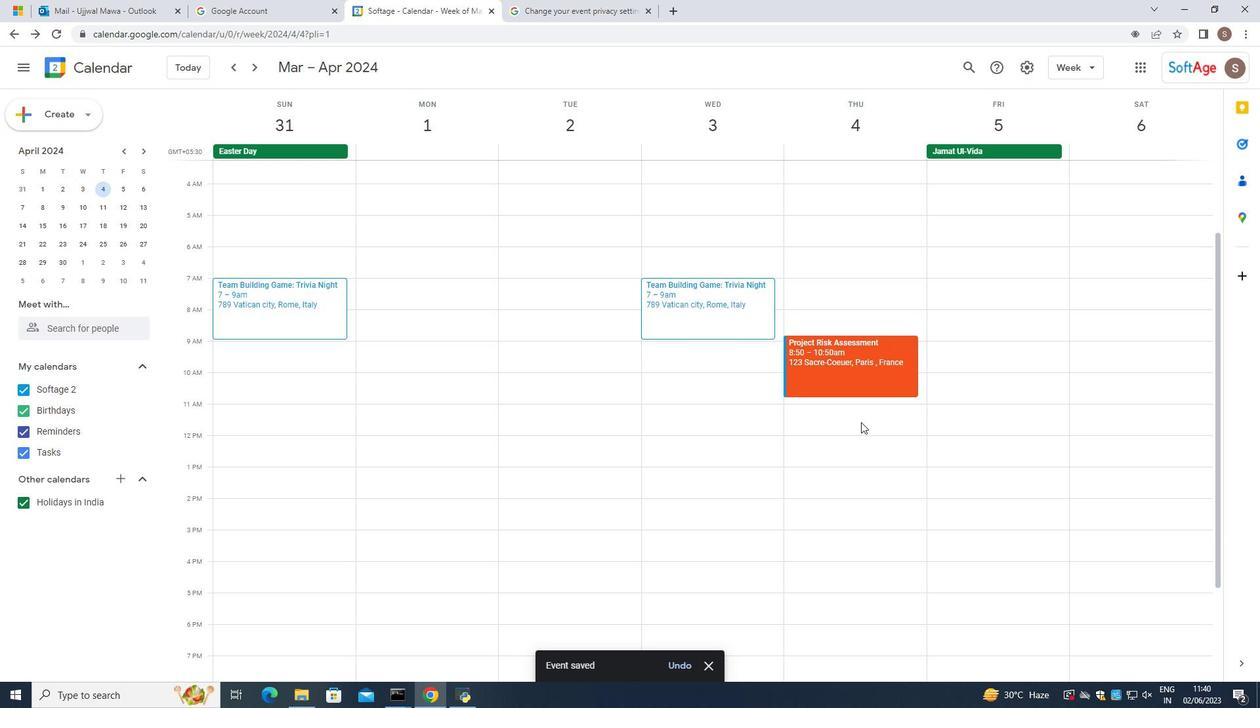 
Action: Mouse moved to (841, 382)
Screenshot: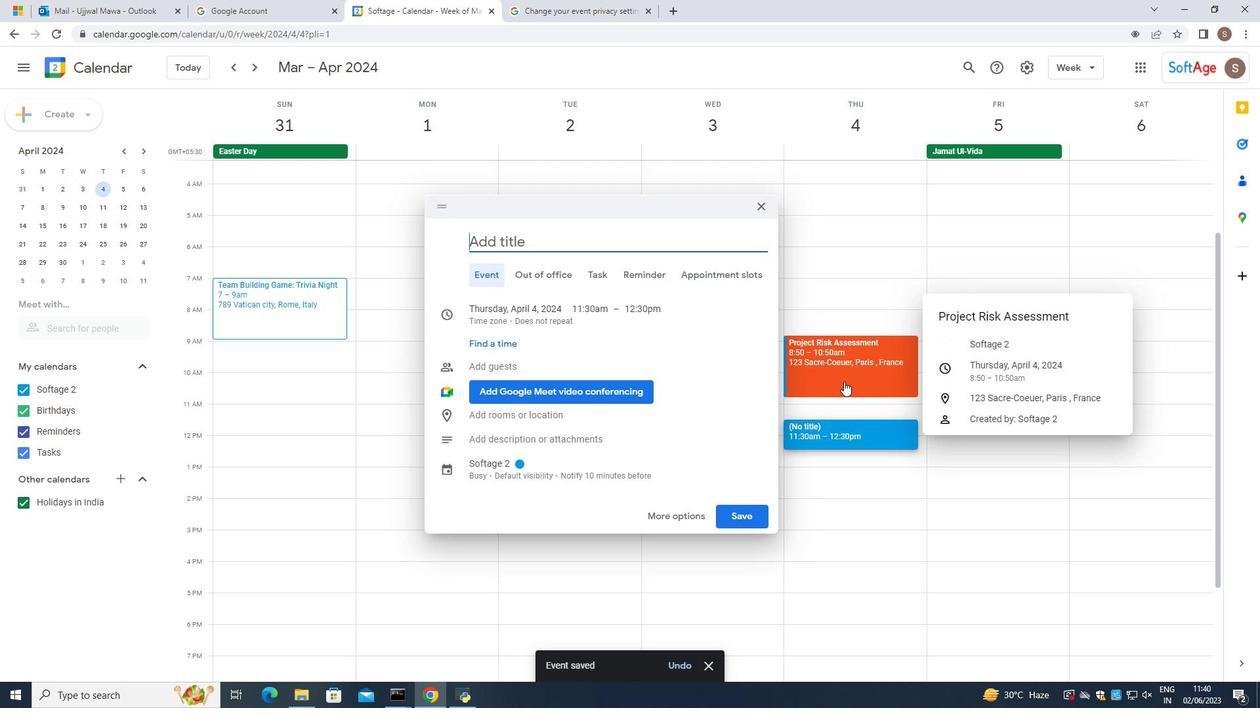 
Action: Mouse pressed left at (841, 382)
Screenshot: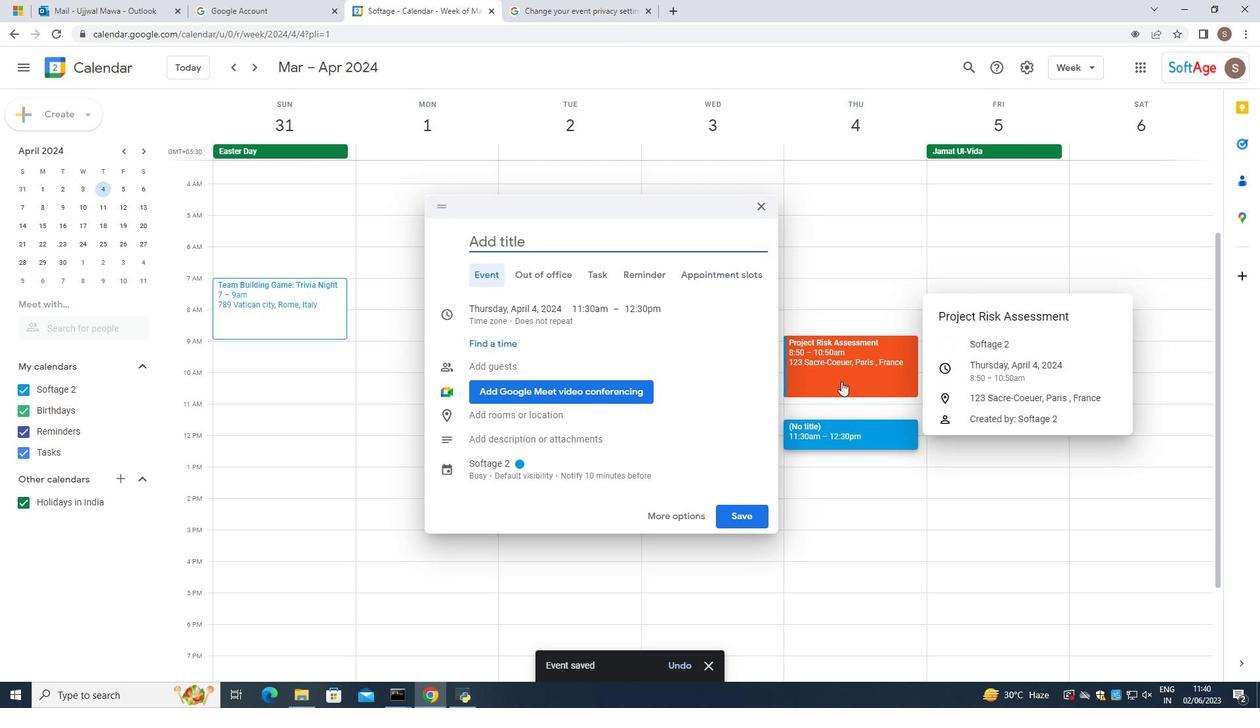 
Action: Mouse moved to (700, 255)
Screenshot: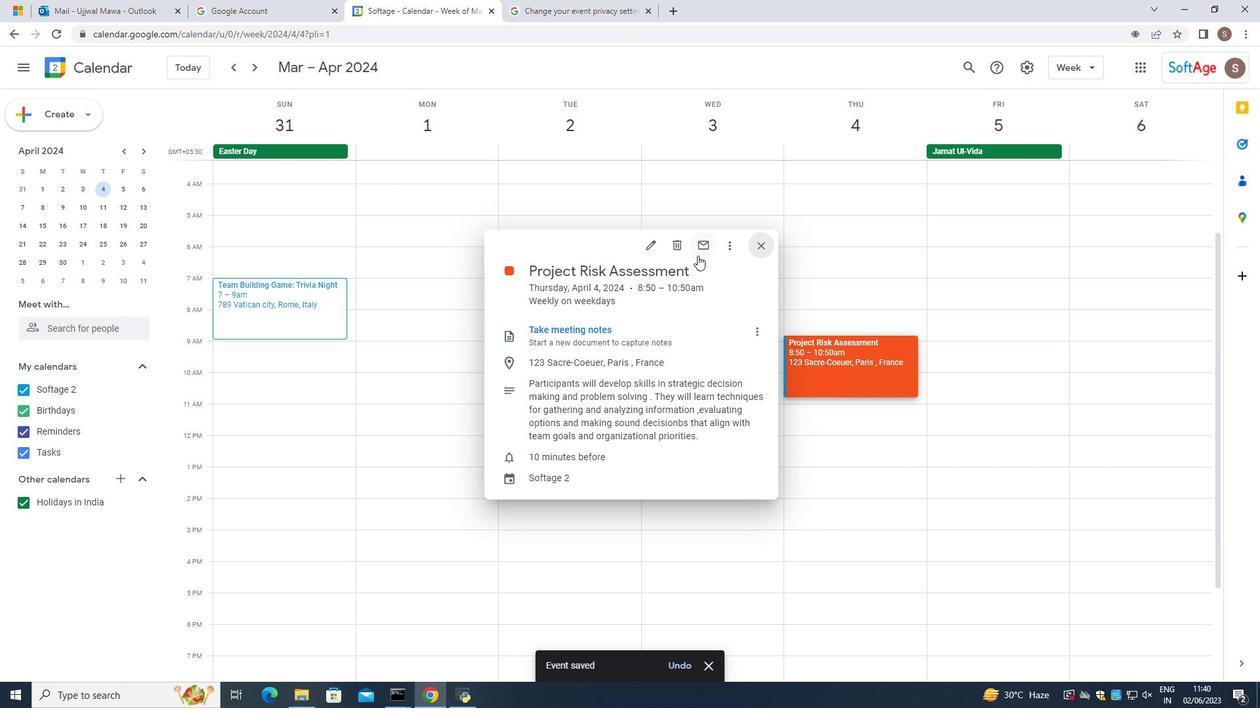 
Action: Mouse pressed left at (700, 255)
Screenshot: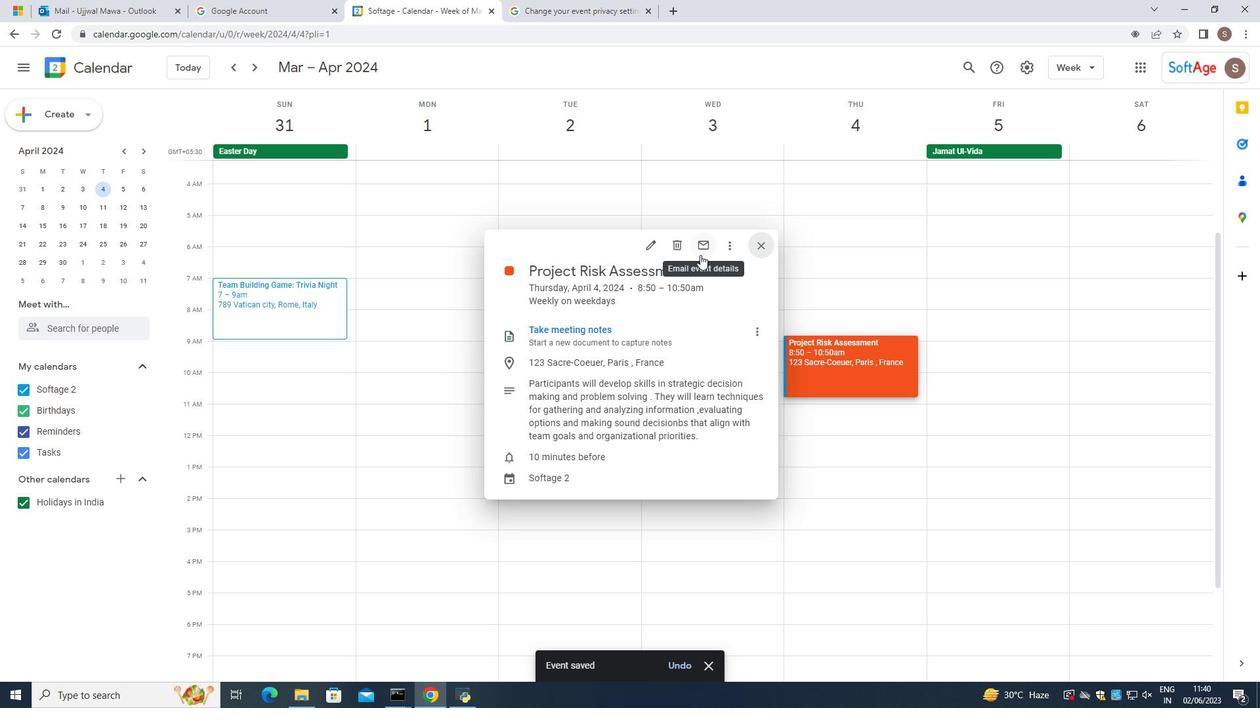 
Action: Mouse moved to (497, 303)
Screenshot: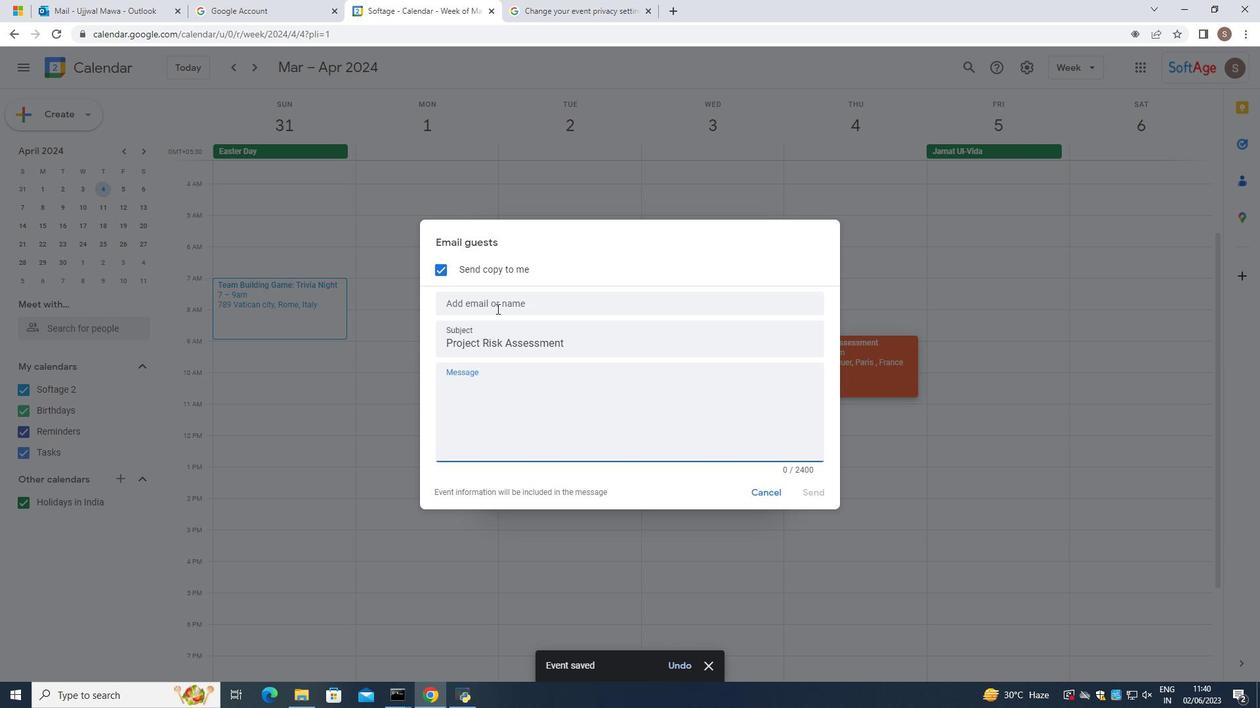 
Action: Mouse pressed left at (497, 303)
Screenshot: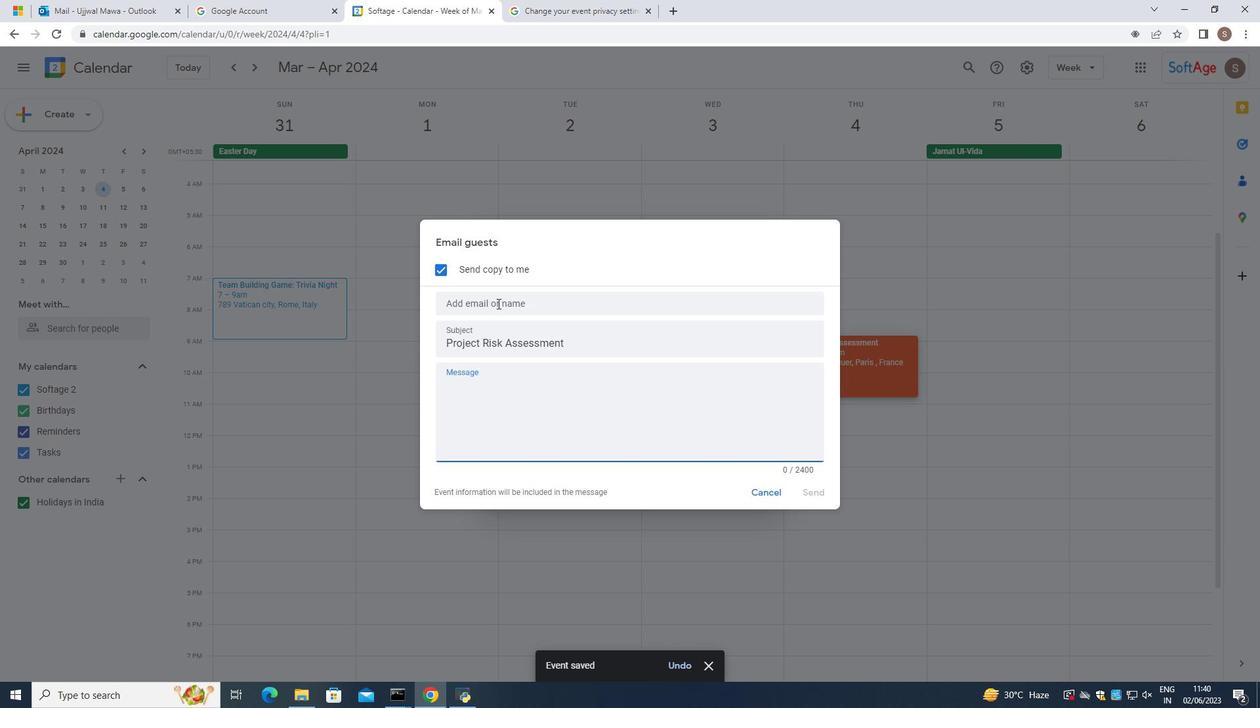 
Action: Mouse moved to (488, 391)
Screenshot: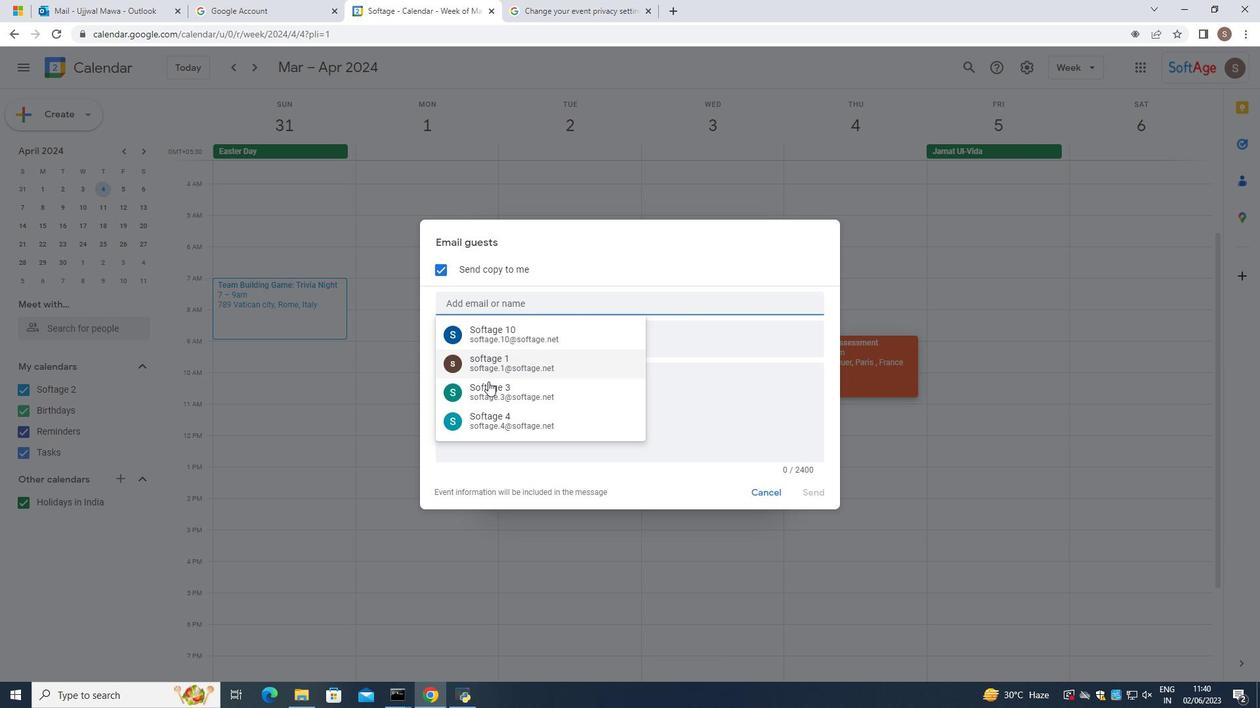 
Action: Mouse pressed left at (488, 391)
Screenshot: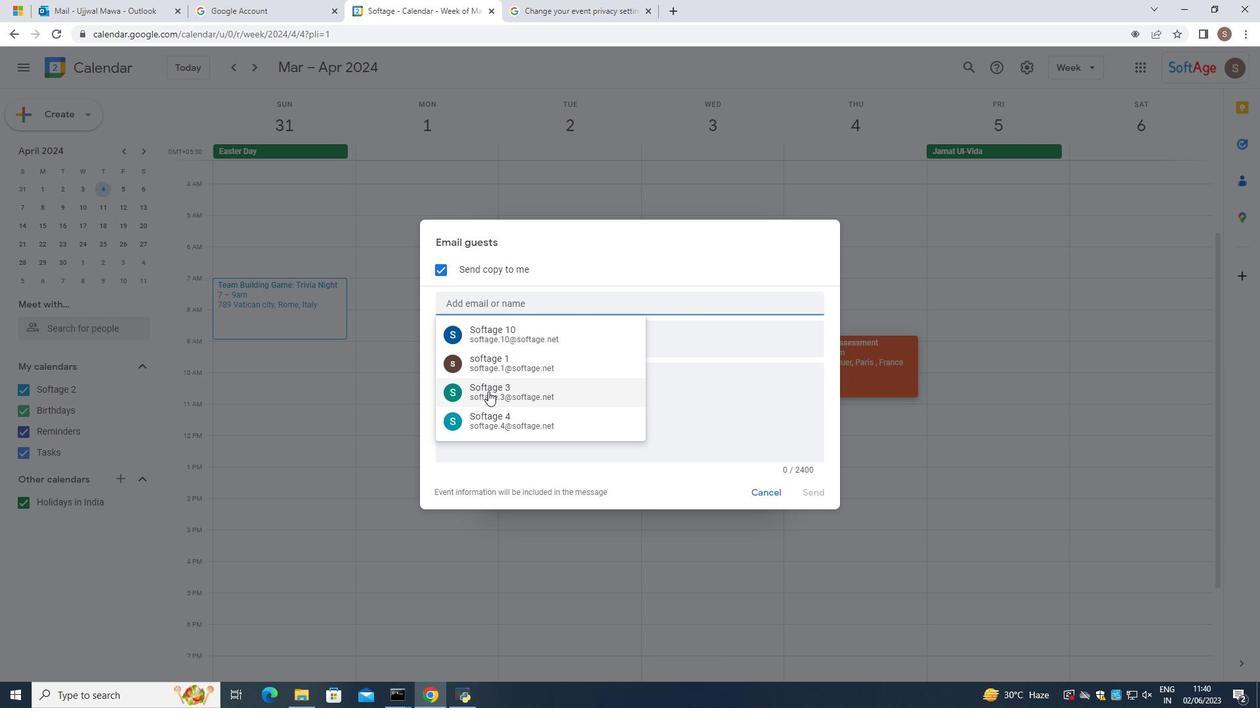 
Action: Mouse moved to (517, 312)
Screenshot: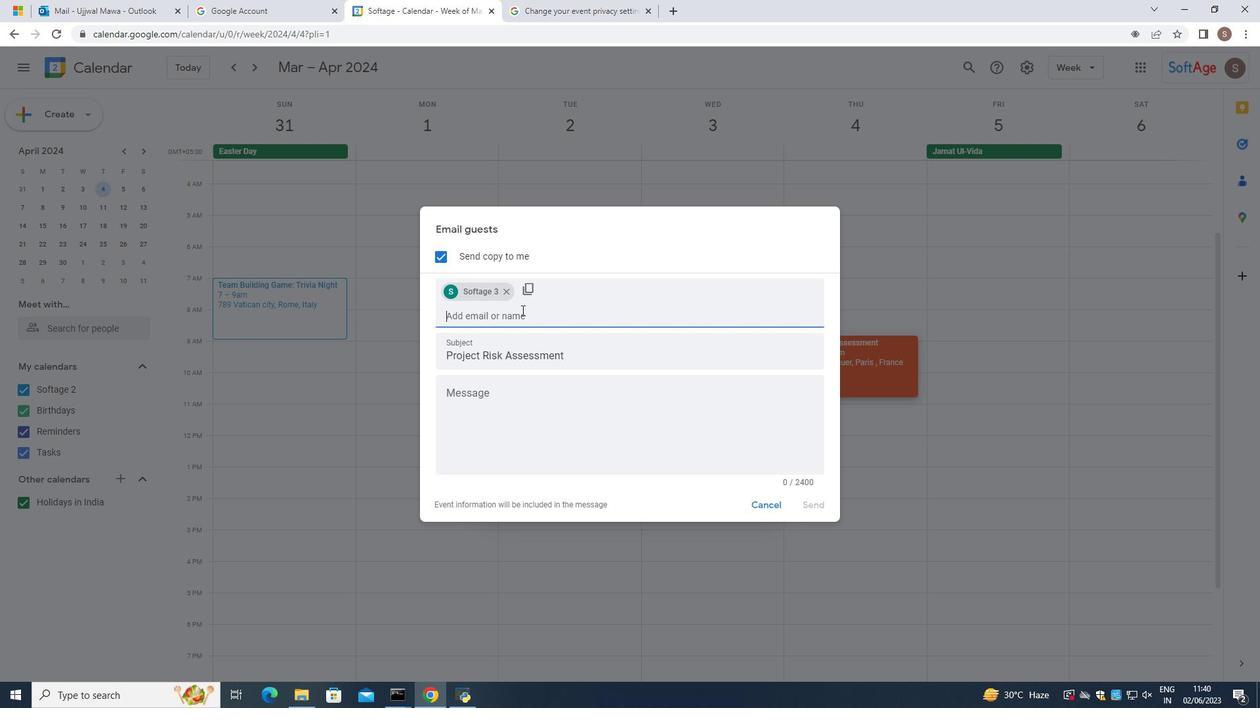
Action: Mouse pressed left at (517, 312)
Screenshot: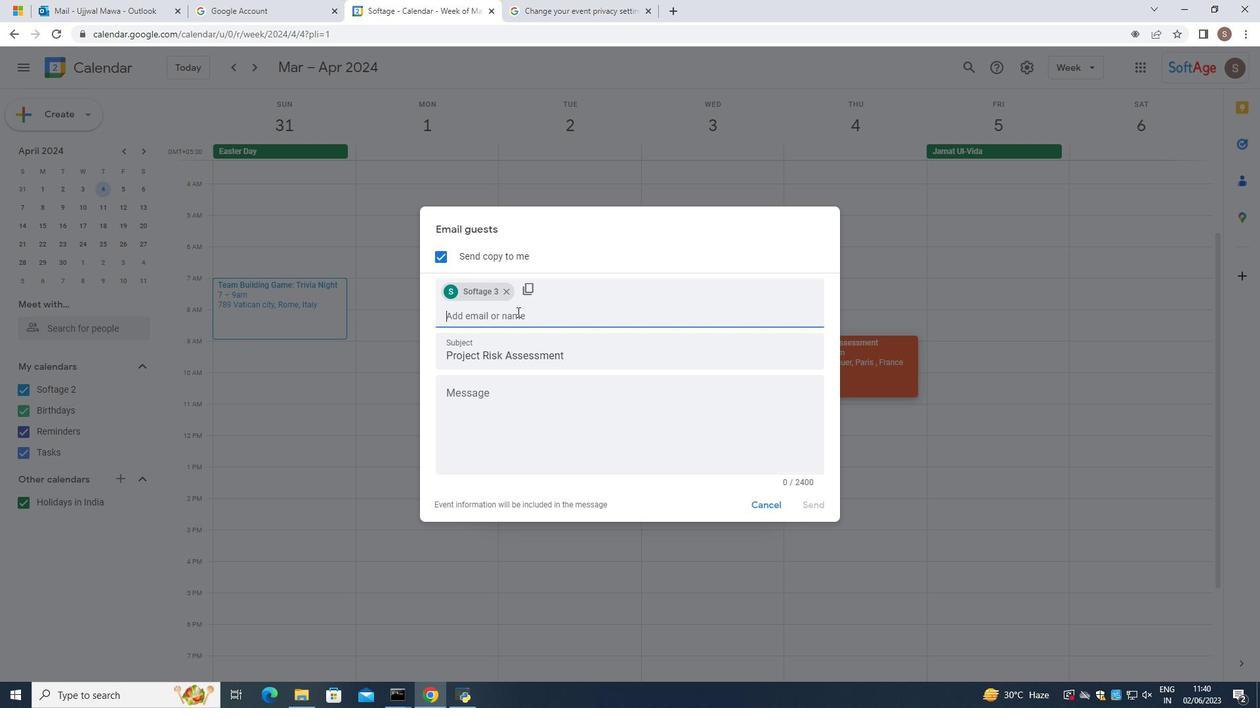 
Action: Mouse moved to (504, 399)
Screenshot: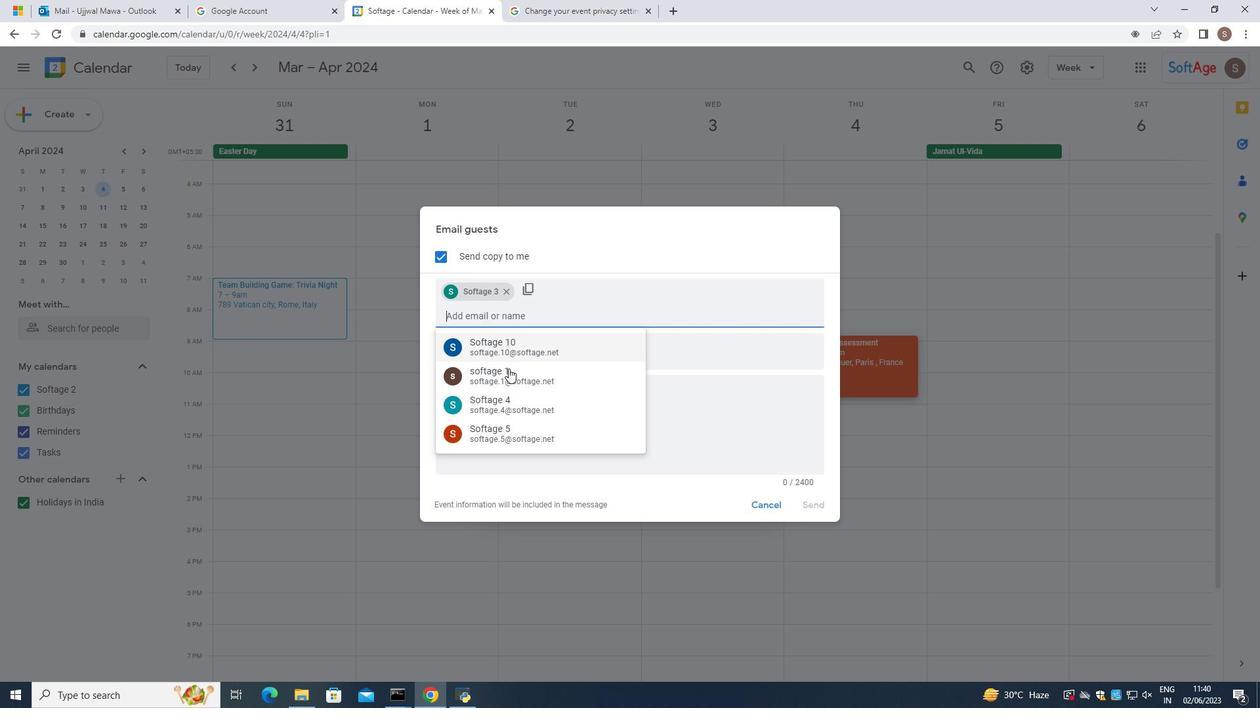 
Action: Mouse pressed left at (504, 399)
Screenshot: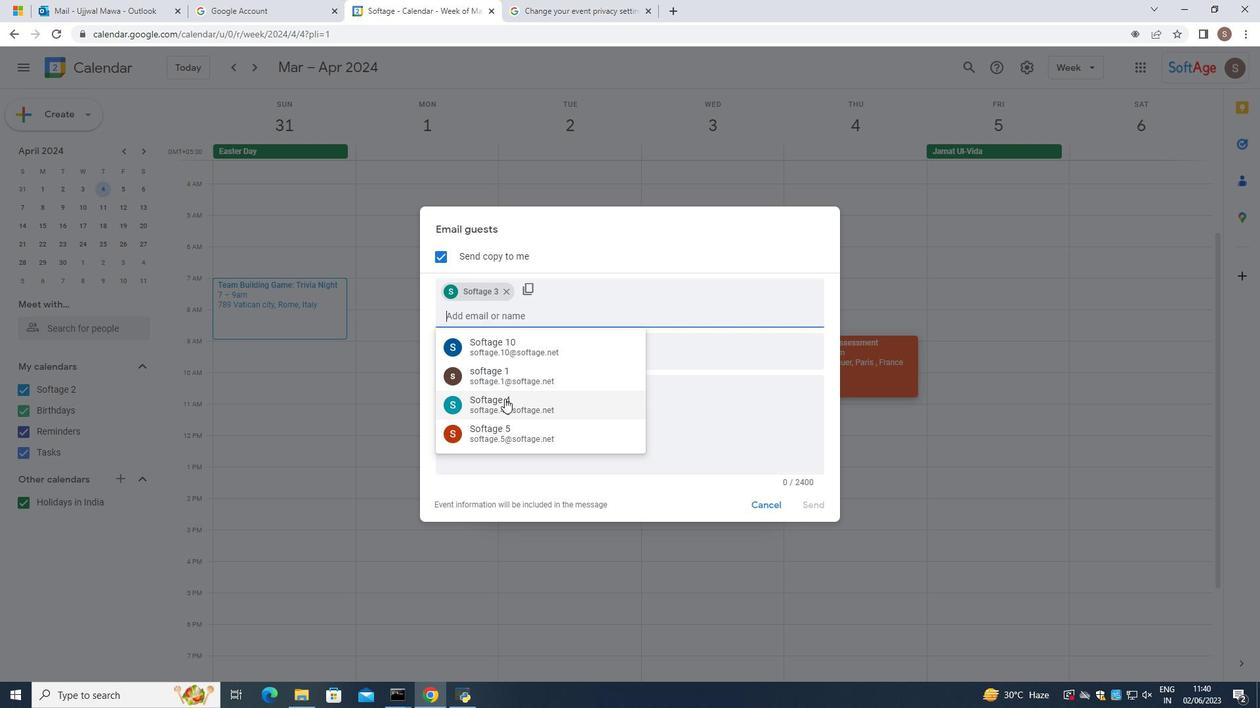 
Action: Mouse moved to (578, 422)
Screenshot: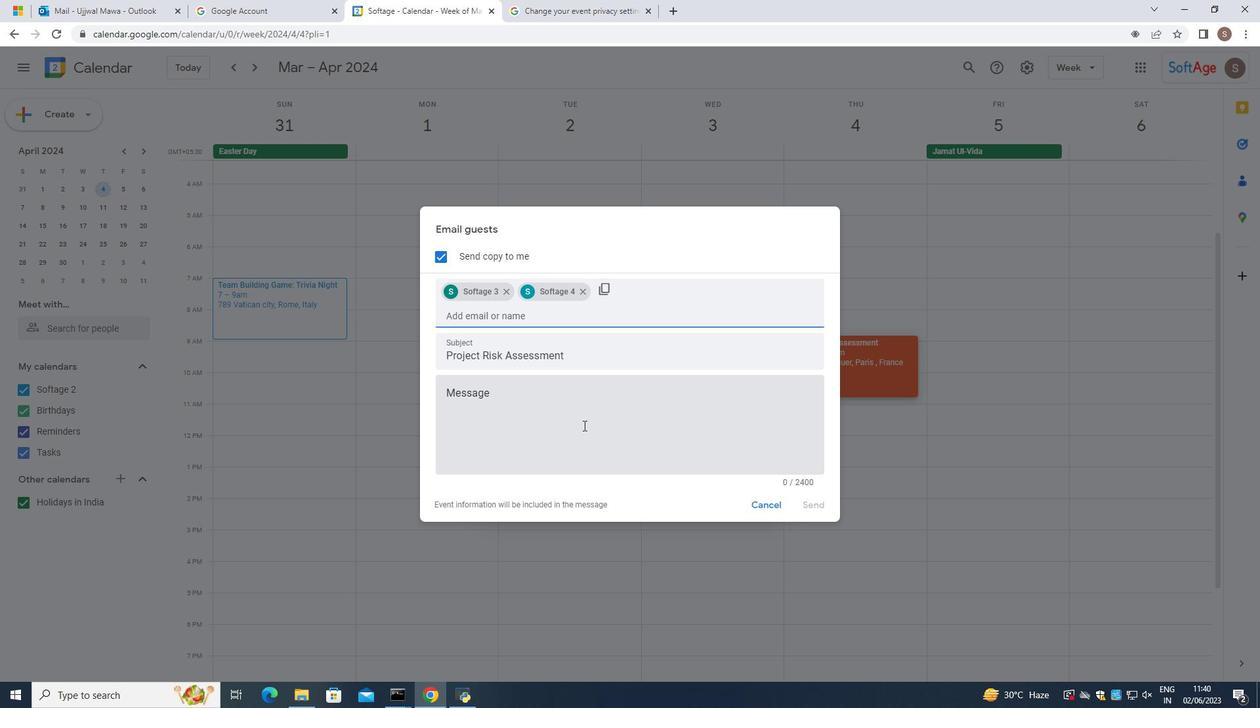 
Action: Mouse pressed left at (578, 422)
Screenshot: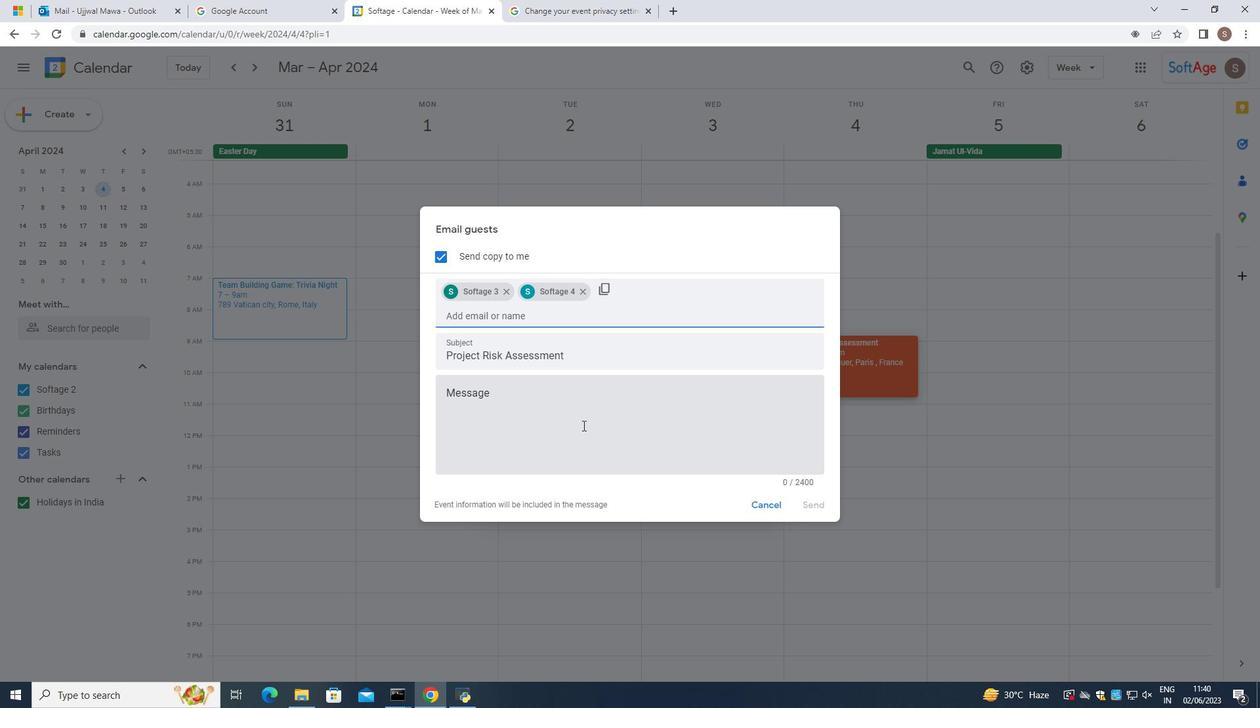 
Action: Key pressed <Key.caps_lock>P<Key.caps_lock>articipants
Screenshot: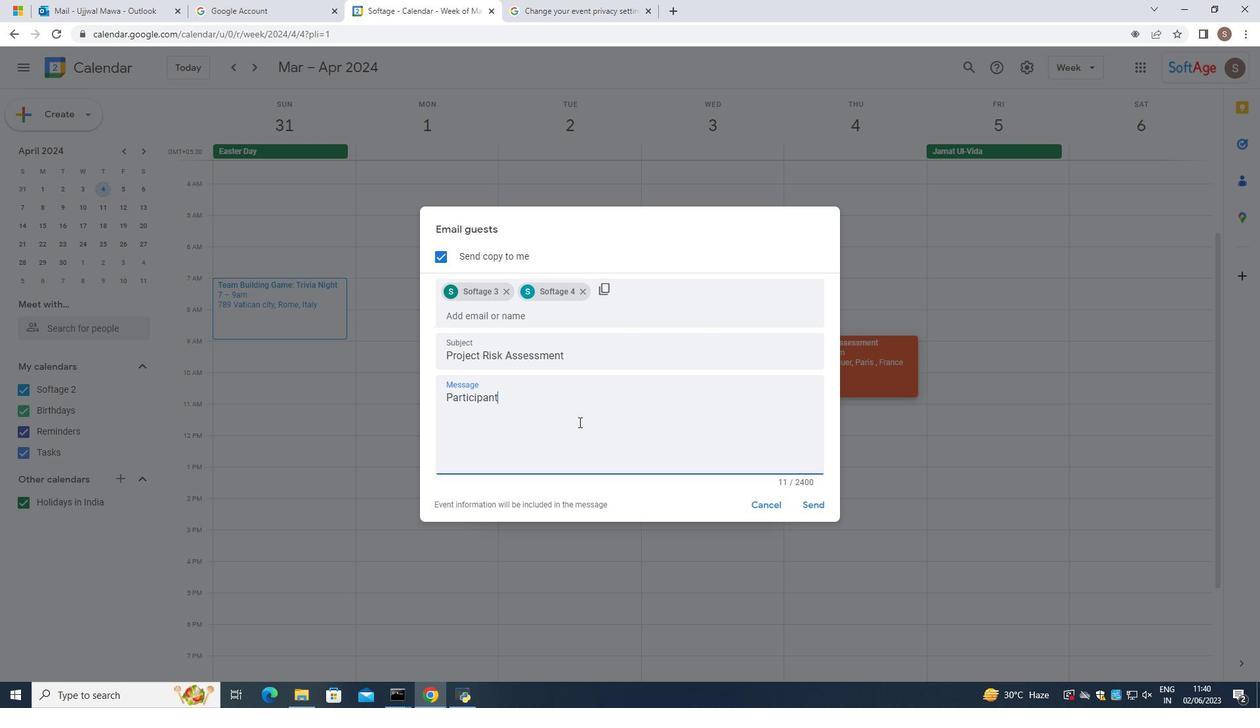 
Action: Mouse moved to (821, 508)
Screenshot: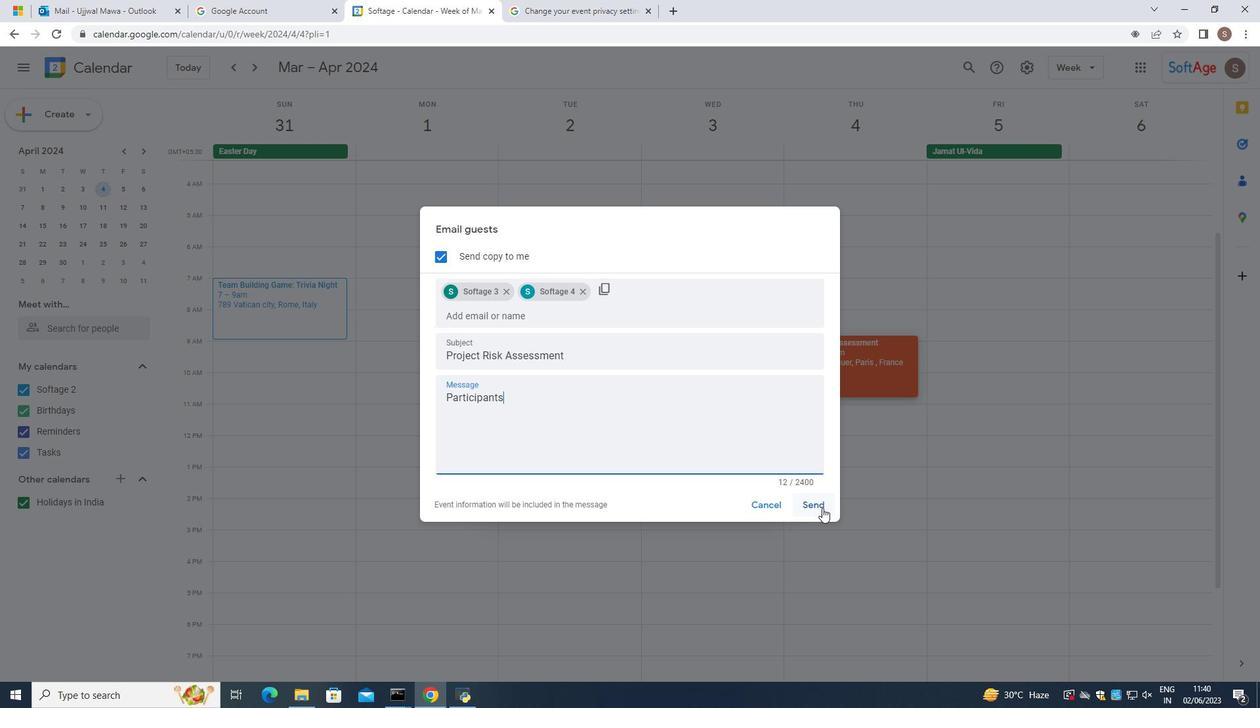 
Action: Mouse pressed left at (821, 508)
Screenshot: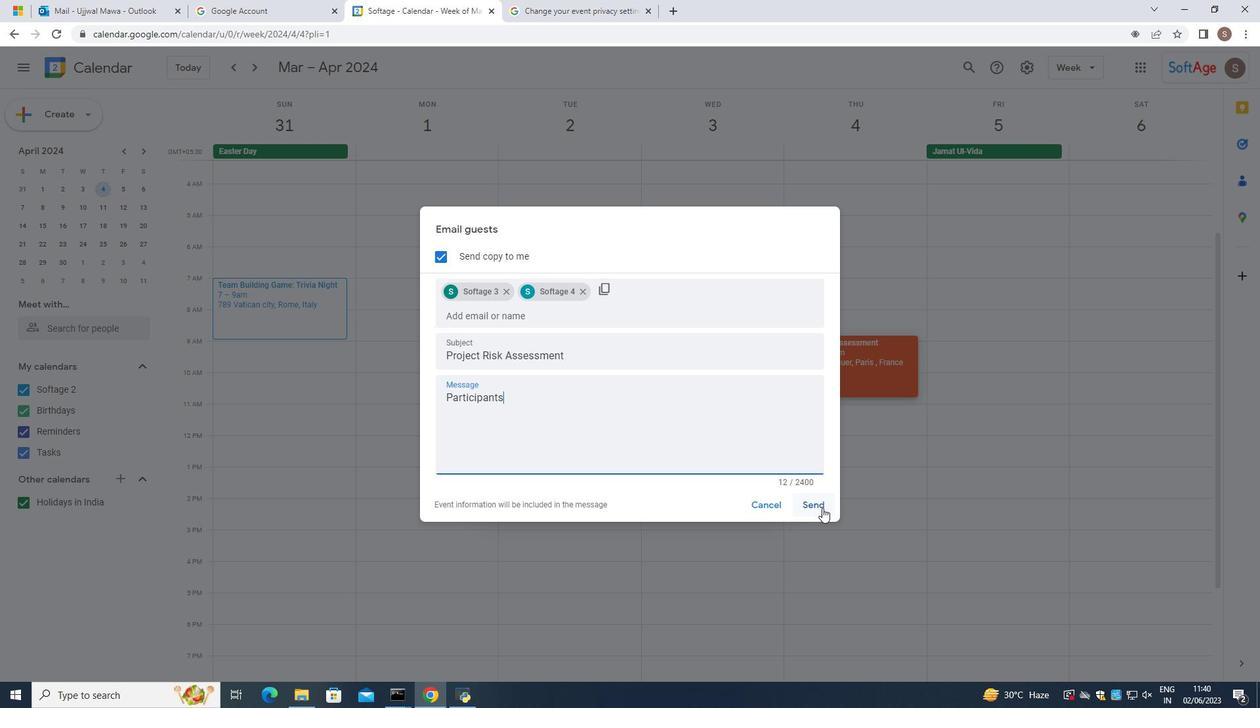 
Action: Mouse moved to (759, 252)
Screenshot: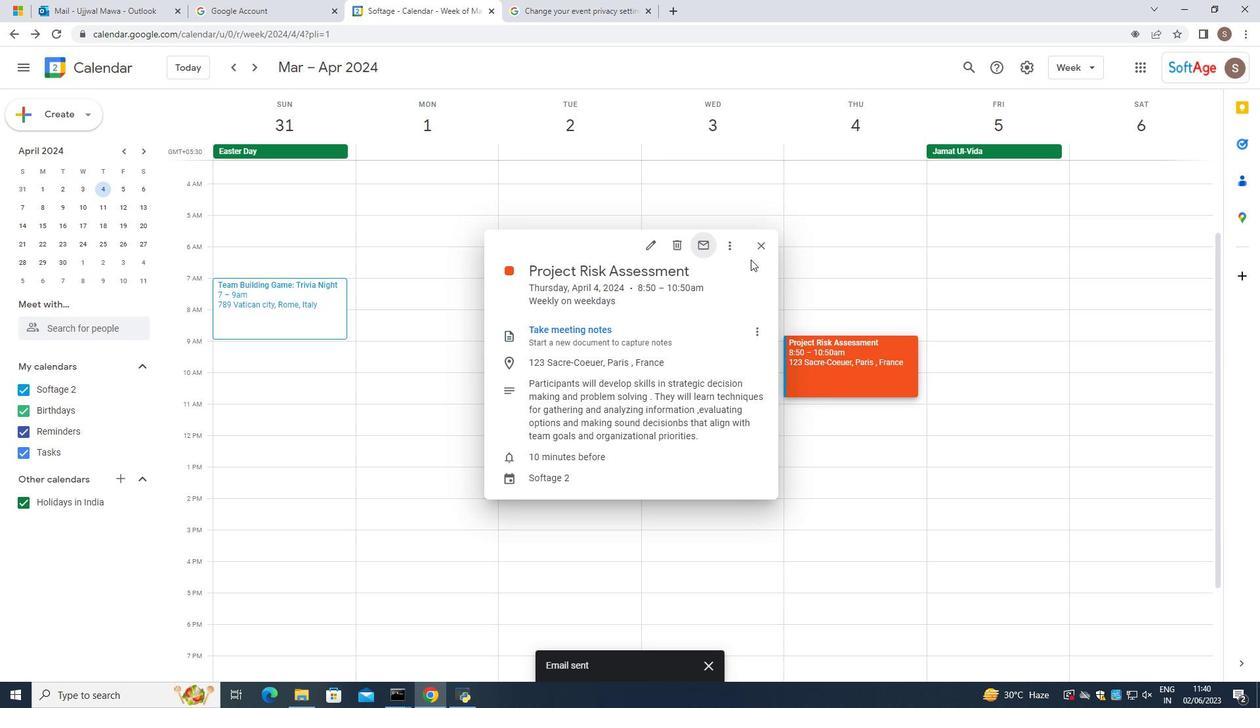 
Action: Mouse pressed left at (759, 252)
Screenshot: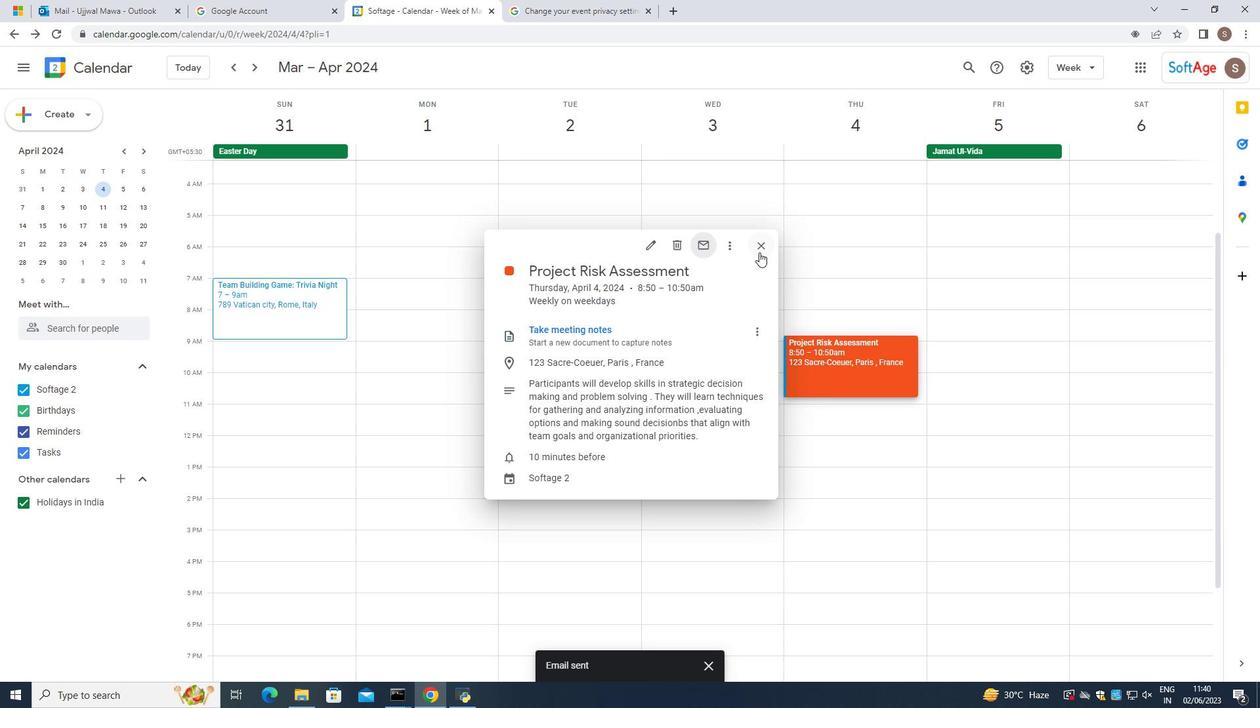 
Action: Mouse moved to (613, 378)
Screenshot: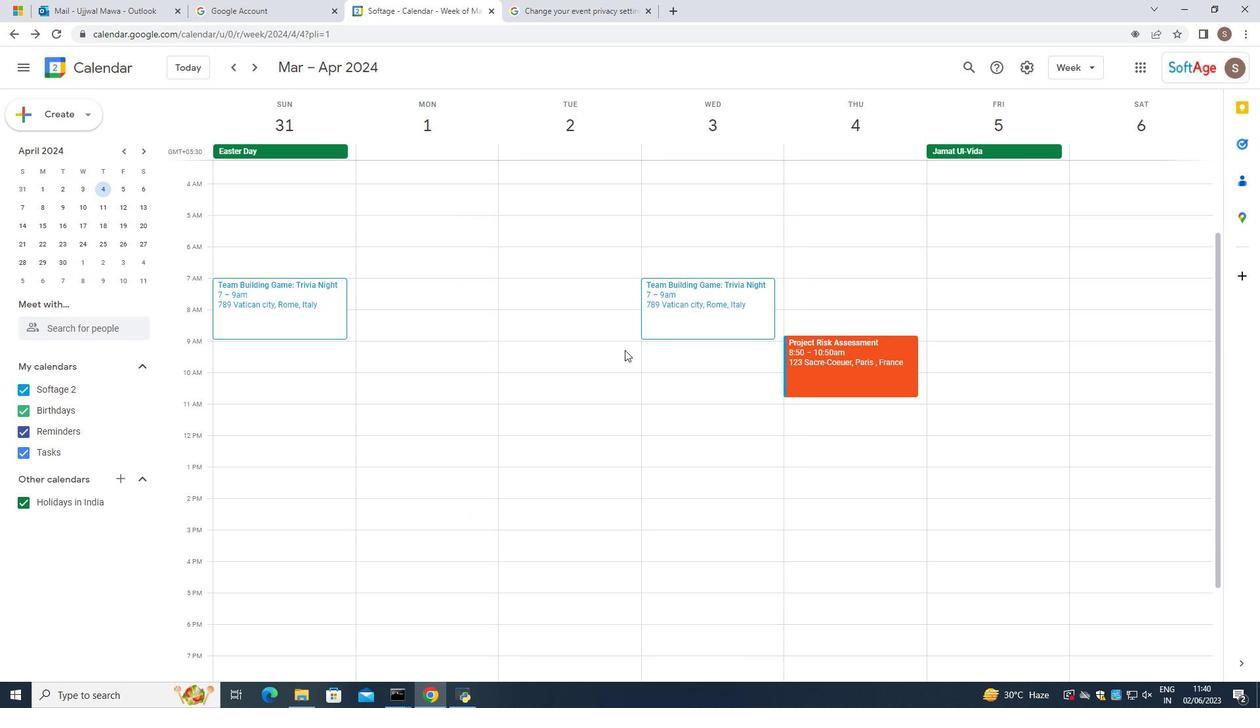 
